 Task: Research Airbnb accommodation in Pombal, Brazil from 5th December, 2023 to 11th December, 2023 for 2 adults.2 bedrooms having 2 beds and 1 bathroom. Property type can be flat. Booking option can be shelf check-in. Look for 3 properties as per requirement.
Action: Mouse moved to (557, 131)
Screenshot: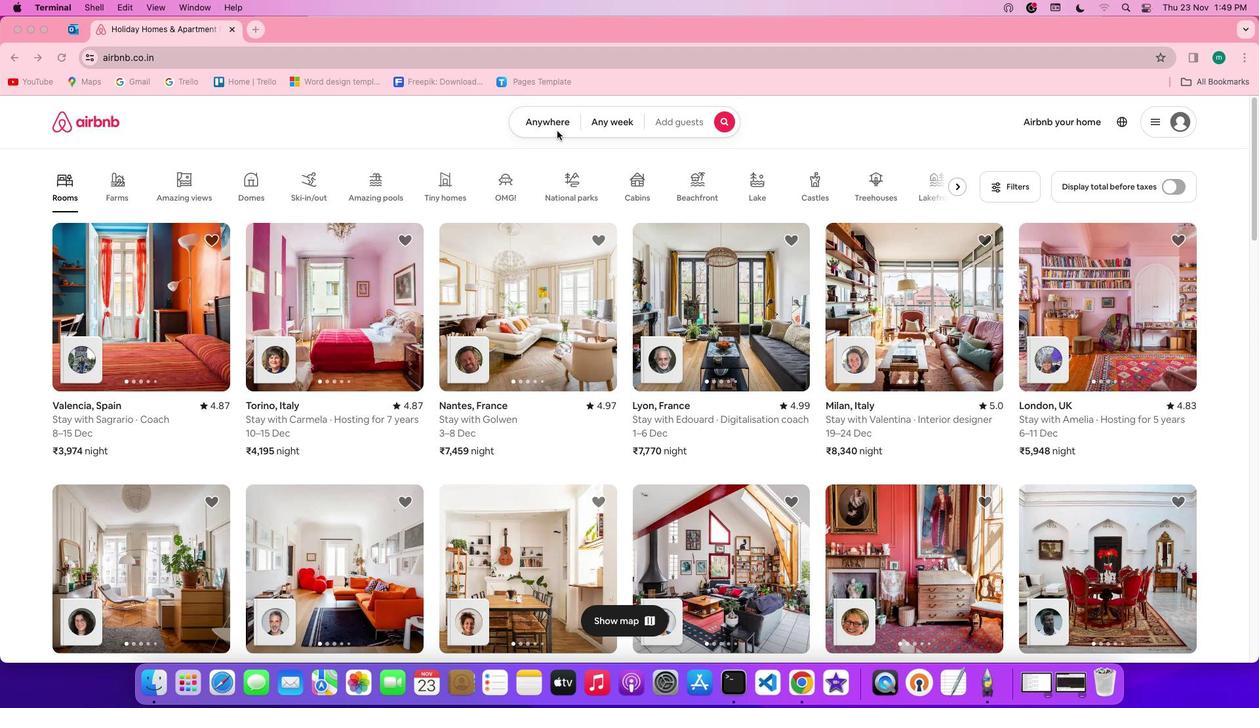 
Action: Mouse pressed left at (557, 131)
Screenshot: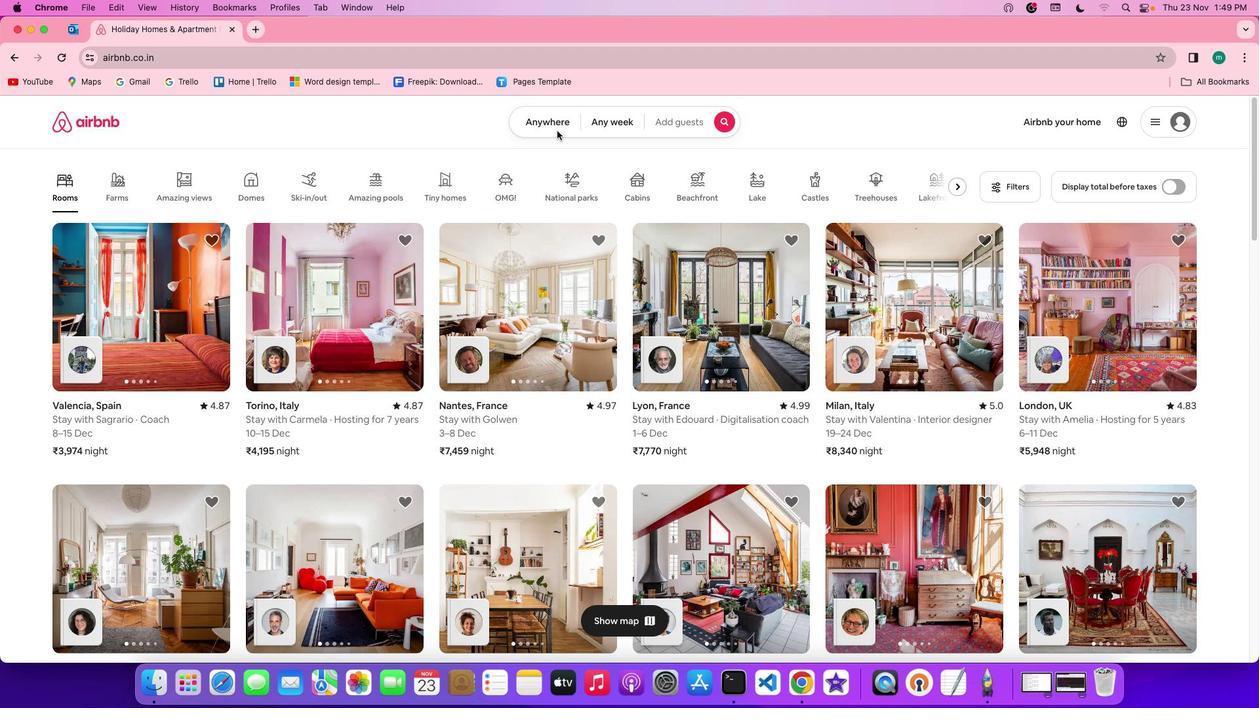 
Action: Mouse pressed left at (557, 131)
Screenshot: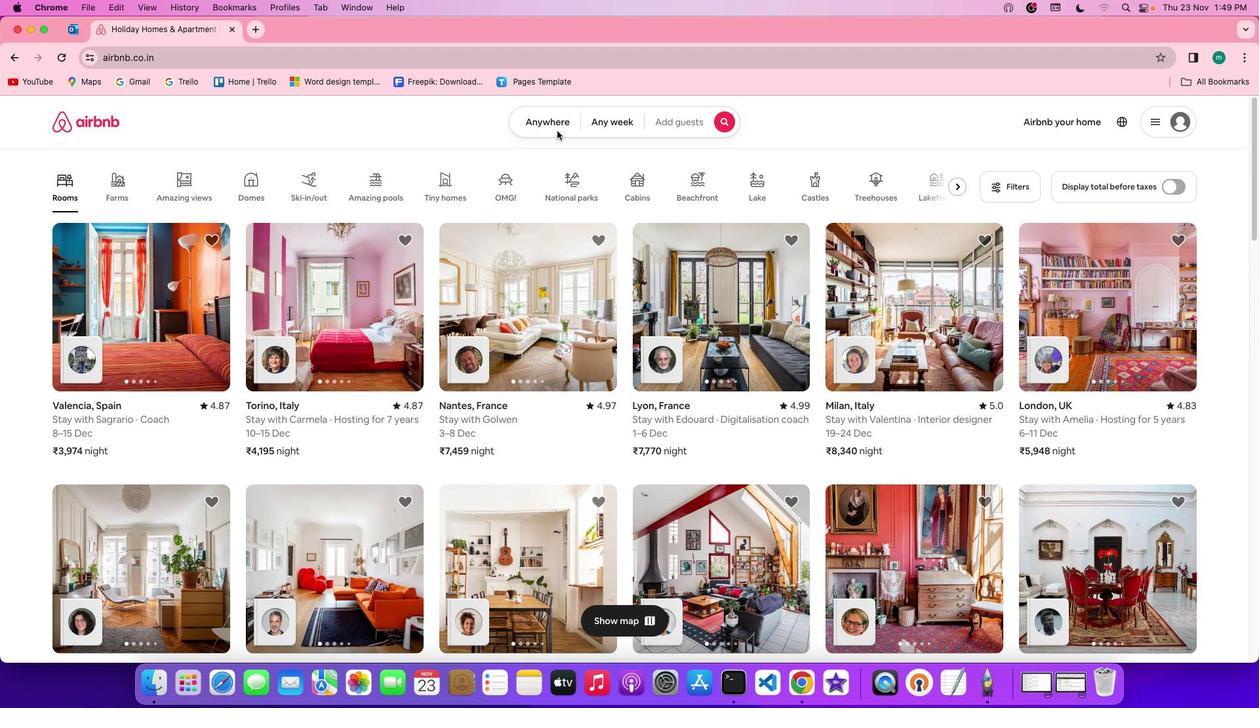 
Action: Mouse moved to (480, 176)
Screenshot: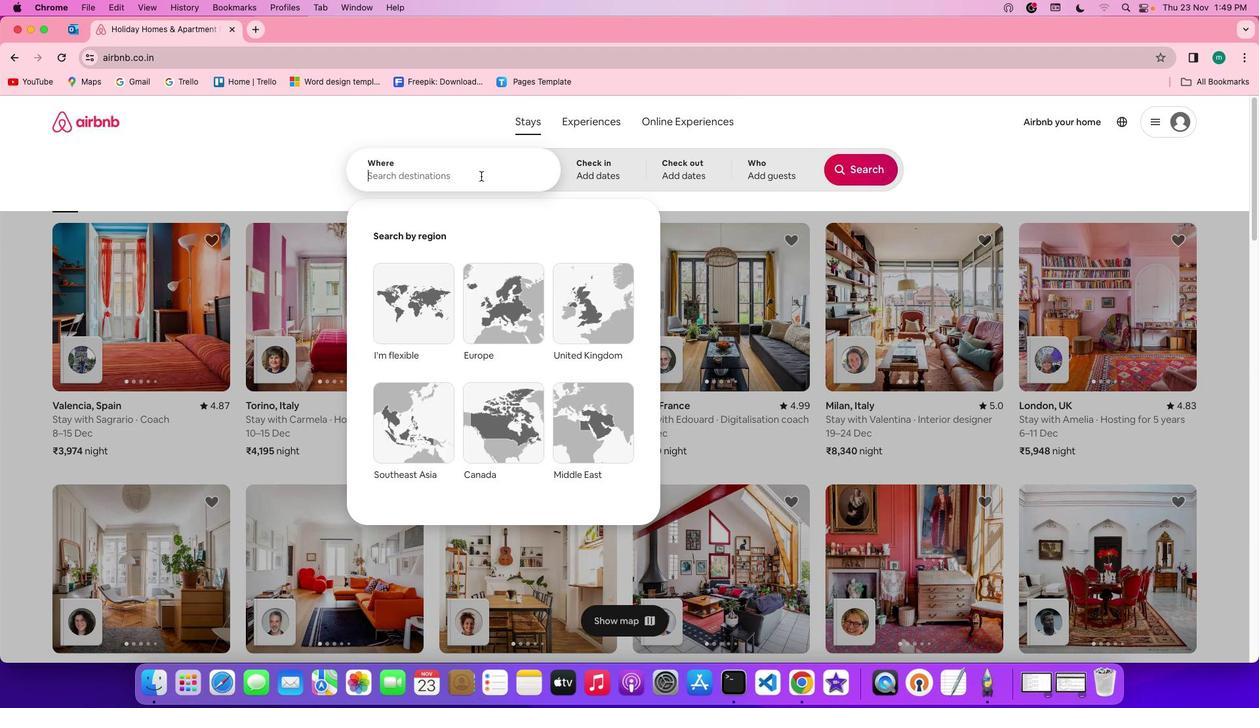 
Action: Mouse pressed left at (480, 176)
Screenshot: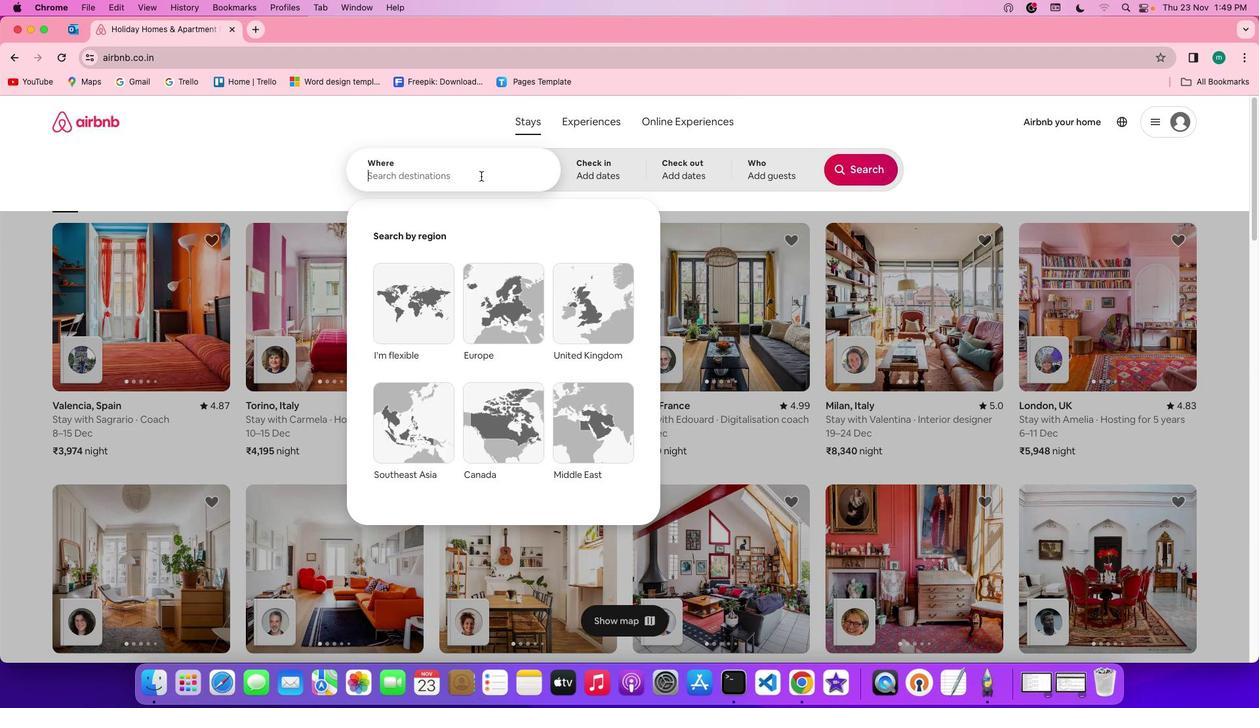 
Action: Key pressed Key.shift'P''o''m''b''a''l'','Key.spaceKey.shift'B''r''a''z''i''l'
Screenshot: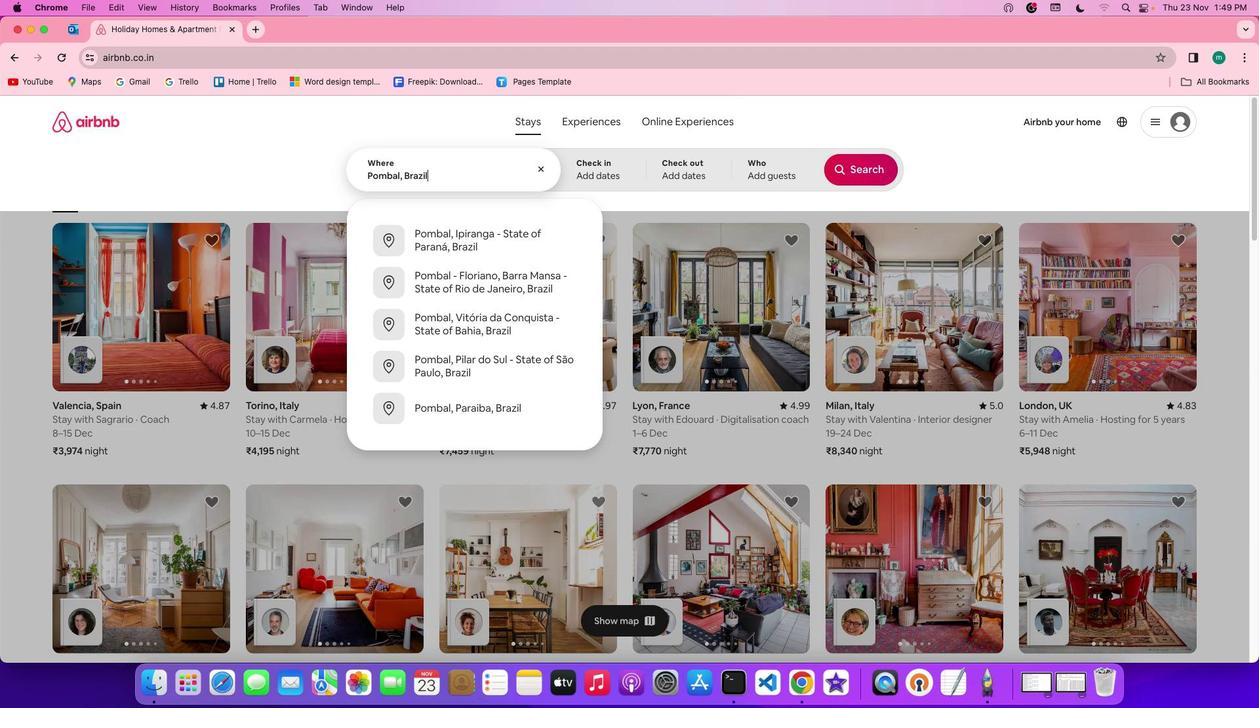 
Action: Mouse moved to (599, 158)
Screenshot: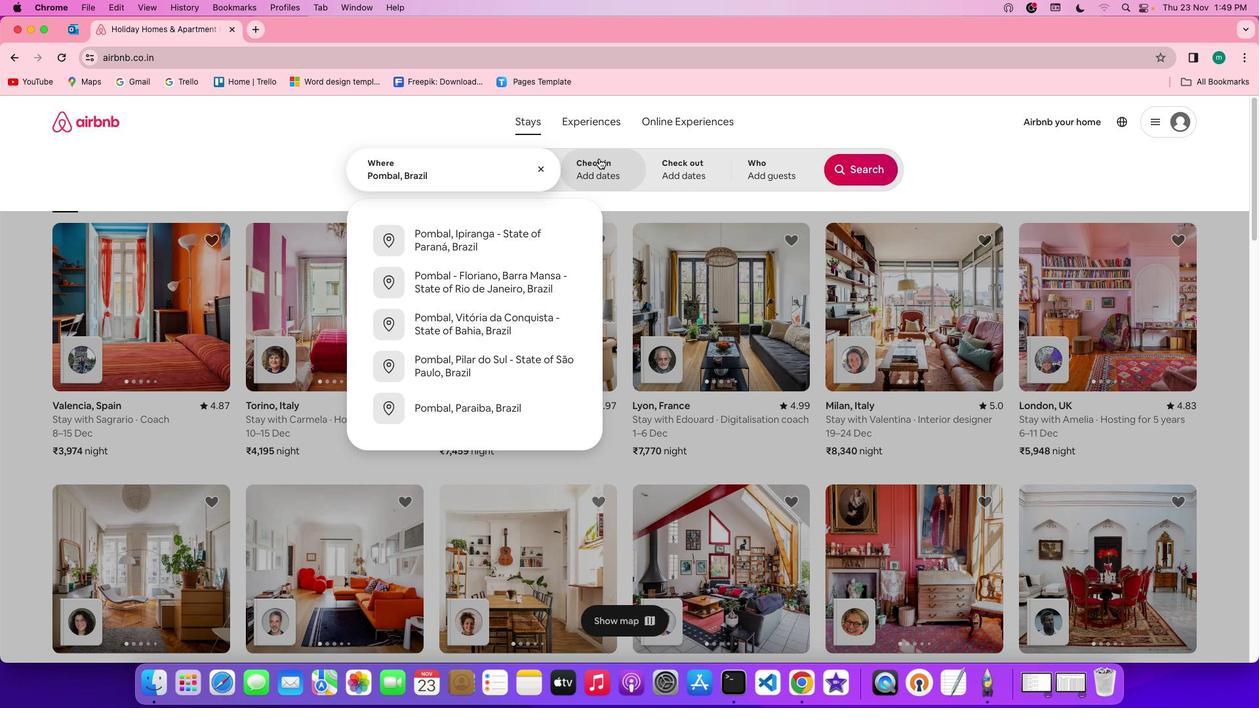 
Action: Mouse pressed left at (599, 158)
Screenshot: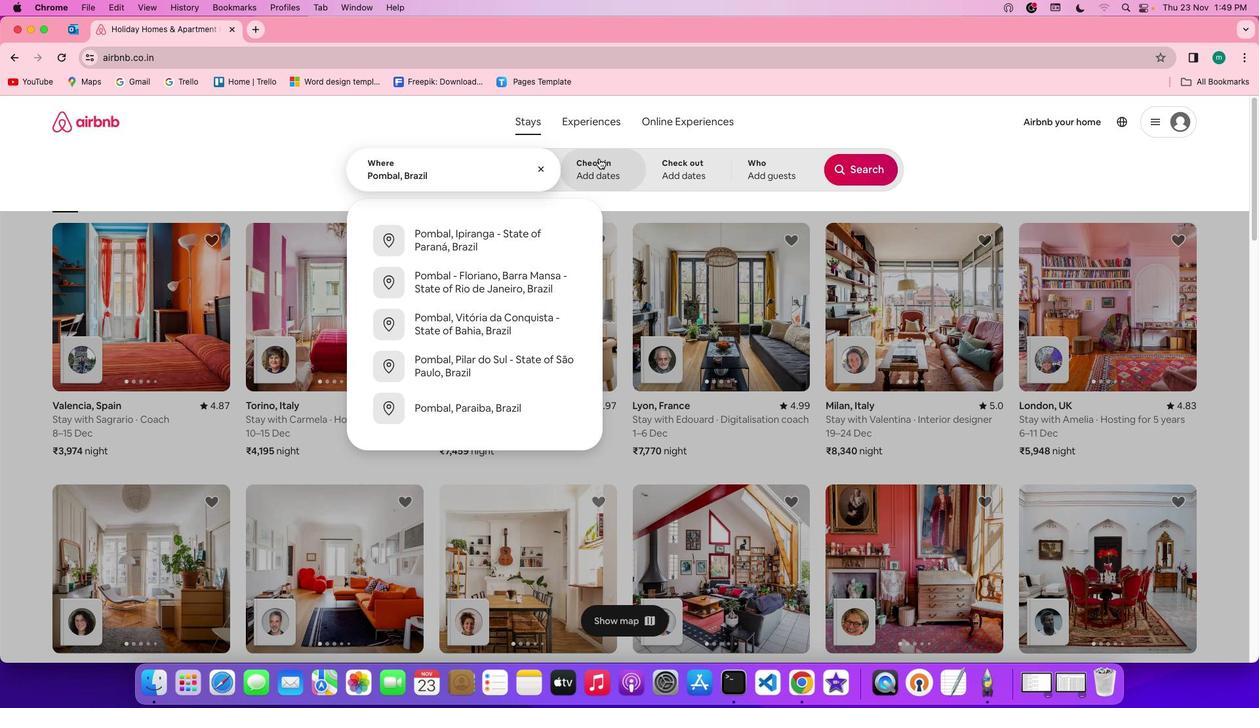 
Action: Mouse moved to (727, 365)
Screenshot: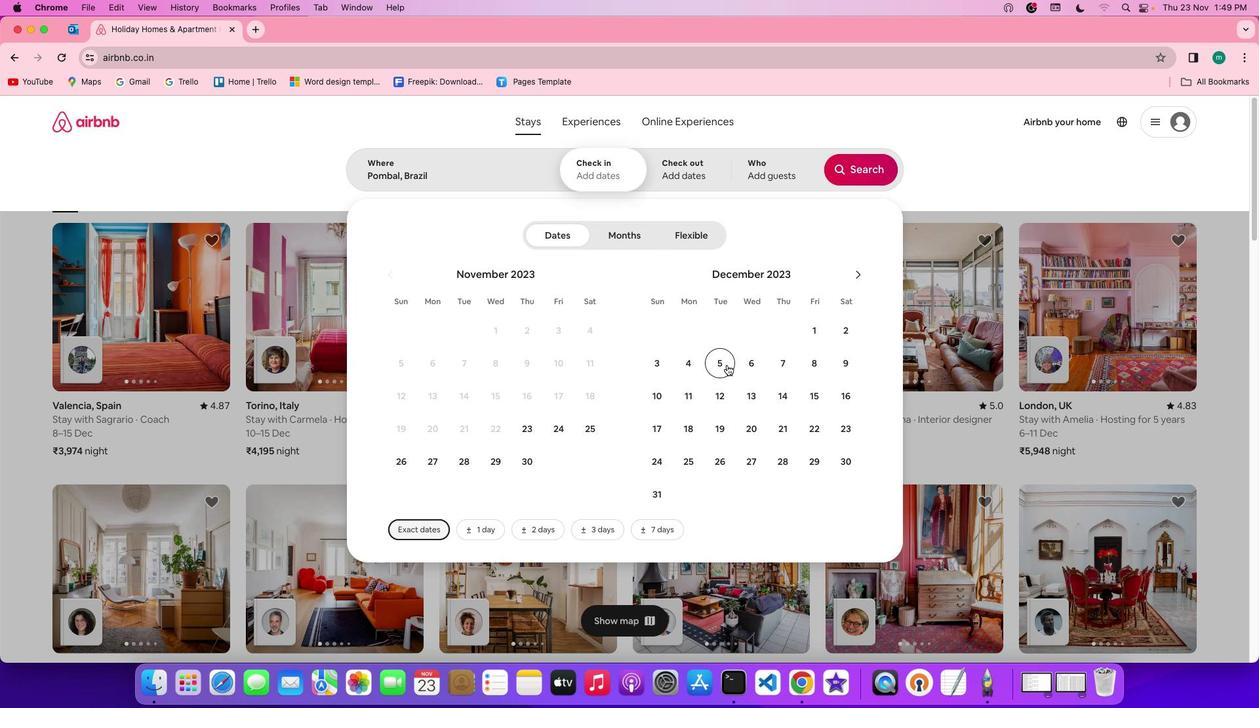 
Action: Mouse pressed left at (727, 365)
Screenshot: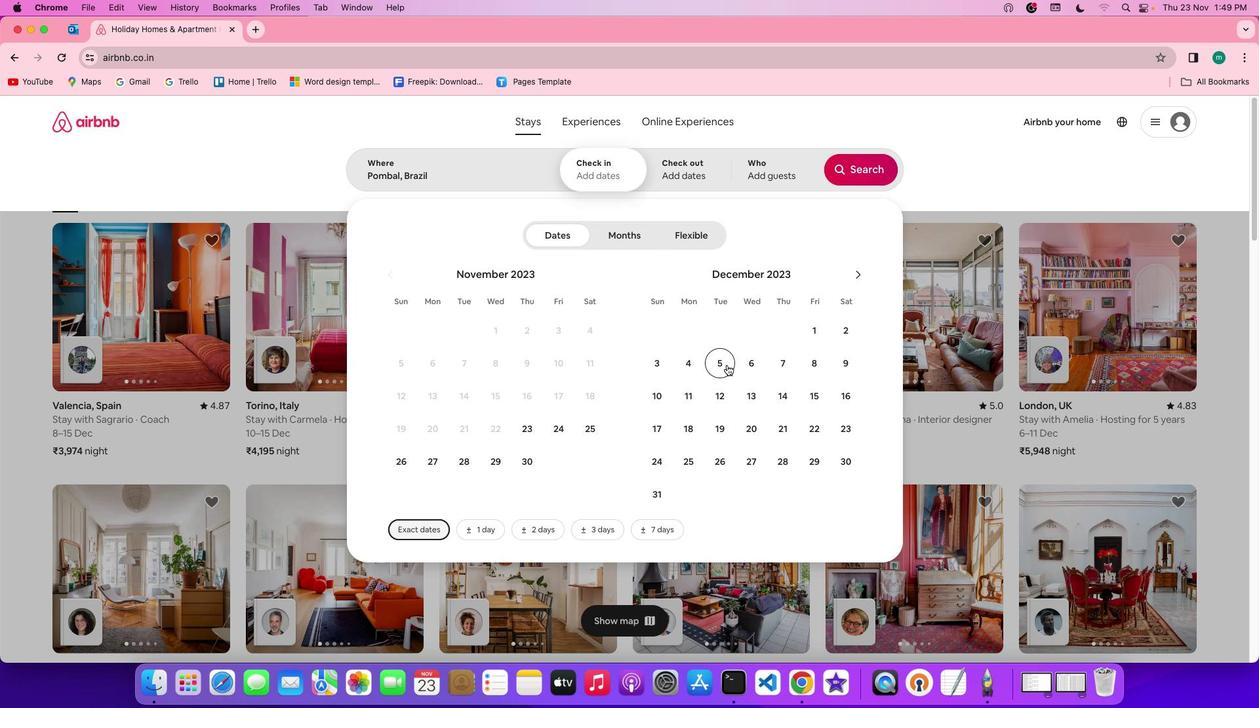 
Action: Mouse moved to (700, 398)
Screenshot: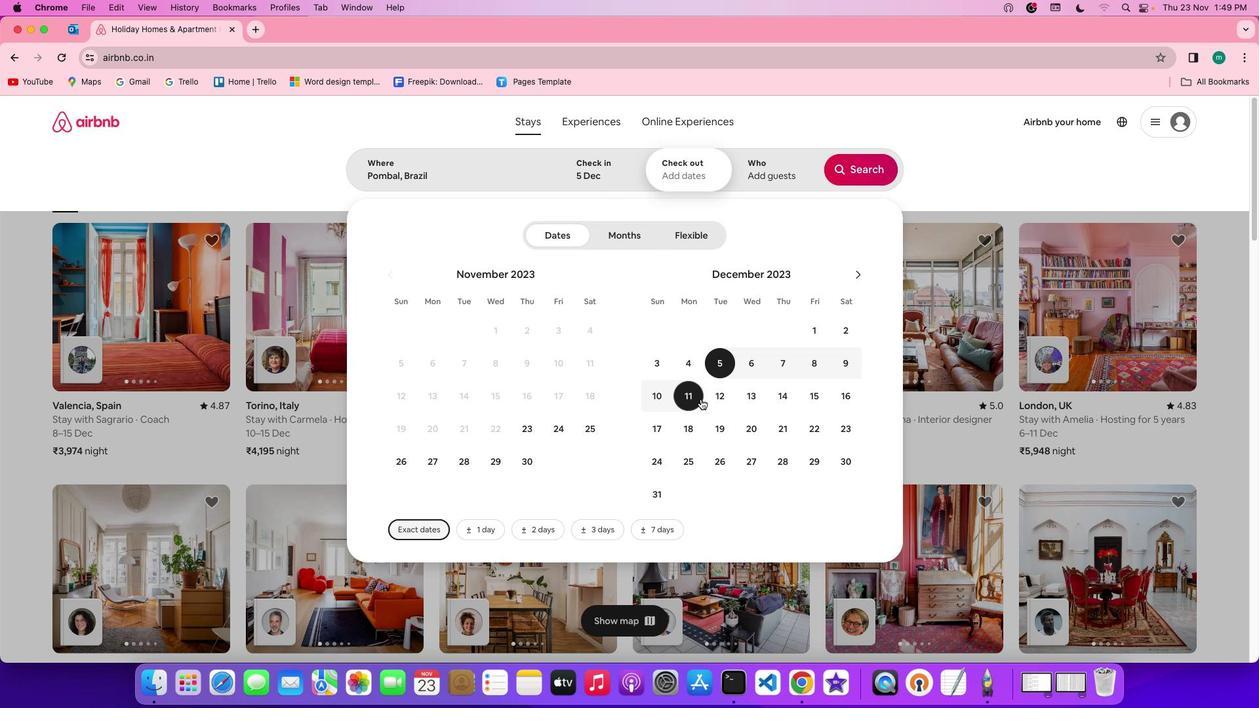 
Action: Mouse pressed left at (700, 398)
Screenshot: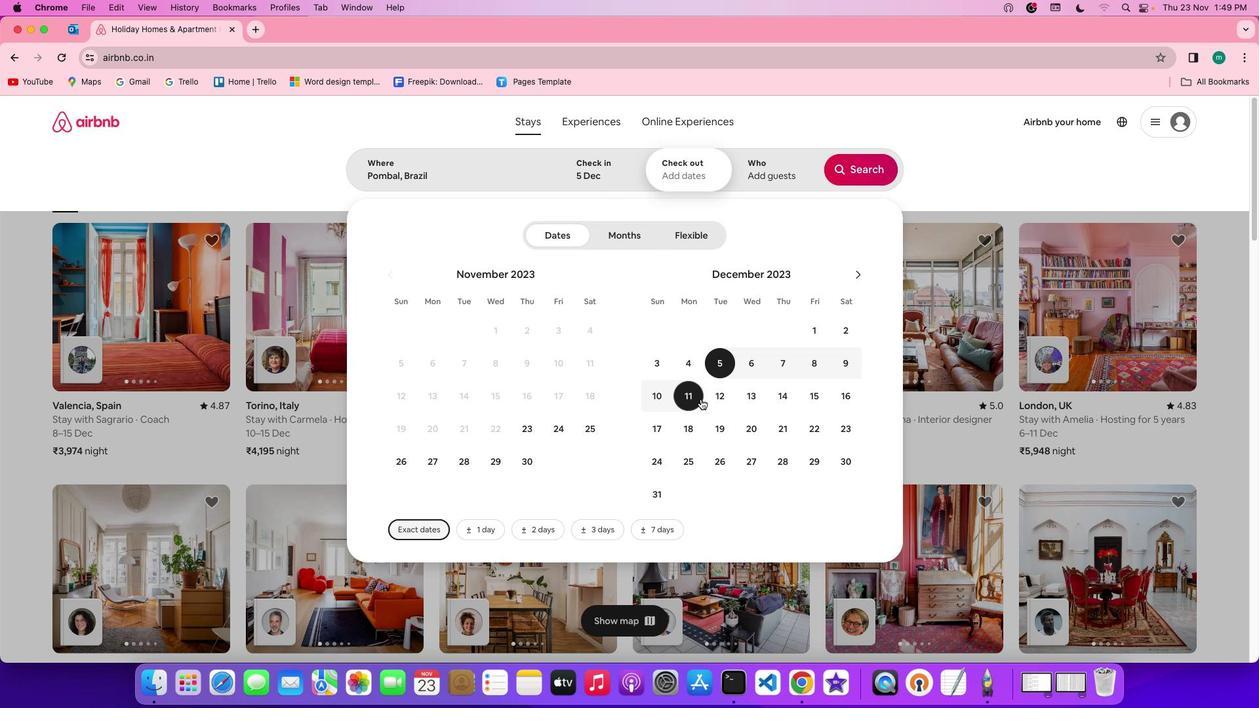 
Action: Mouse moved to (782, 181)
Screenshot: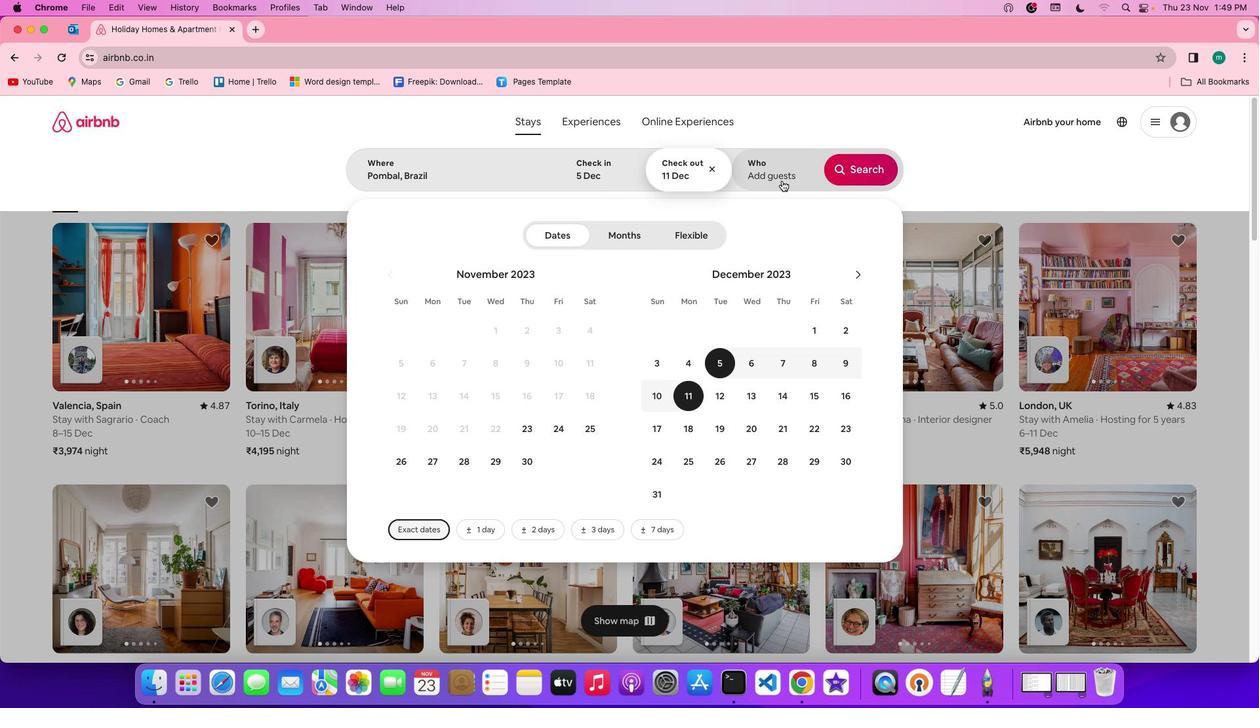 
Action: Mouse pressed left at (782, 181)
Screenshot: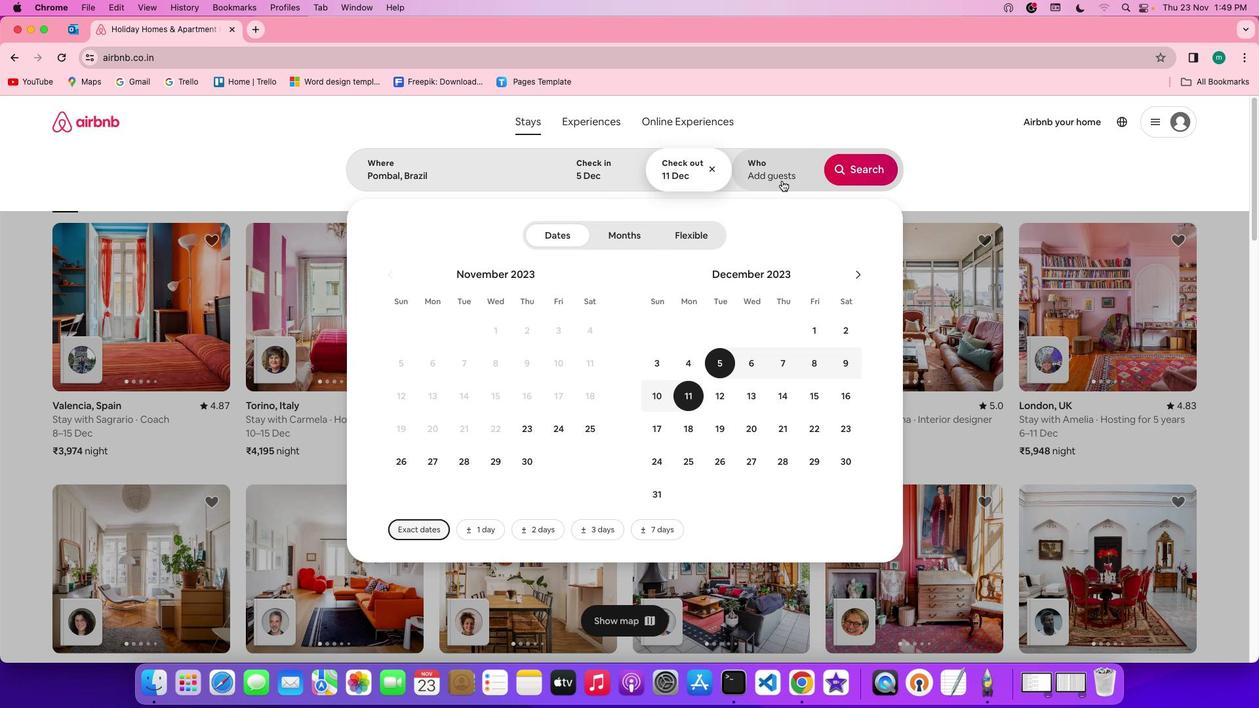 
Action: Mouse moved to (856, 236)
Screenshot: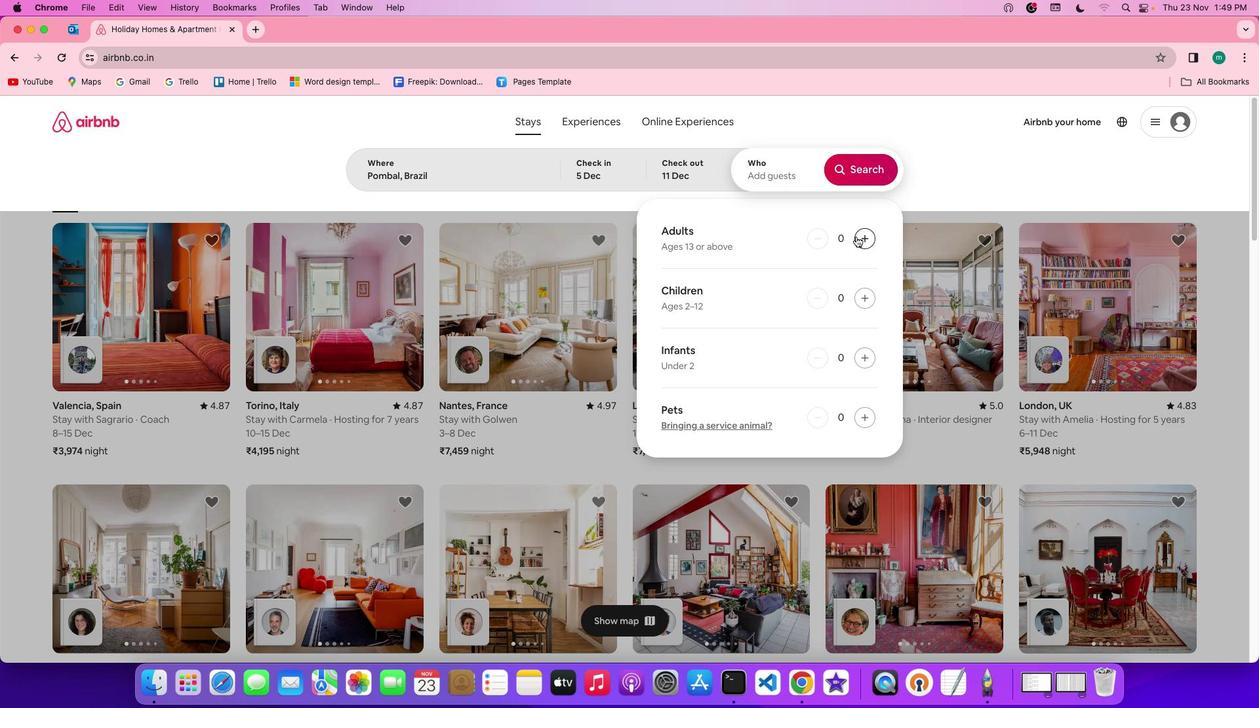 
Action: Mouse pressed left at (856, 236)
Screenshot: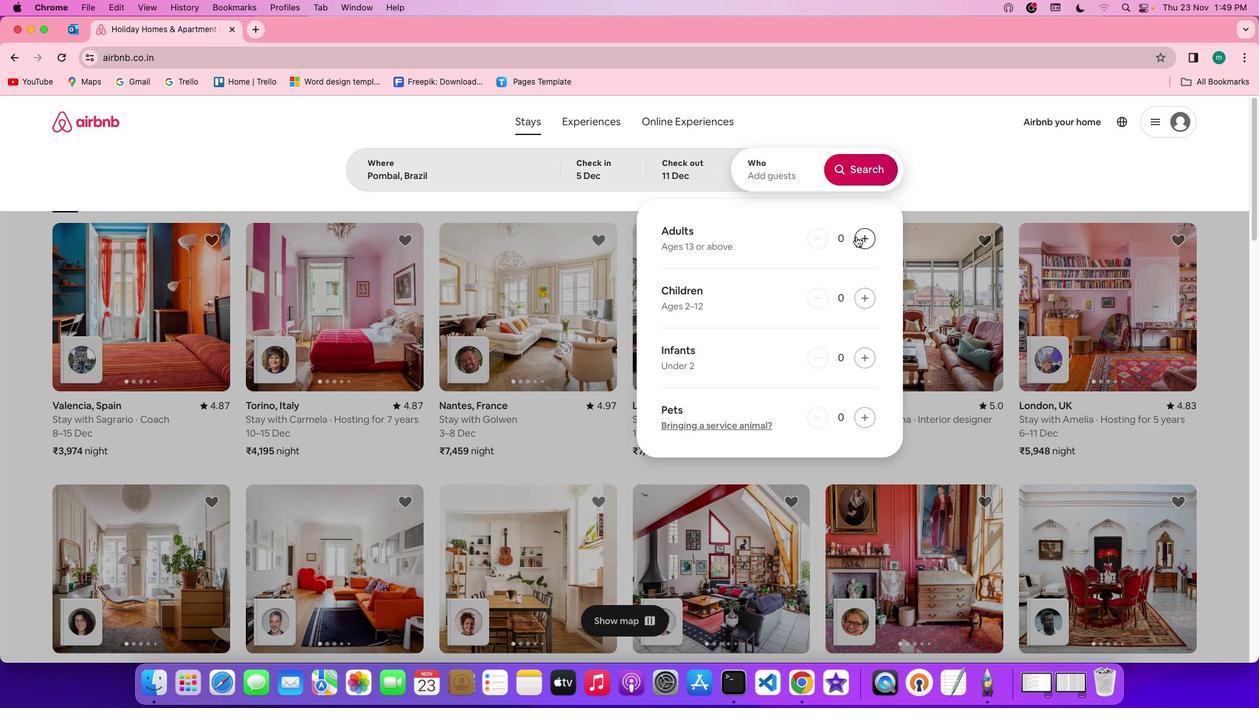 
Action: Mouse pressed left at (856, 236)
Screenshot: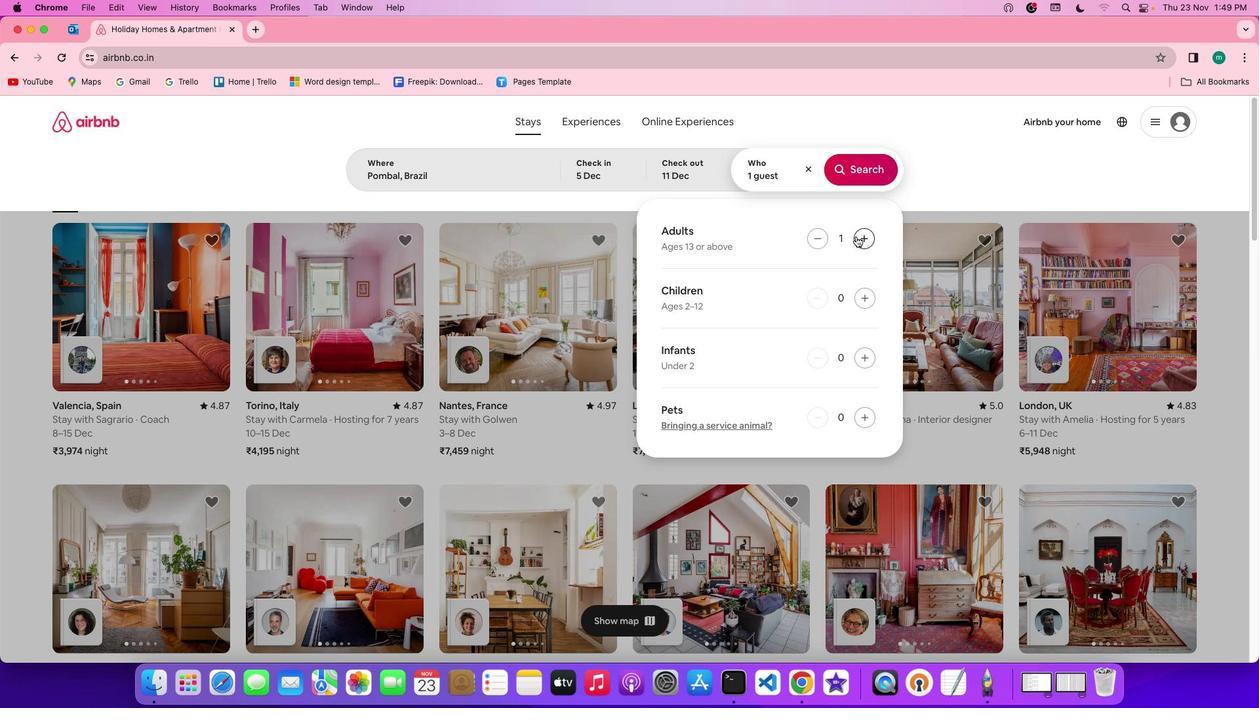 
Action: Mouse moved to (870, 169)
Screenshot: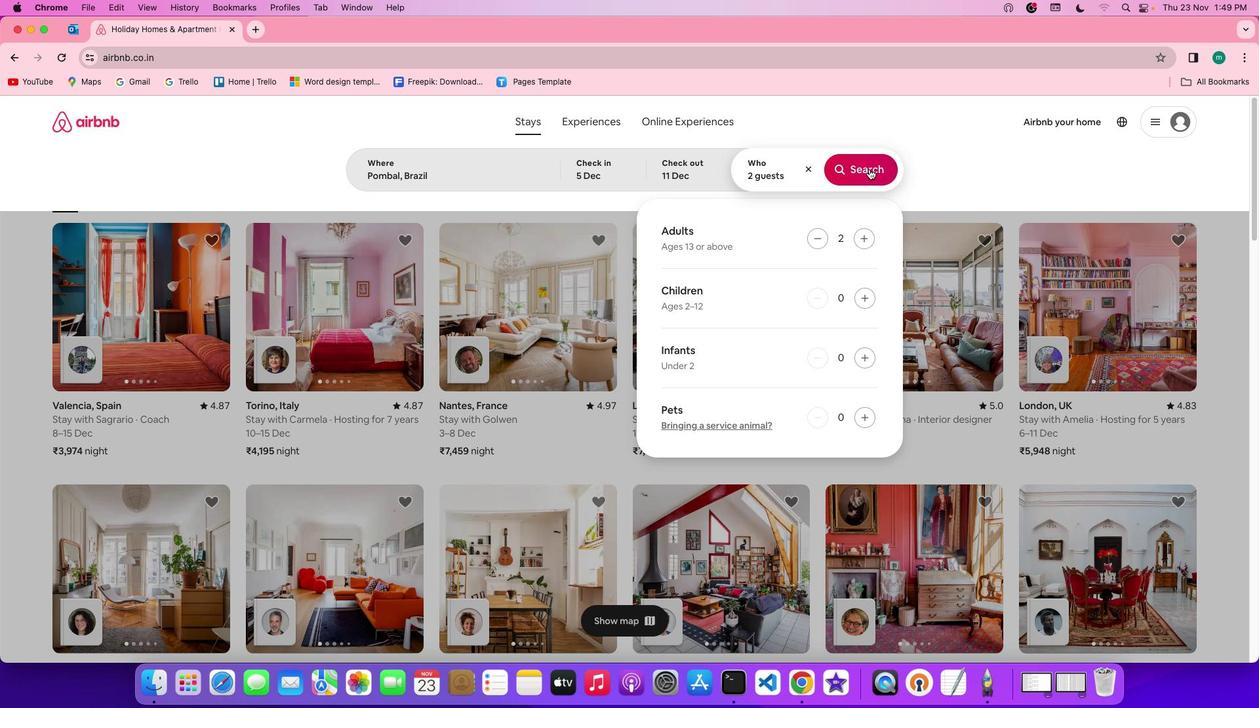 
Action: Mouse pressed left at (870, 169)
Screenshot: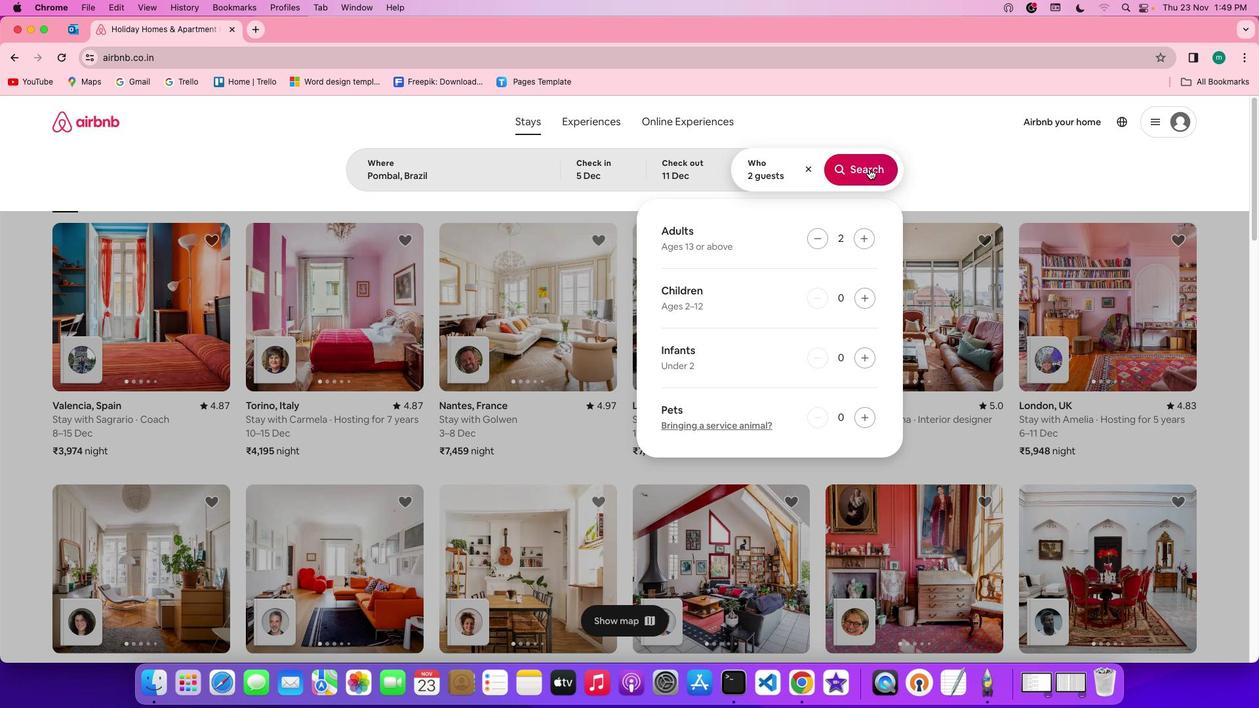 
Action: Mouse moved to (1061, 169)
Screenshot: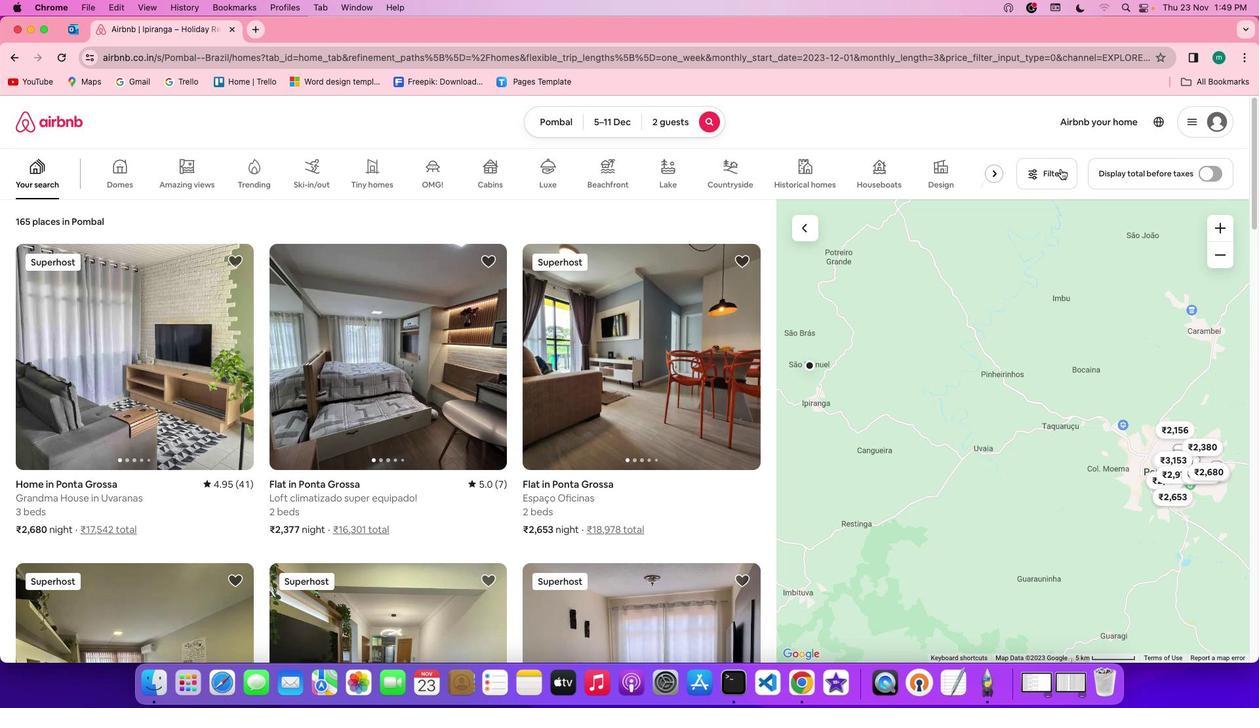 
Action: Mouse pressed left at (1061, 169)
Screenshot: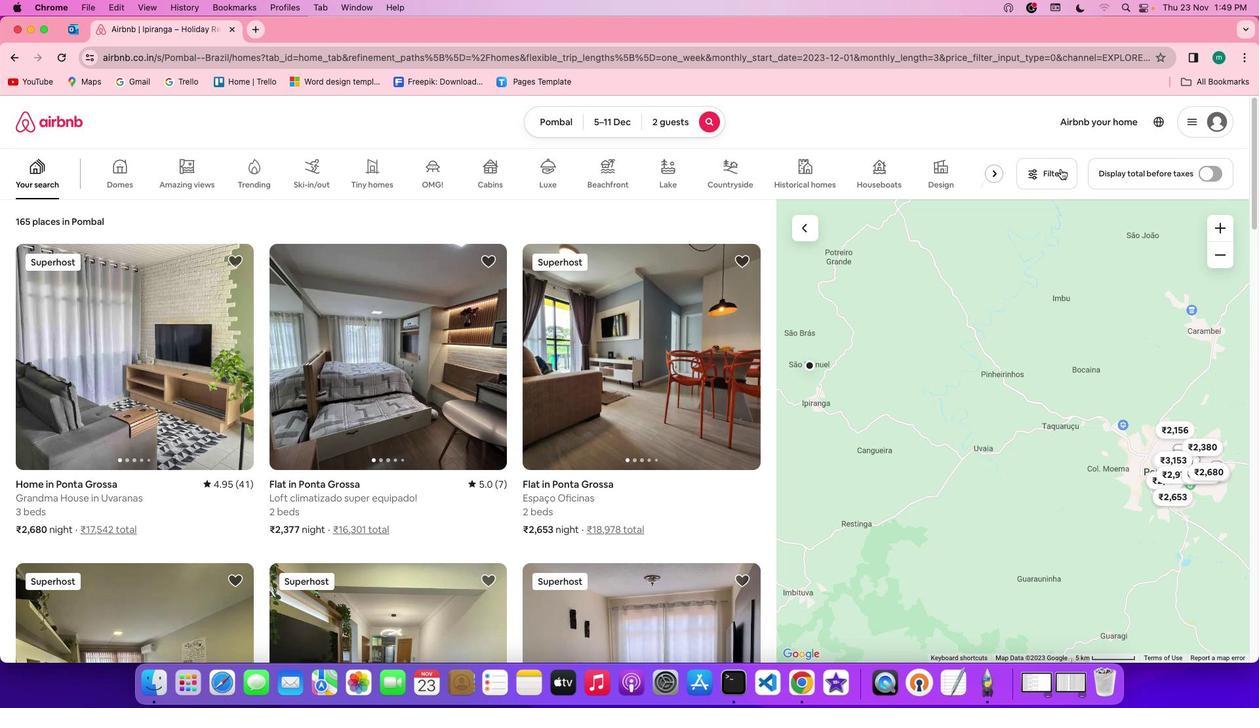 
Action: Mouse moved to (623, 347)
Screenshot: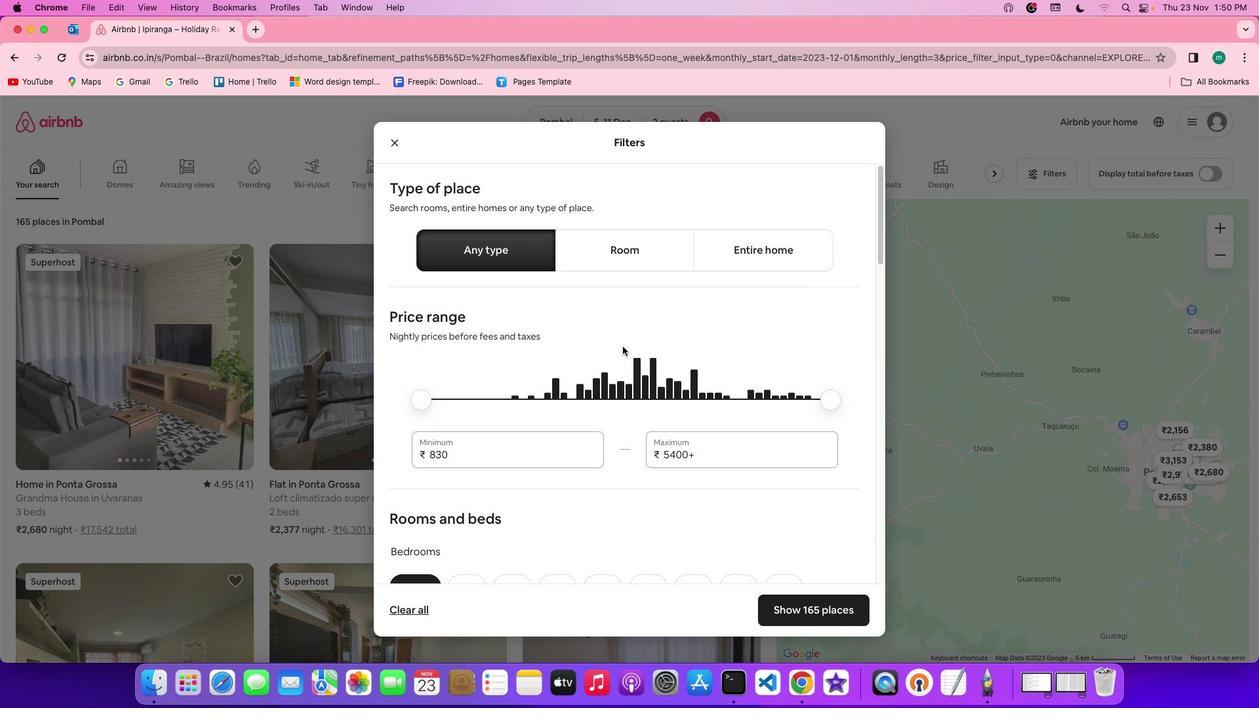 
Action: Mouse scrolled (623, 347) with delta (0, 0)
Screenshot: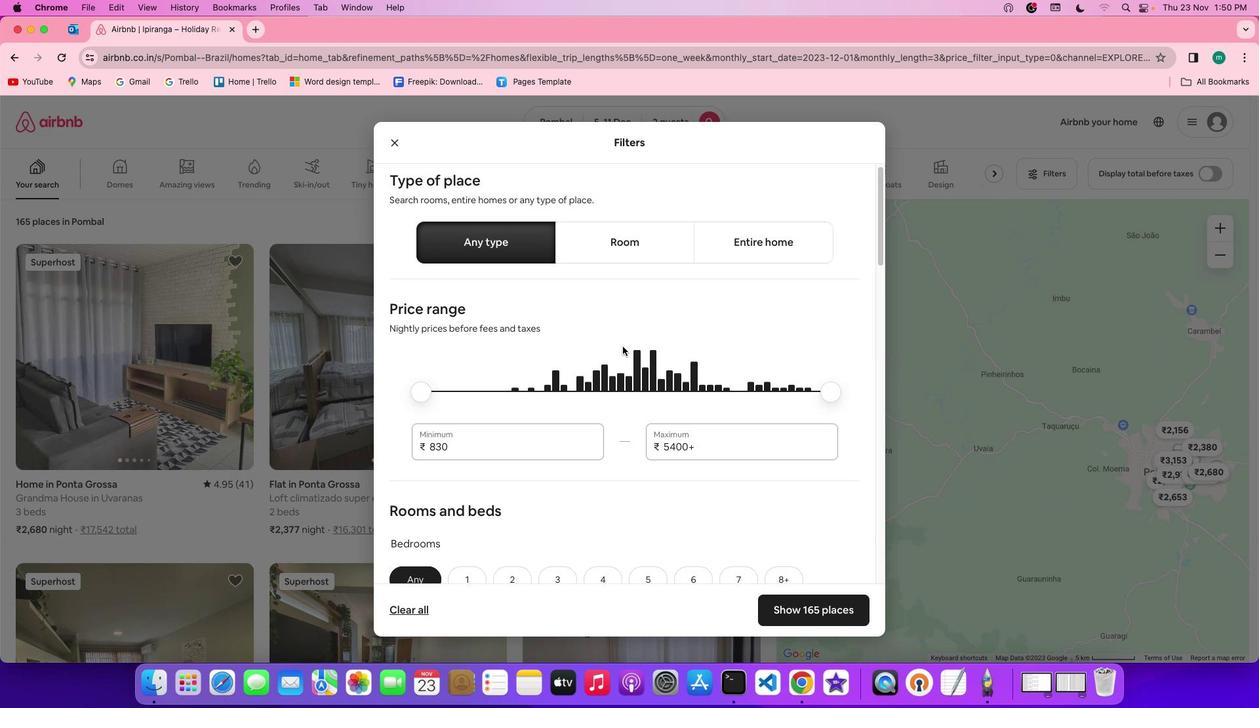 
Action: Mouse scrolled (623, 347) with delta (0, 0)
Screenshot: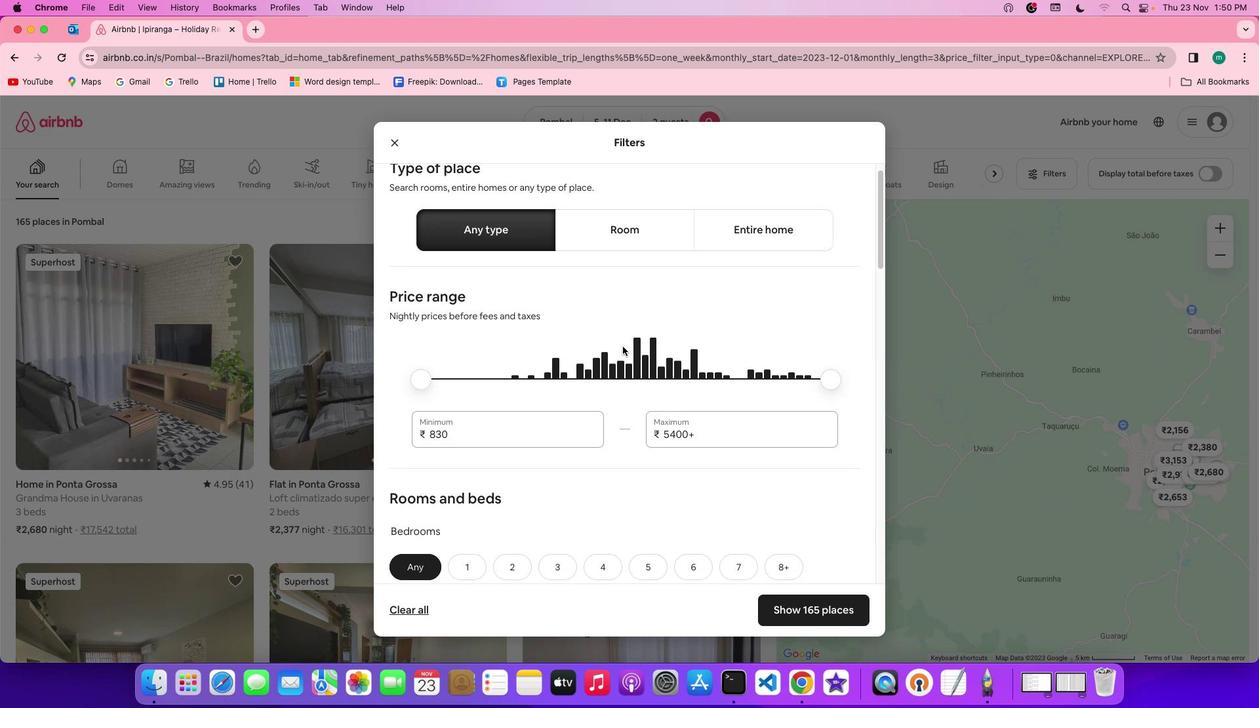 
Action: Mouse scrolled (623, 347) with delta (0, -1)
Screenshot: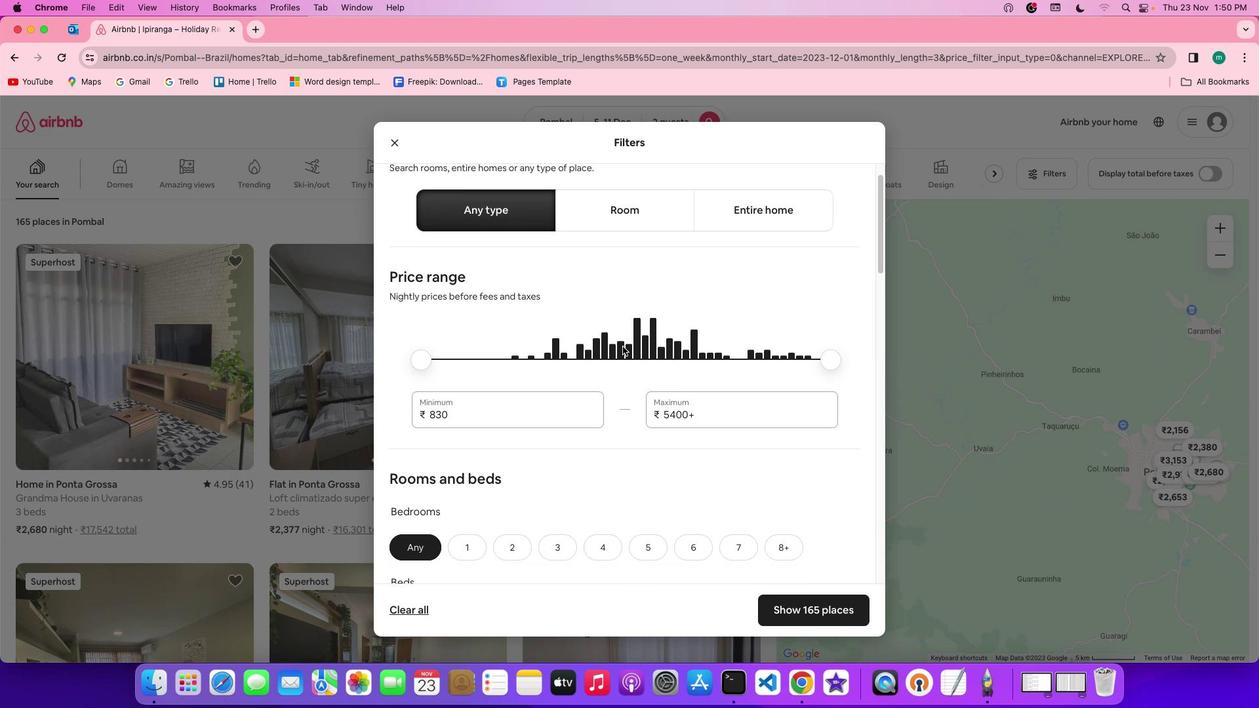 
Action: Mouse scrolled (623, 347) with delta (0, 0)
Screenshot: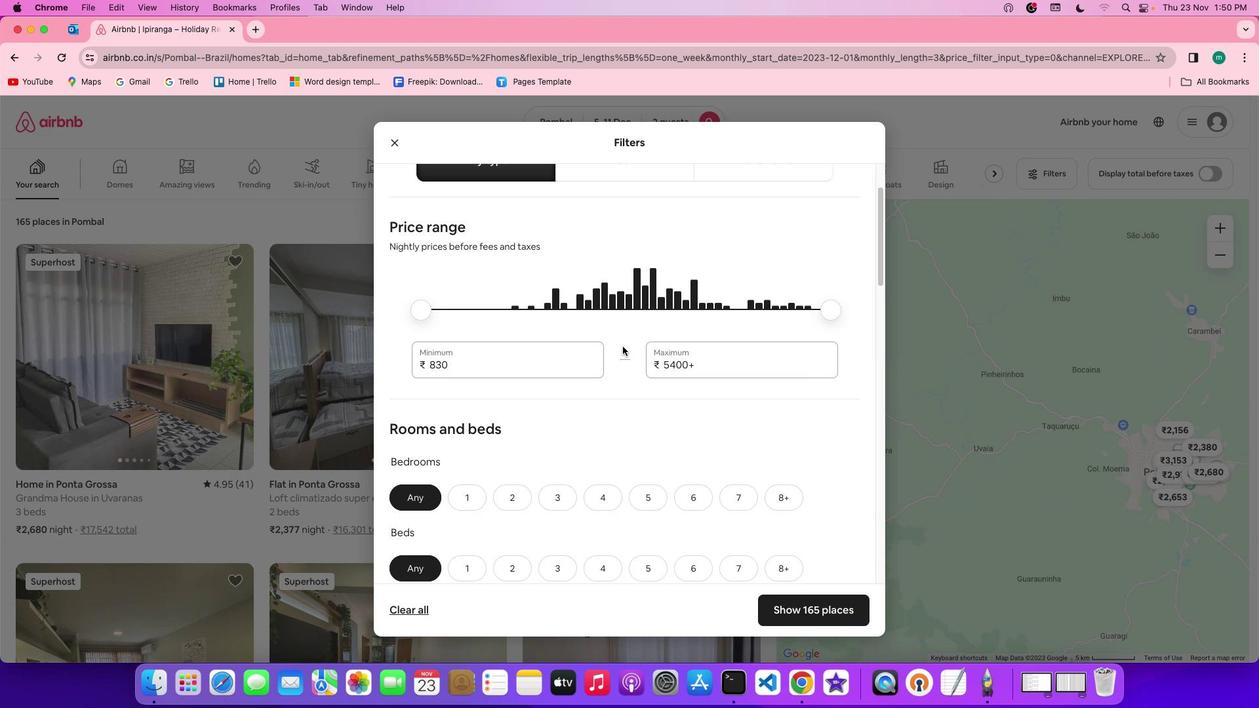 
Action: Mouse scrolled (623, 347) with delta (0, 0)
Screenshot: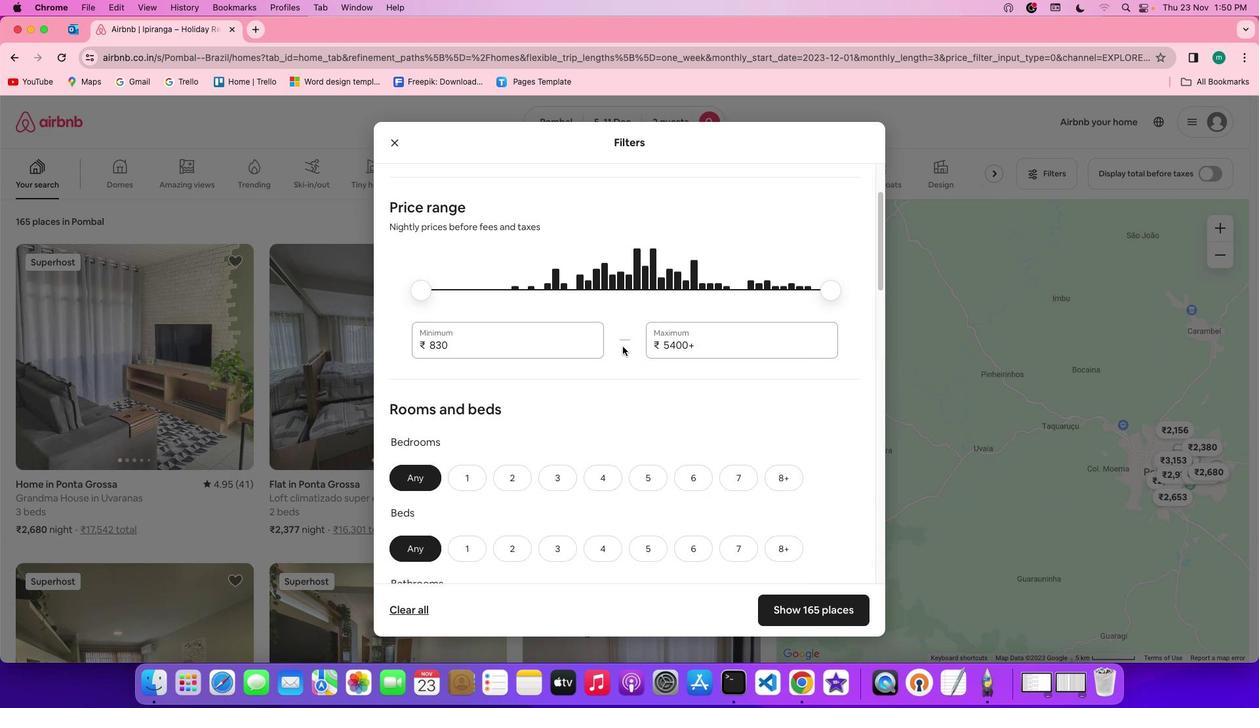 
Action: Mouse scrolled (623, 347) with delta (0, -1)
Screenshot: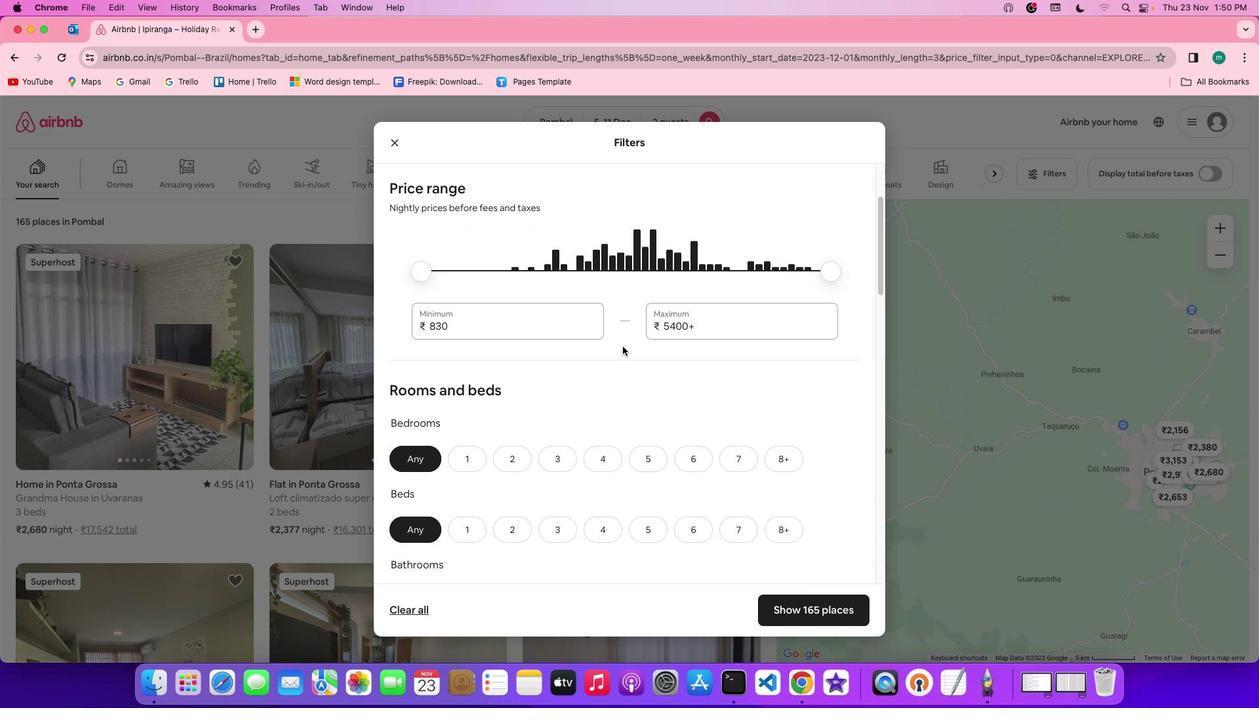 
Action: Mouse scrolled (623, 347) with delta (0, 0)
Screenshot: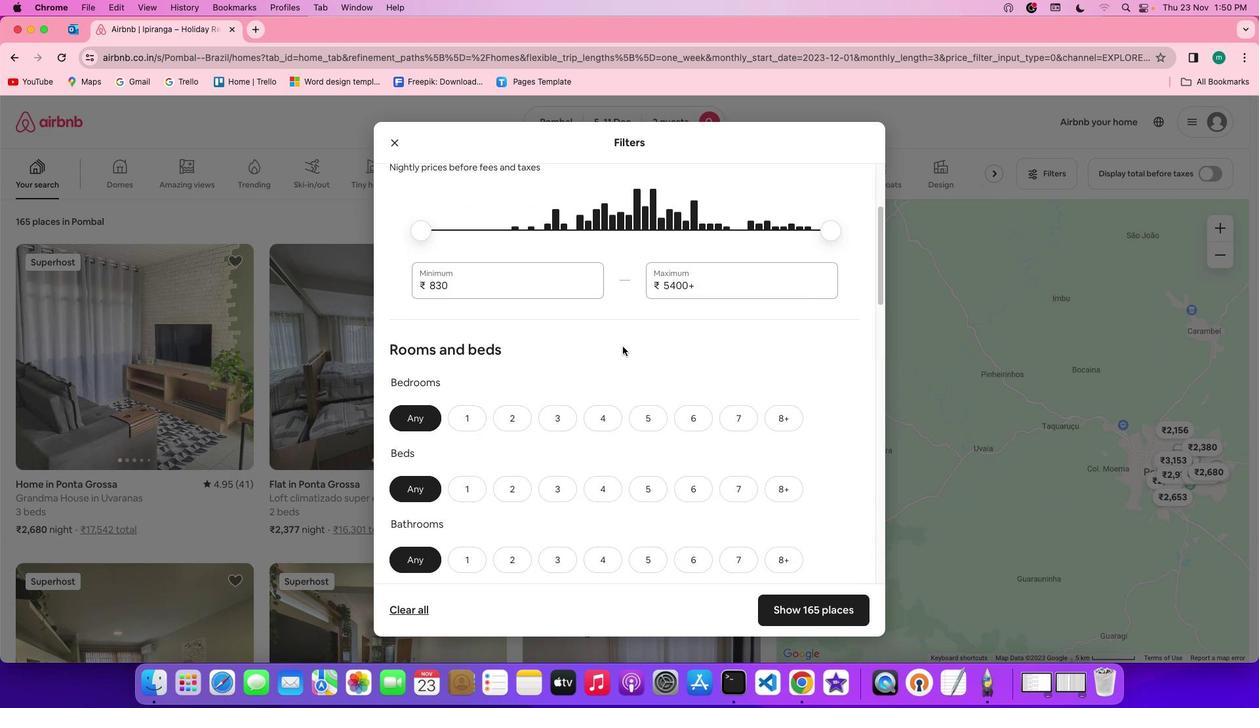 
Action: Mouse scrolled (623, 347) with delta (0, 0)
Screenshot: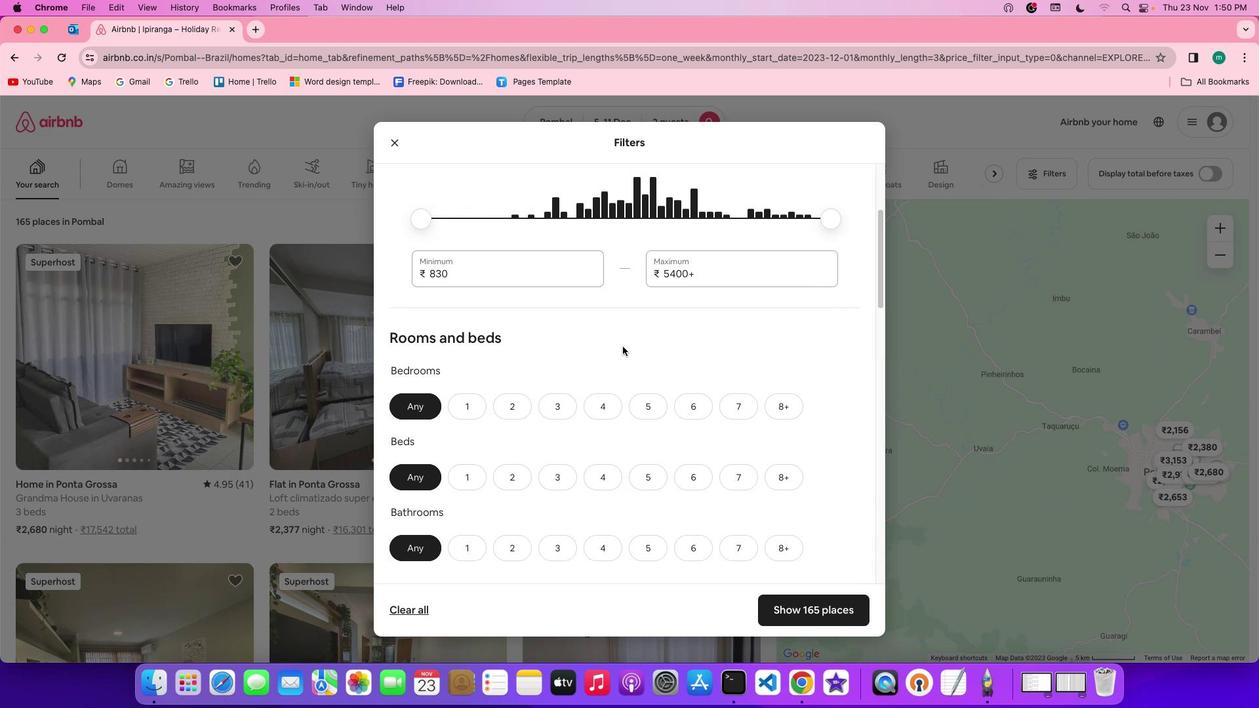 
Action: Mouse scrolled (623, 347) with delta (0, 0)
Screenshot: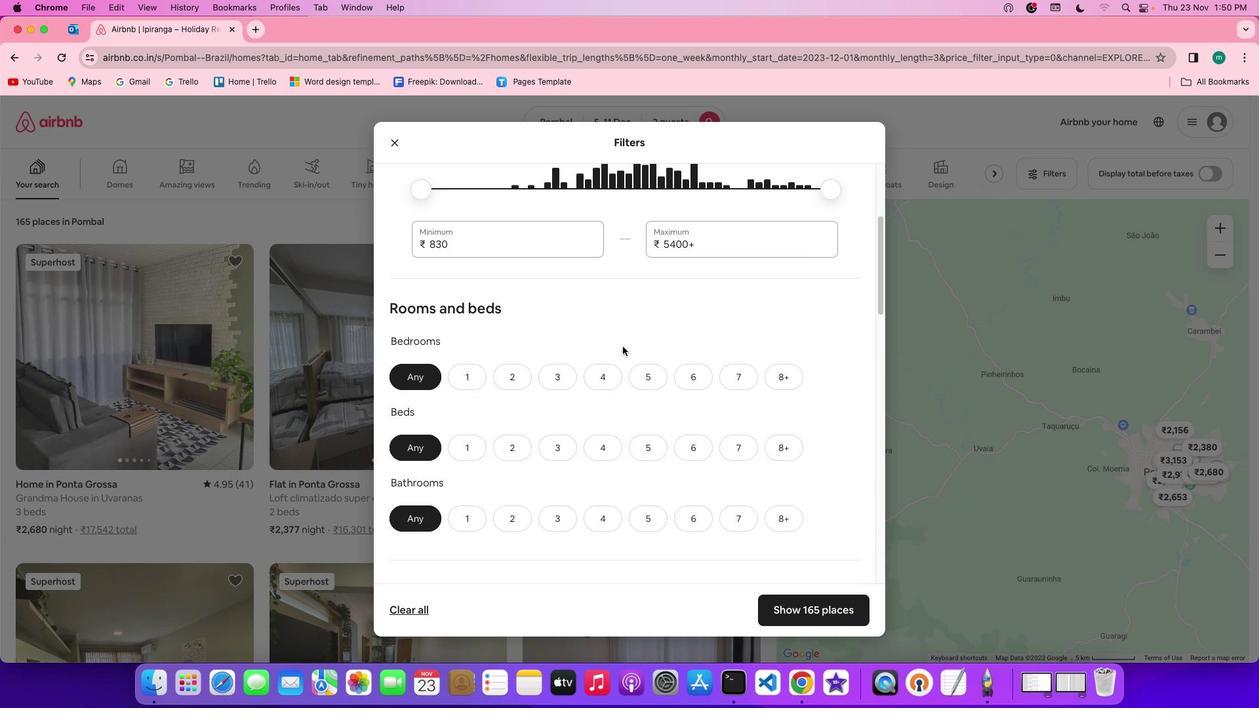
Action: Mouse moved to (513, 353)
Screenshot: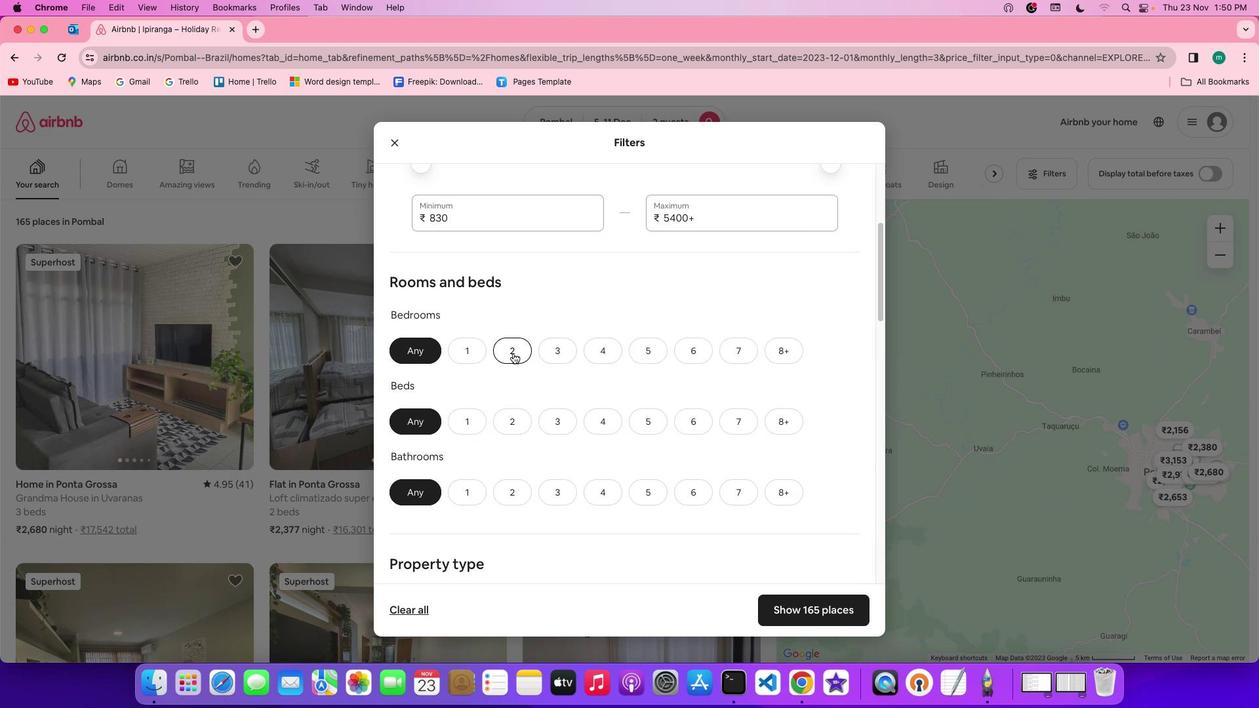 
Action: Mouse pressed left at (513, 353)
Screenshot: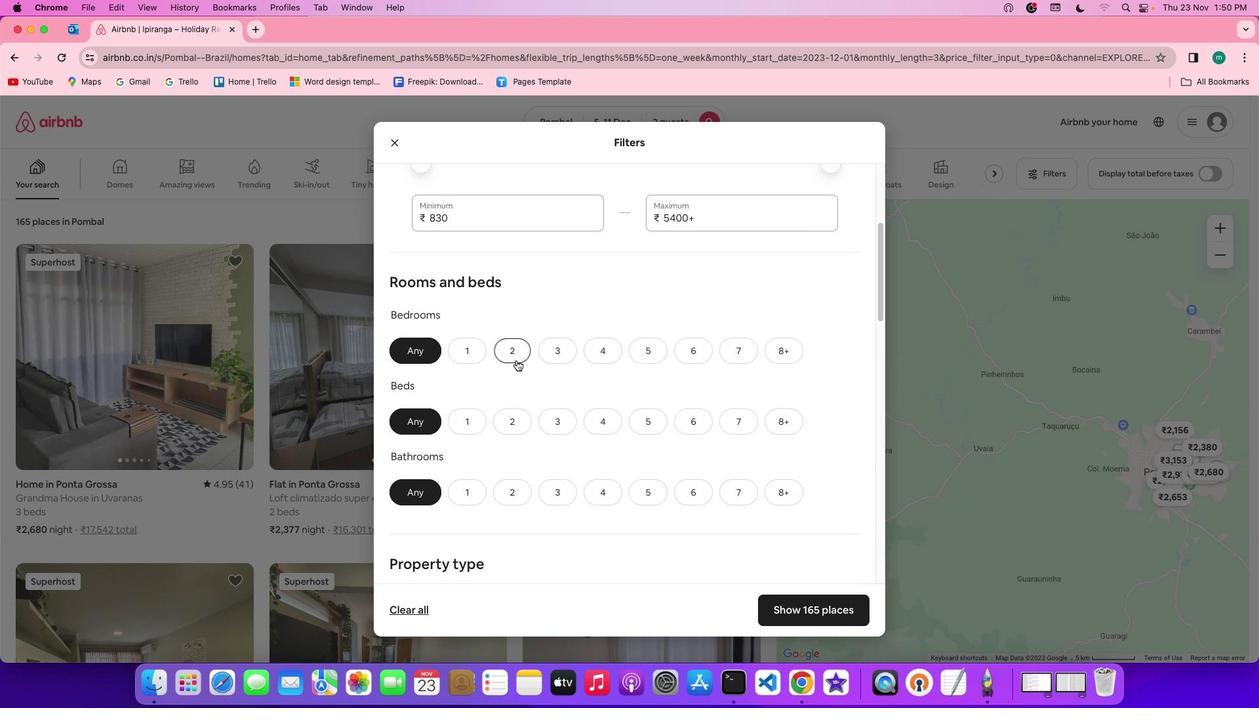 
Action: Mouse moved to (526, 416)
Screenshot: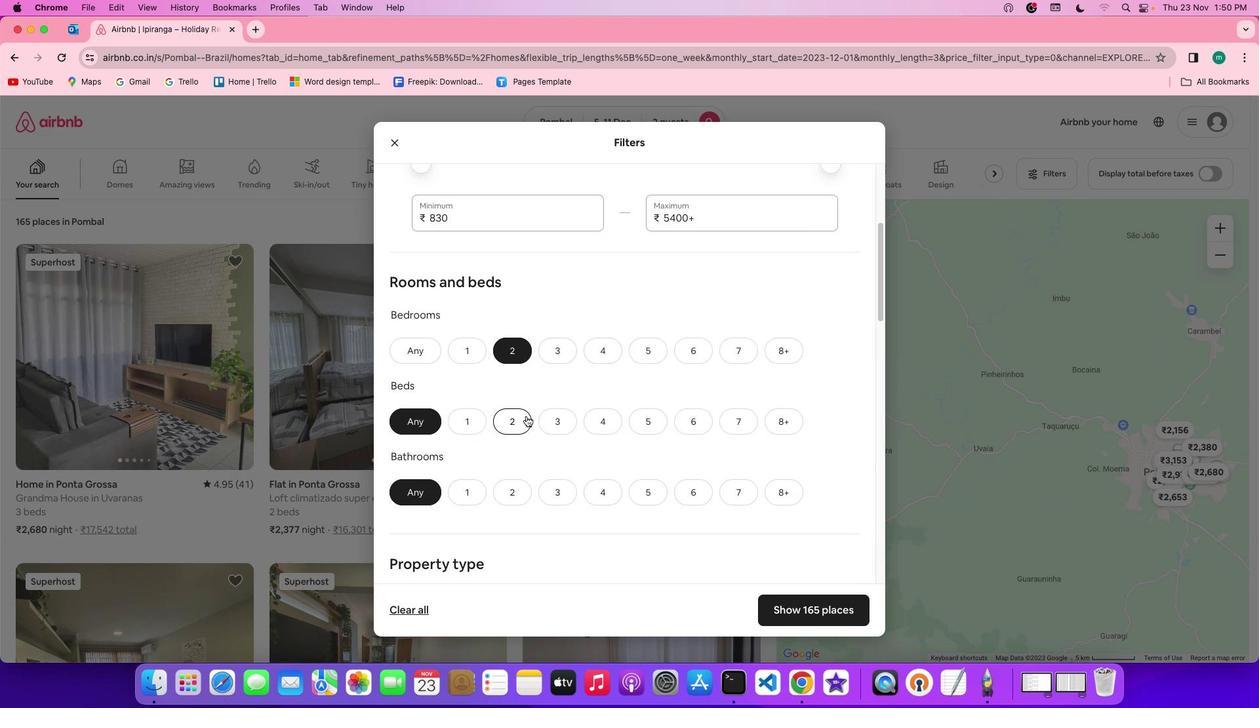 
Action: Mouse pressed left at (526, 416)
Screenshot: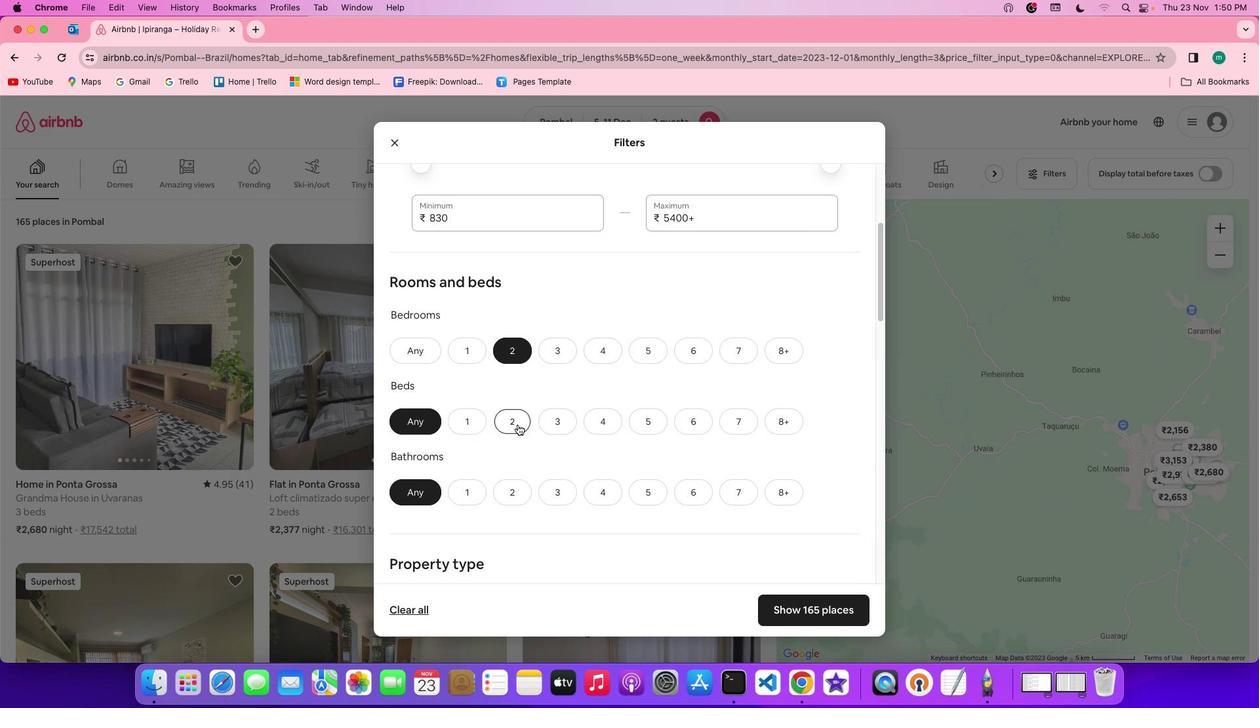 
Action: Mouse moved to (455, 486)
Screenshot: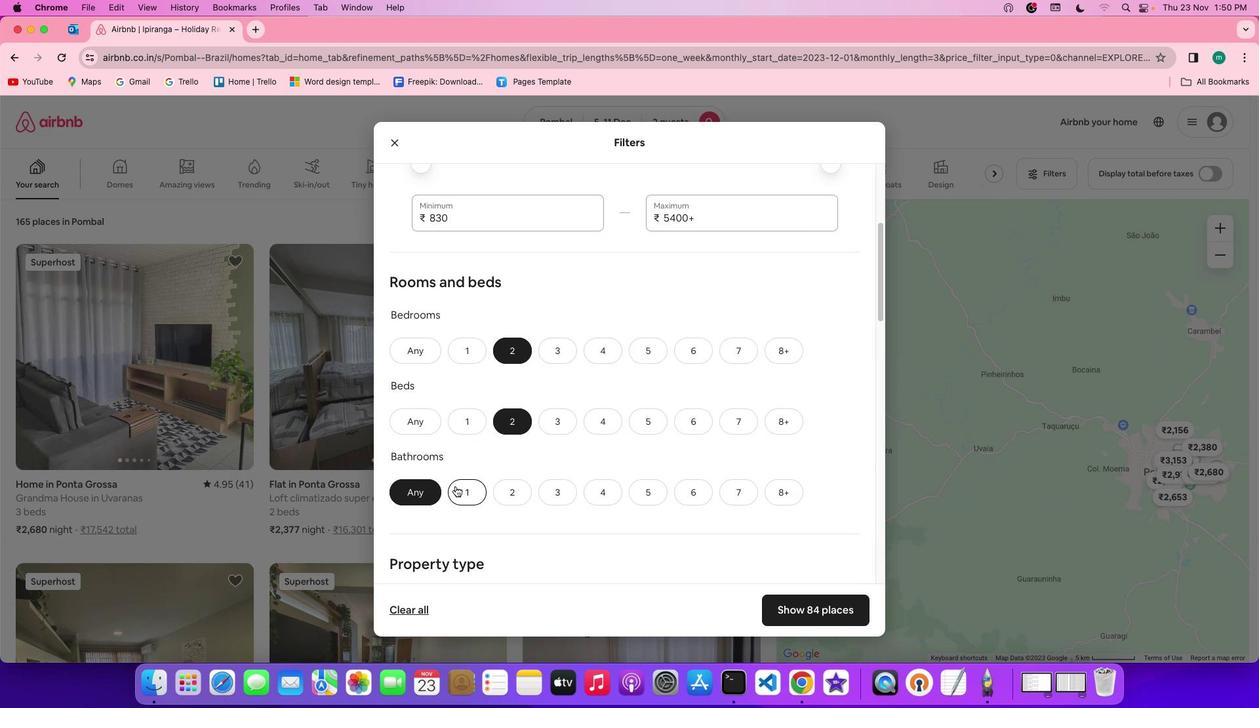 
Action: Mouse pressed left at (455, 486)
Screenshot: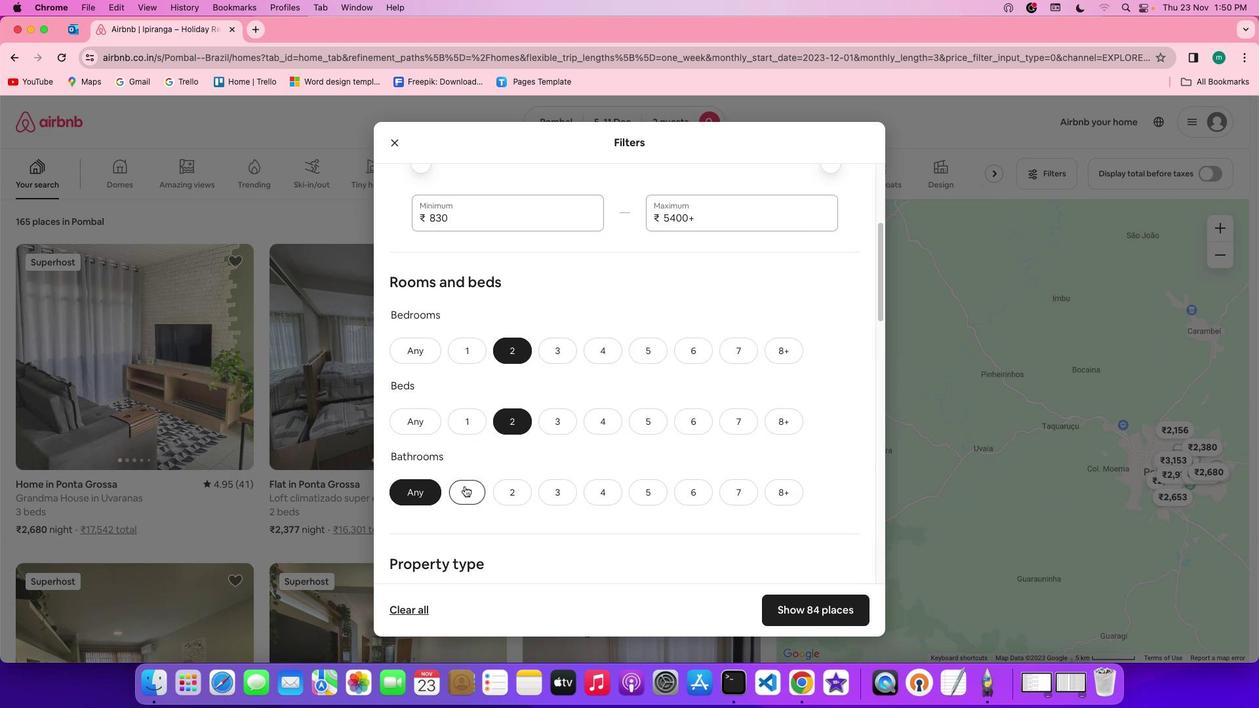 
Action: Mouse moved to (669, 467)
Screenshot: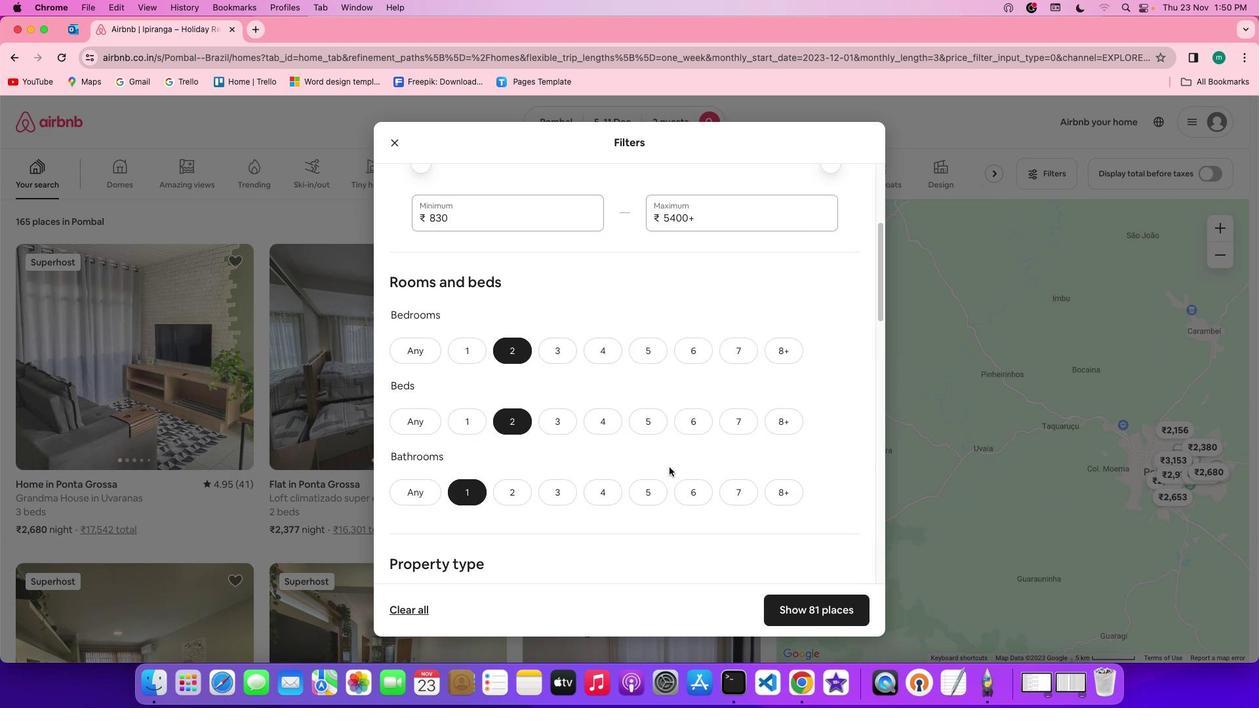 
Action: Mouse scrolled (669, 467) with delta (0, 0)
Screenshot: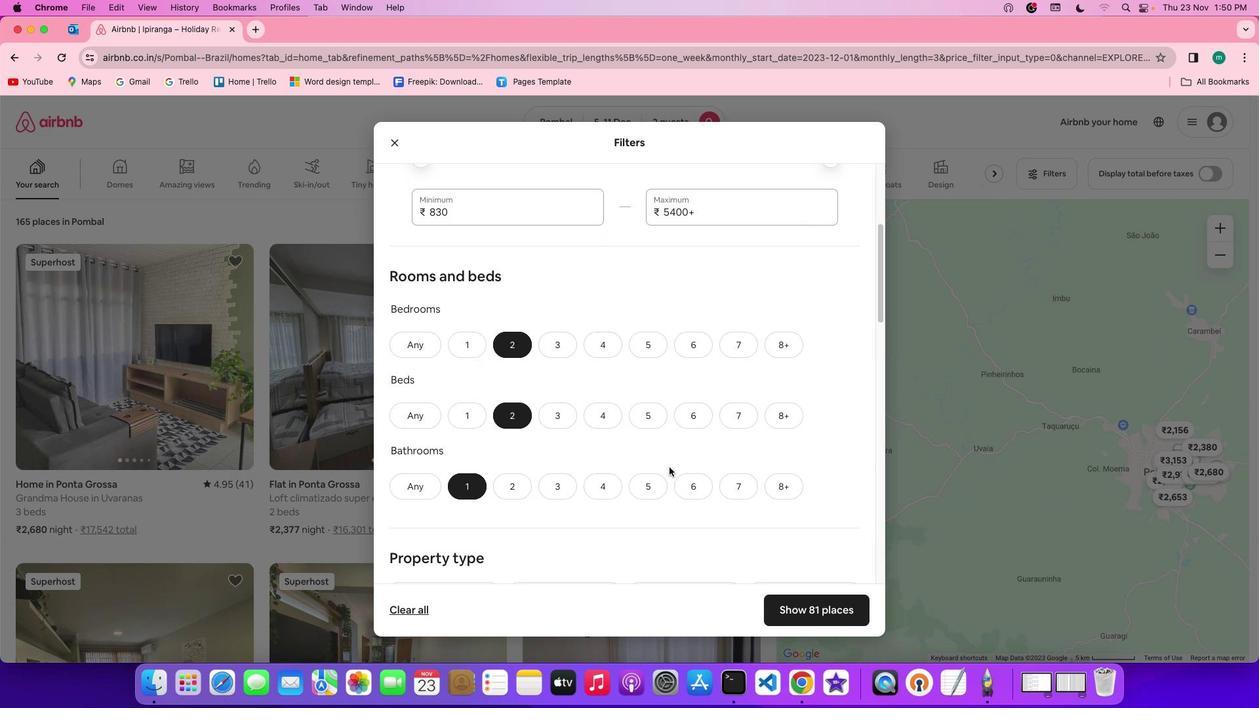 
Action: Mouse scrolled (669, 467) with delta (0, 0)
Screenshot: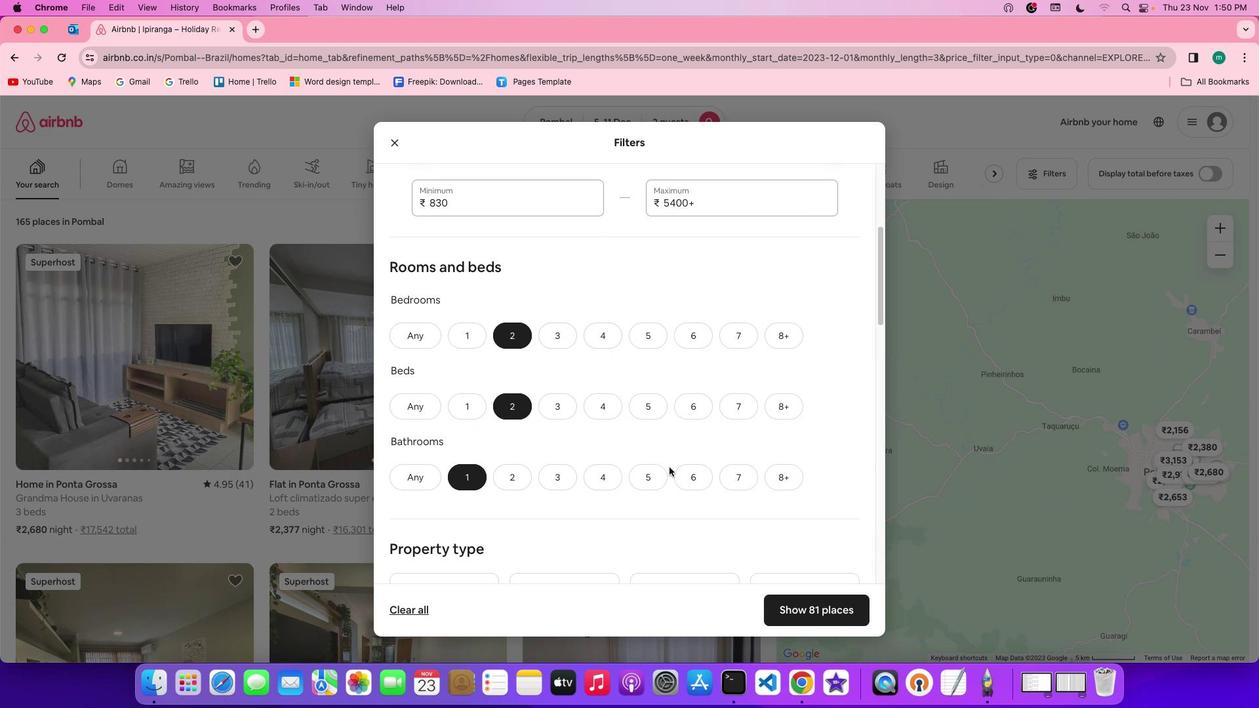 
Action: Mouse scrolled (669, 467) with delta (0, -1)
Screenshot: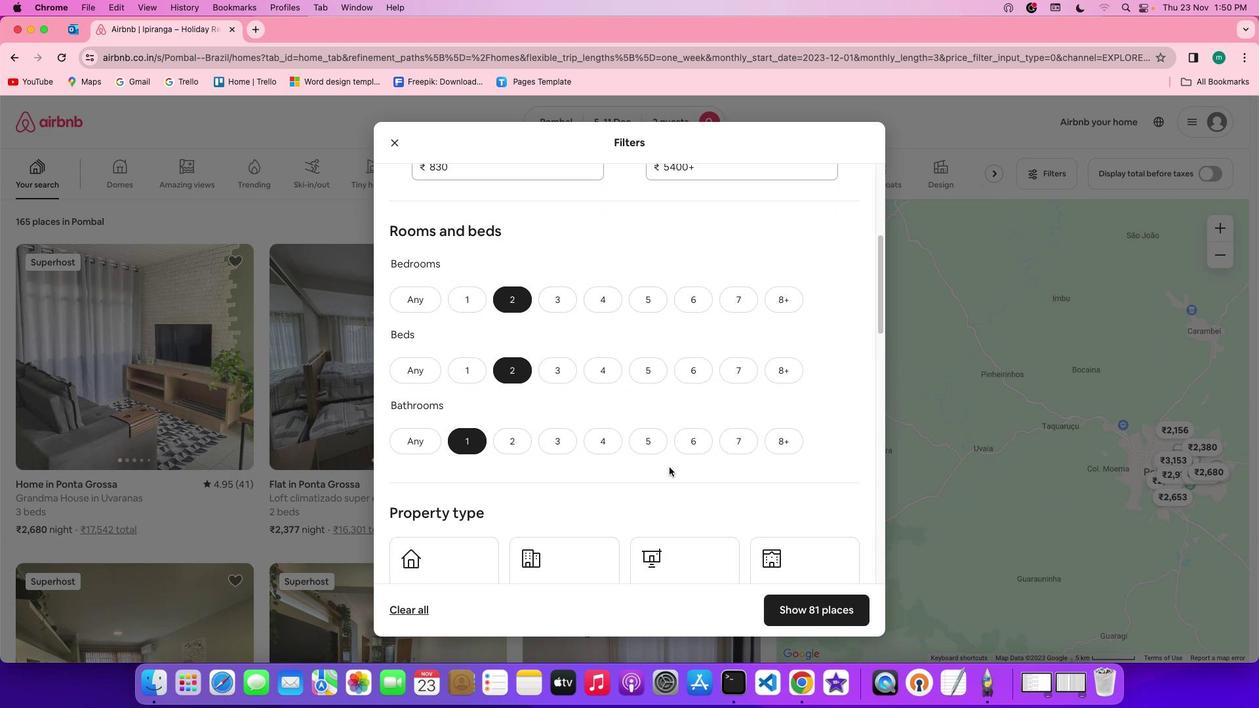 
Action: Mouse scrolled (669, 467) with delta (0, 0)
Screenshot: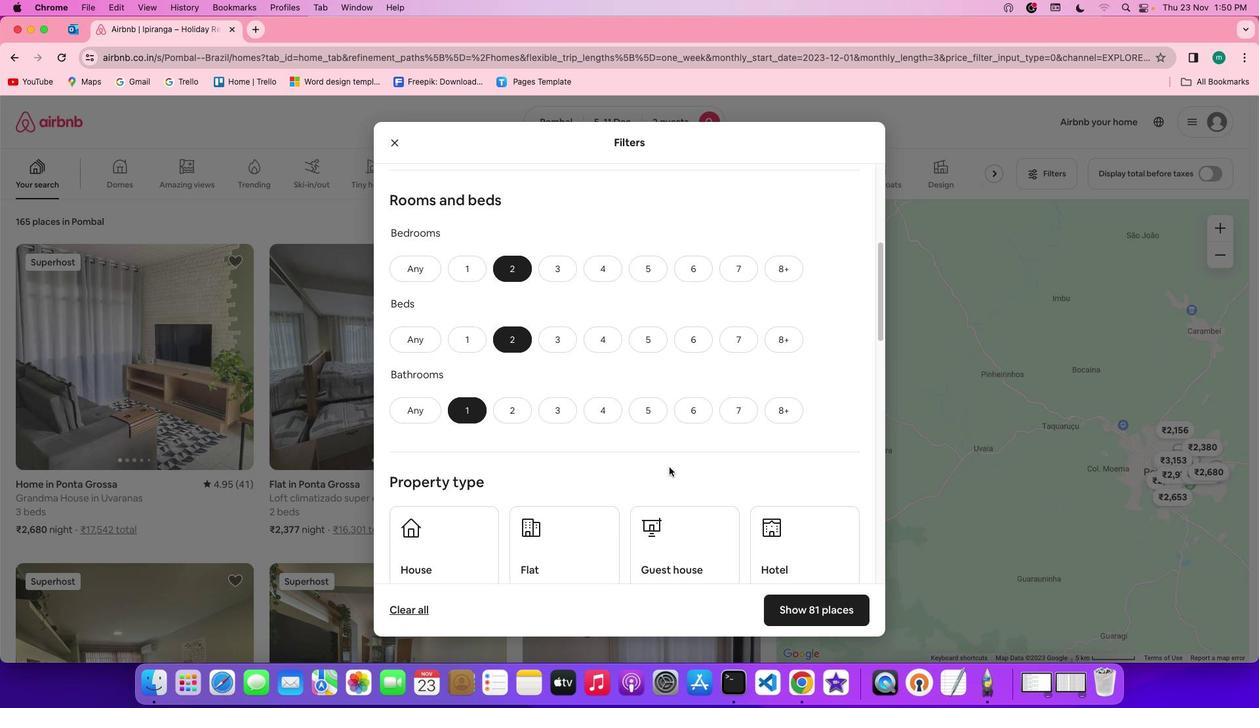 
Action: Mouse scrolled (669, 467) with delta (0, 0)
Screenshot: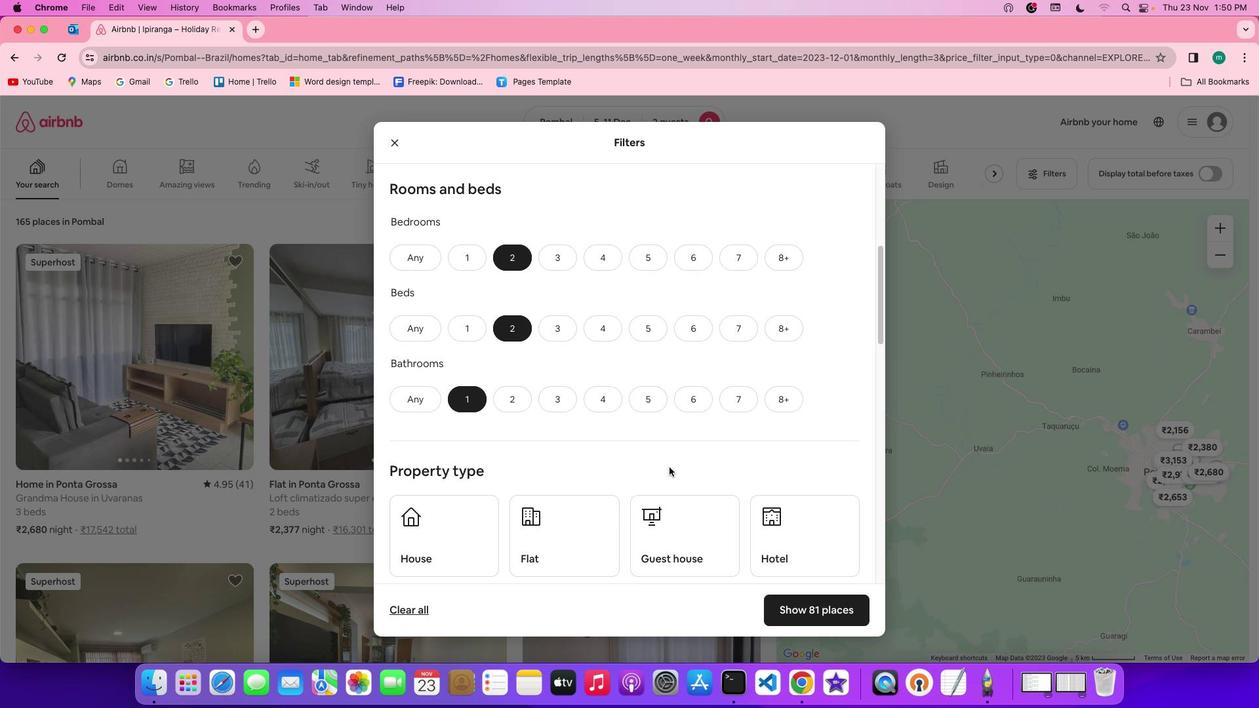 
Action: Mouse scrolled (669, 467) with delta (0, -1)
Screenshot: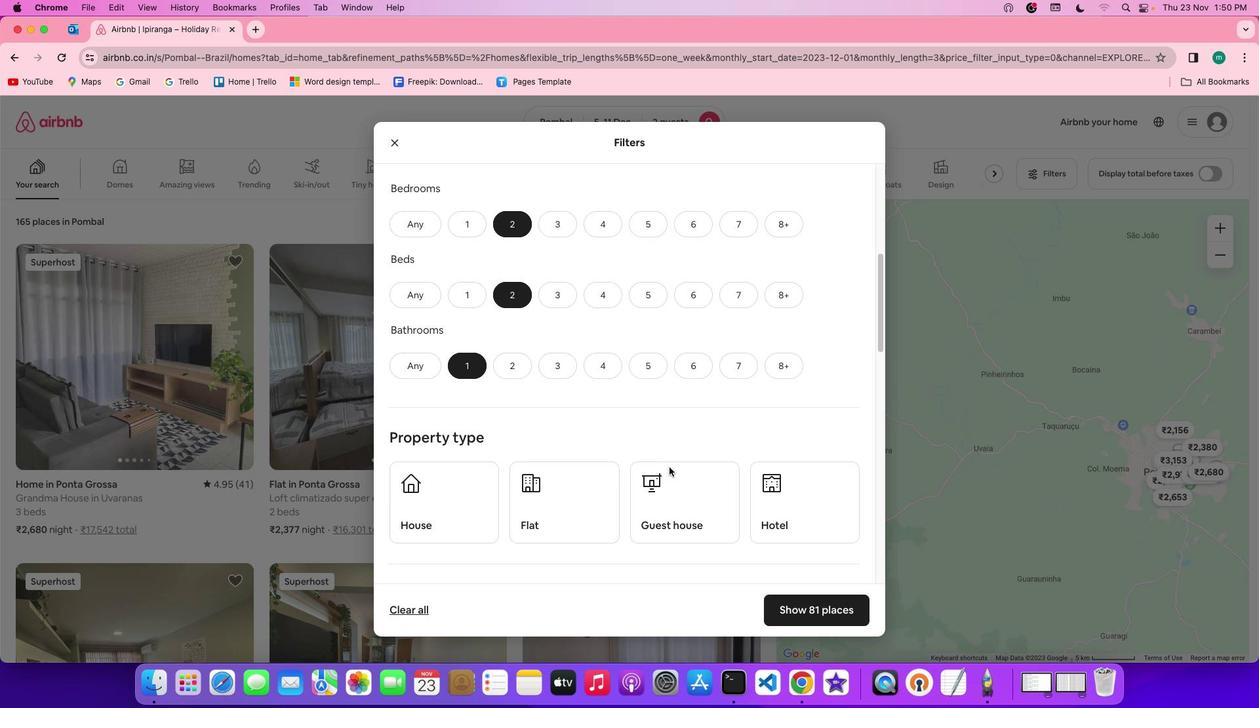 
Action: Mouse scrolled (669, 467) with delta (0, 0)
Screenshot: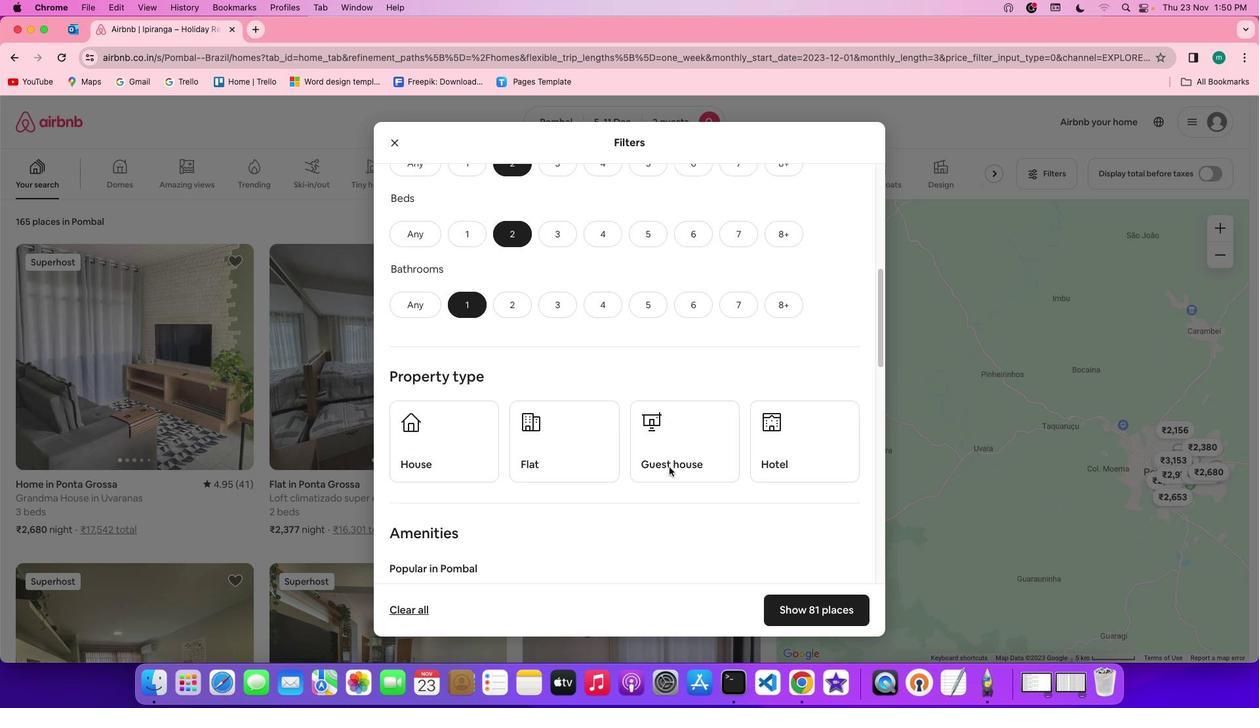 
Action: Mouse scrolled (669, 467) with delta (0, 0)
Screenshot: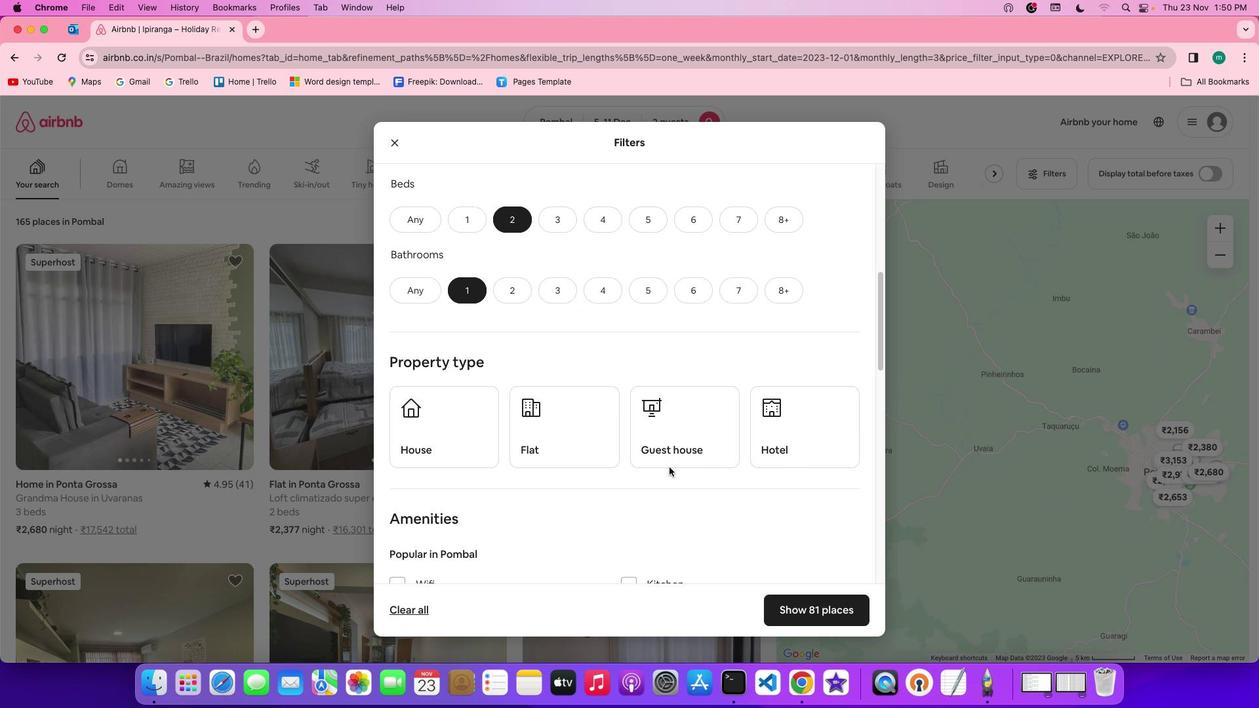 
Action: Mouse scrolled (669, 467) with delta (0, 0)
Screenshot: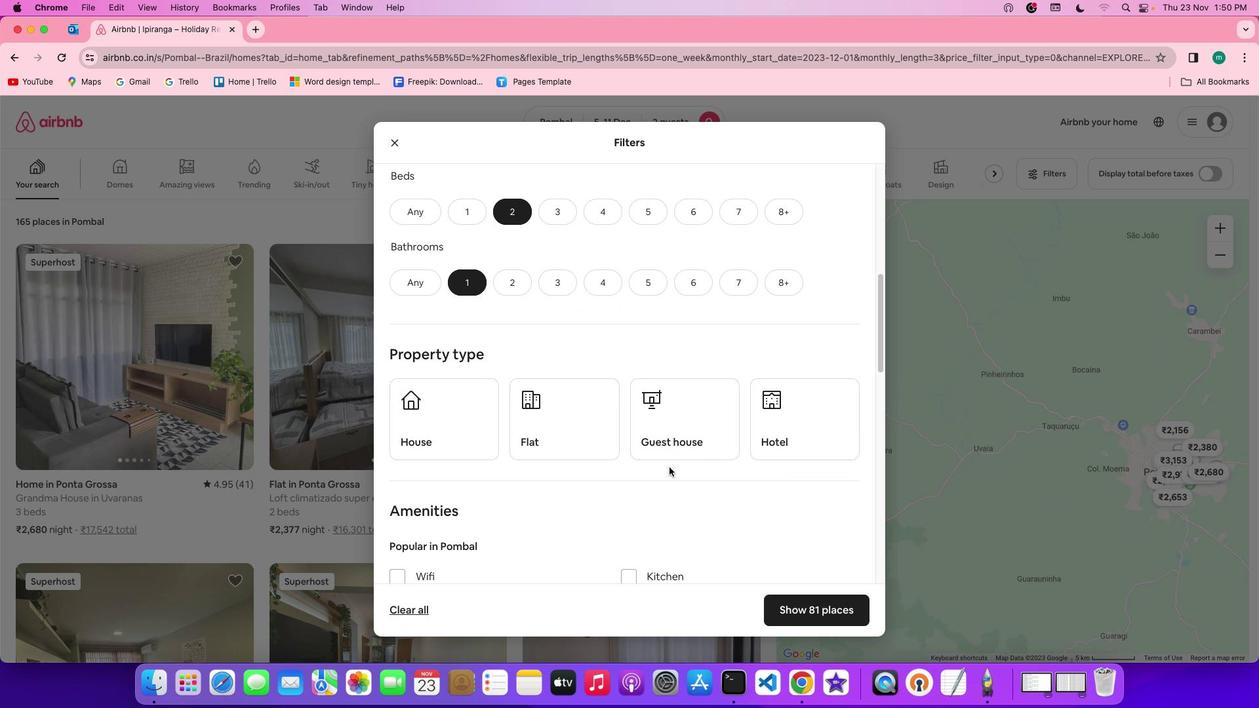 
Action: Mouse scrolled (669, 467) with delta (0, 0)
Screenshot: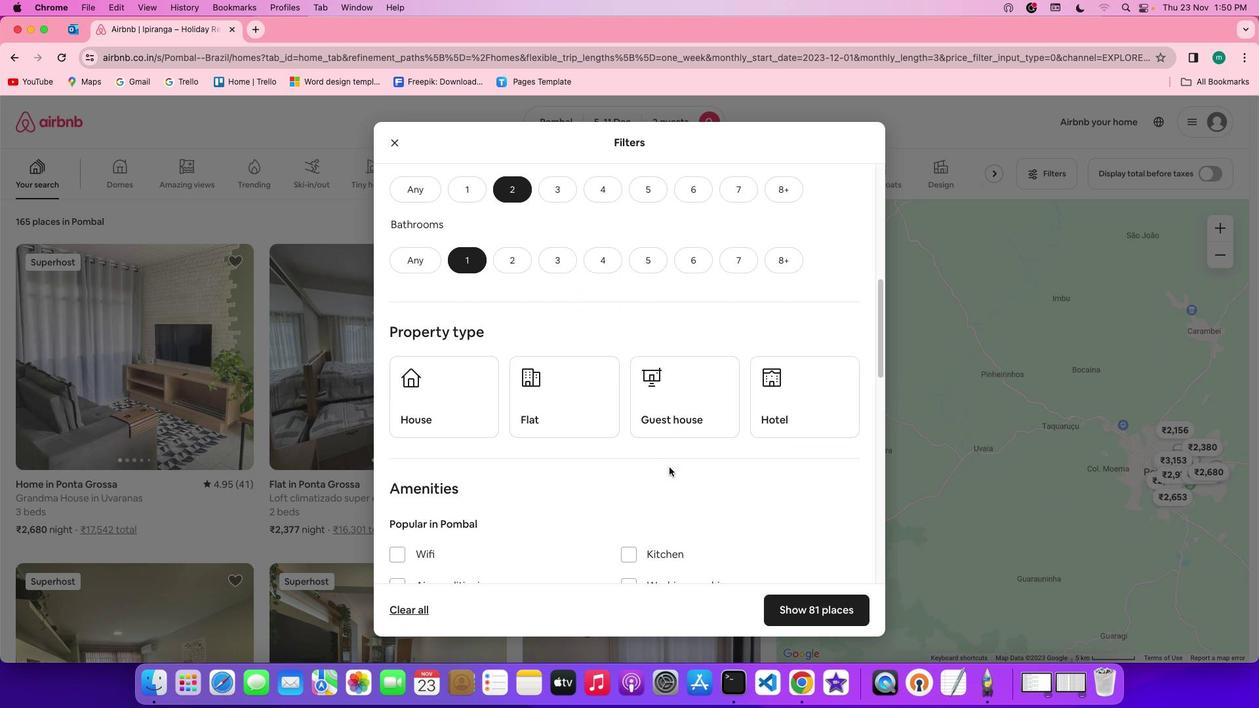 
Action: Mouse scrolled (669, 467) with delta (0, 0)
Screenshot: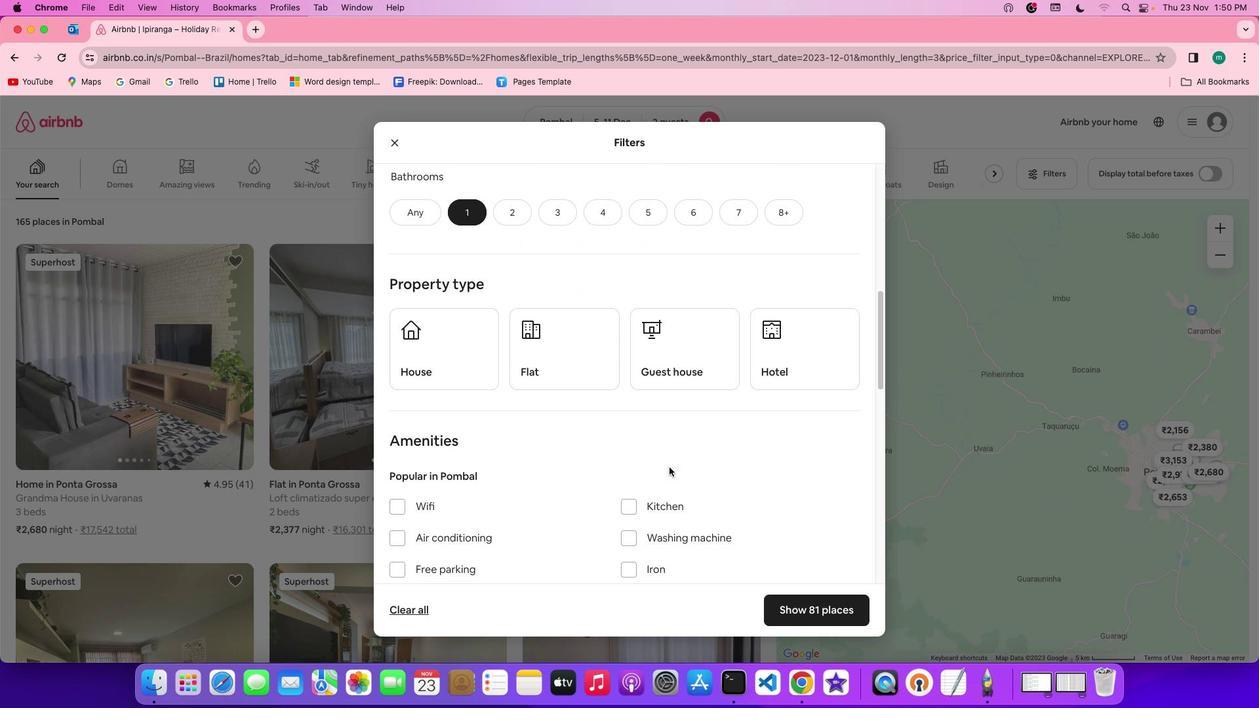 
Action: Mouse moved to (573, 353)
Screenshot: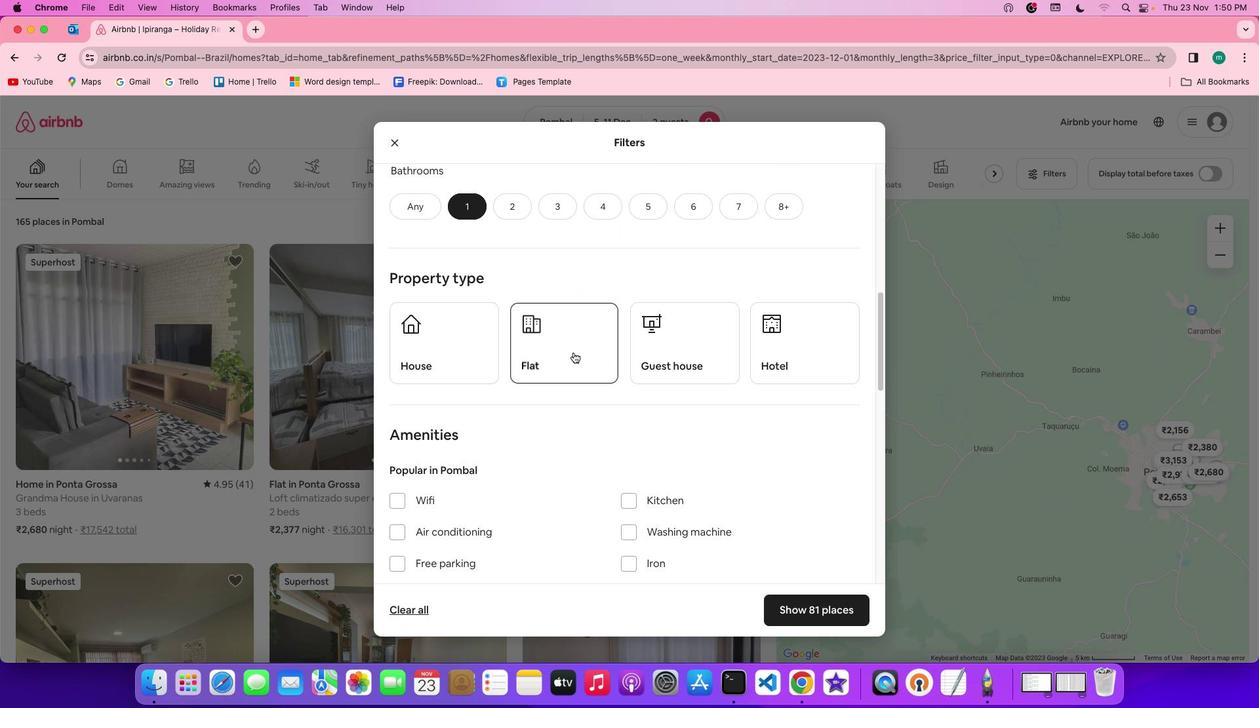 
Action: Mouse pressed left at (573, 353)
Screenshot: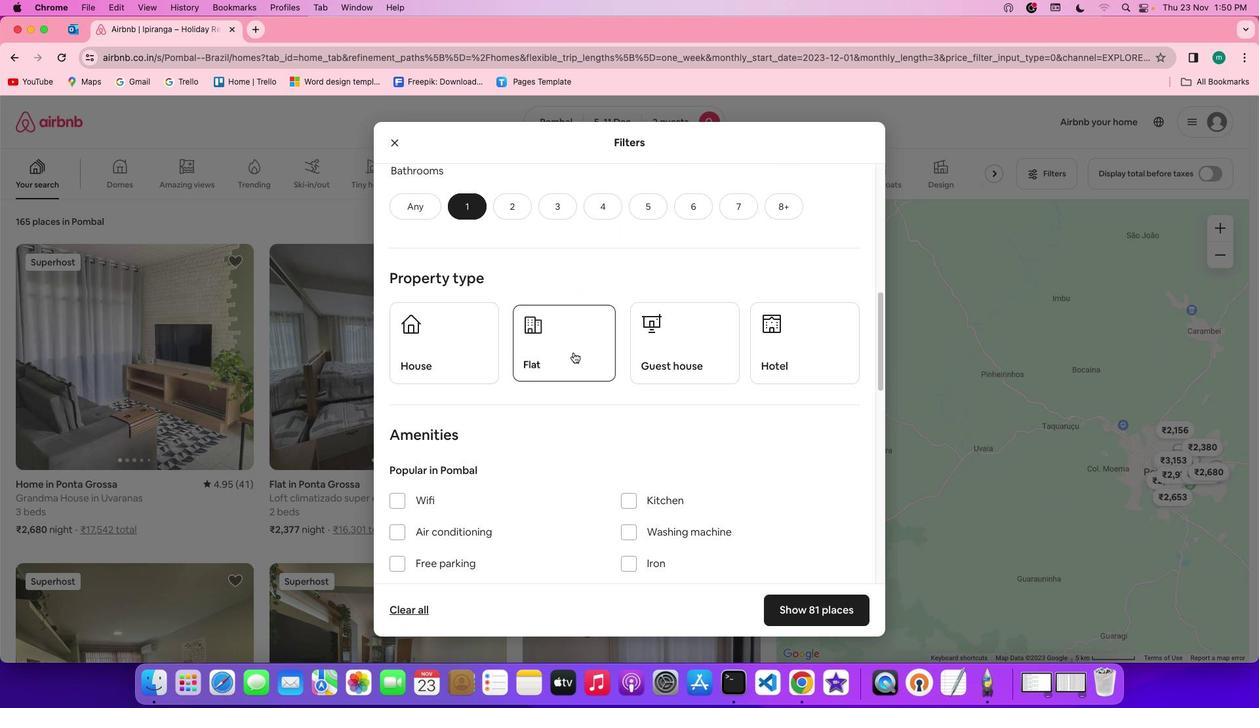 
Action: Mouse moved to (733, 453)
Screenshot: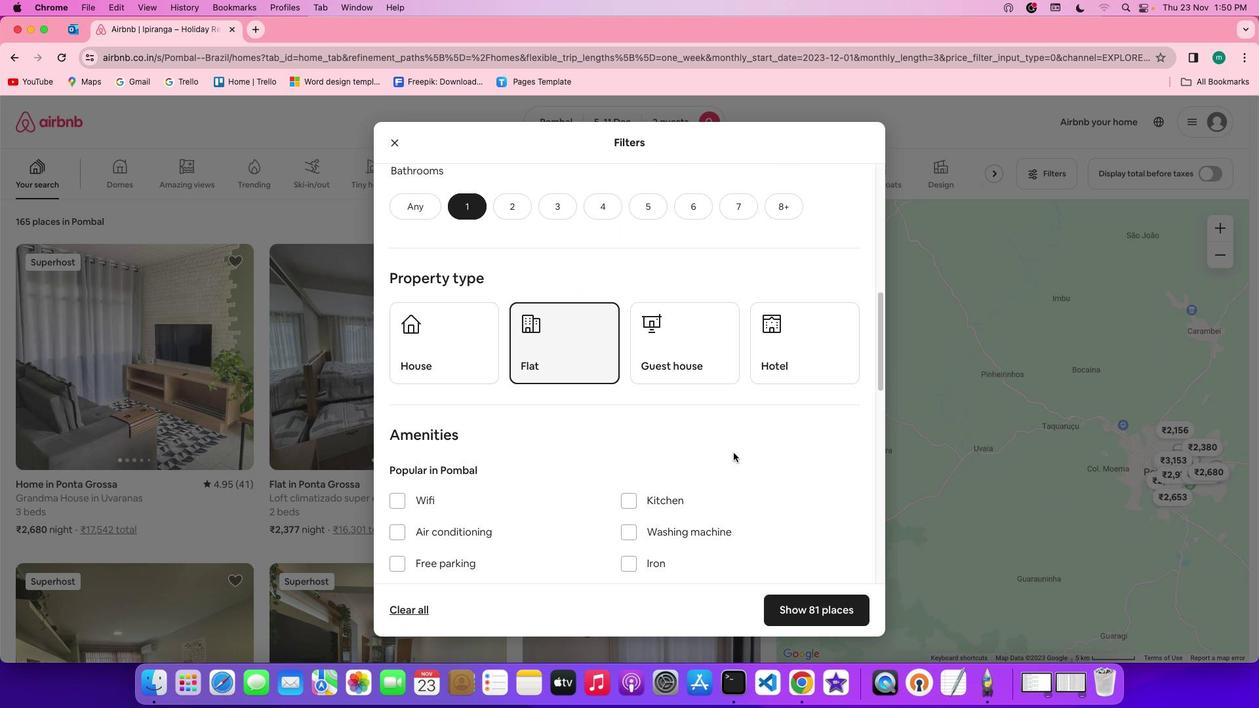 
Action: Mouse scrolled (733, 453) with delta (0, 0)
Screenshot: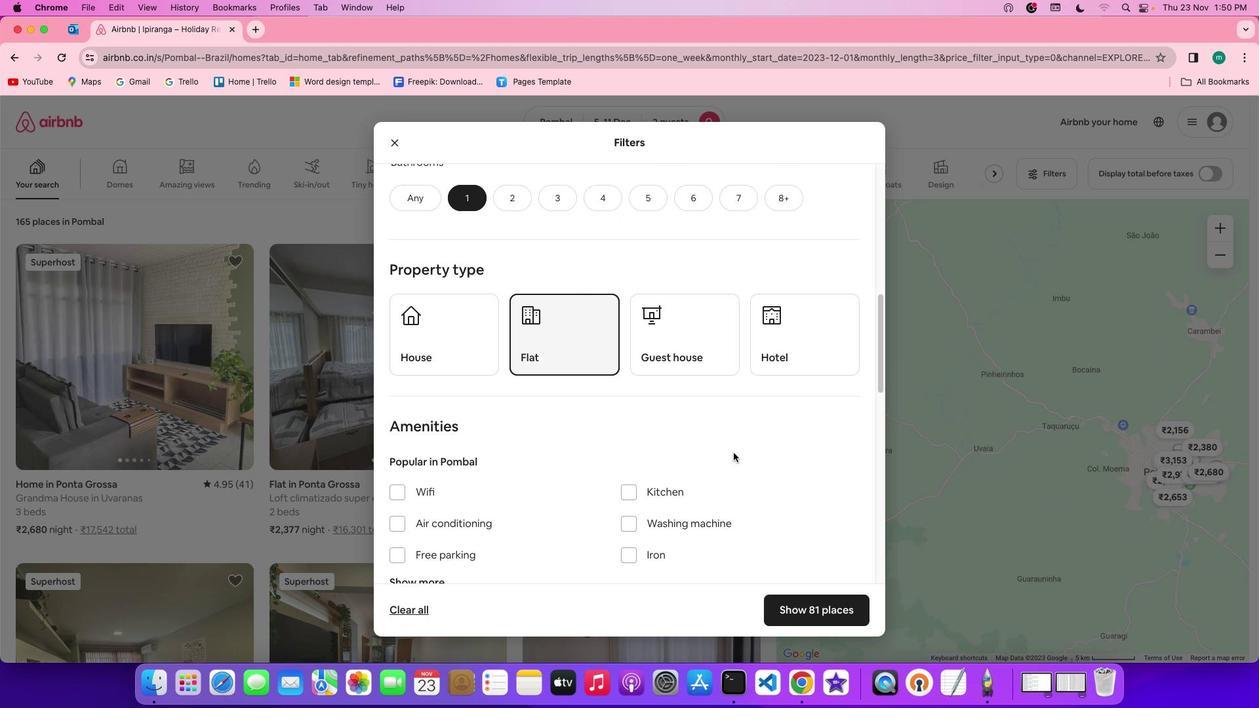 
Action: Mouse scrolled (733, 453) with delta (0, 0)
Screenshot: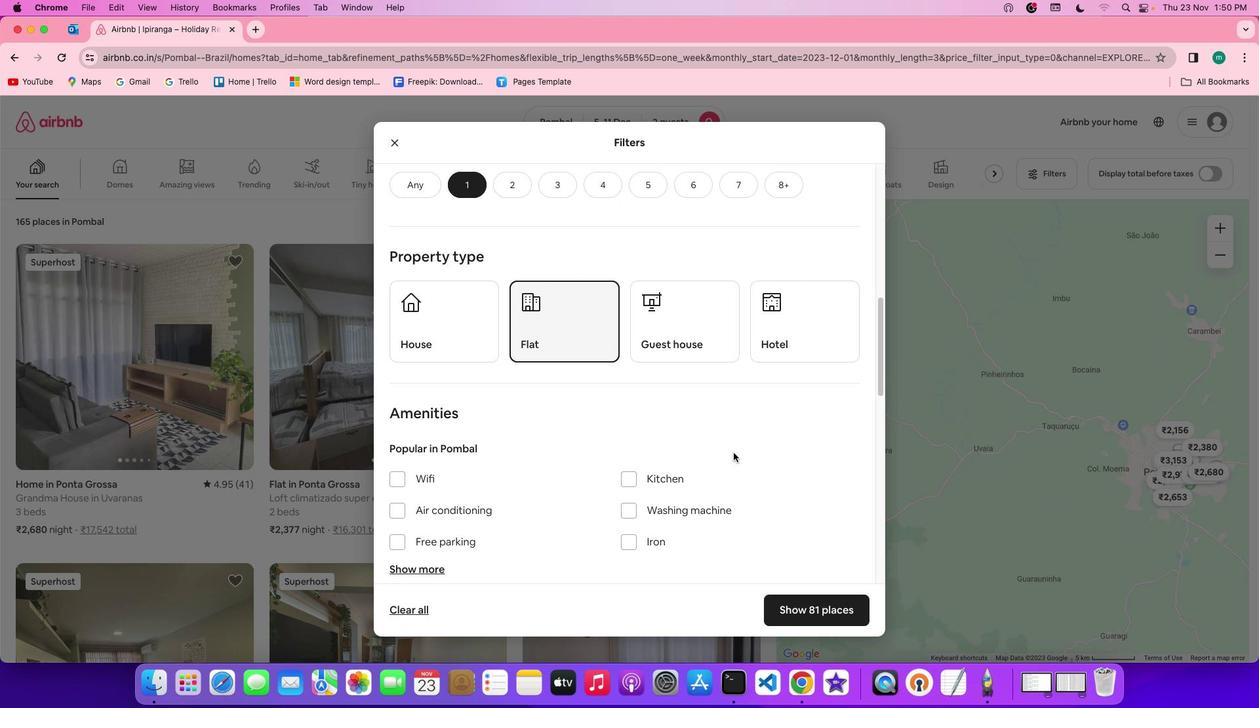 
Action: Mouse scrolled (733, 453) with delta (0, -1)
Screenshot: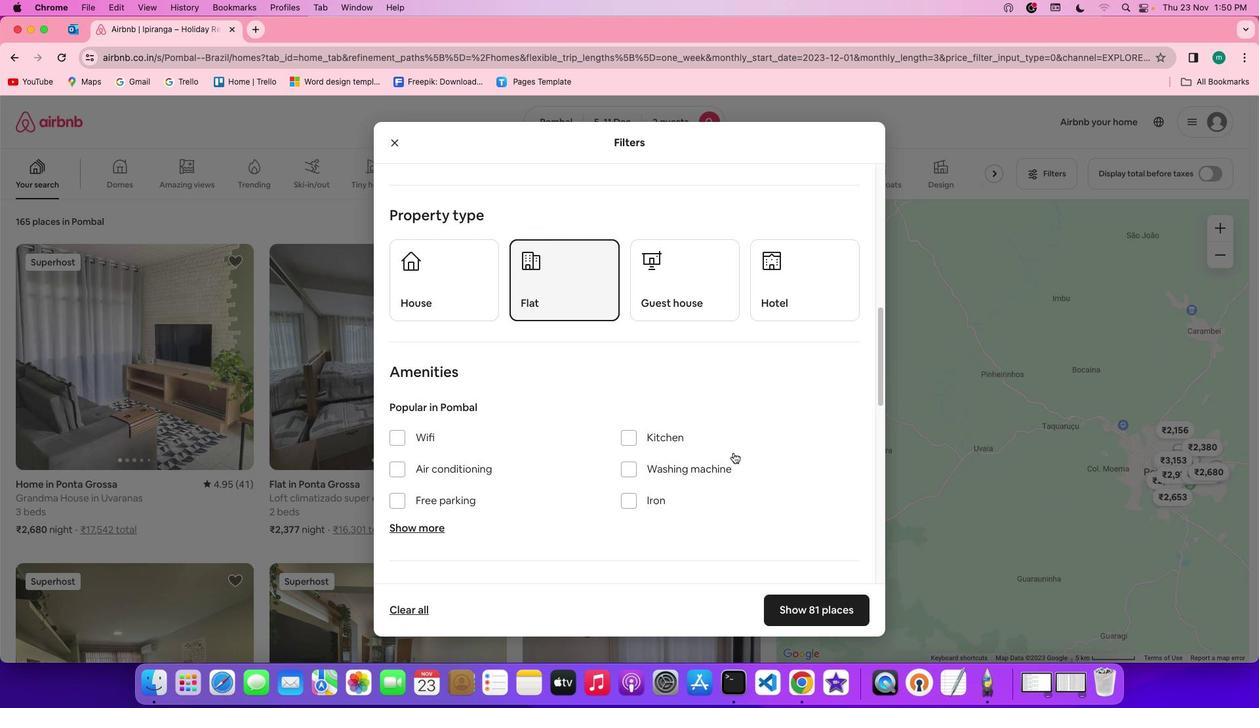
Action: Mouse scrolled (733, 453) with delta (0, 0)
Screenshot: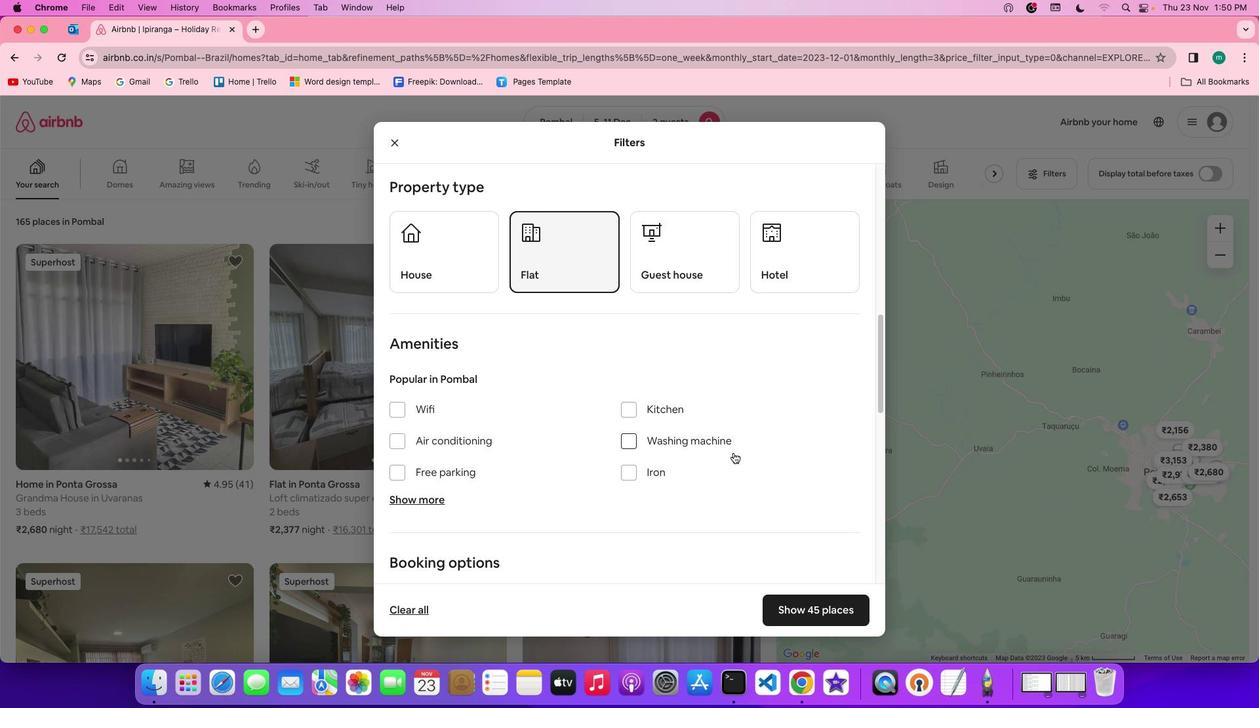 
Action: Mouse scrolled (733, 453) with delta (0, 0)
Screenshot: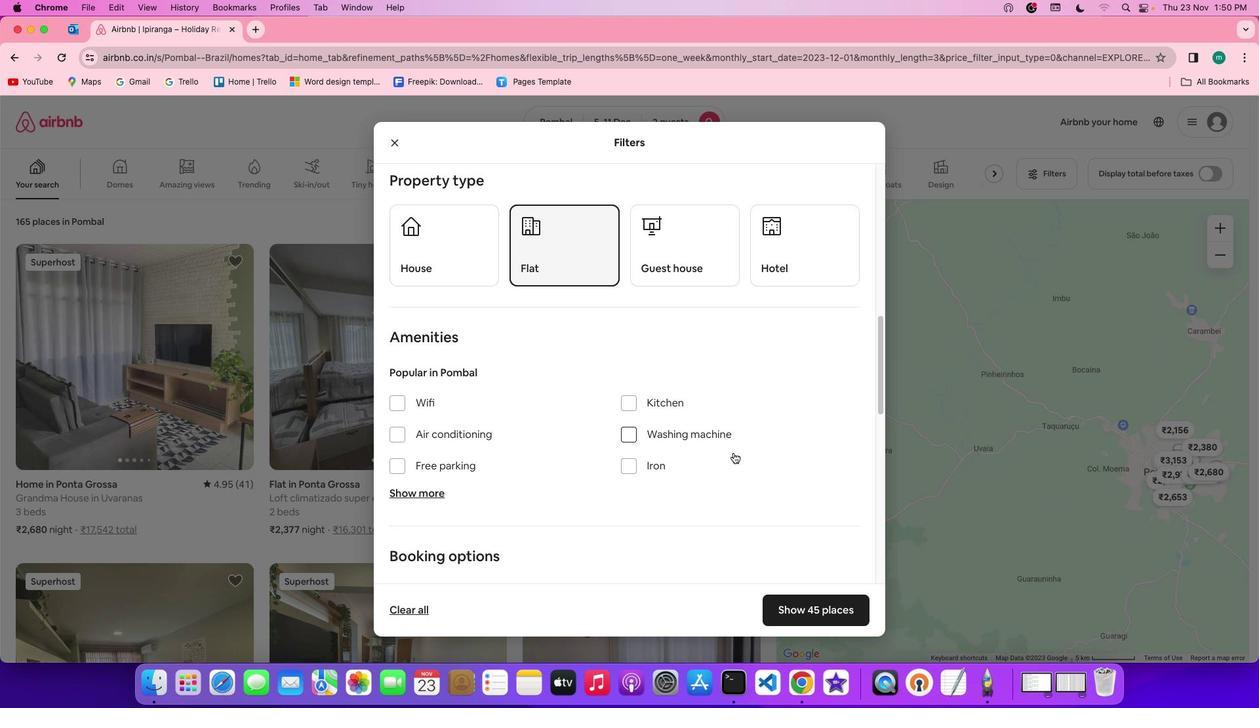 
Action: Mouse scrolled (733, 453) with delta (0, 0)
Screenshot: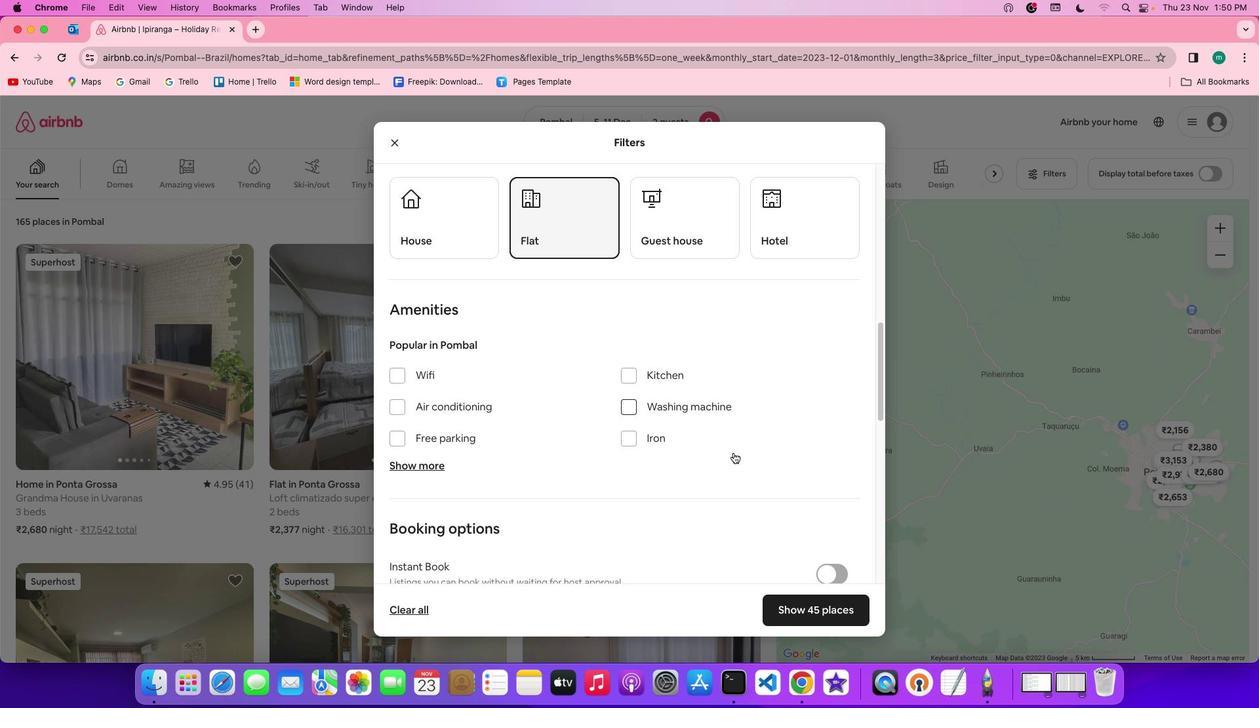 
Action: Mouse scrolled (733, 453) with delta (0, 0)
Screenshot: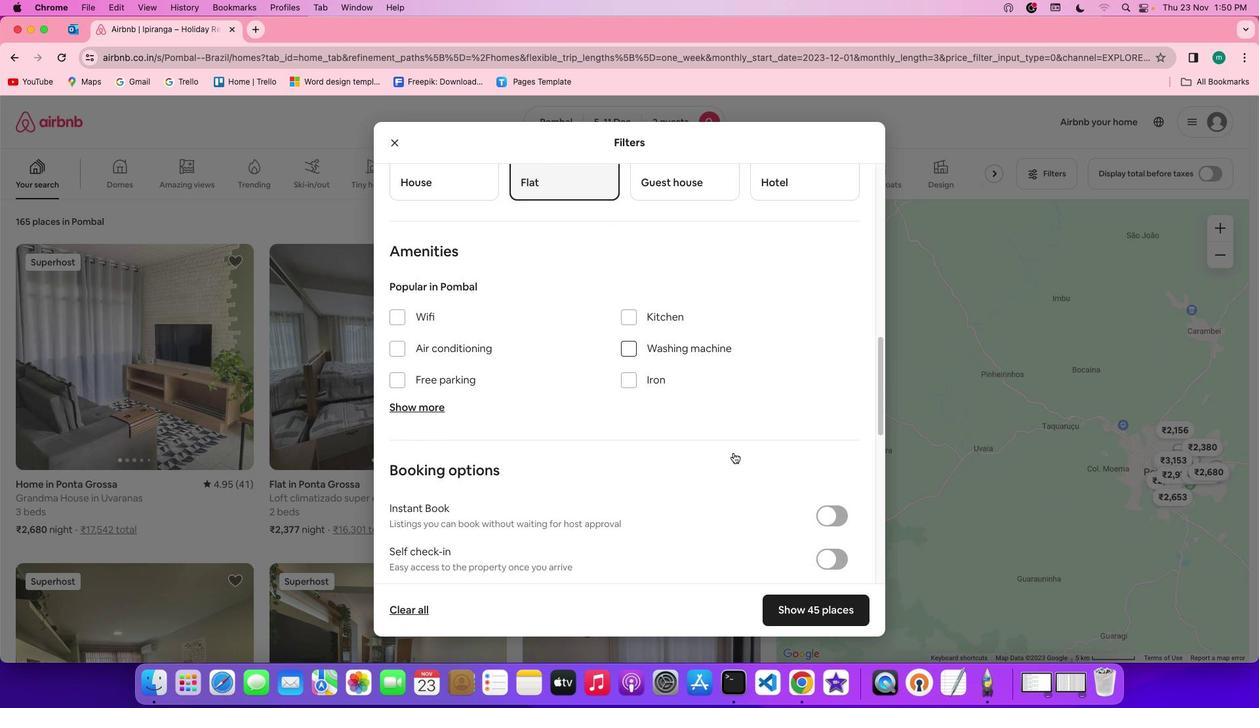 
Action: Mouse moved to (733, 459)
Screenshot: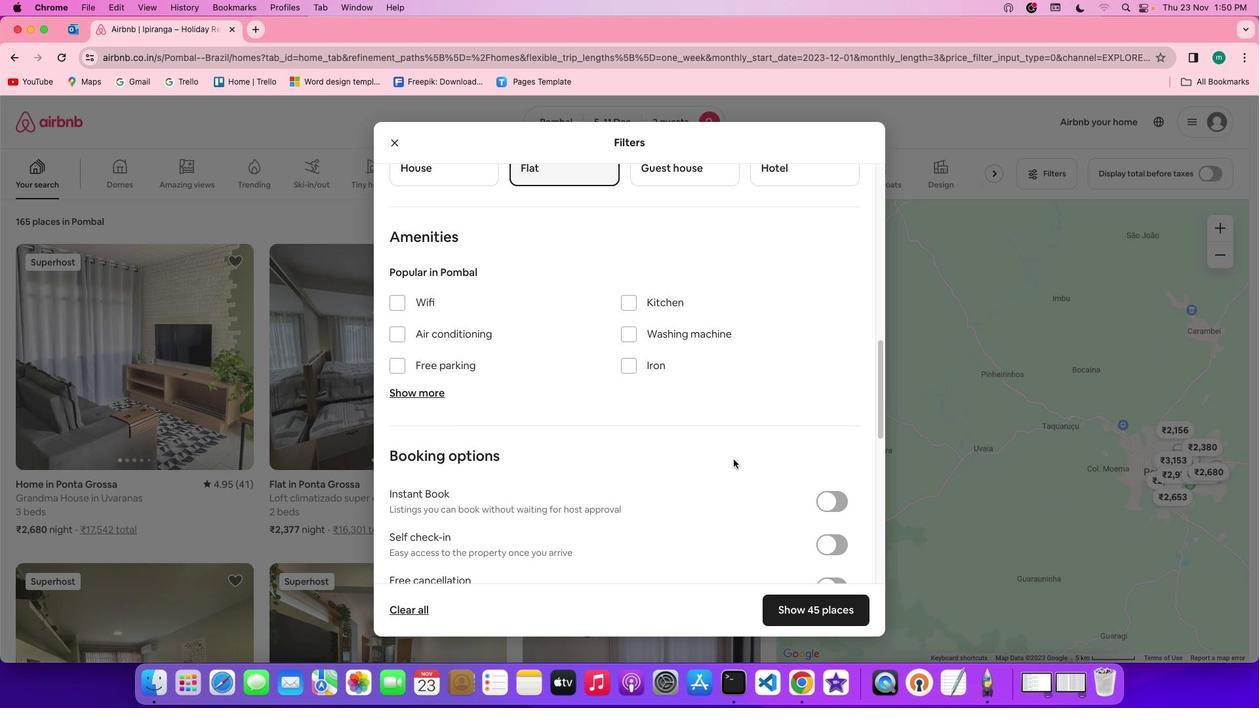 
Action: Mouse scrolled (733, 459) with delta (0, 0)
Screenshot: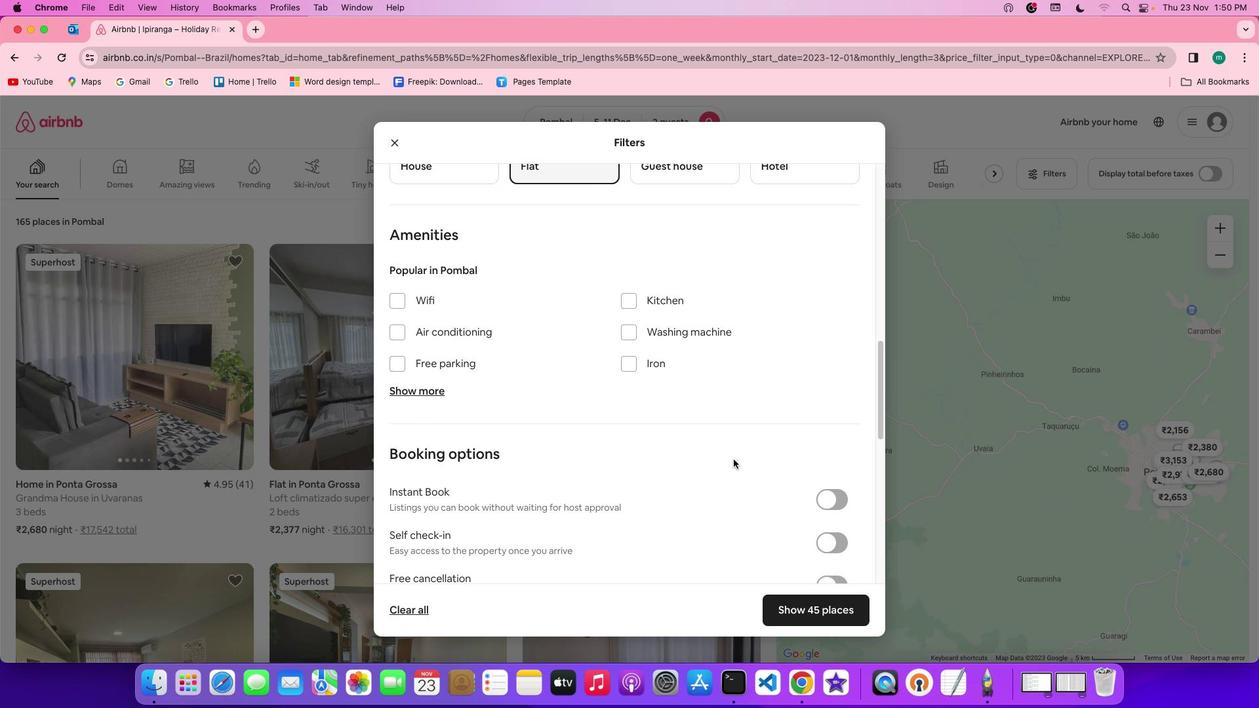 
Action: Mouse scrolled (733, 459) with delta (0, 0)
Screenshot: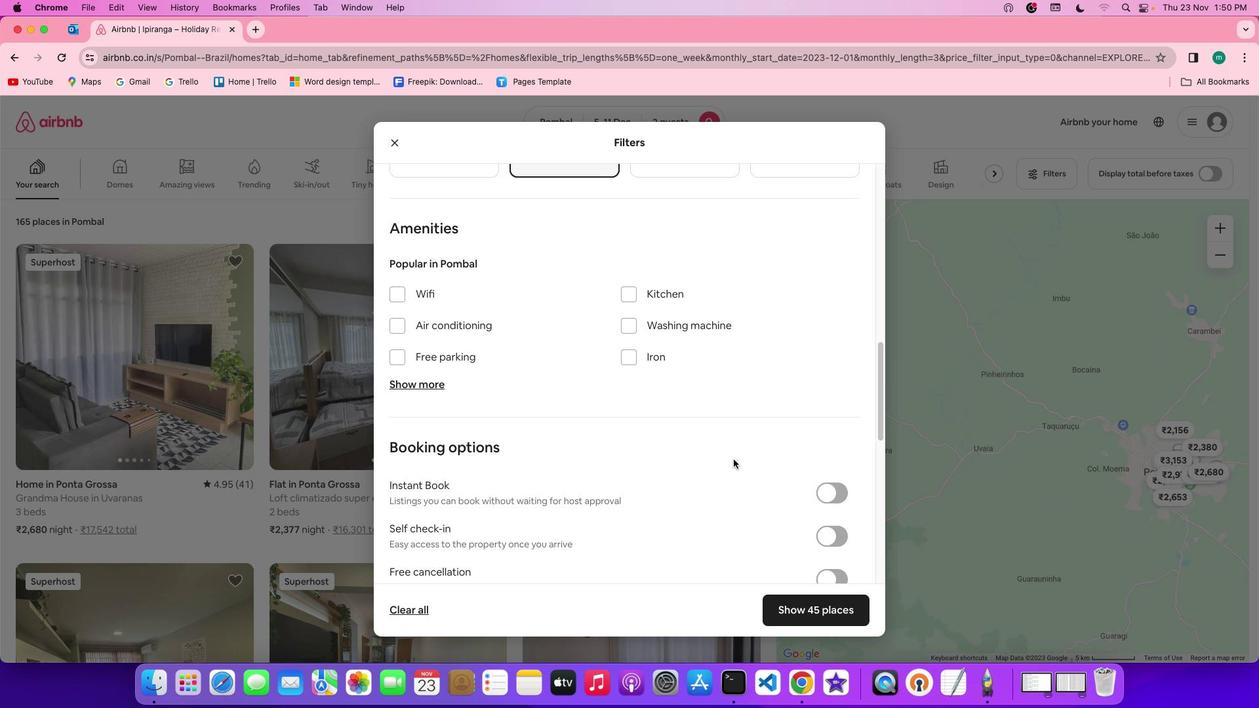 
Action: Mouse scrolled (733, 459) with delta (0, 0)
Screenshot: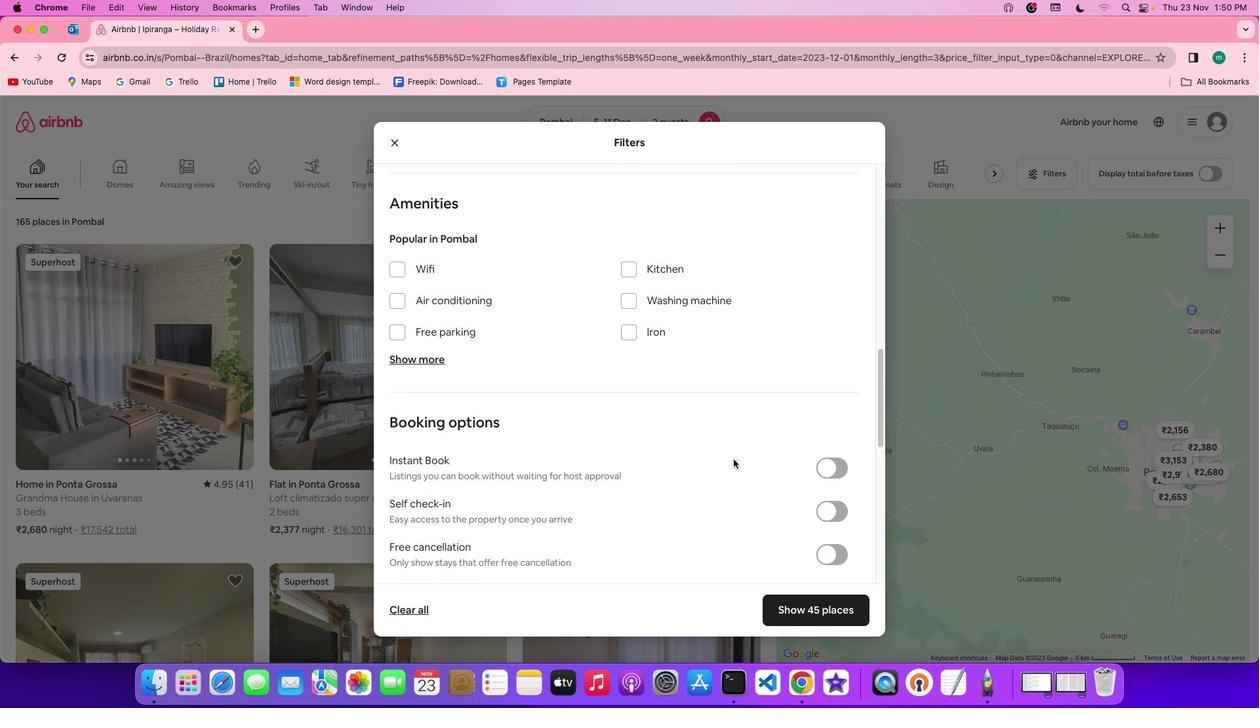 
Action: Mouse scrolled (733, 459) with delta (0, 0)
Screenshot: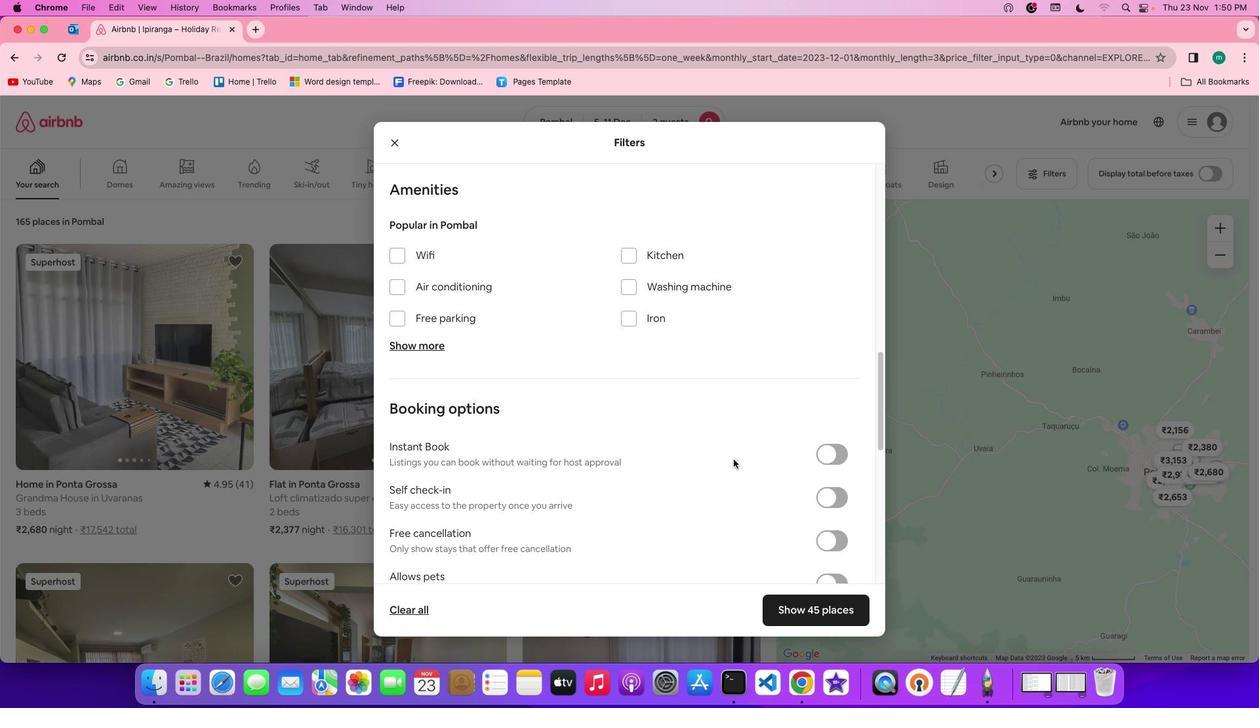 
Action: Mouse scrolled (733, 459) with delta (0, 0)
Screenshot: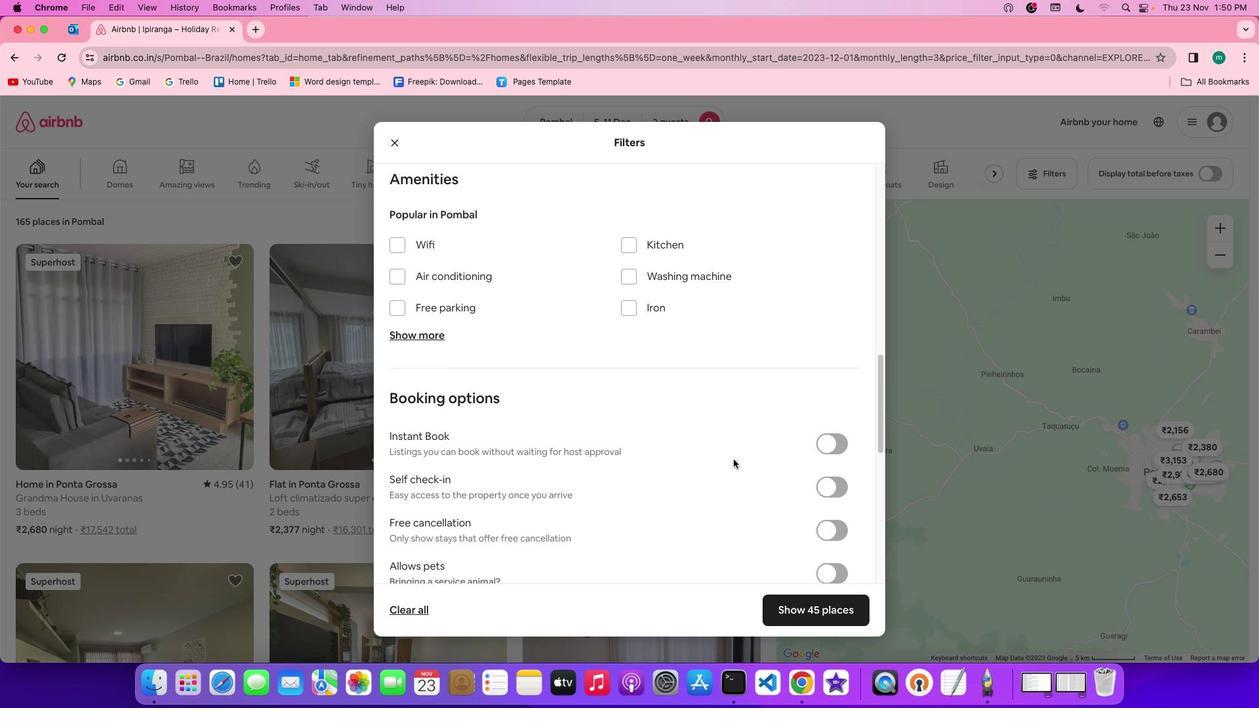 
Action: Mouse scrolled (733, 459) with delta (0, -1)
Screenshot: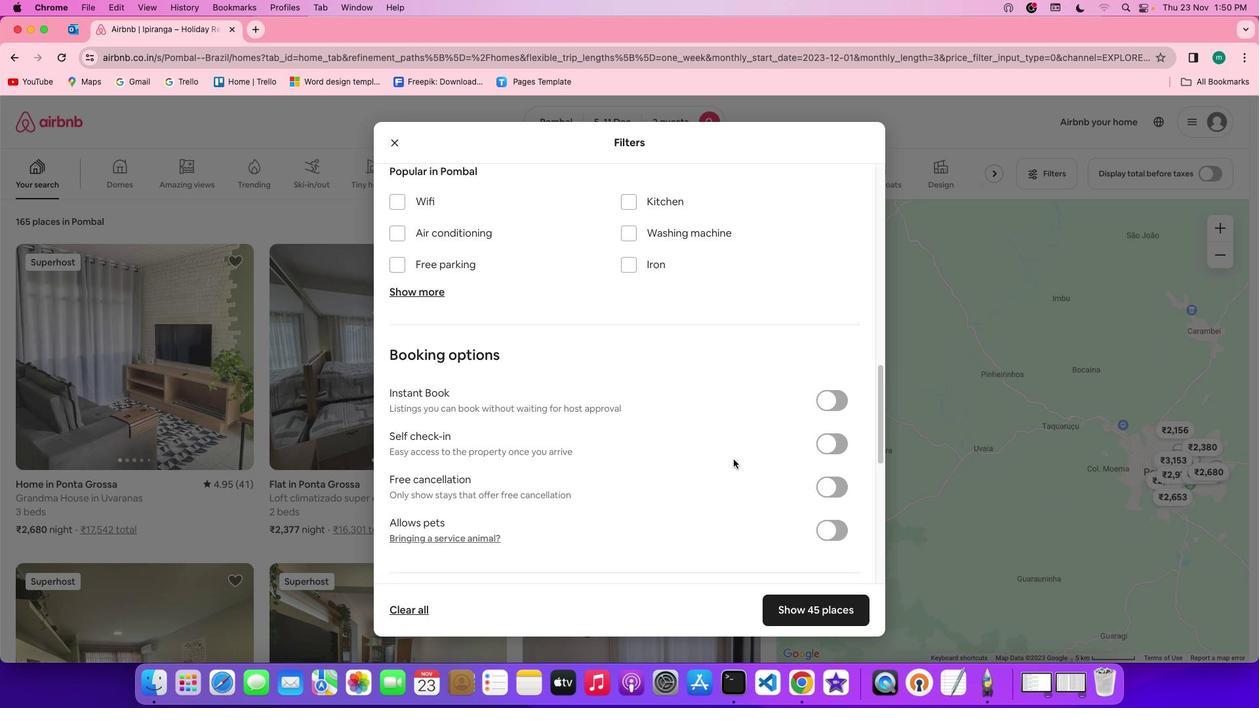 
Action: Mouse moved to (817, 418)
Screenshot: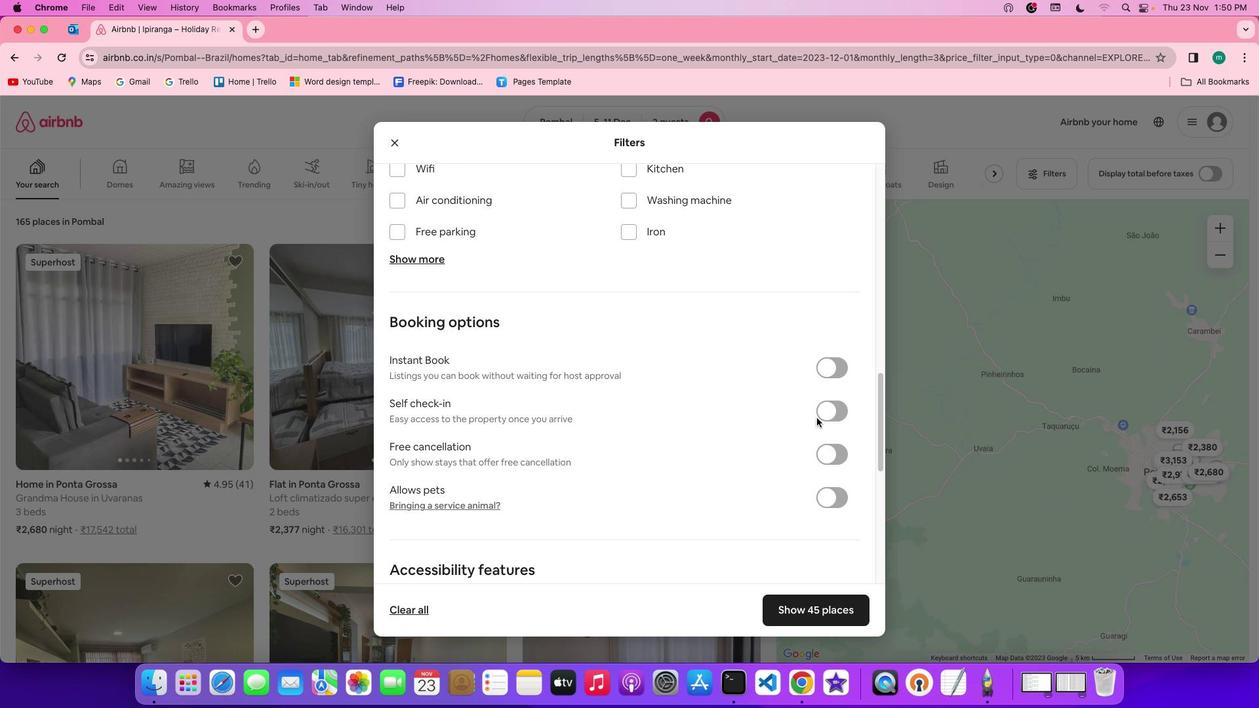
Action: Mouse pressed left at (817, 418)
Screenshot: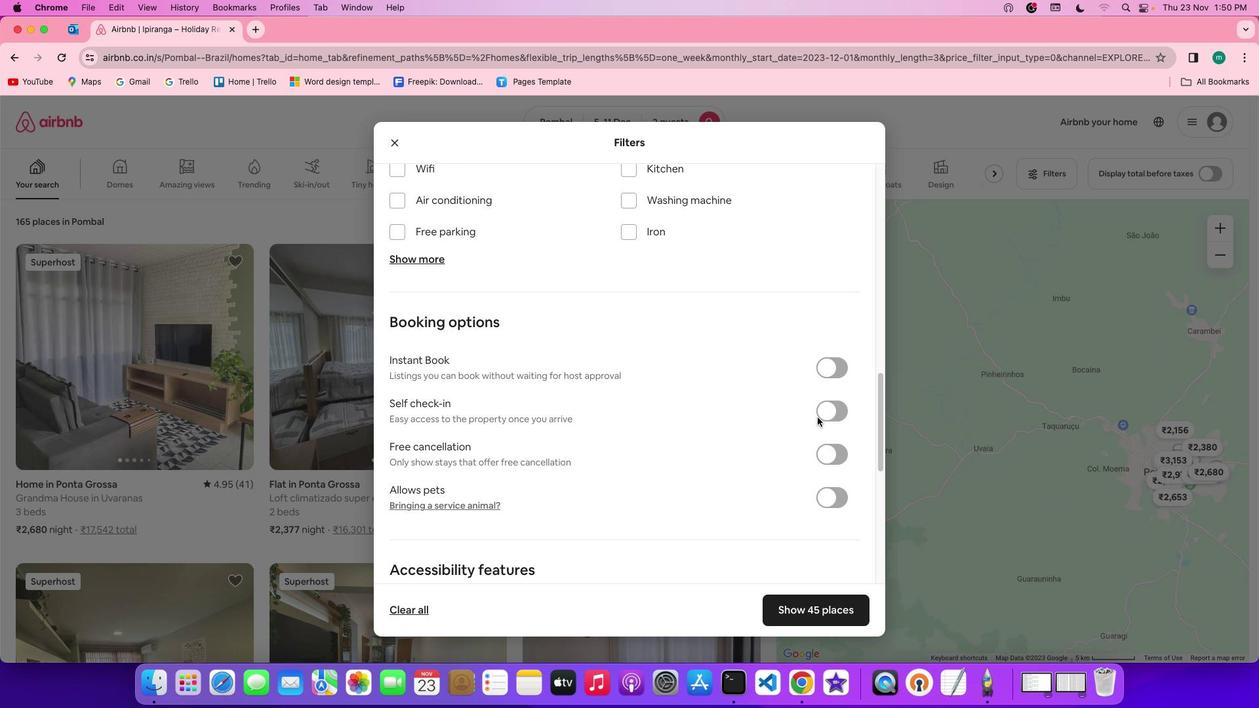 
Action: Mouse moved to (823, 415)
Screenshot: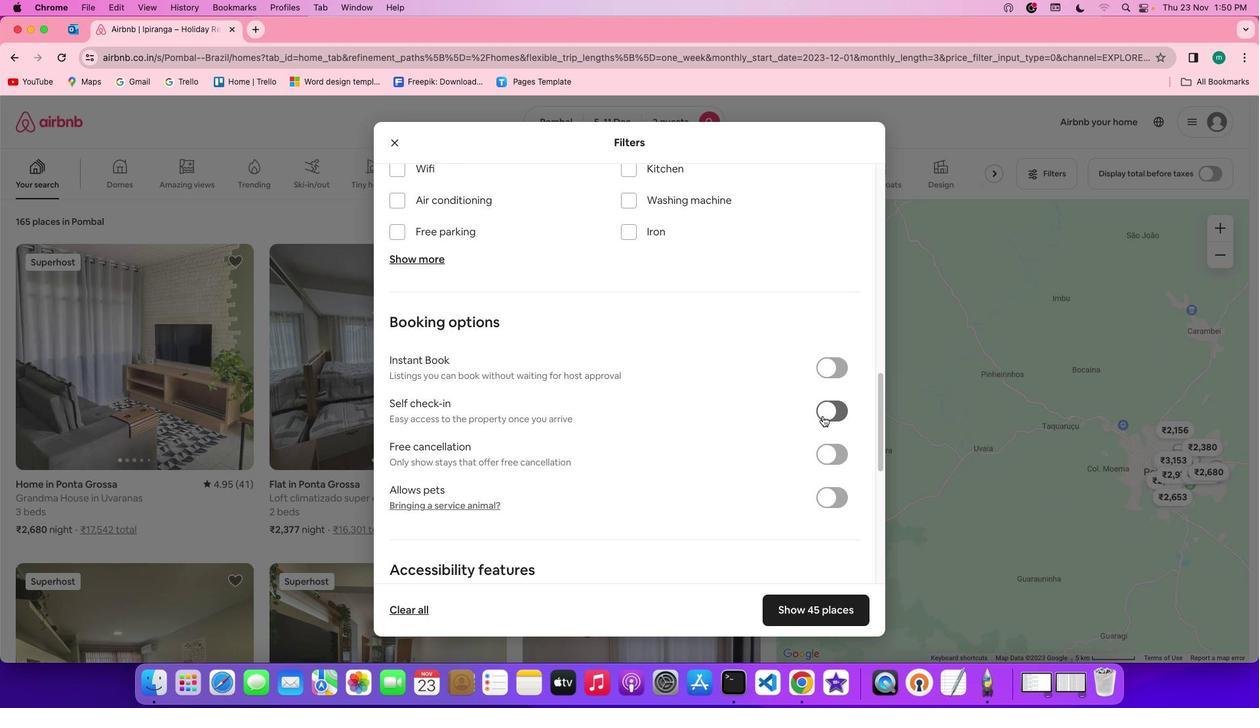 
Action: Mouse pressed left at (823, 415)
Screenshot: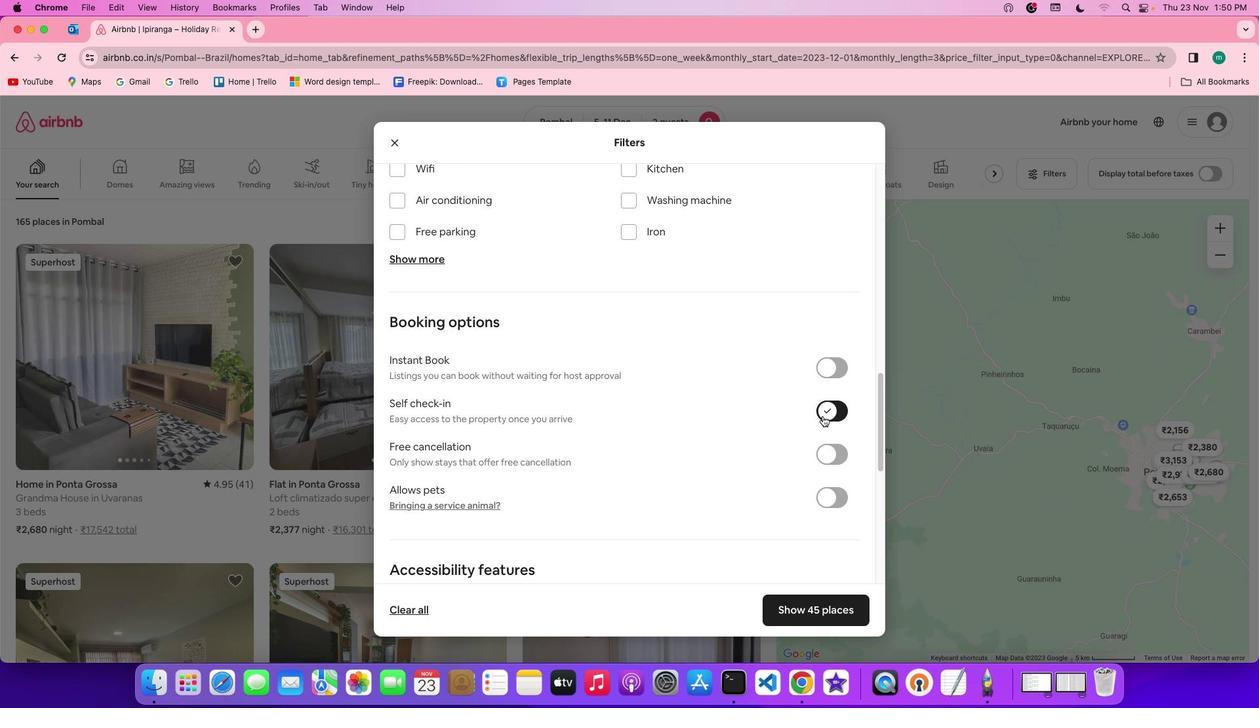 
Action: Mouse moved to (793, 453)
Screenshot: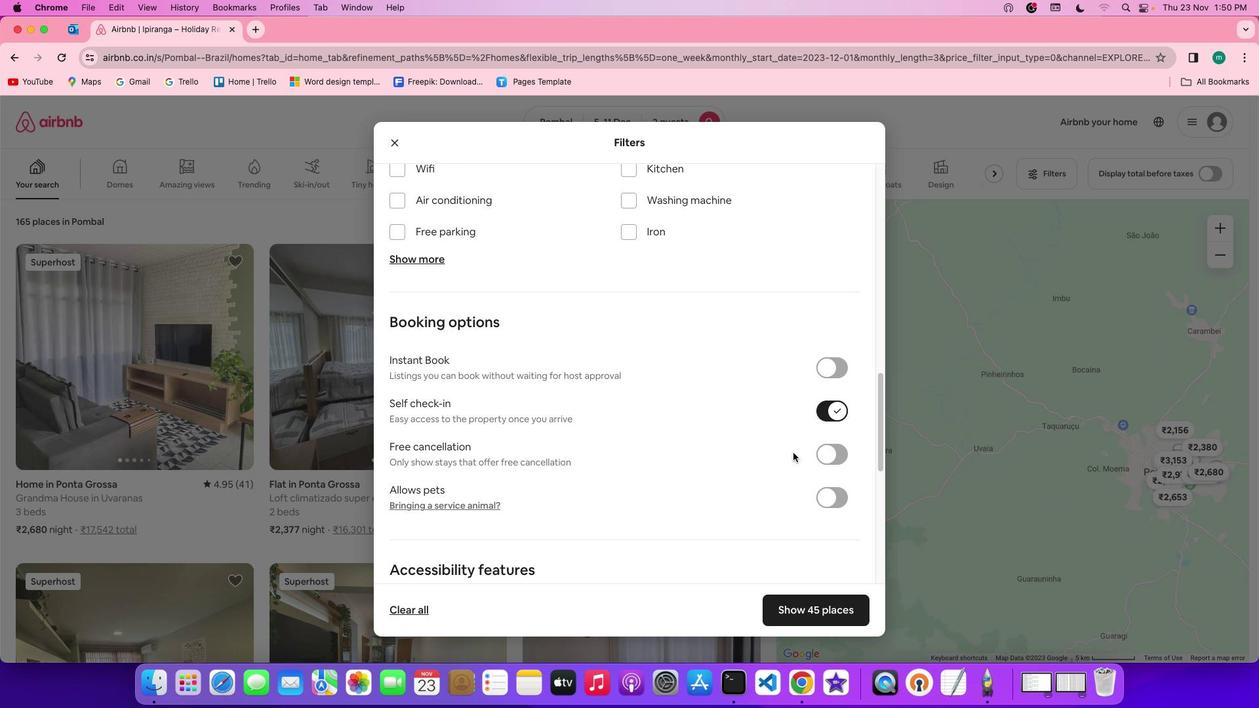 
Action: Mouse scrolled (793, 453) with delta (0, 0)
Screenshot: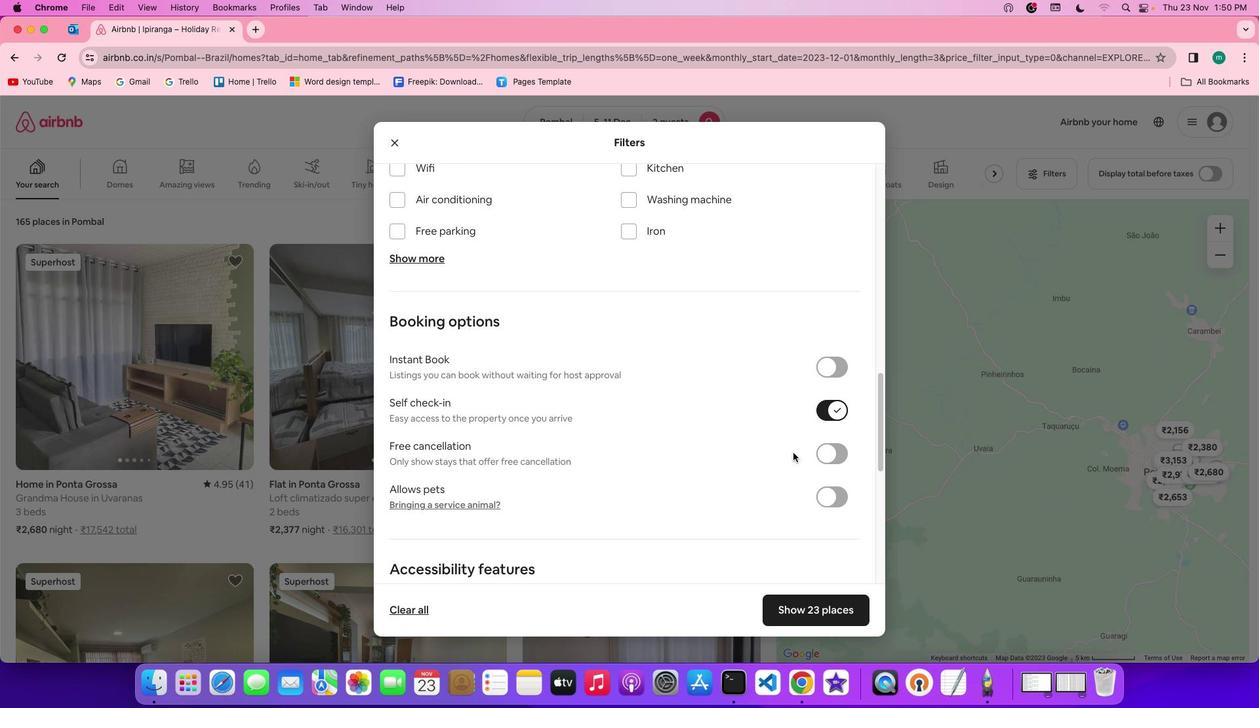 
Action: Mouse scrolled (793, 453) with delta (0, 0)
Screenshot: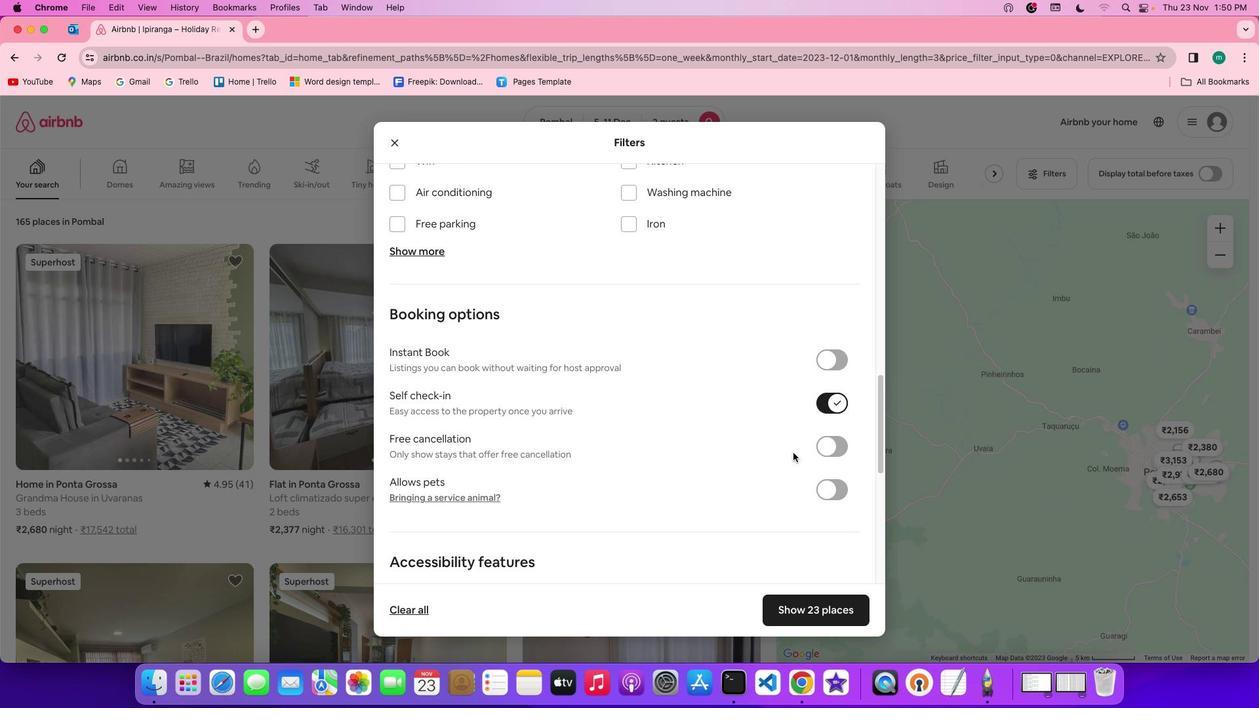 
Action: Mouse scrolled (793, 453) with delta (0, 0)
Screenshot: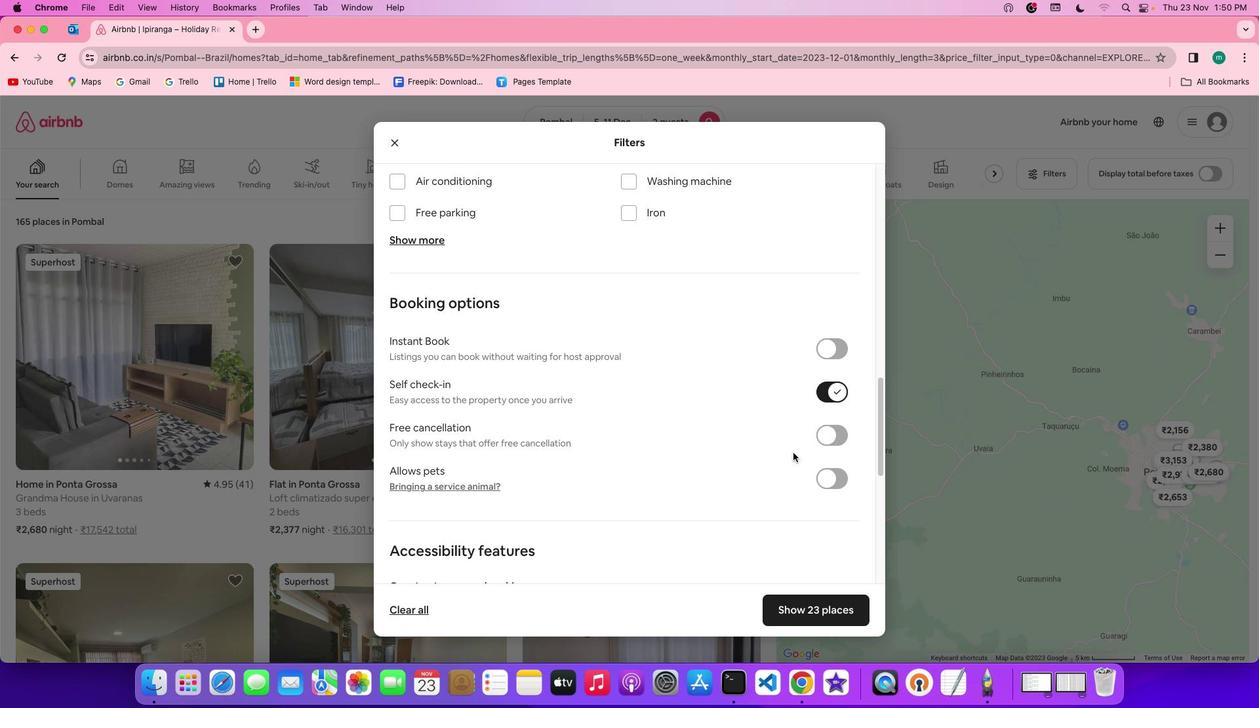 
Action: Mouse scrolled (793, 453) with delta (0, -1)
Screenshot: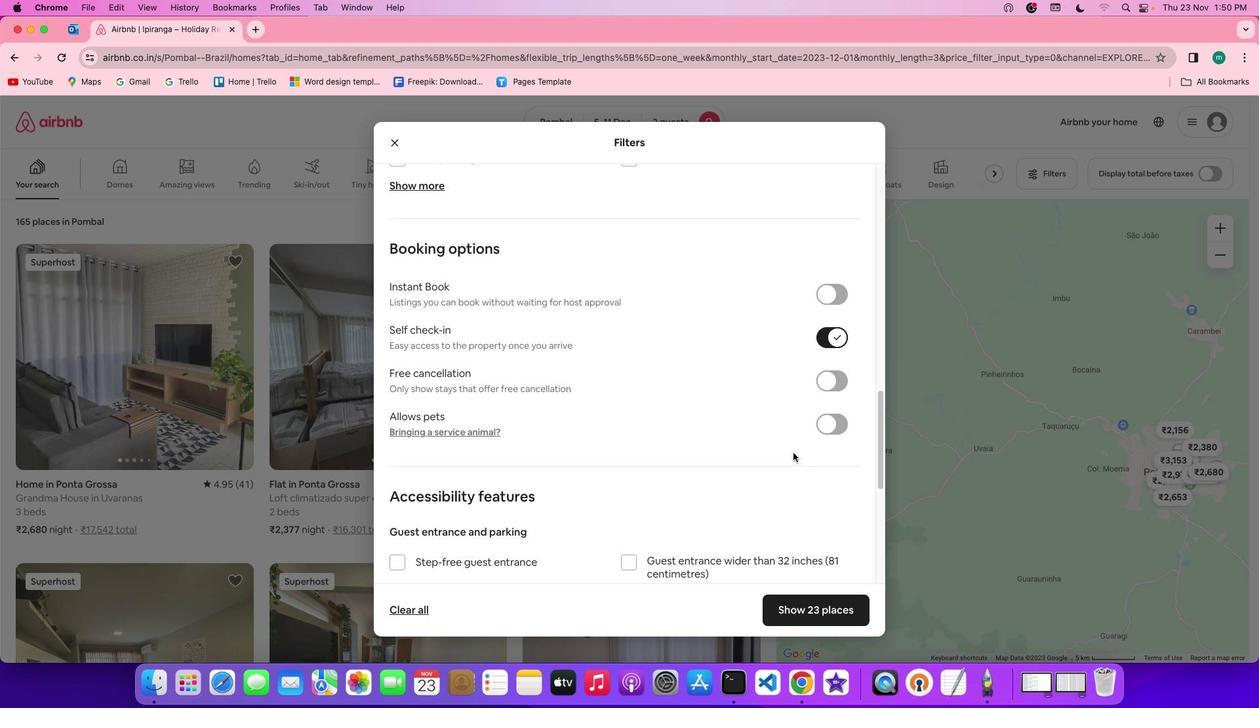 
Action: Mouse scrolled (793, 453) with delta (0, -1)
Screenshot: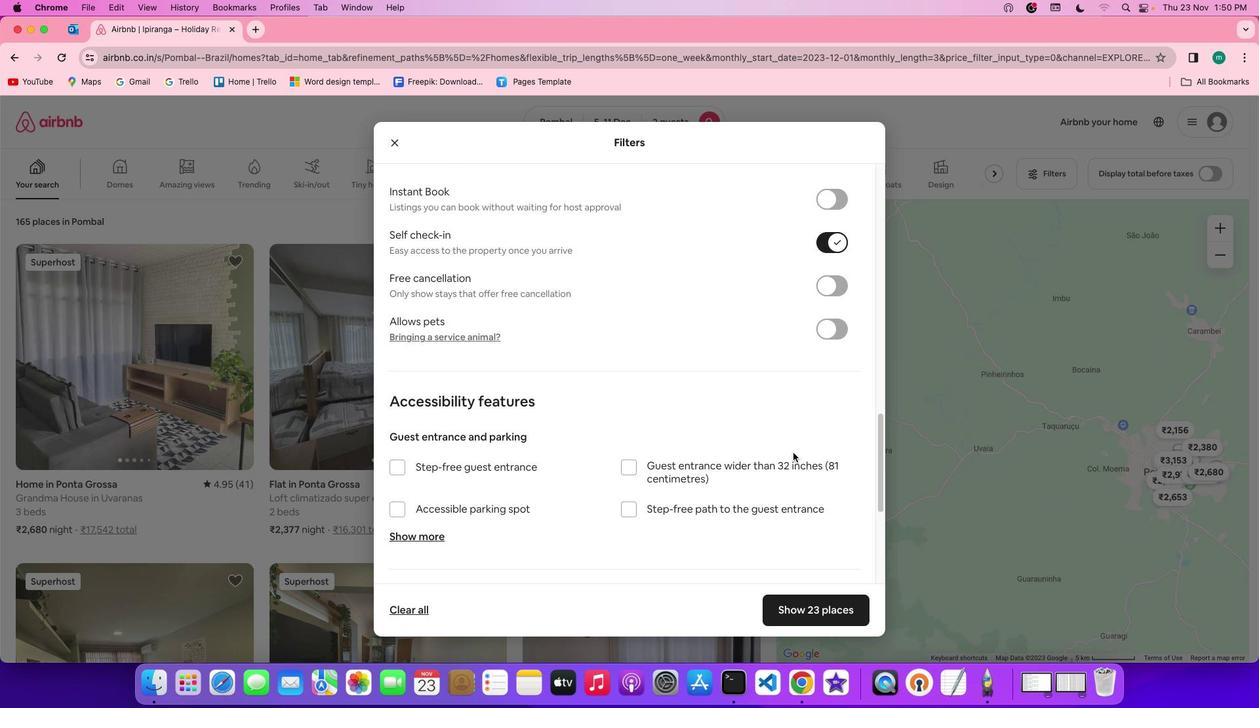 
Action: Mouse scrolled (793, 453) with delta (0, 0)
Screenshot: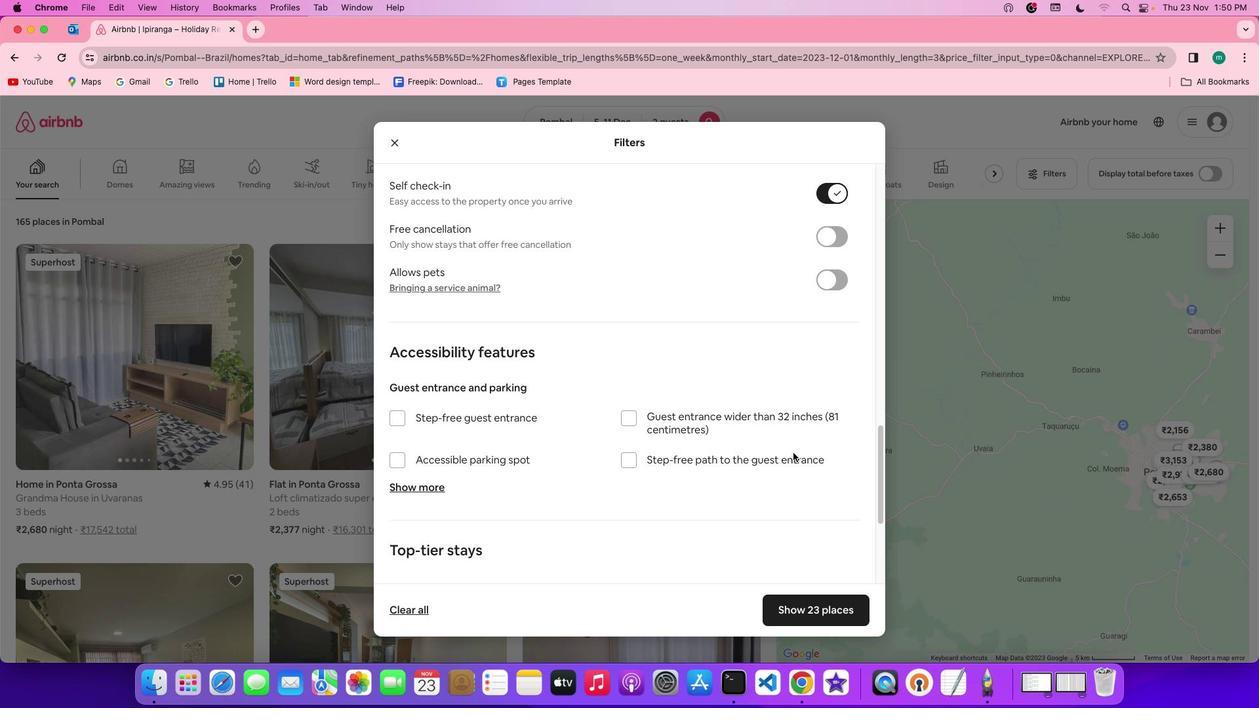 
Action: Mouse scrolled (793, 453) with delta (0, 0)
Screenshot: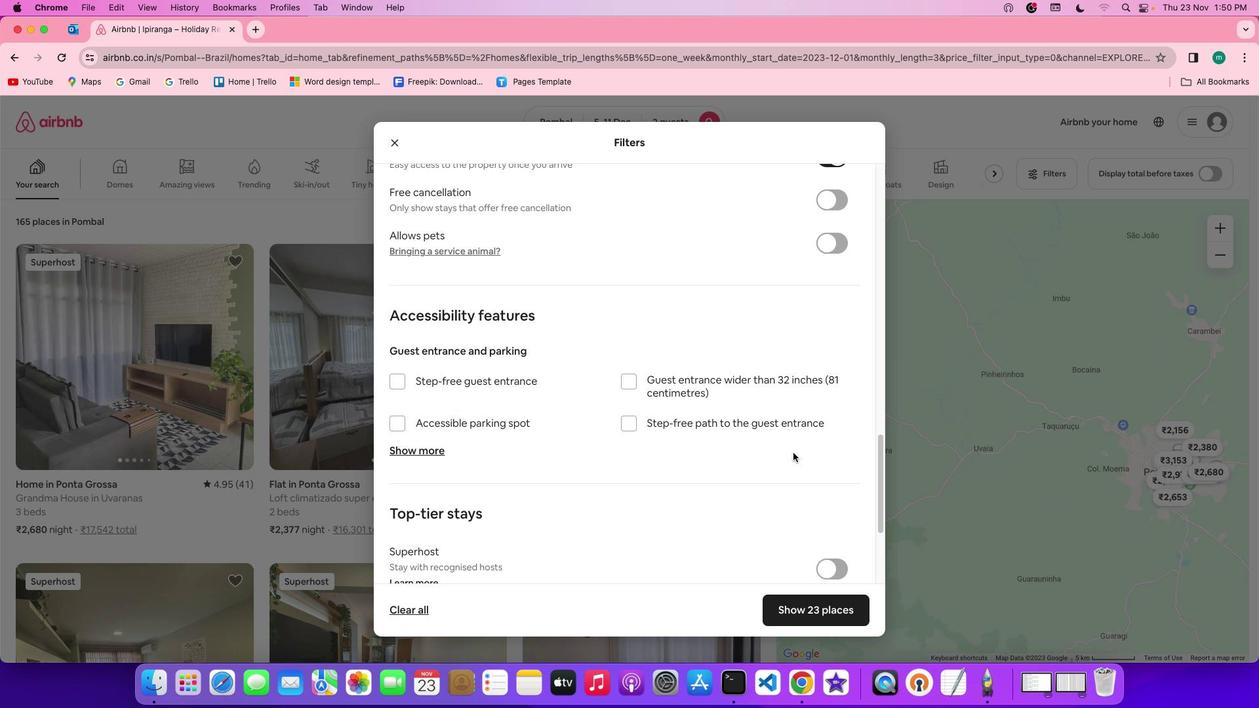 
Action: Mouse scrolled (793, 453) with delta (0, -1)
Screenshot: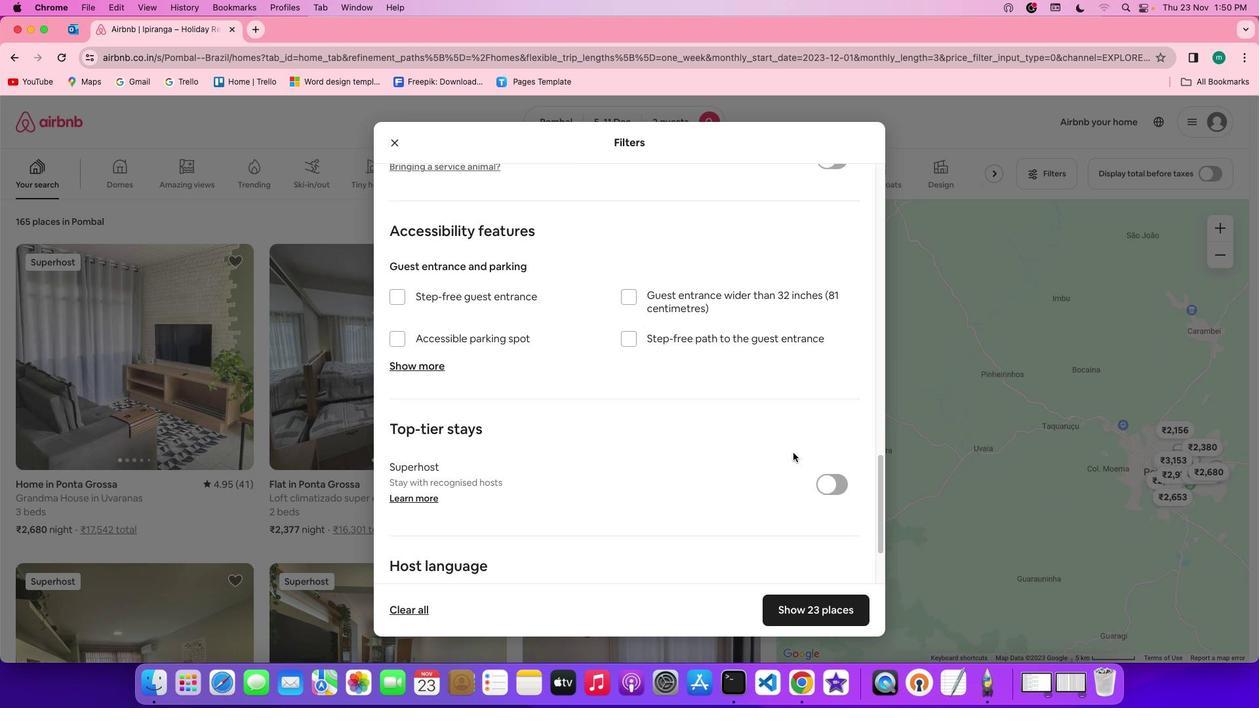 
Action: Mouse scrolled (793, 453) with delta (0, -3)
Screenshot: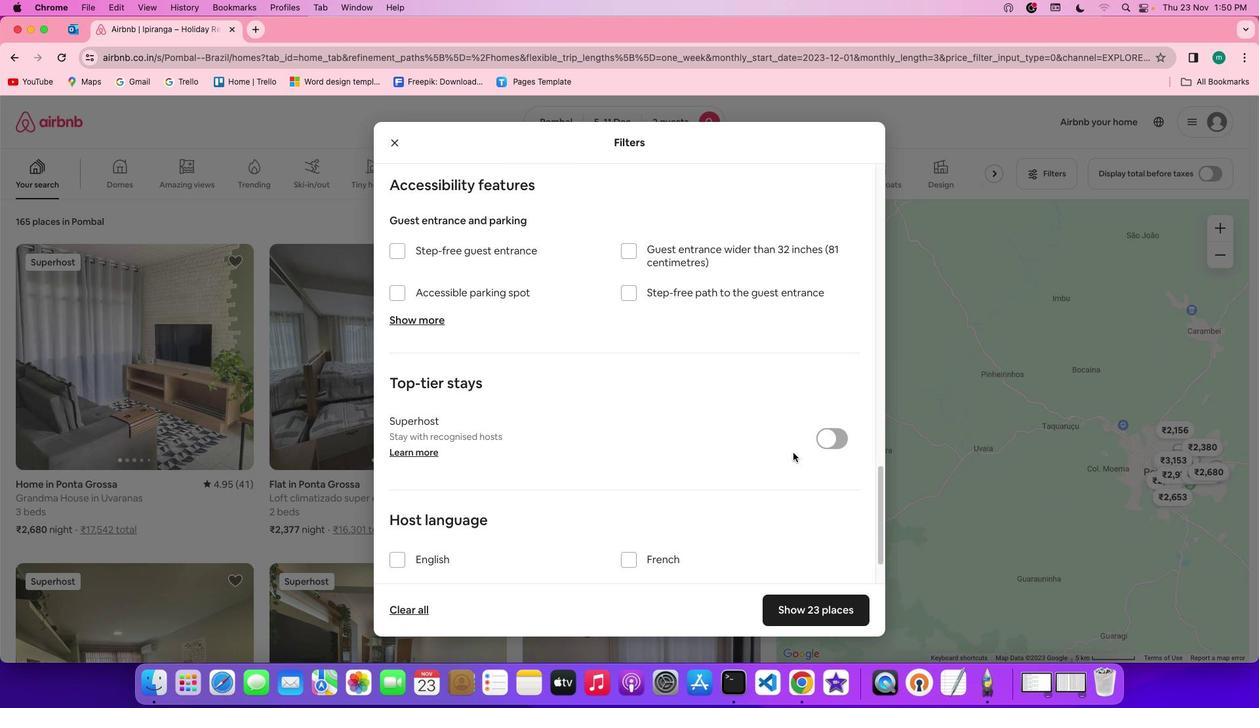 
Action: Mouse scrolled (793, 453) with delta (0, -3)
Screenshot: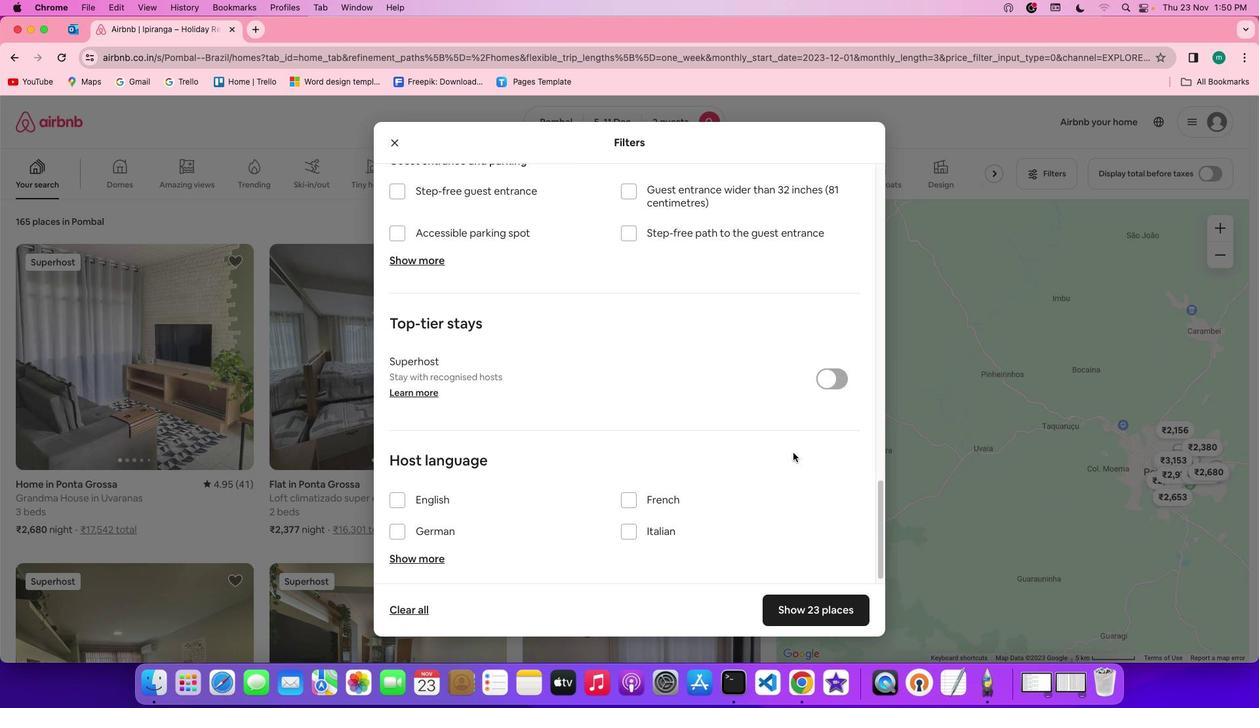 
Action: Mouse scrolled (793, 453) with delta (0, 0)
Screenshot: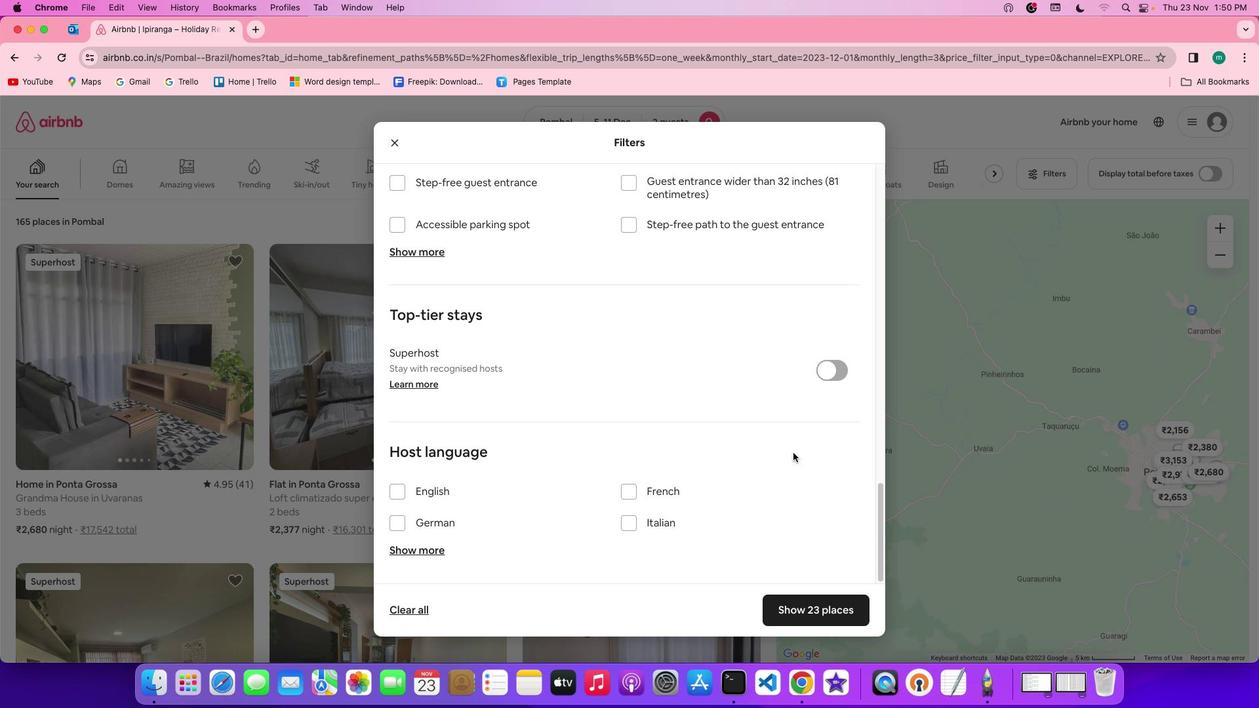 
Action: Mouse scrolled (793, 453) with delta (0, 0)
Screenshot: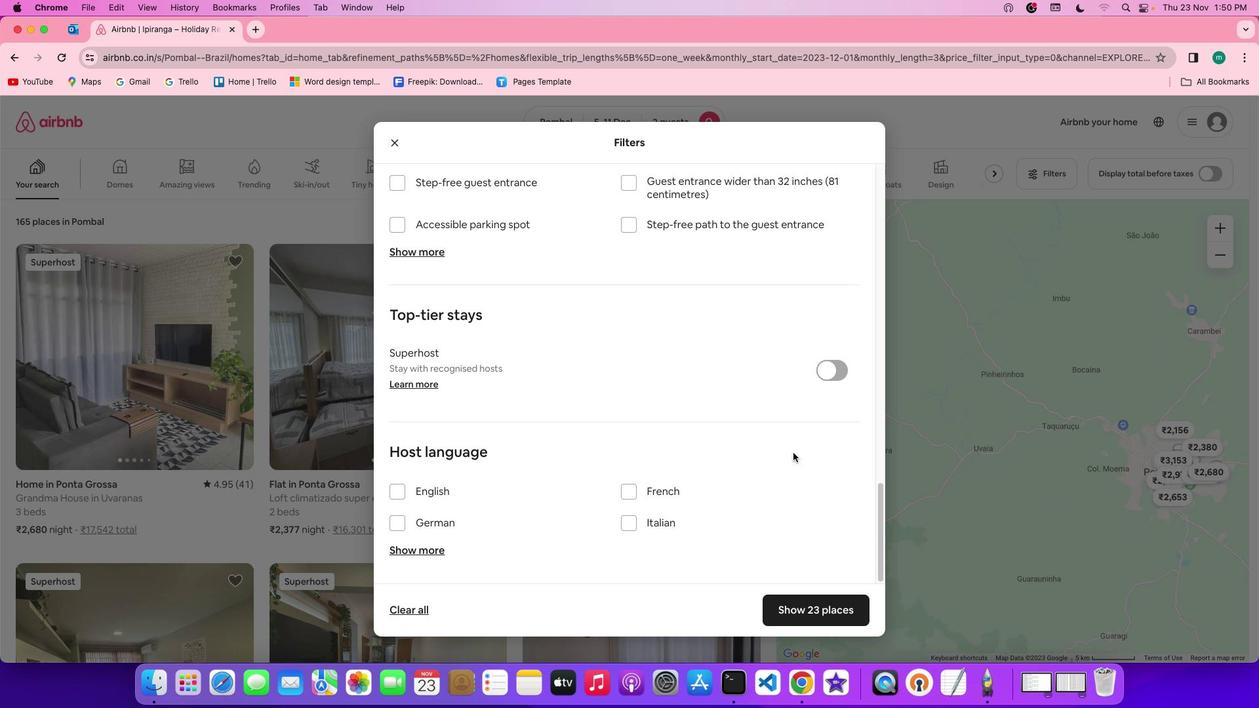 
Action: Mouse scrolled (793, 453) with delta (0, -1)
Screenshot: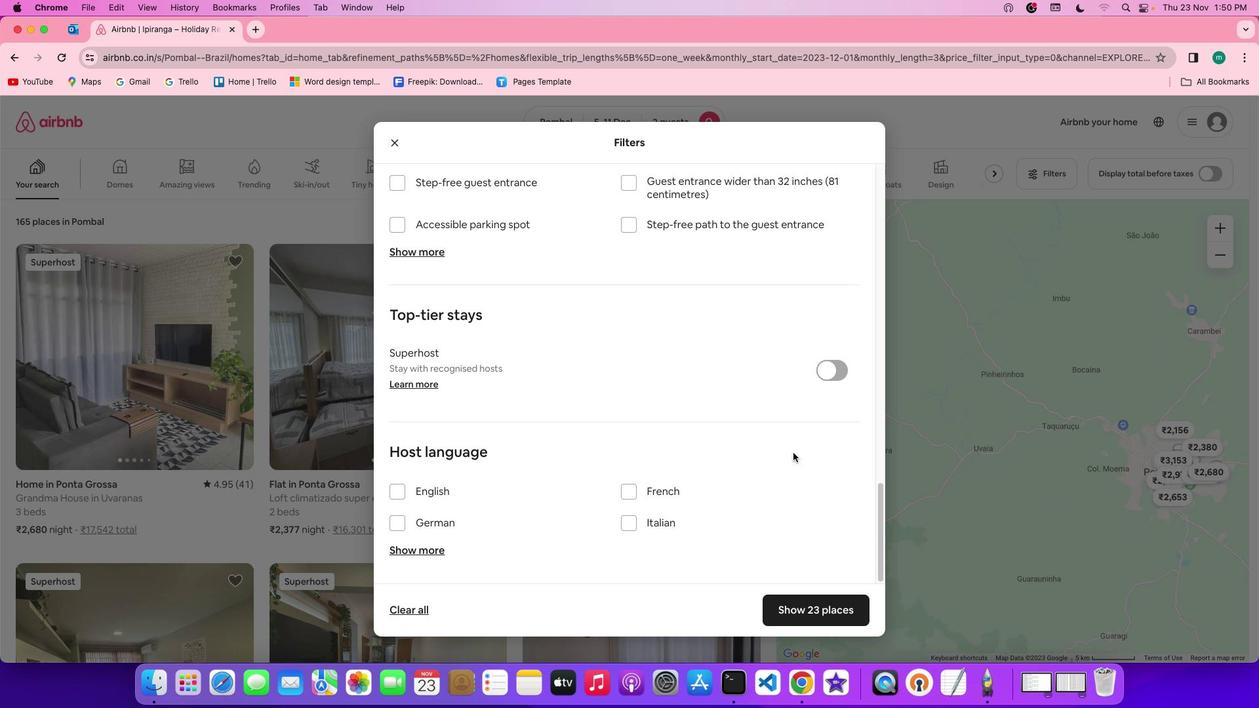 
Action: Mouse scrolled (793, 453) with delta (0, -3)
Screenshot: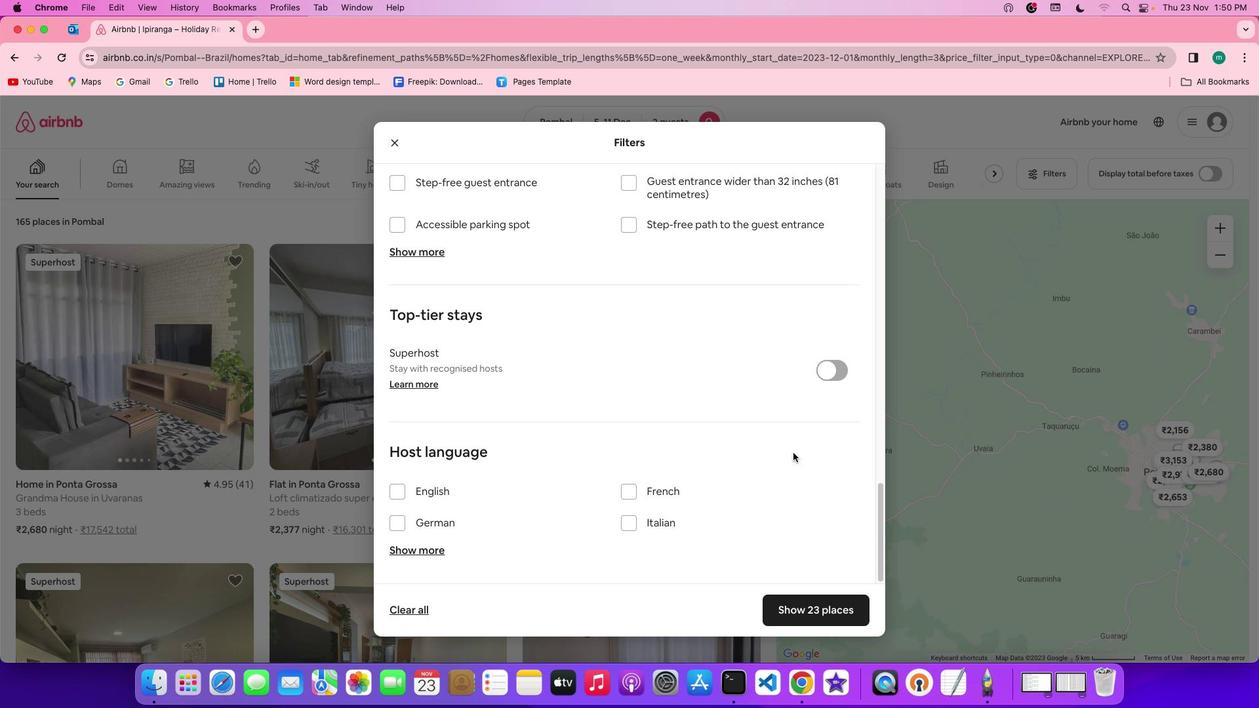 
Action: Mouse scrolled (793, 453) with delta (0, -3)
Screenshot: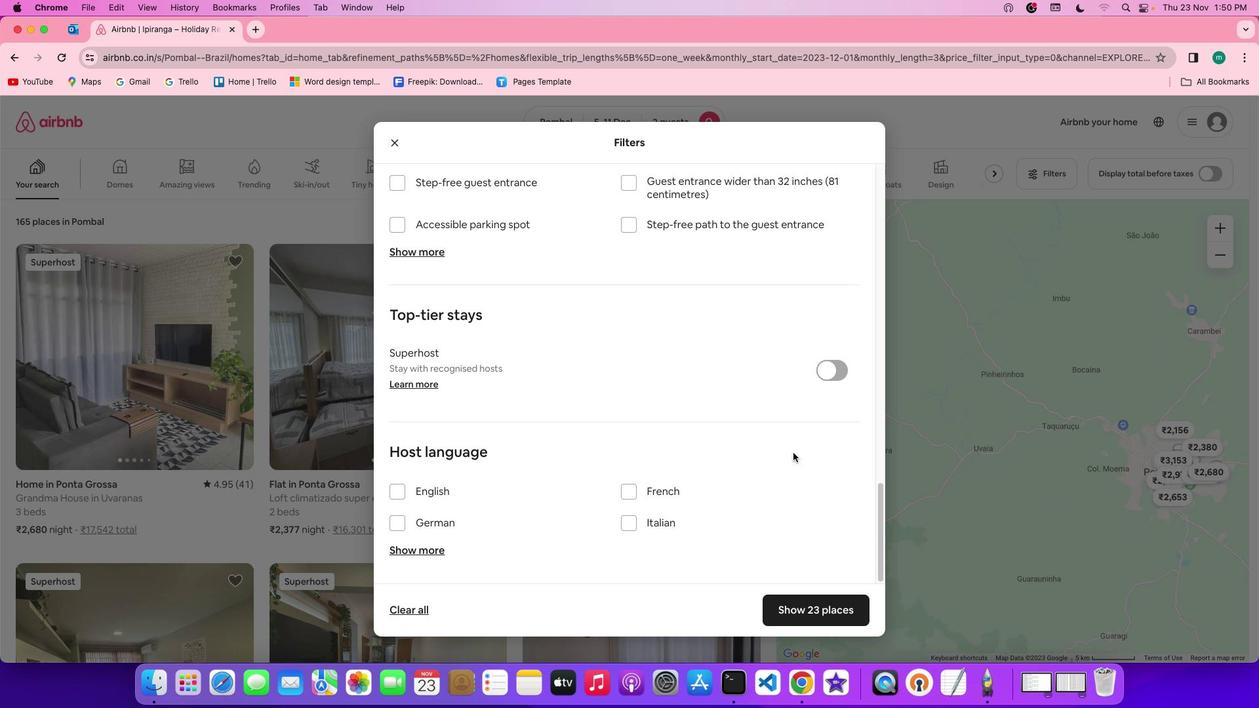 
Action: Mouse scrolled (793, 453) with delta (0, -3)
Screenshot: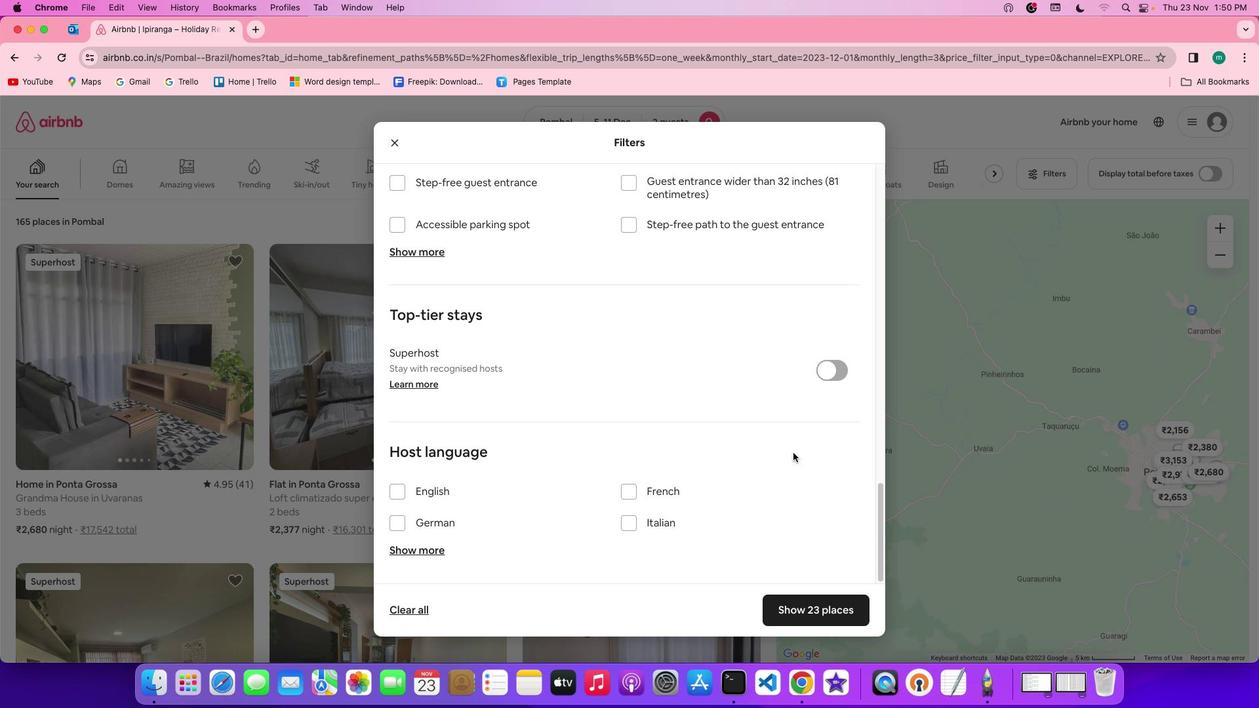 
Action: Mouse moved to (828, 611)
Screenshot: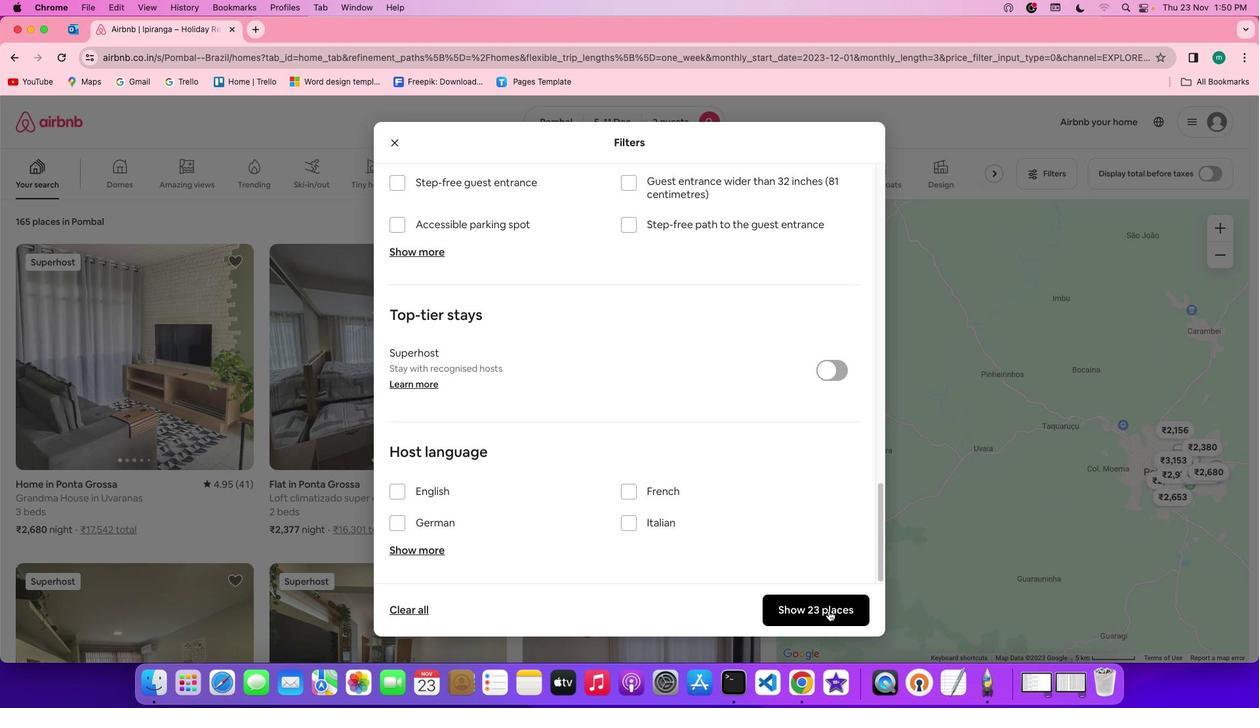 
Action: Mouse pressed left at (828, 611)
Screenshot: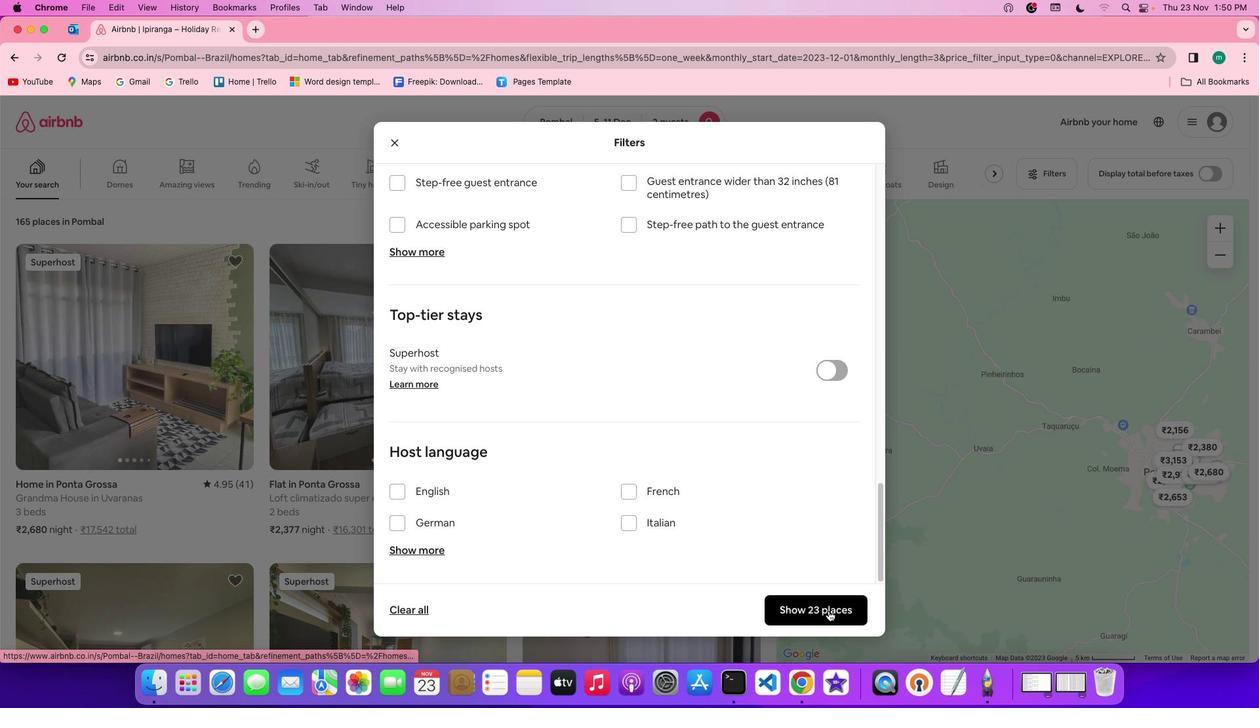 
Action: Mouse moved to (459, 493)
Screenshot: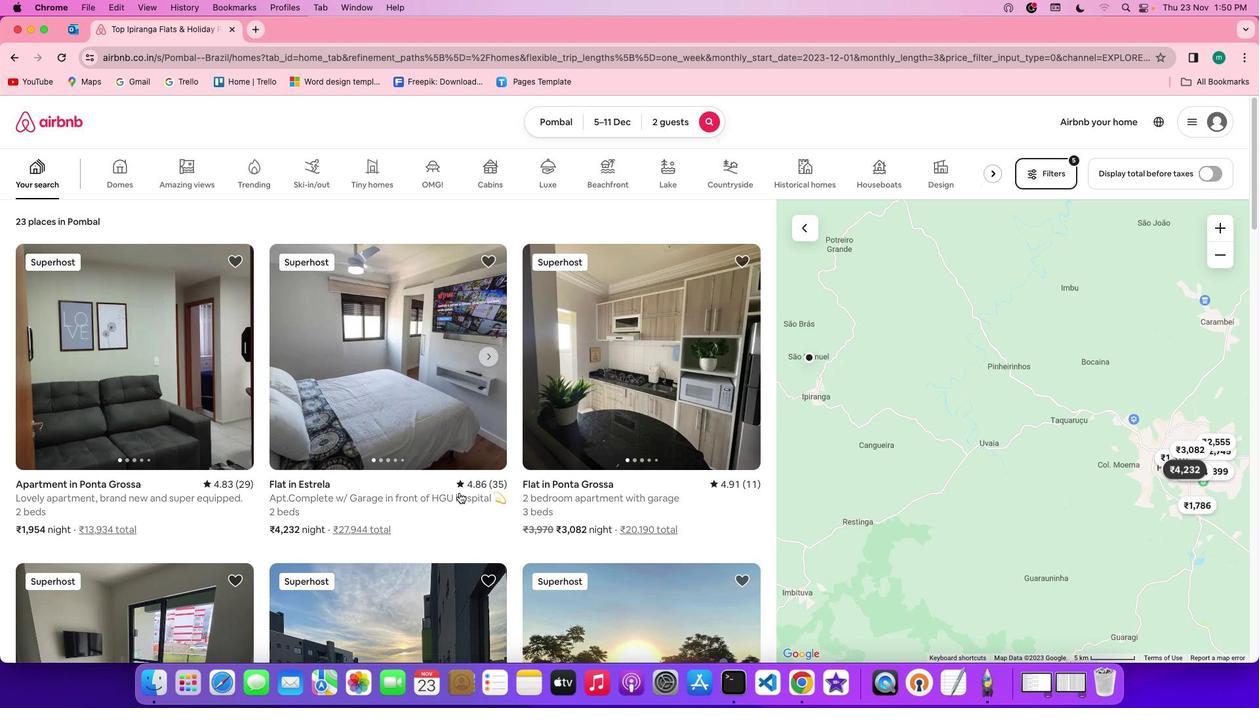 
Action: Mouse scrolled (459, 493) with delta (0, 0)
Screenshot: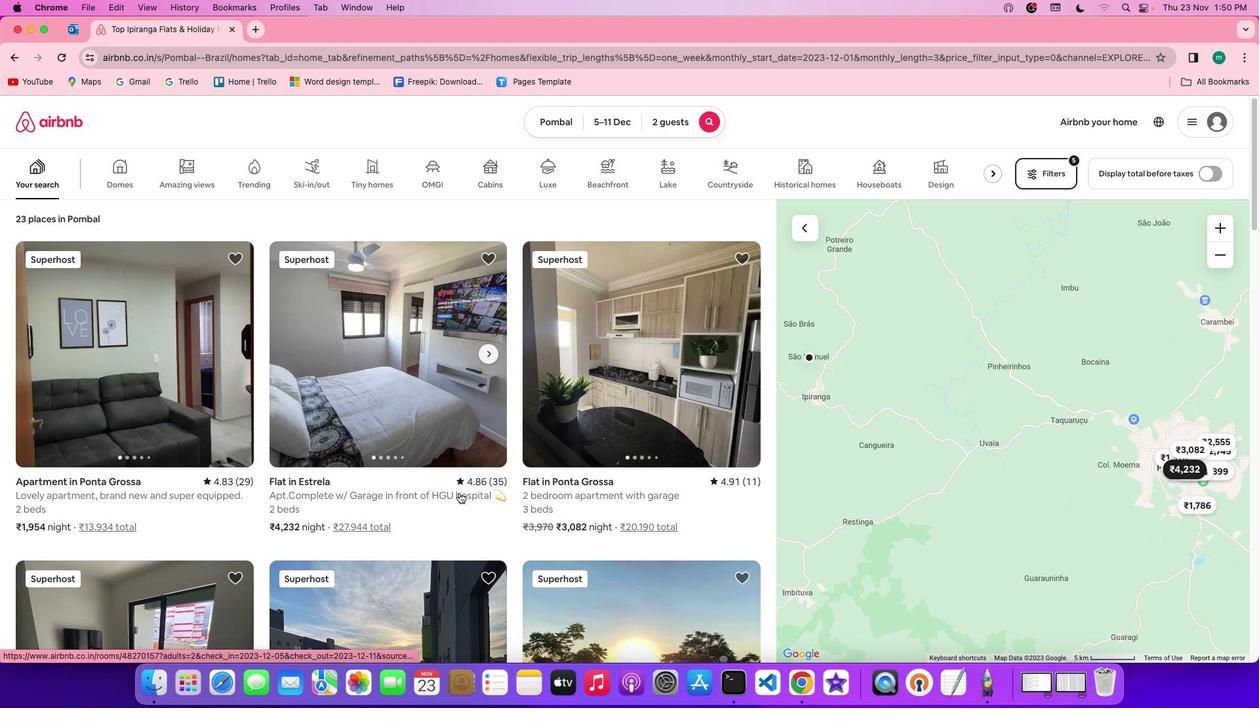 
Action: Mouse scrolled (459, 493) with delta (0, 0)
Screenshot: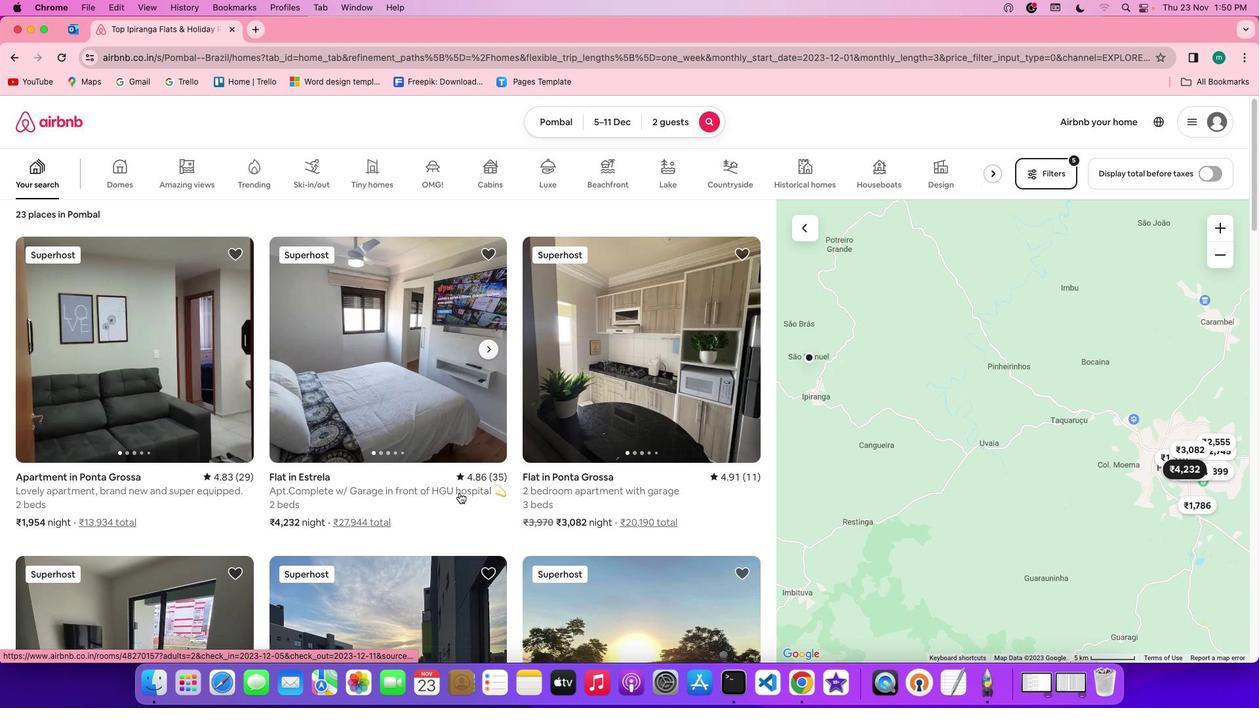 
Action: Mouse scrolled (459, 493) with delta (0, -1)
Screenshot: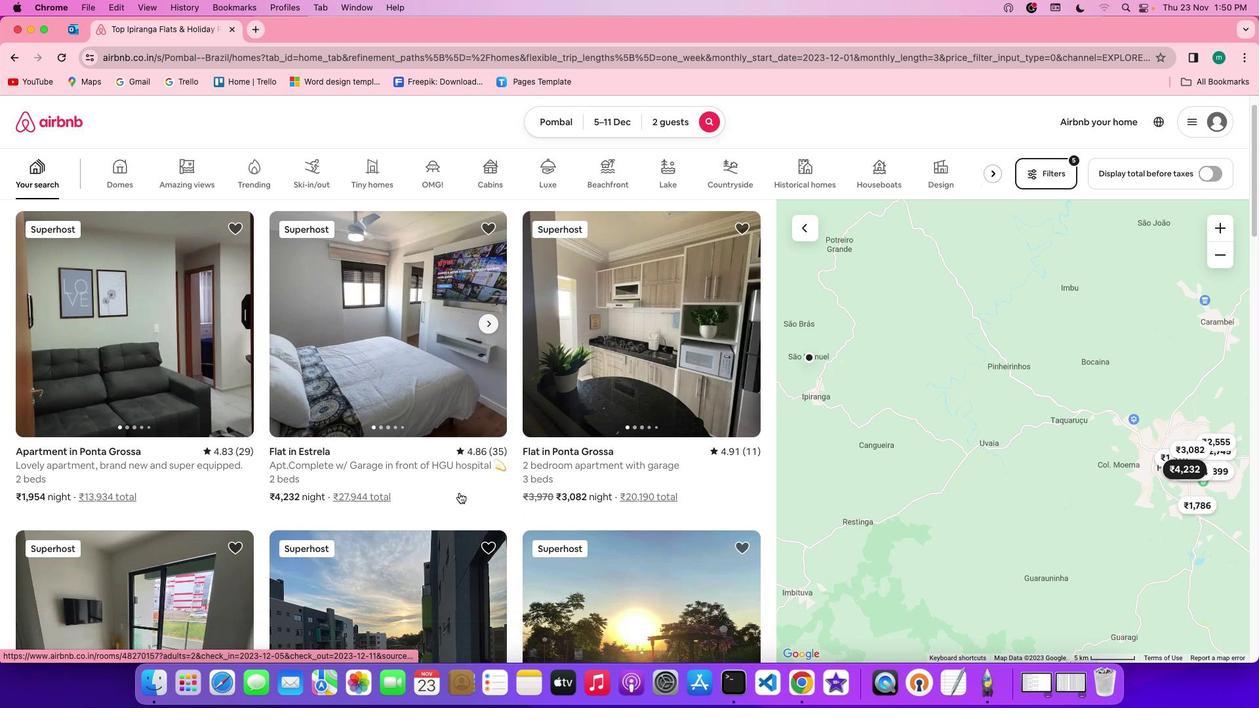 
Action: Mouse moved to (601, 370)
Screenshot: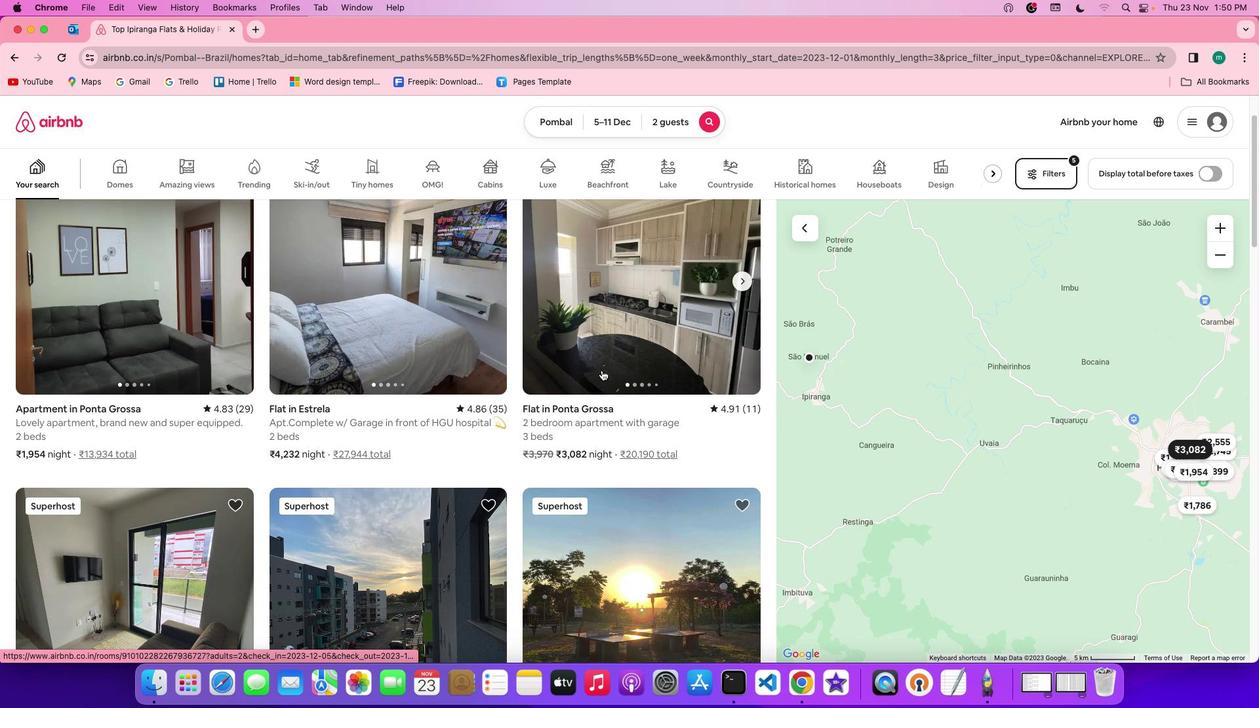 
Action: Mouse pressed left at (601, 370)
Screenshot: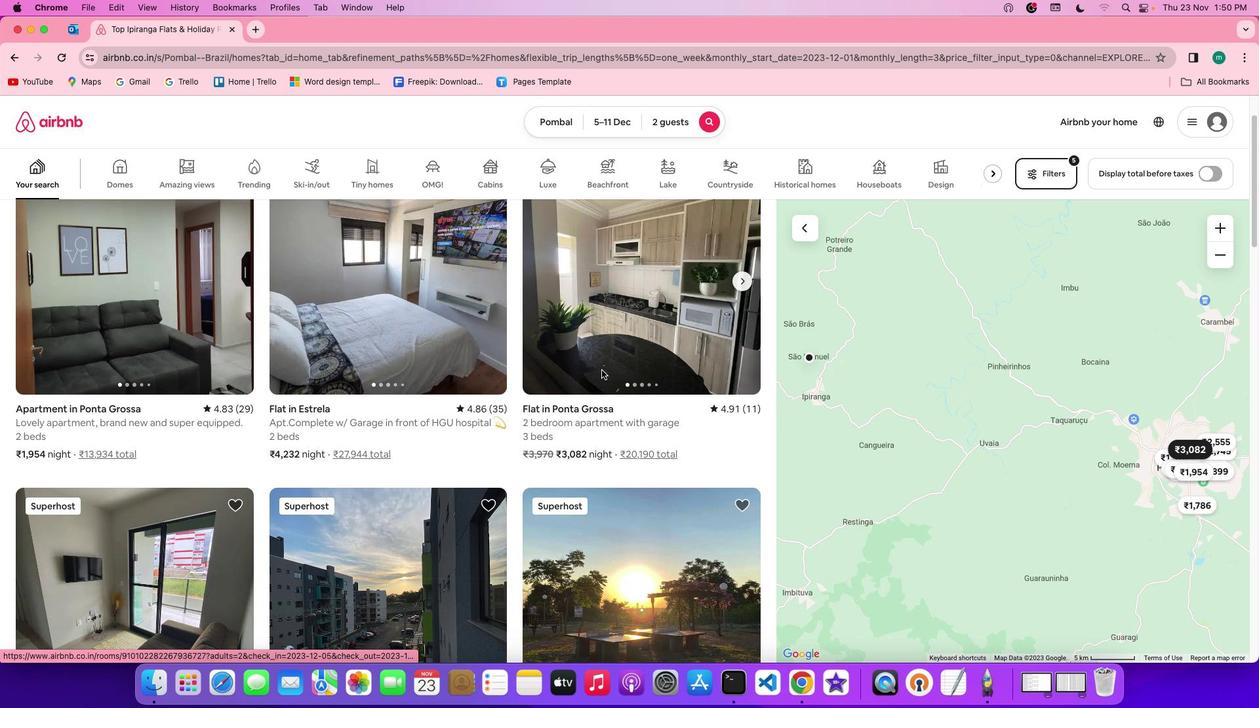 
Action: Mouse moved to (924, 486)
Screenshot: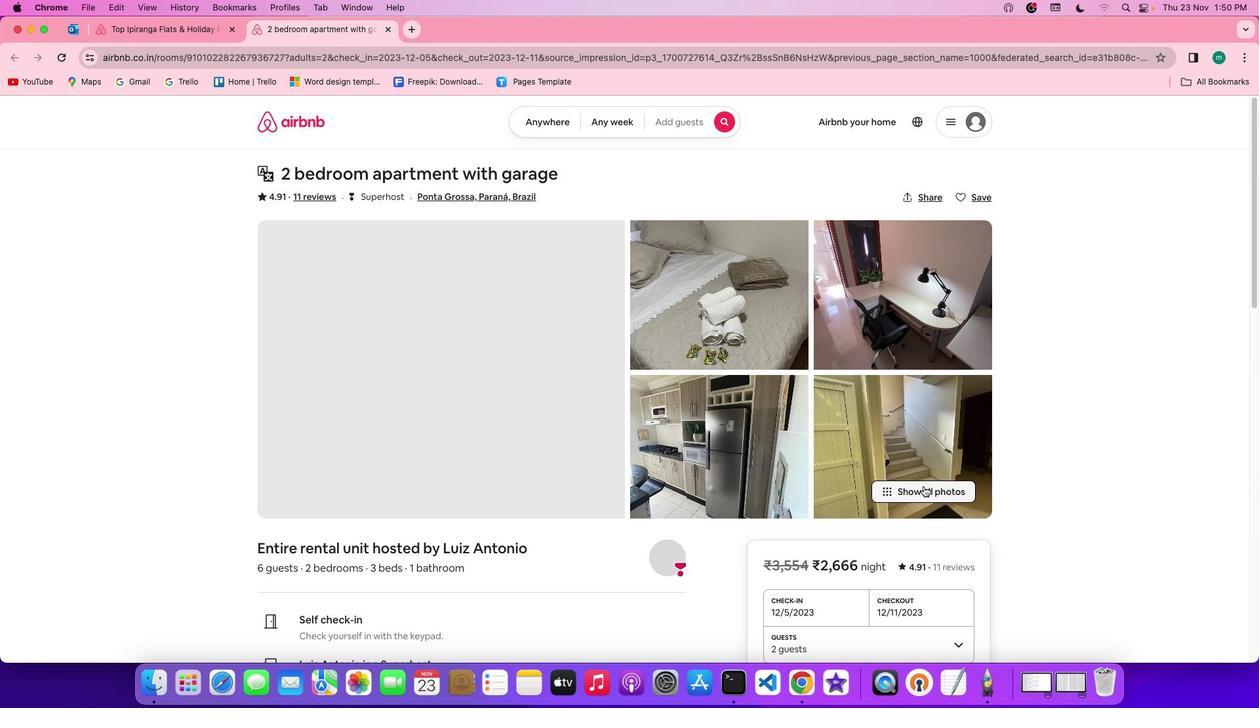 
Action: Mouse pressed left at (924, 486)
Screenshot: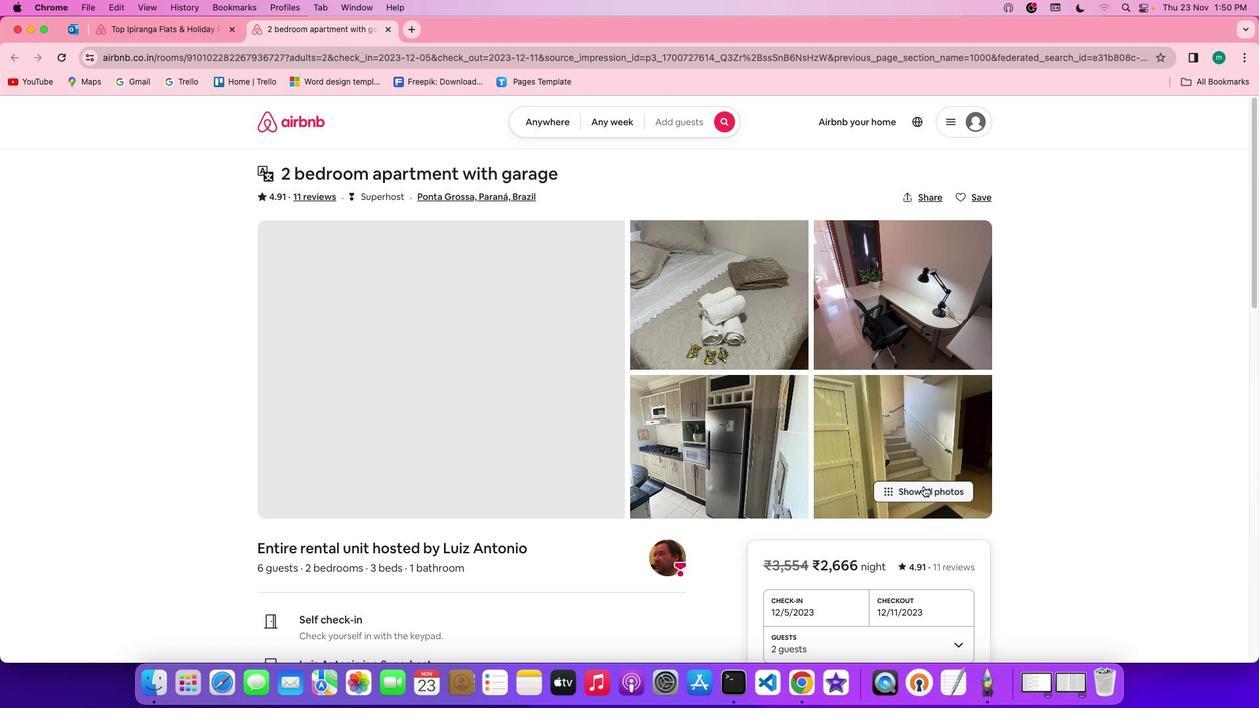 
Action: Mouse moved to (708, 457)
Screenshot: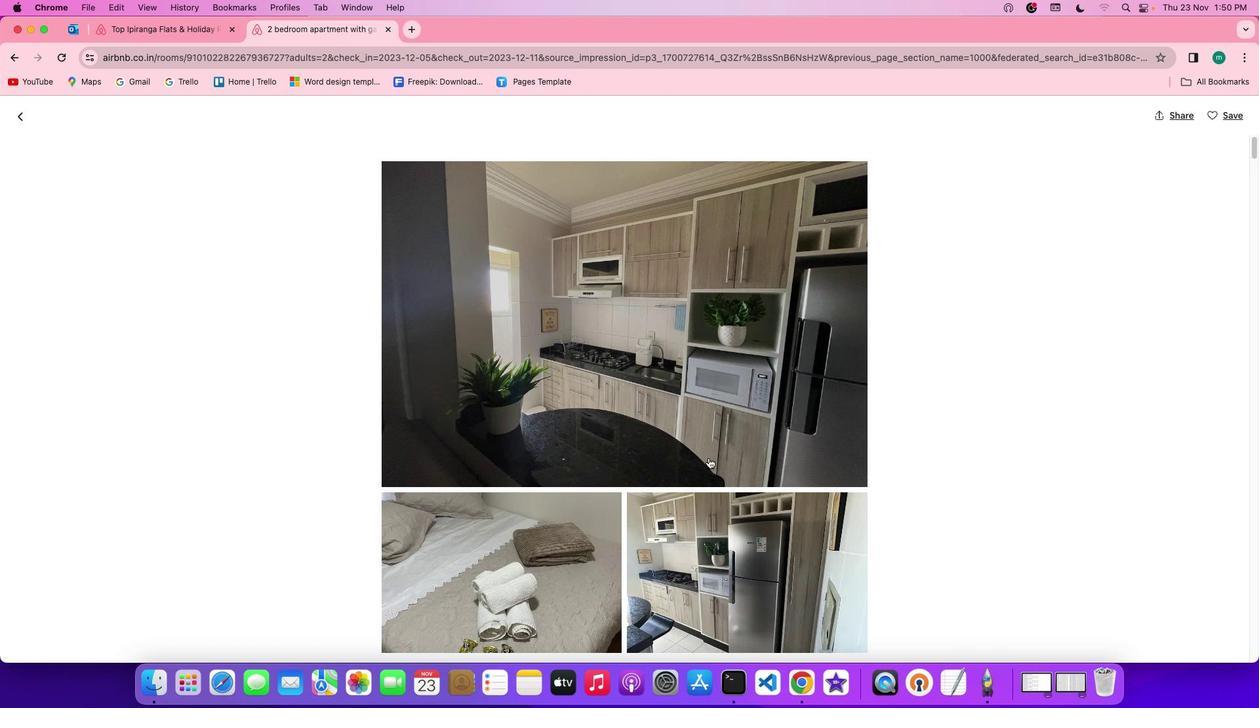 
Action: Mouse scrolled (708, 457) with delta (0, 0)
Screenshot: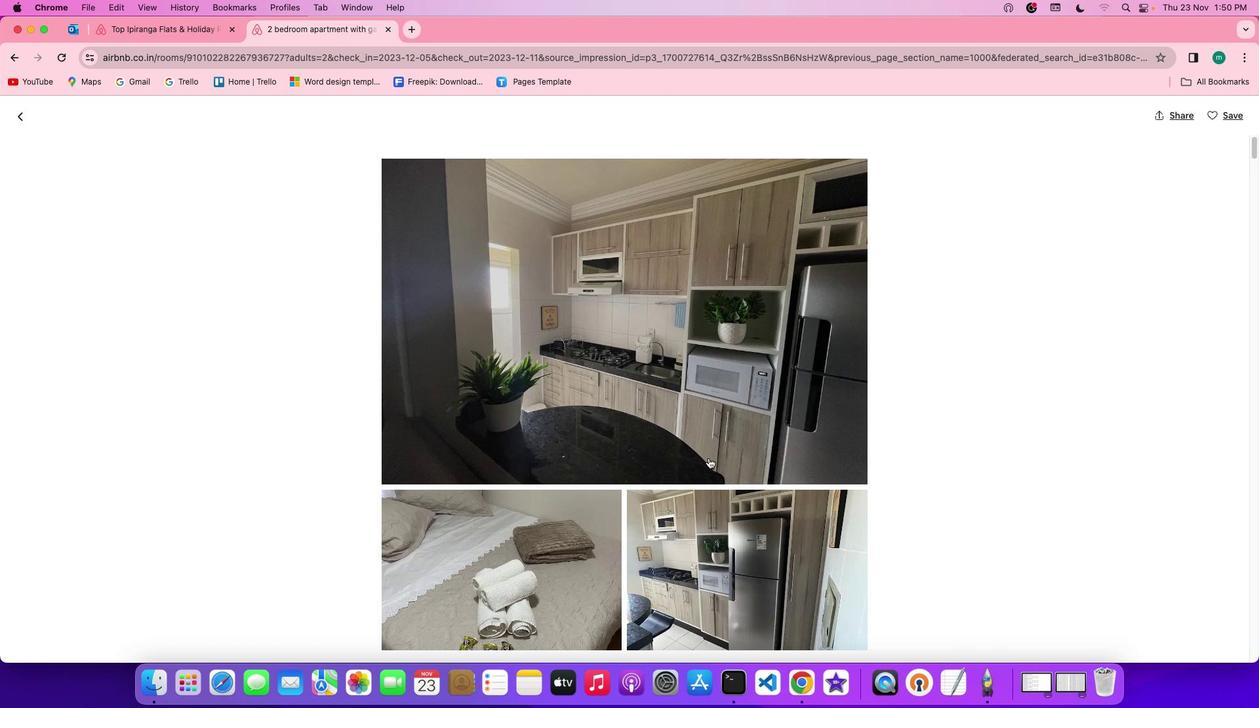 
Action: Mouse scrolled (708, 457) with delta (0, 0)
Screenshot: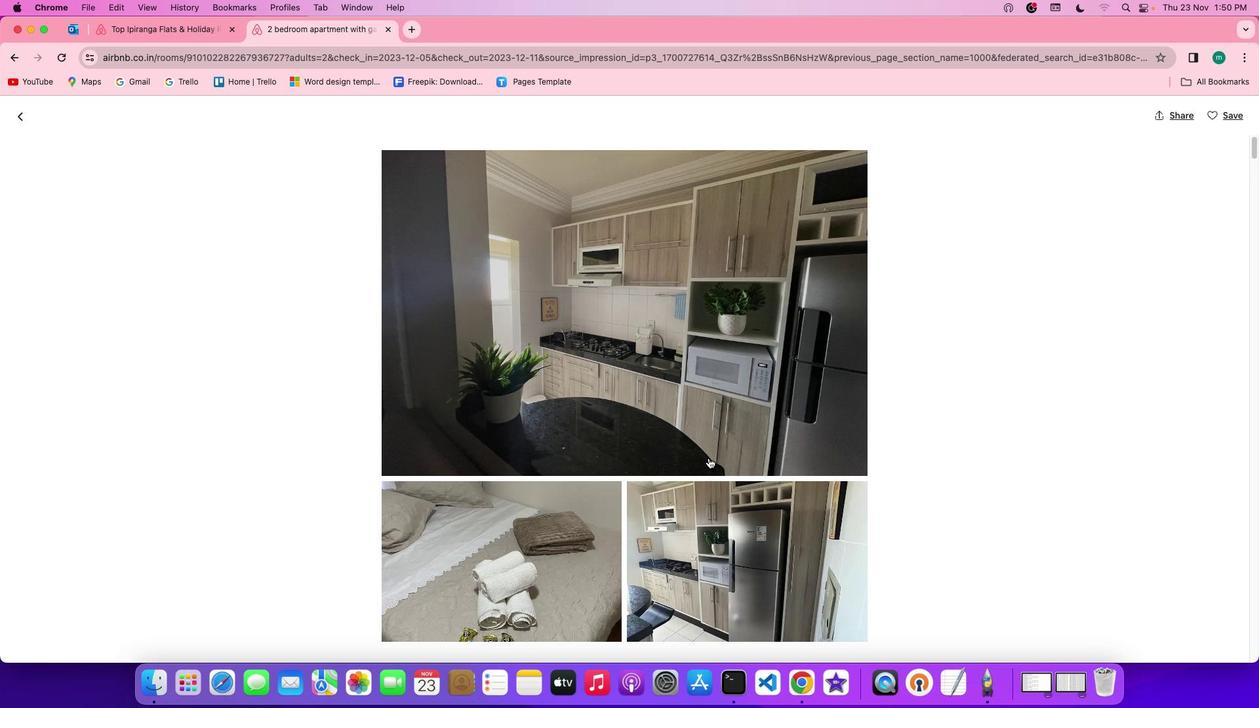 
Action: Mouse scrolled (708, 457) with delta (0, -1)
Screenshot: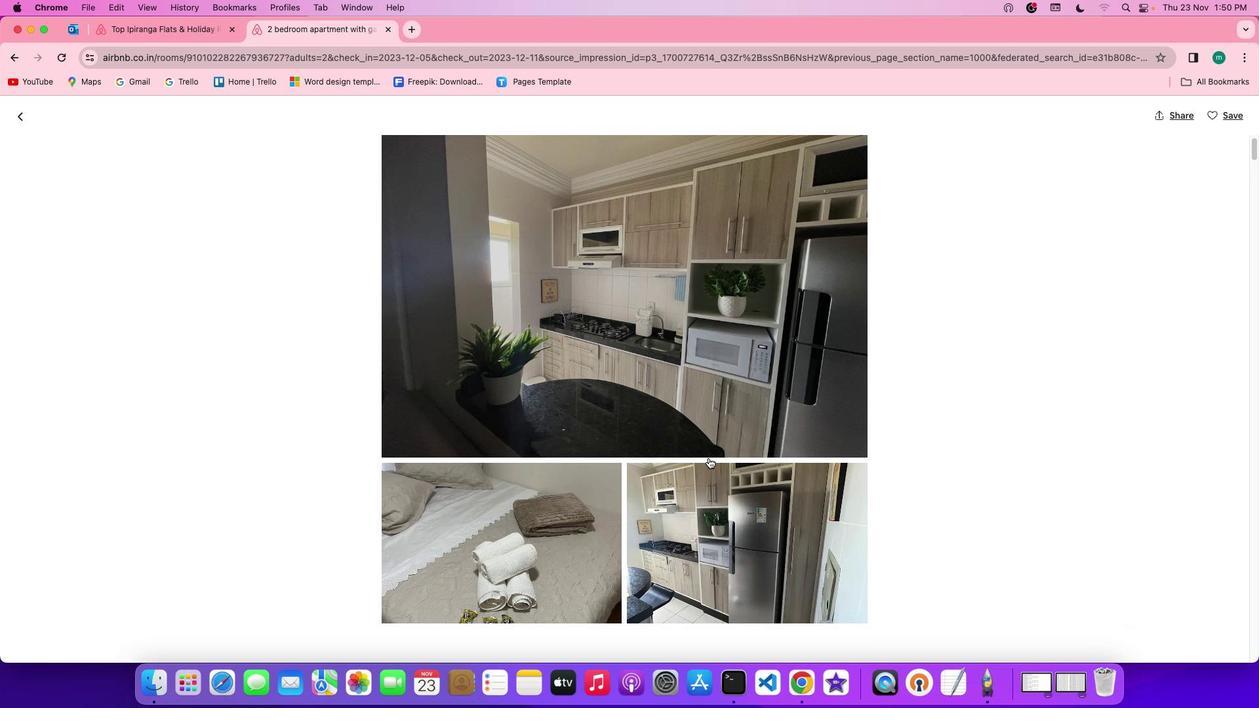 
Action: Mouse scrolled (708, 457) with delta (0, -1)
Screenshot: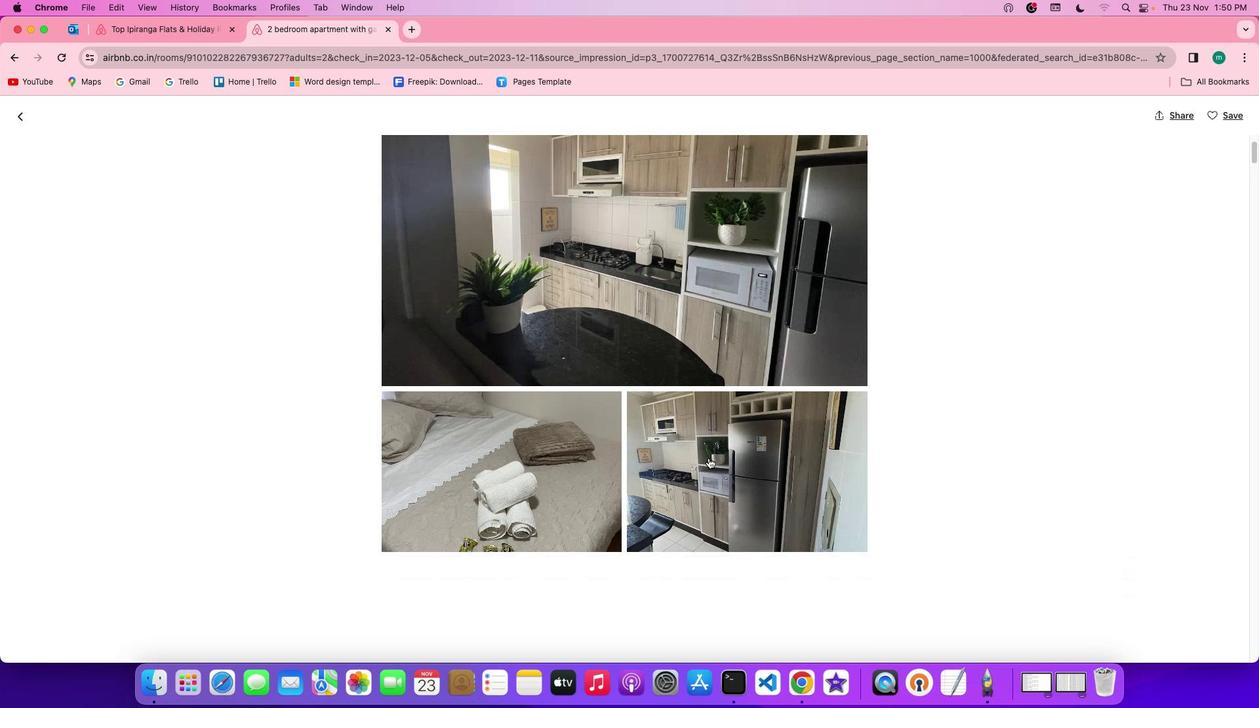 
Action: Mouse scrolled (708, 457) with delta (0, 0)
Screenshot: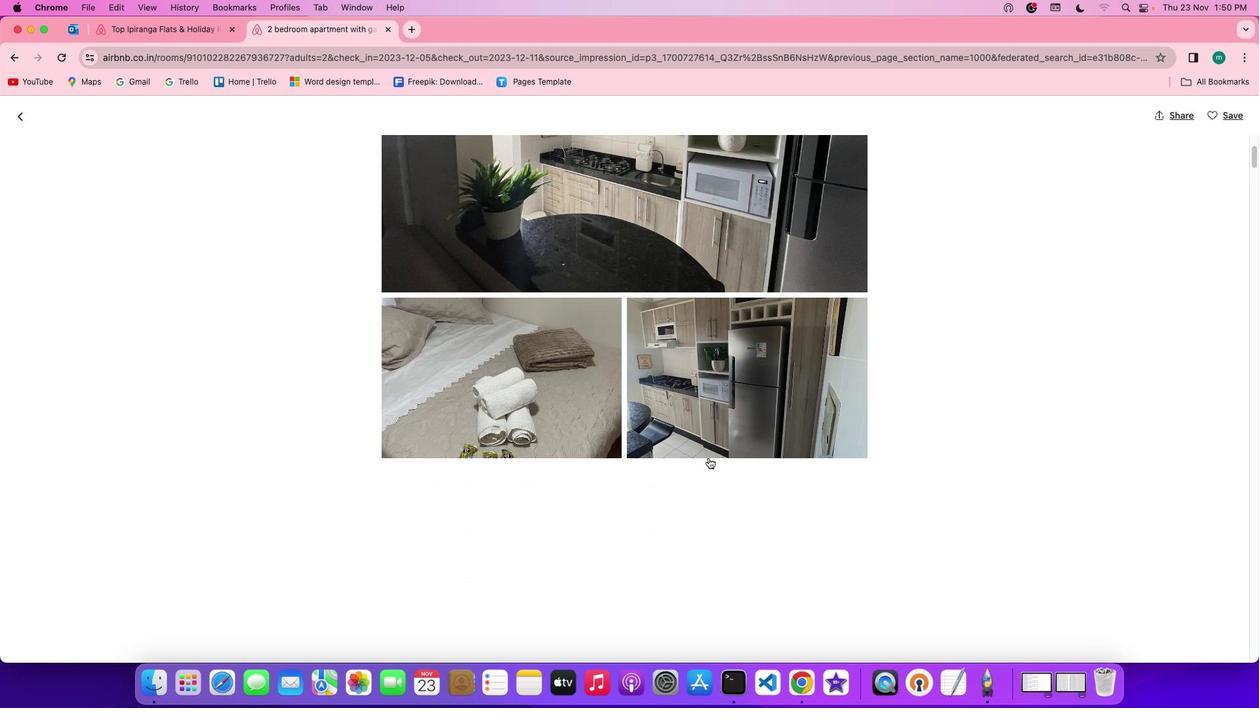 
Action: Mouse scrolled (708, 457) with delta (0, 0)
Screenshot: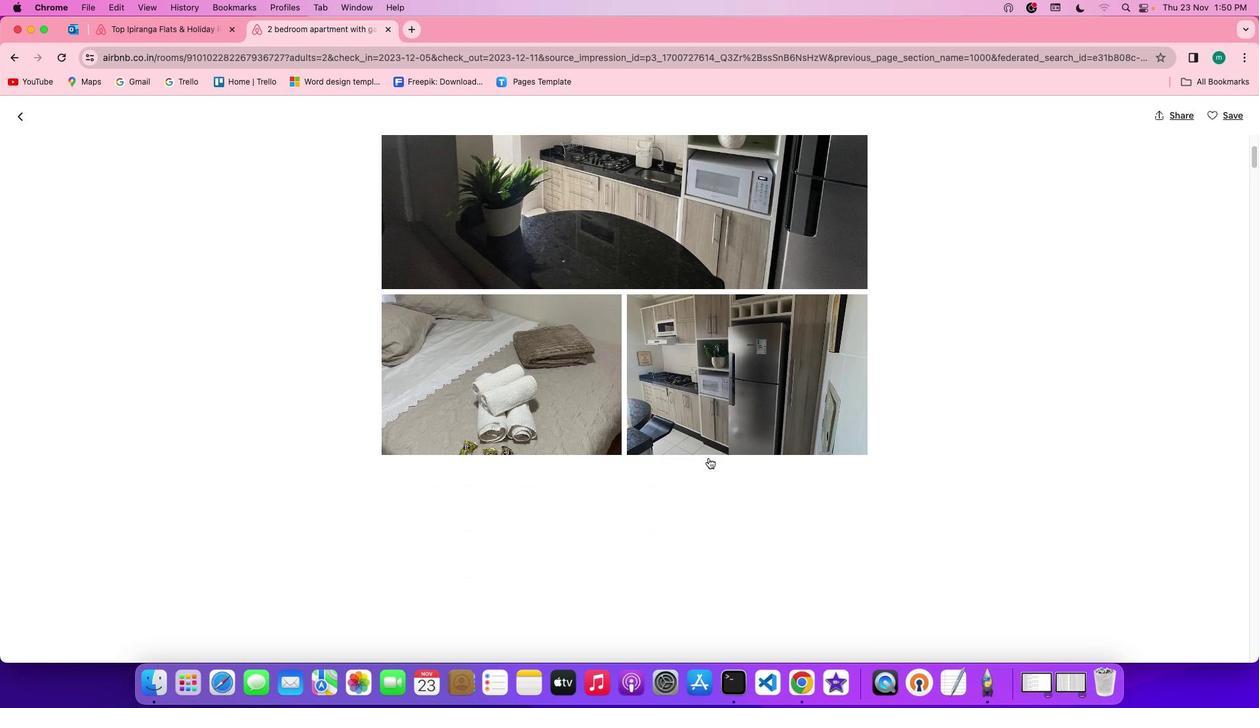 
Action: Mouse scrolled (708, 457) with delta (0, 0)
Screenshot: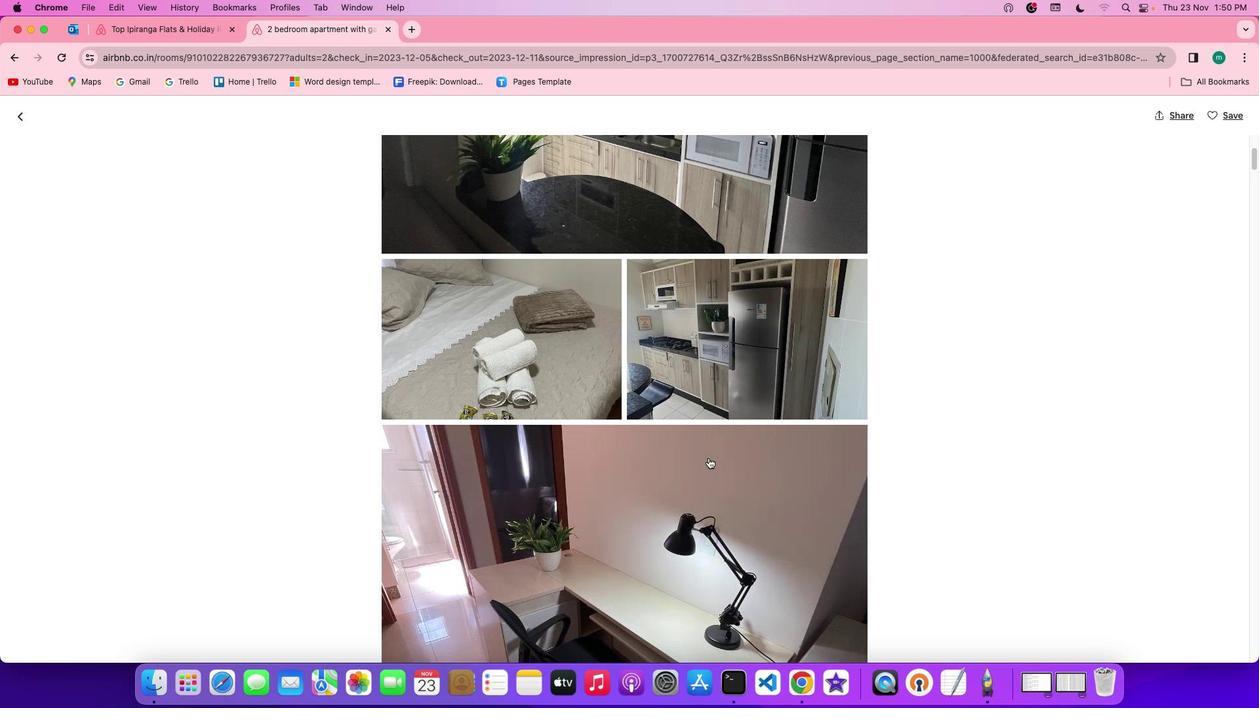 
Action: Mouse scrolled (708, 457) with delta (0, 0)
Screenshot: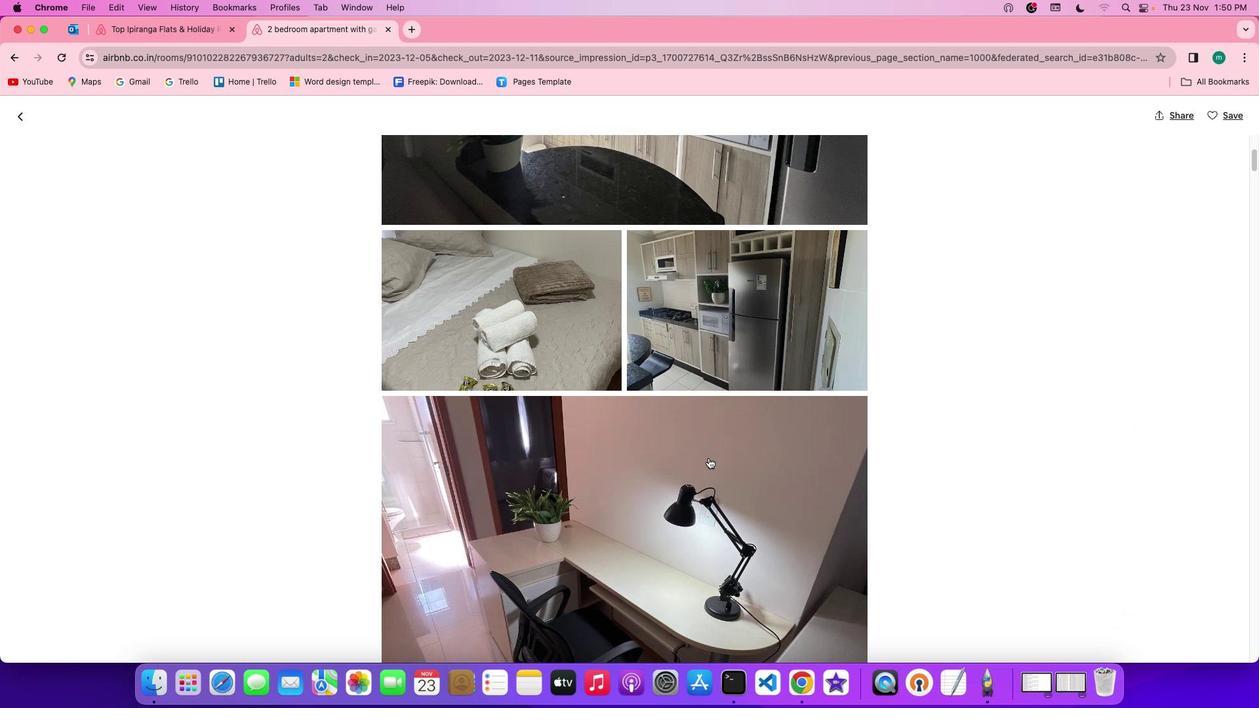 
Action: Mouse scrolled (708, 457) with delta (0, 0)
Screenshot: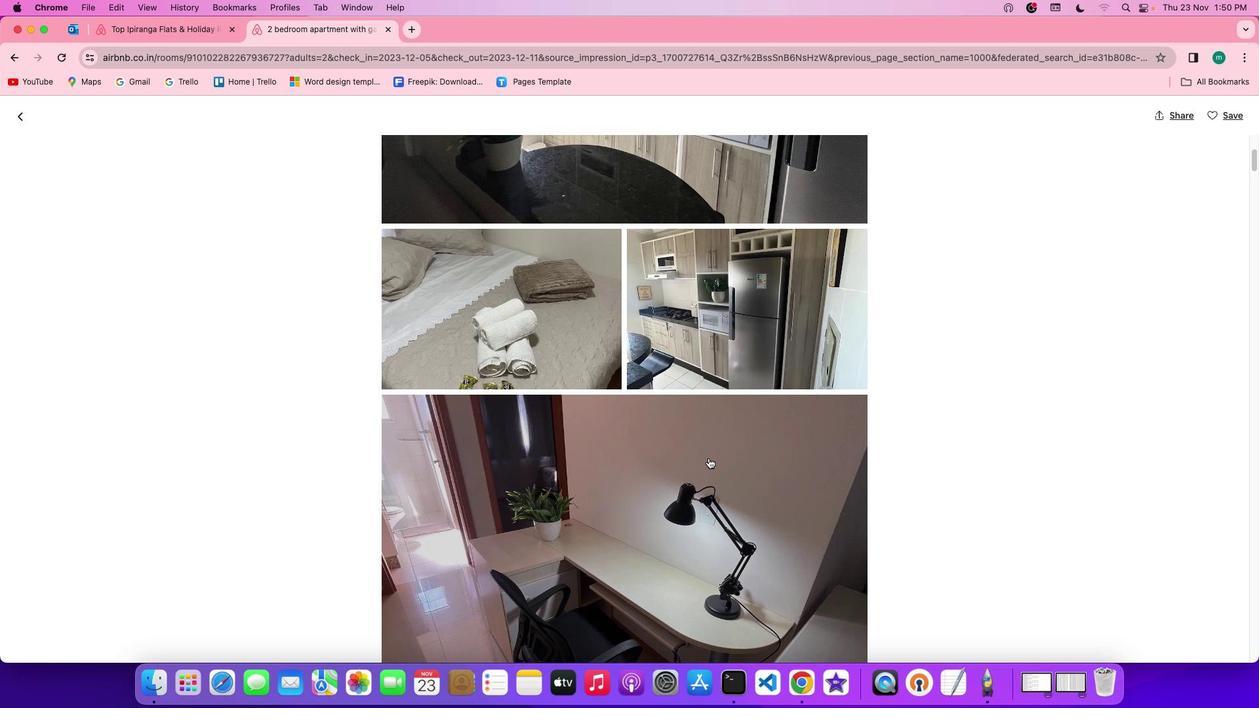 
Action: Mouse scrolled (708, 457) with delta (0, 0)
Screenshot: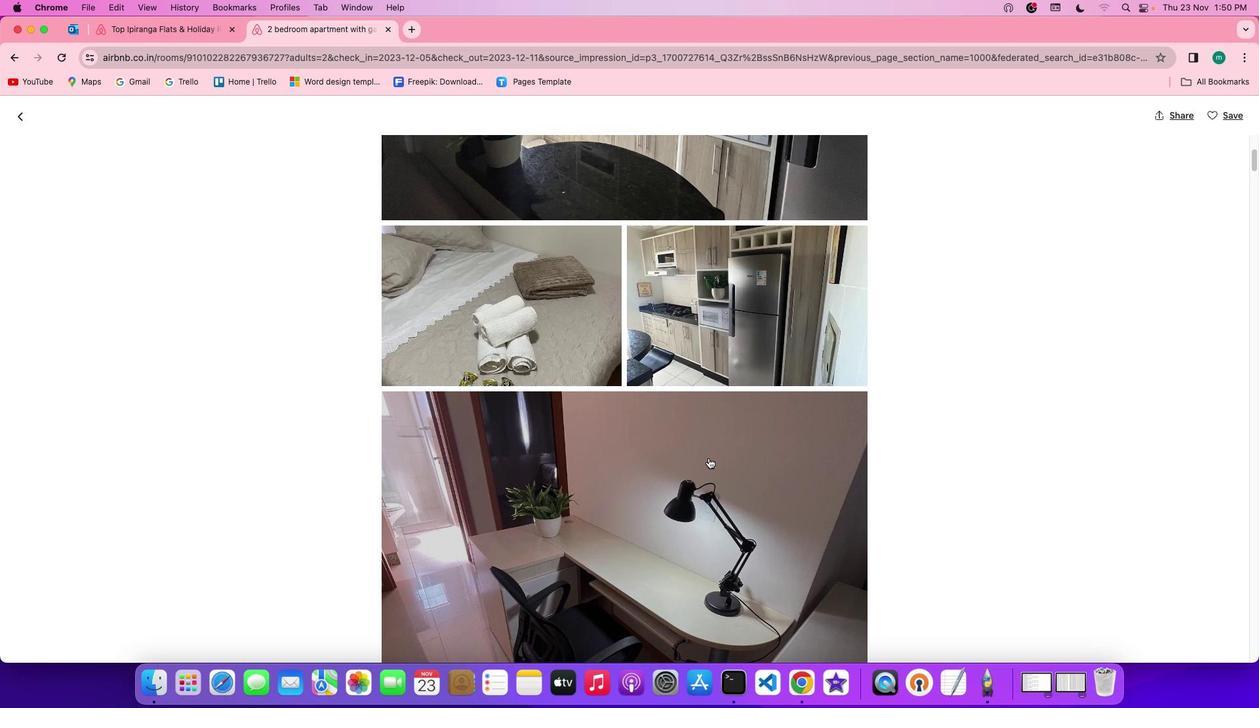 
Action: Mouse scrolled (708, 457) with delta (0, 0)
Screenshot: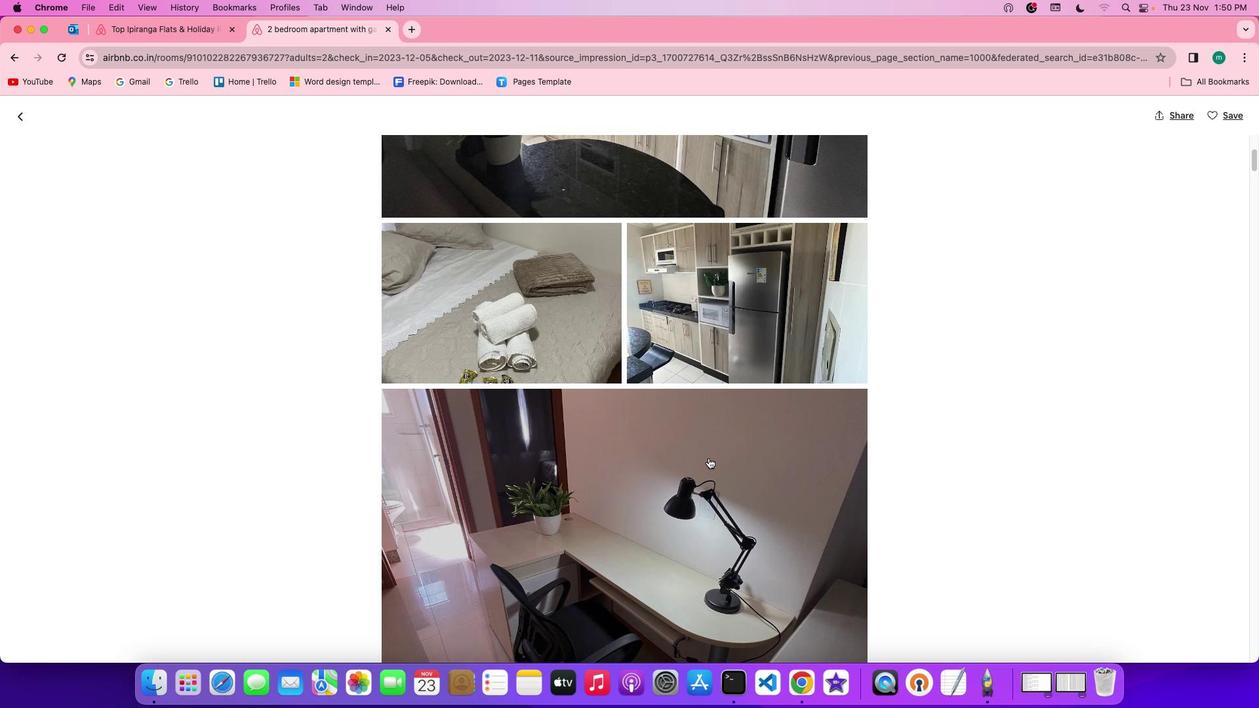 
Action: Mouse scrolled (708, 457) with delta (0, 0)
Screenshot: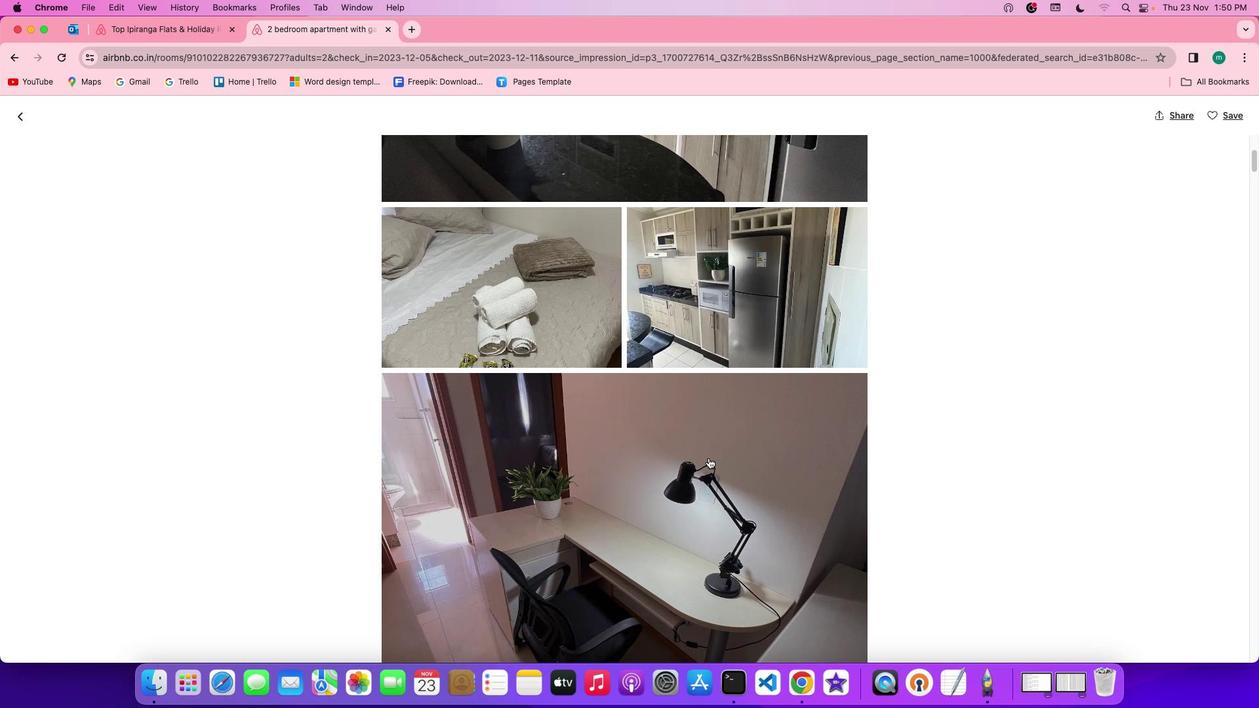 
Action: Mouse scrolled (708, 457) with delta (0, 0)
Screenshot: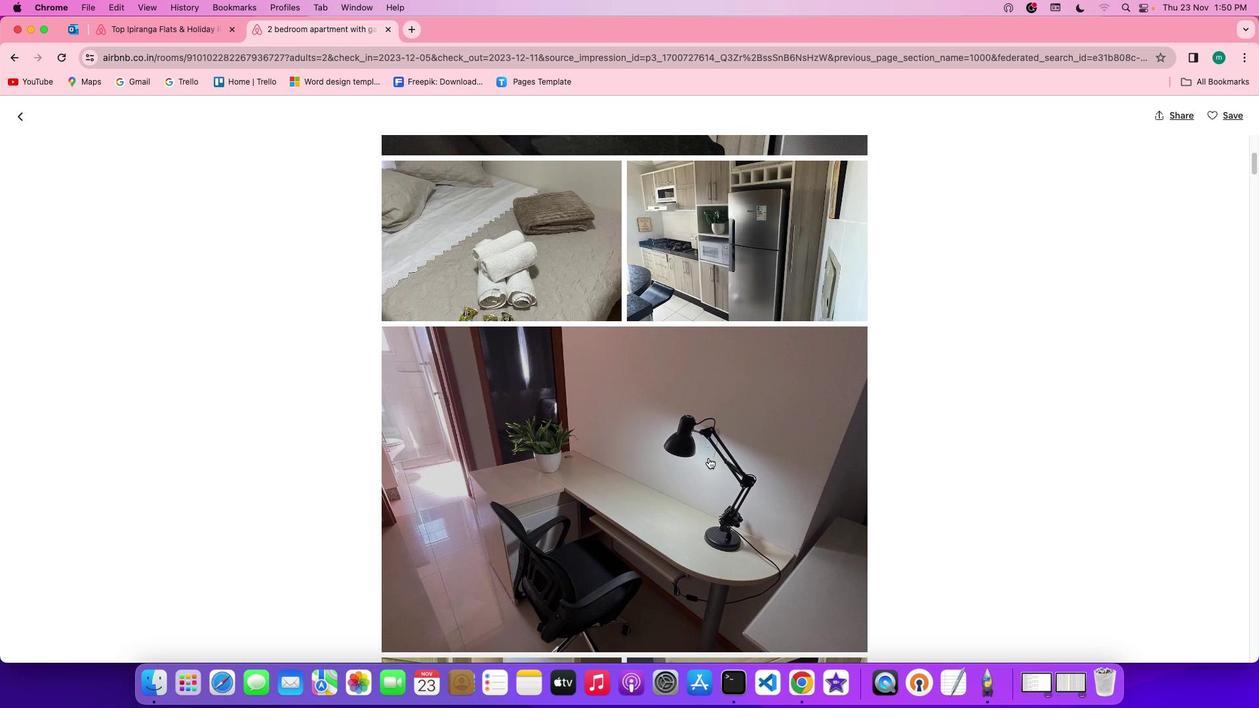 
Action: Mouse scrolled (708, 457) with delta (0, 0)
Screenshot: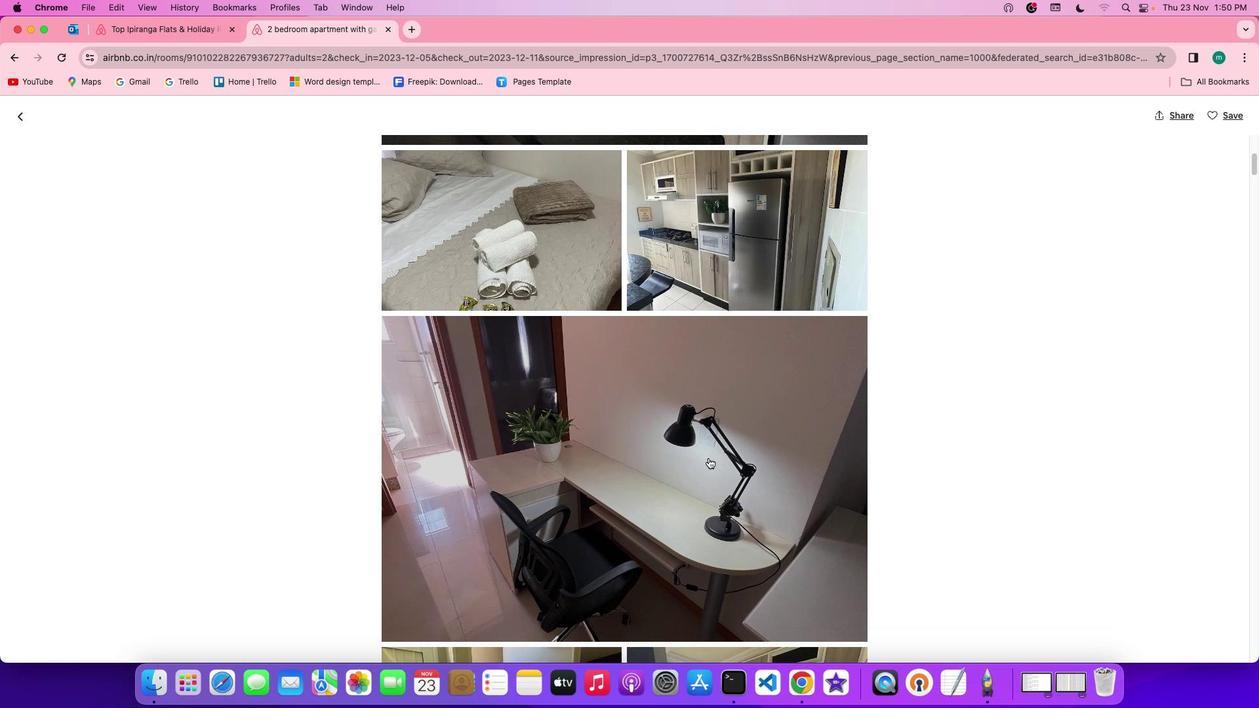 
Action: Mouse scrolled (708, 457) with delta (0, -1)
Screenshot: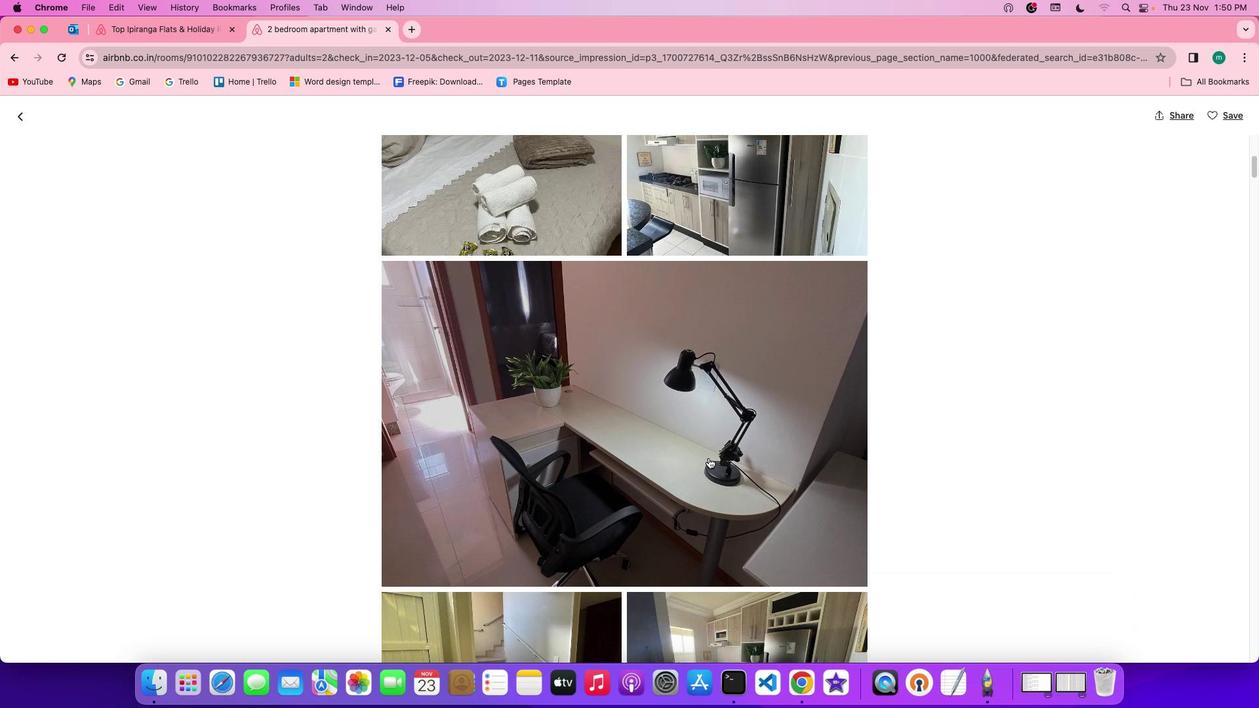 
Action: Mouse scrolled (708, 457) with delta (0, -1)
Screenshot: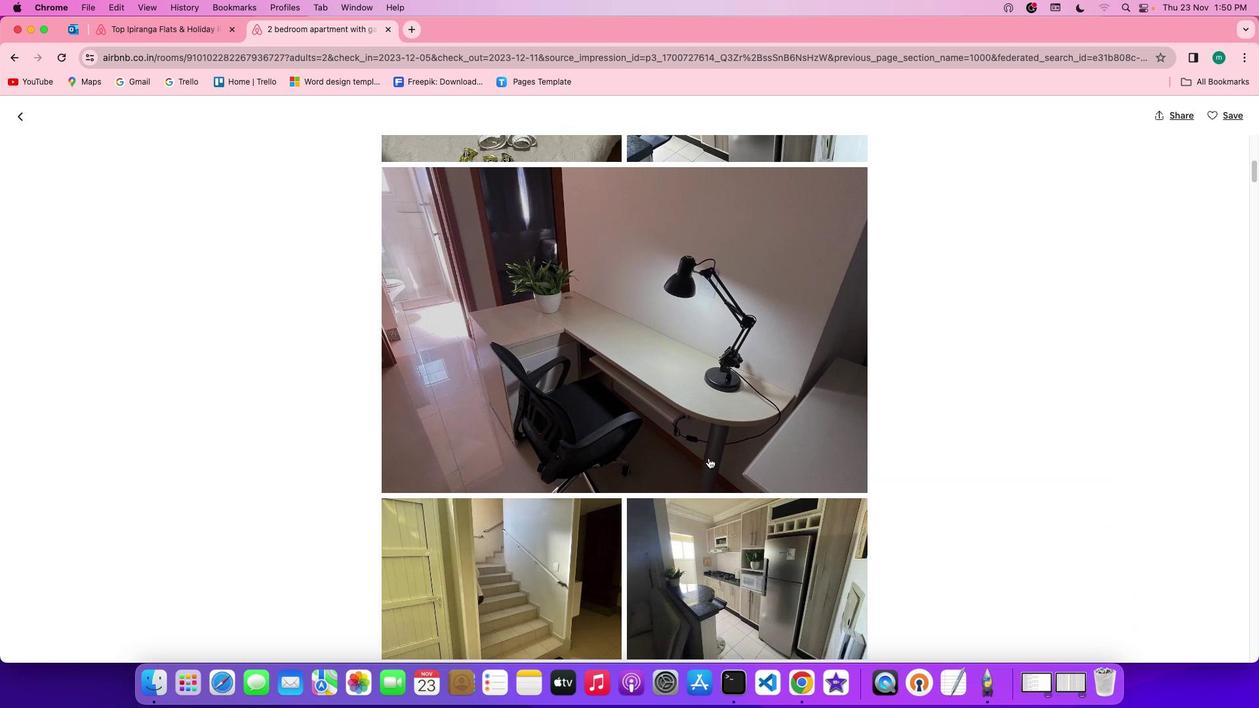 
Action: Mouse scrolled (708, 457) with delta (0, 0)
Screenshot: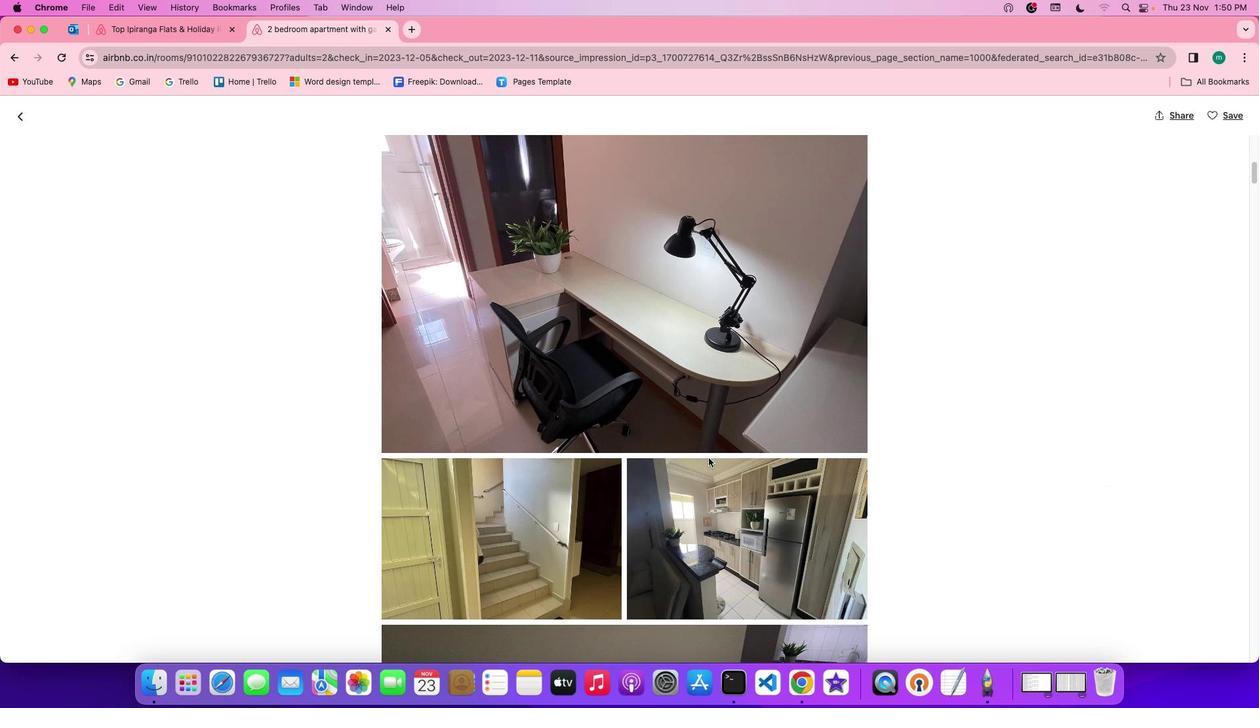 
Action: Mouse scrolled (708, 457) with delta (0, 0)
Screenshot: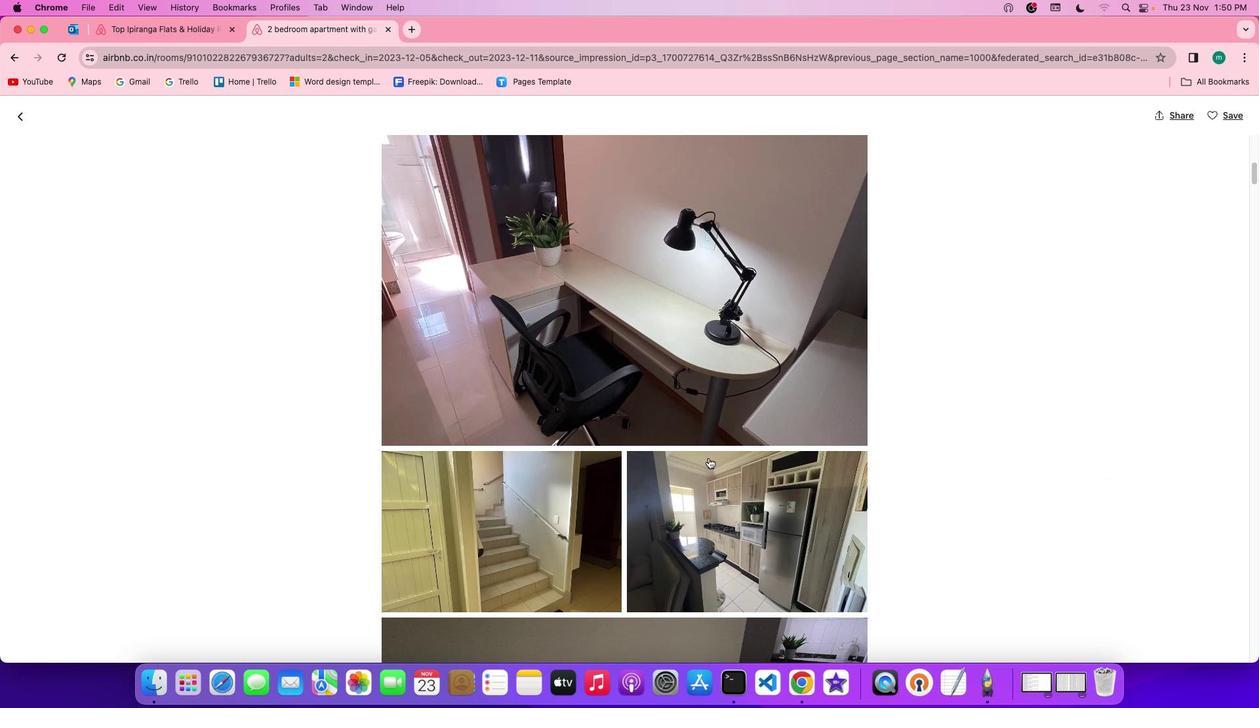 
Action: Mouse scrolled (708, 457) with delta (0, -1)
Screenshot: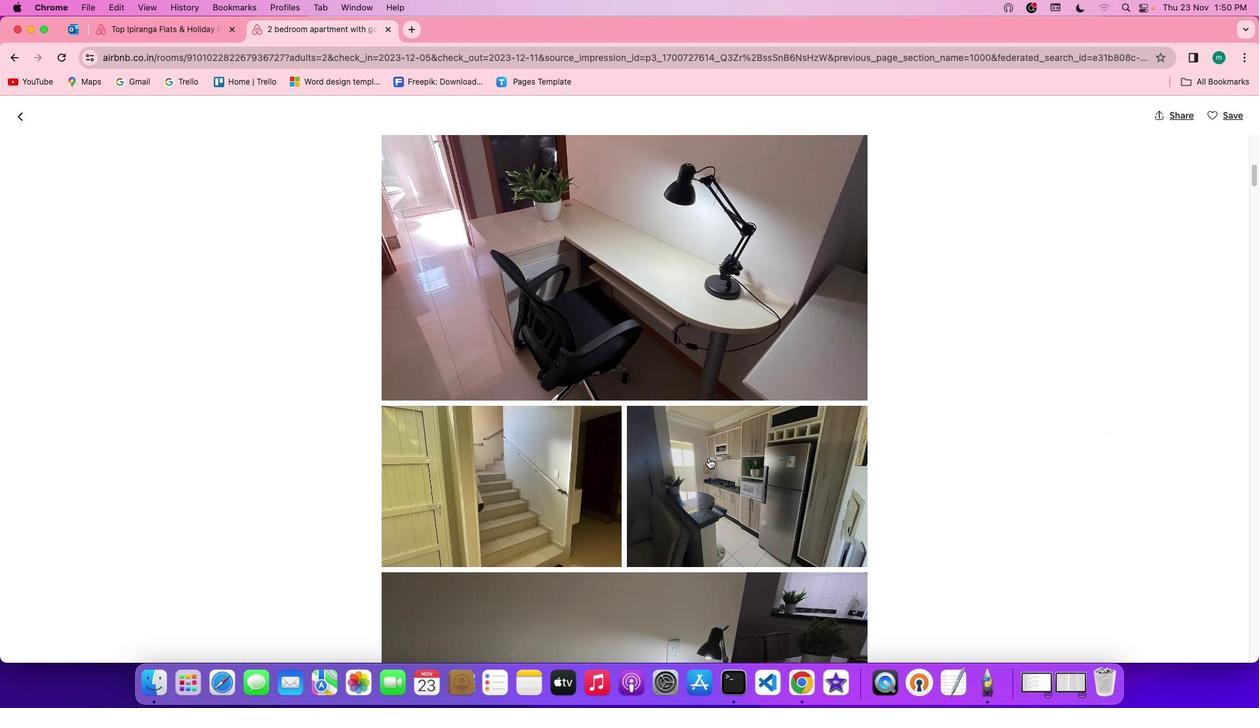
Action: Mouse scrolled (708, 457) with delta (0, -1)
Screenshot: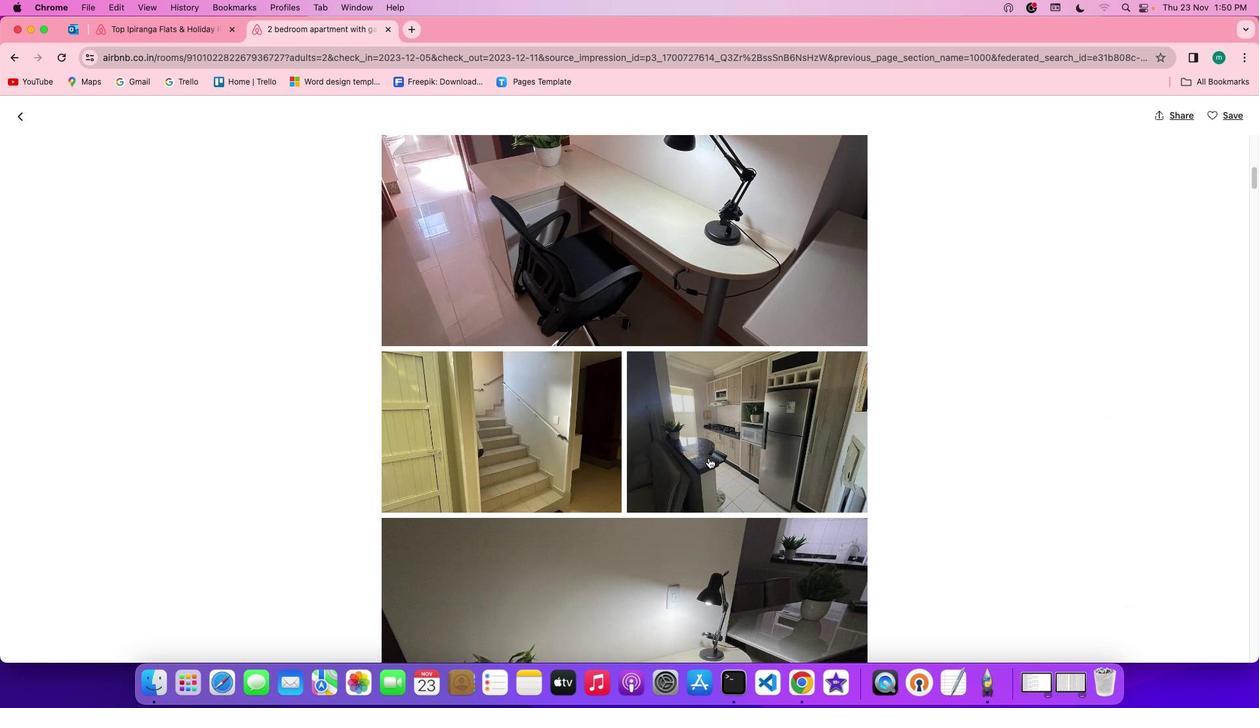 
Action: Mouse scrolled (708, 457) with delta (0, 0)
Screenshot: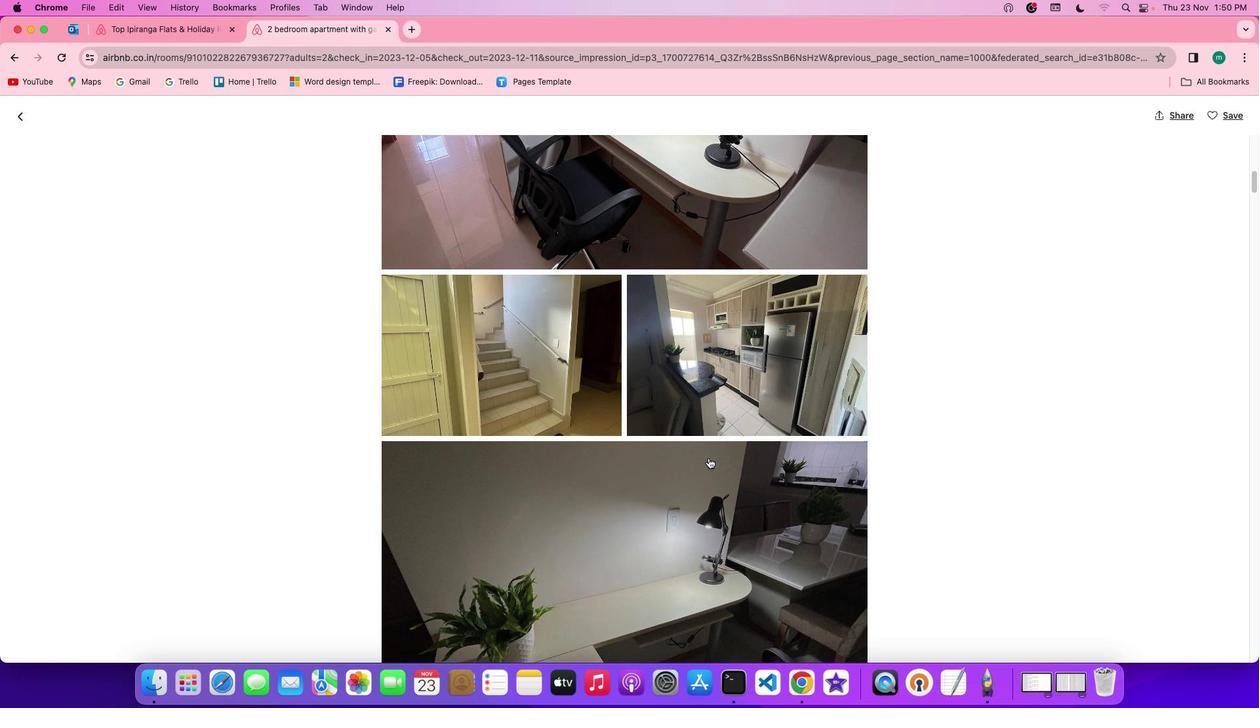 
Action: Mouse scrolled (708, 457) with delta (0, 0)
Screenshot: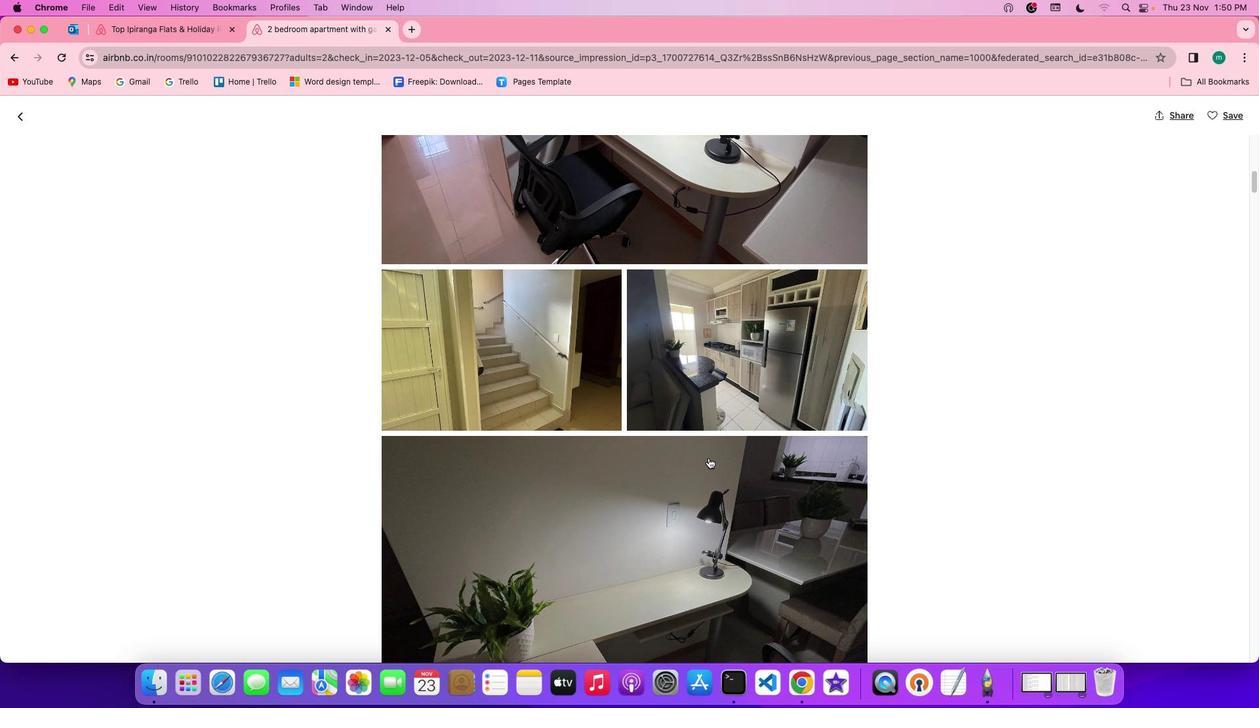 
Action: Mouse scrolled (708, 457) with delta (0, -1)
Screenshot: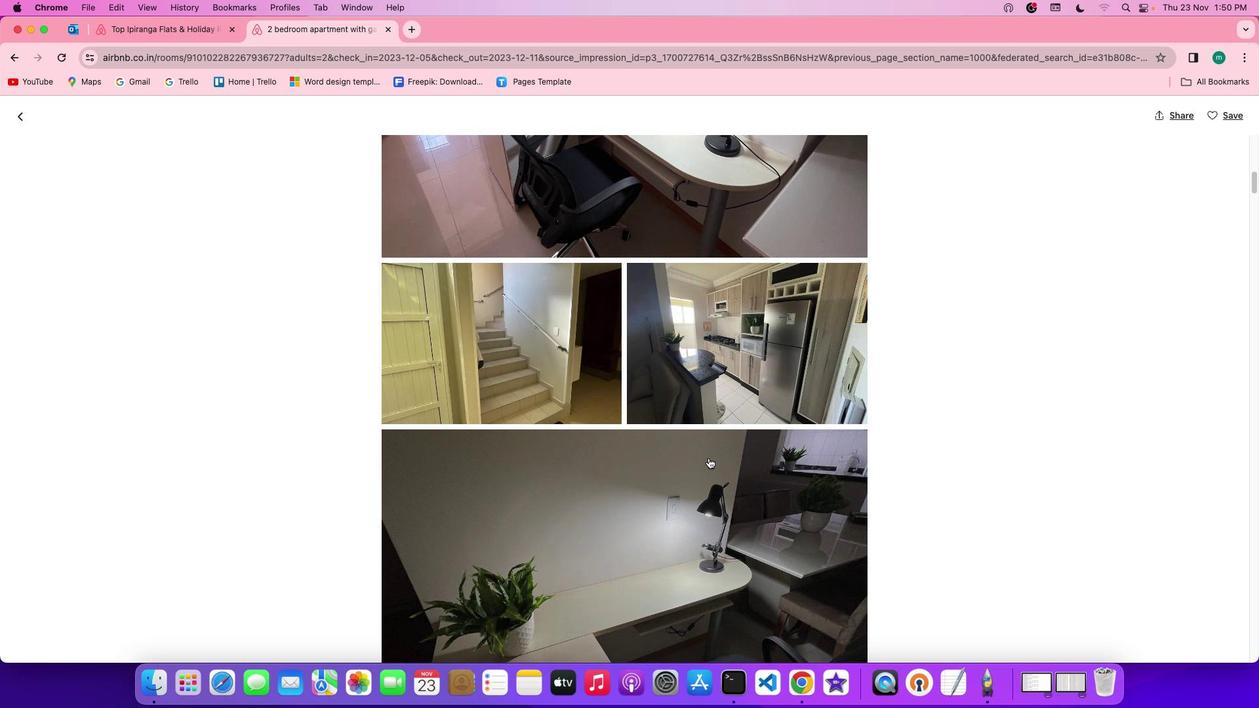 
Action: Mouse scrolled (708, 457) with delta (0, -1)
Screenshot: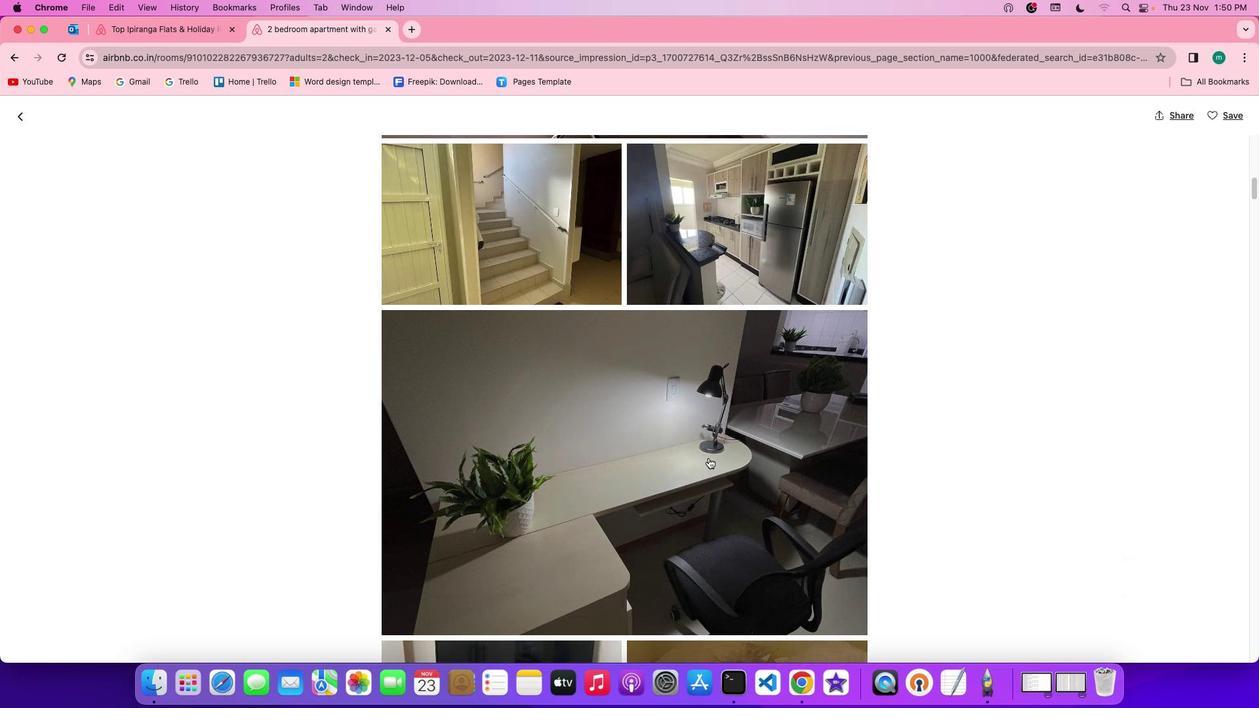 
Action: Mouse scrolled (708, 457) with delta (0, 0)
Screenshot: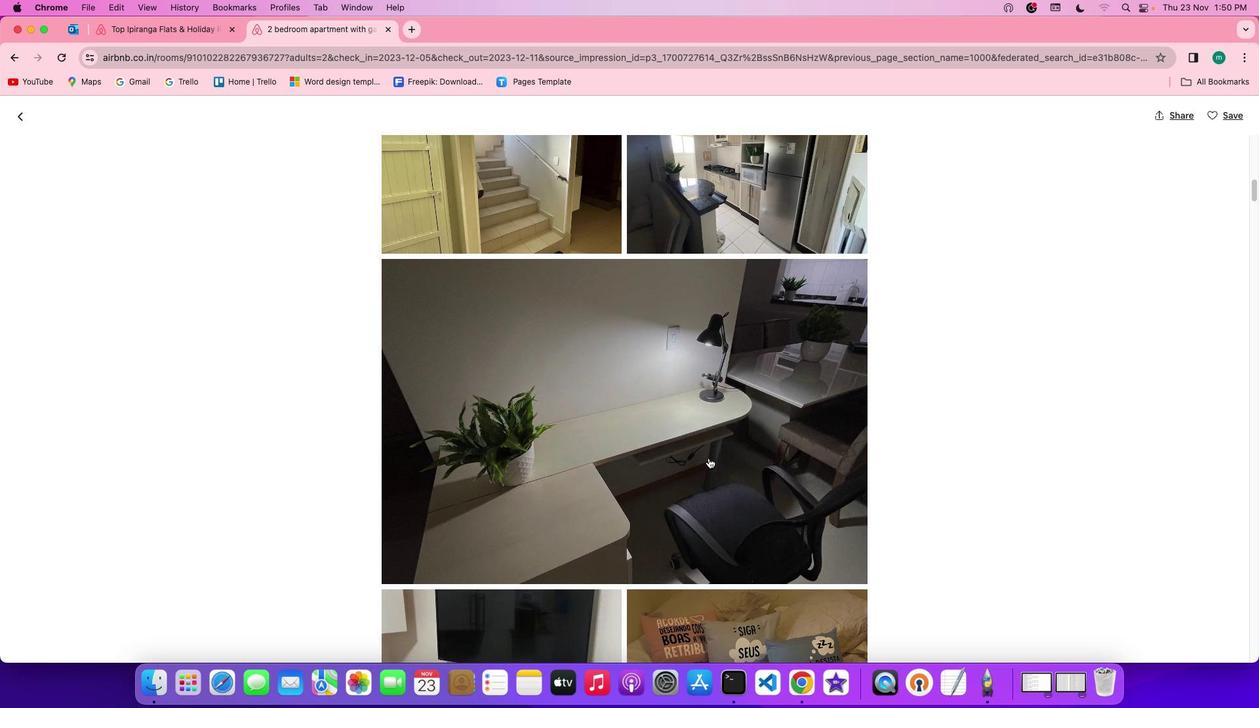 
Action: Mouse scrolled (708, 457) with delta (0, 0)
Screenshot: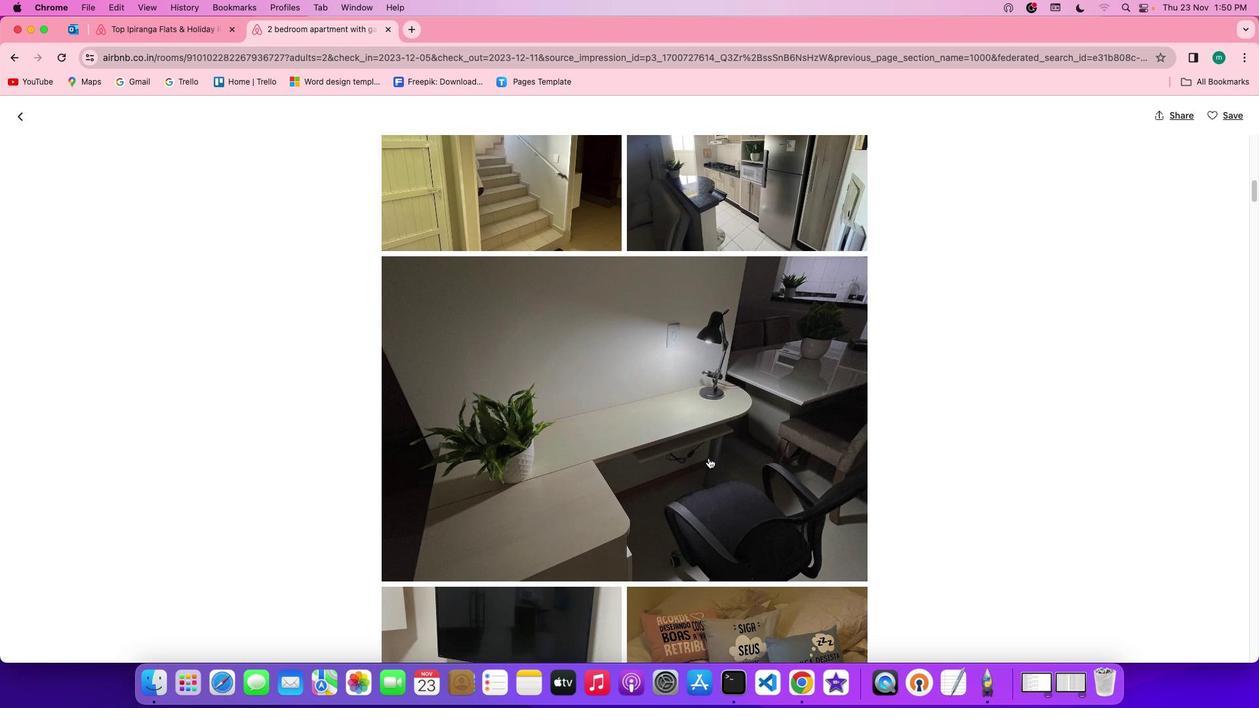 
Action: Mouse scrolled (708, 457) with delta (0, 0)
Screenshot: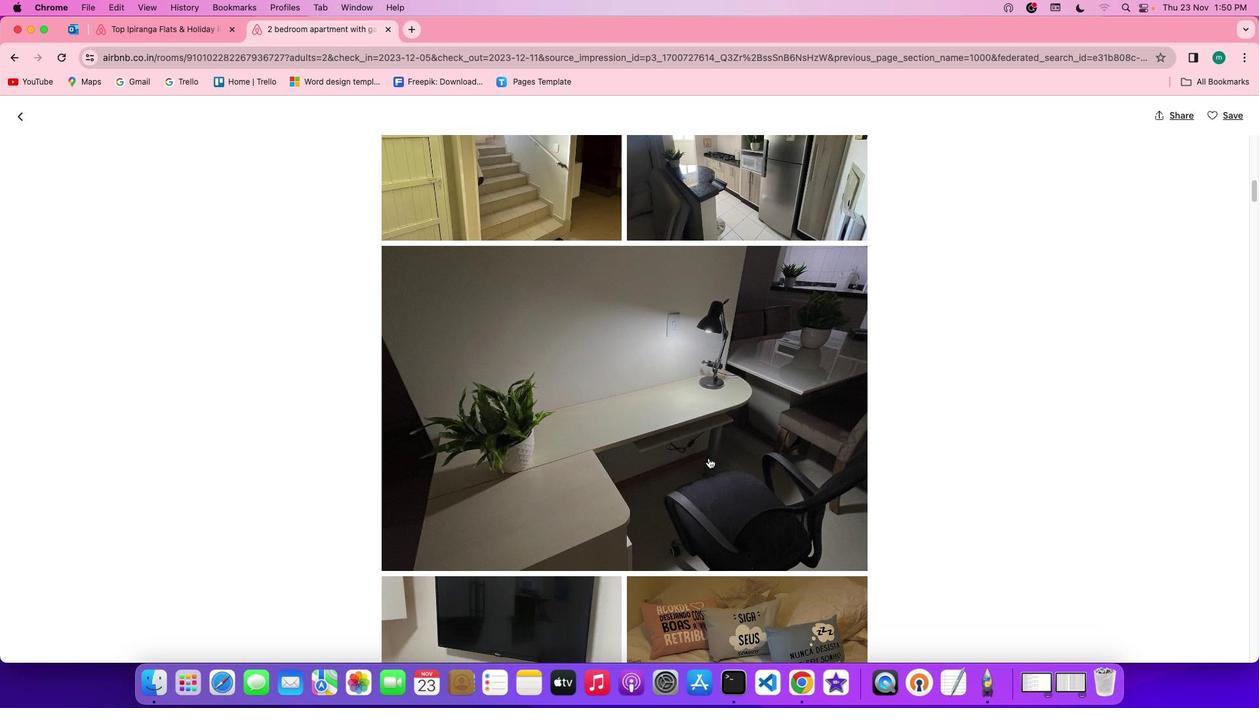 
Action: Mouse scrolled (708, 457) with delta (0, -1)
Screenshot: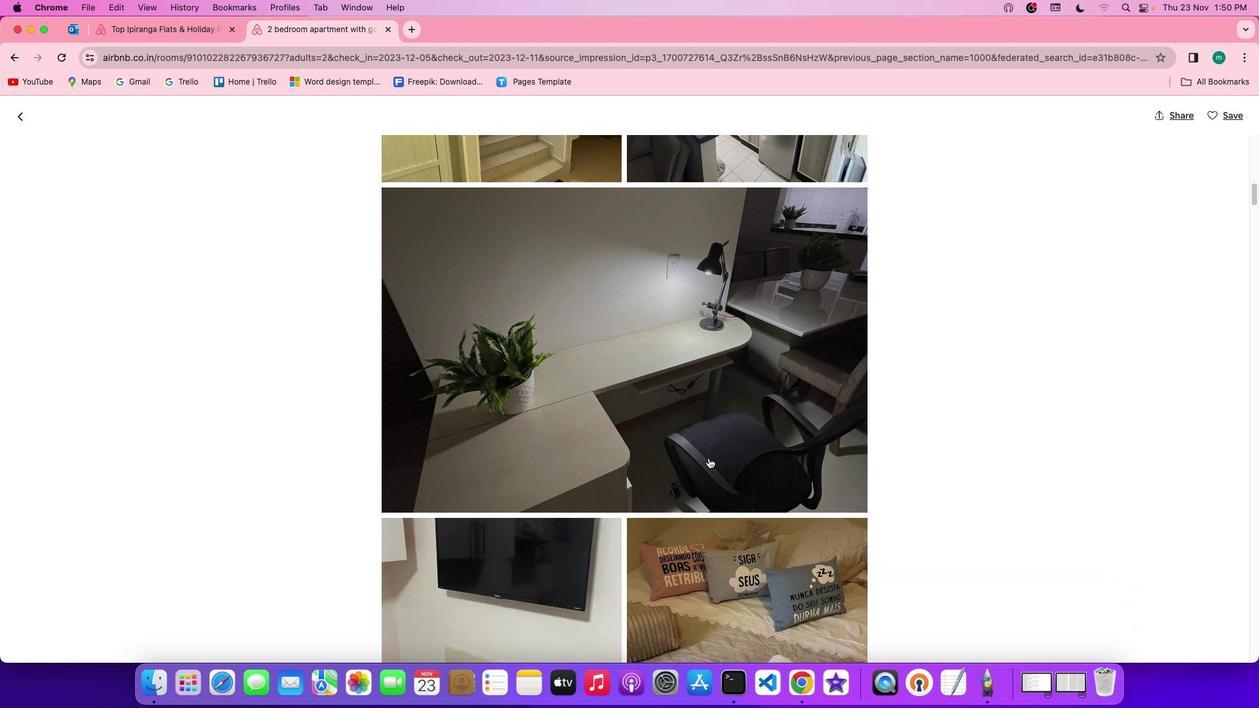
Action: Mouse scrolled (708, 457) with delta (0, -1)
Screenshot: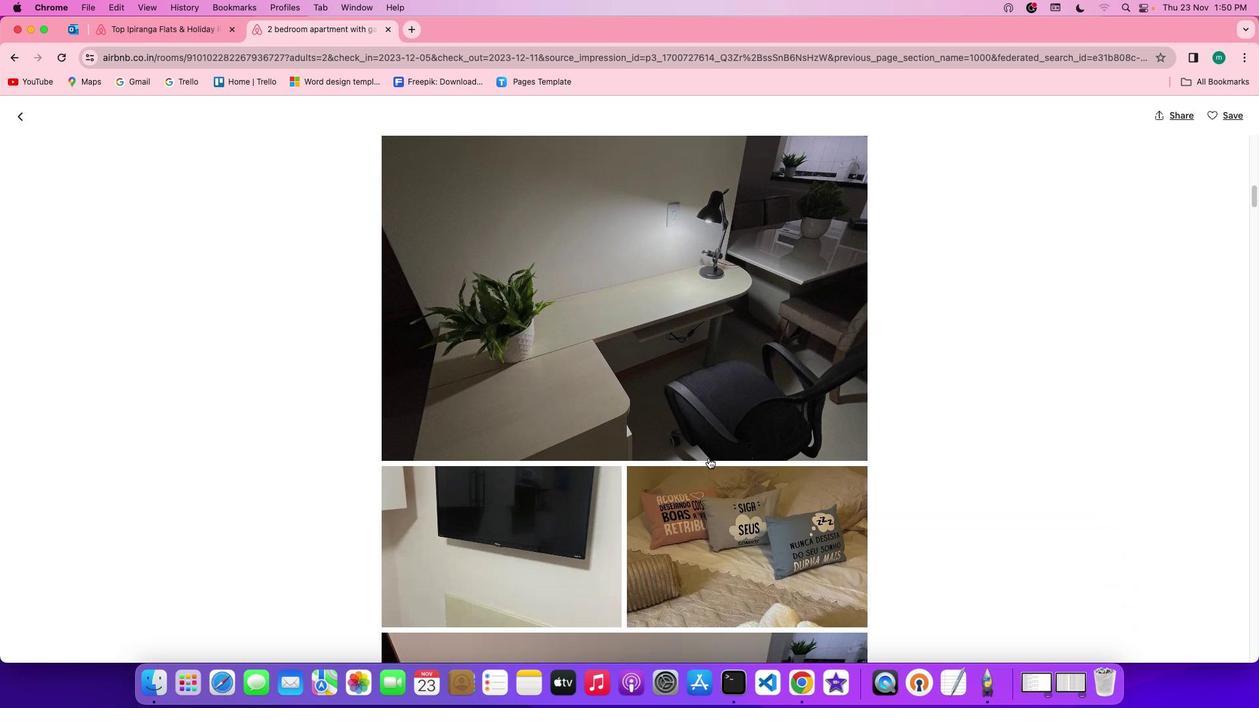 
Action: Mouse scrolled (708, 457) with delta (0, 0)
Screenshot: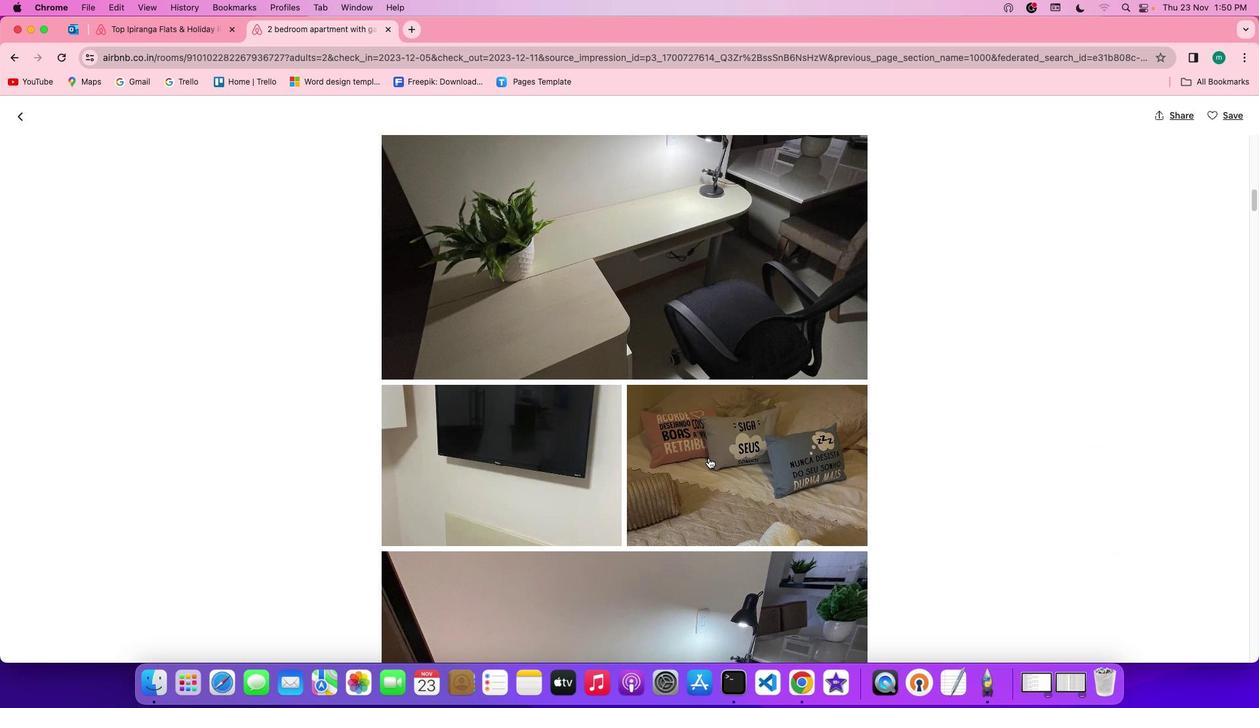 
Action: Mouse scrolled (708, 457) with delta (0, 0)
Screenshot: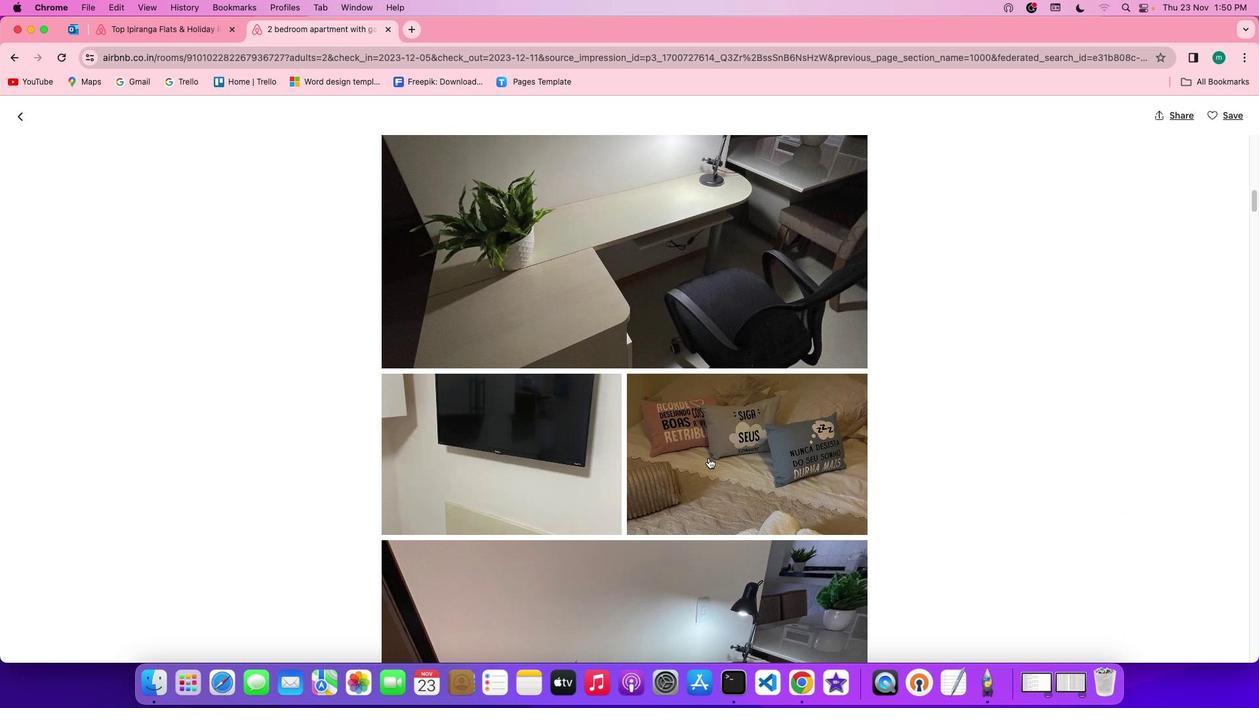 
Action: Mouse scrolled (708, 457) with delta (0, -1)
Screenshot: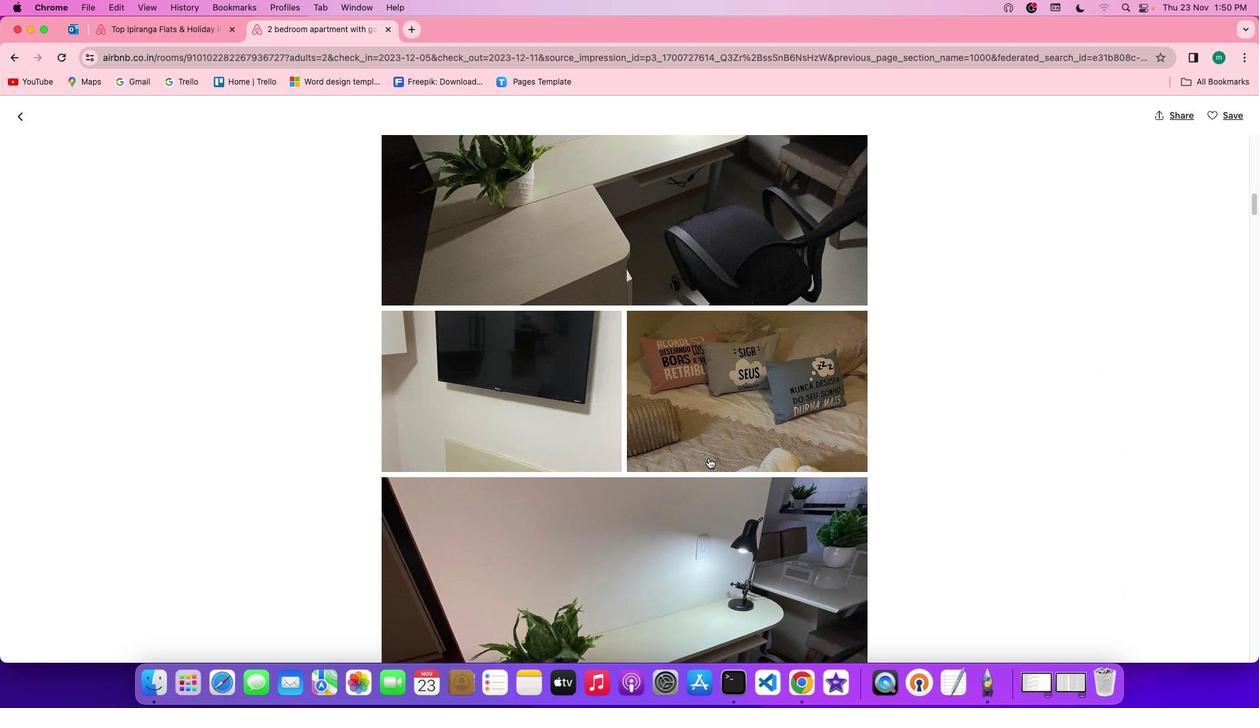 
Action: Mouse scrolled (708, 457) with delta (0, -1)
Screenshot: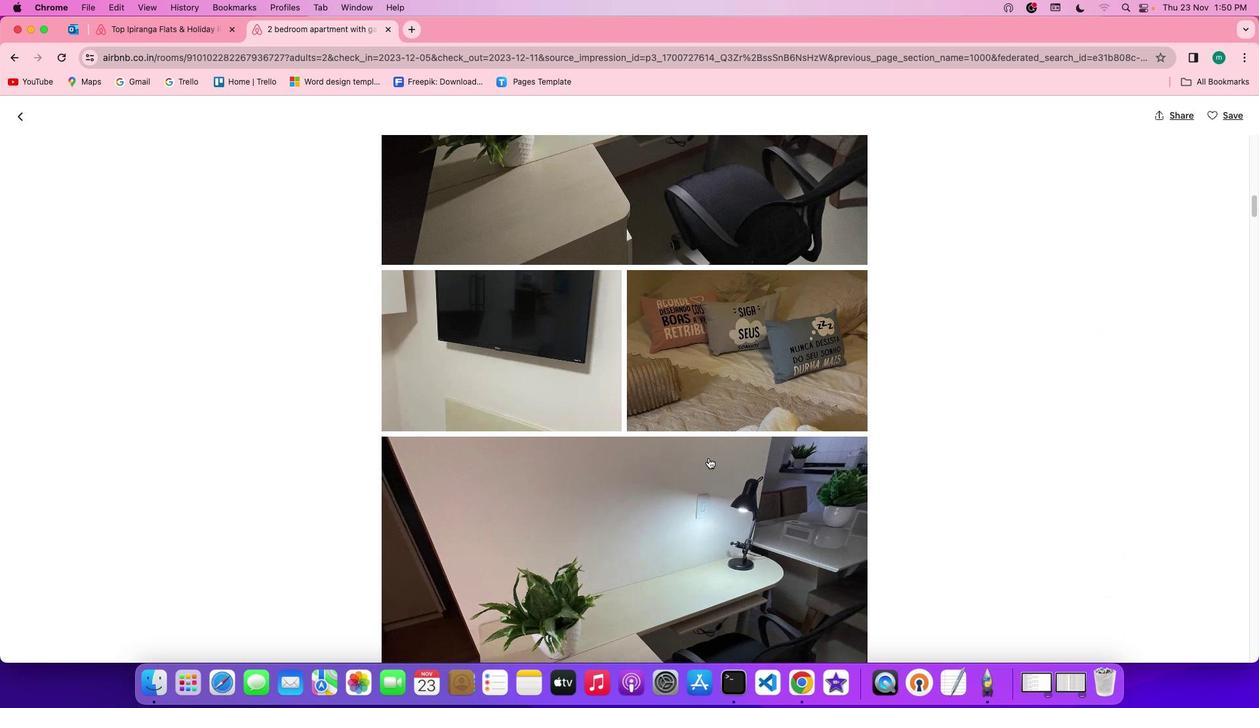 
Action: Mouse scrolled (708, 457) with delta (0, 0)
Screenshot: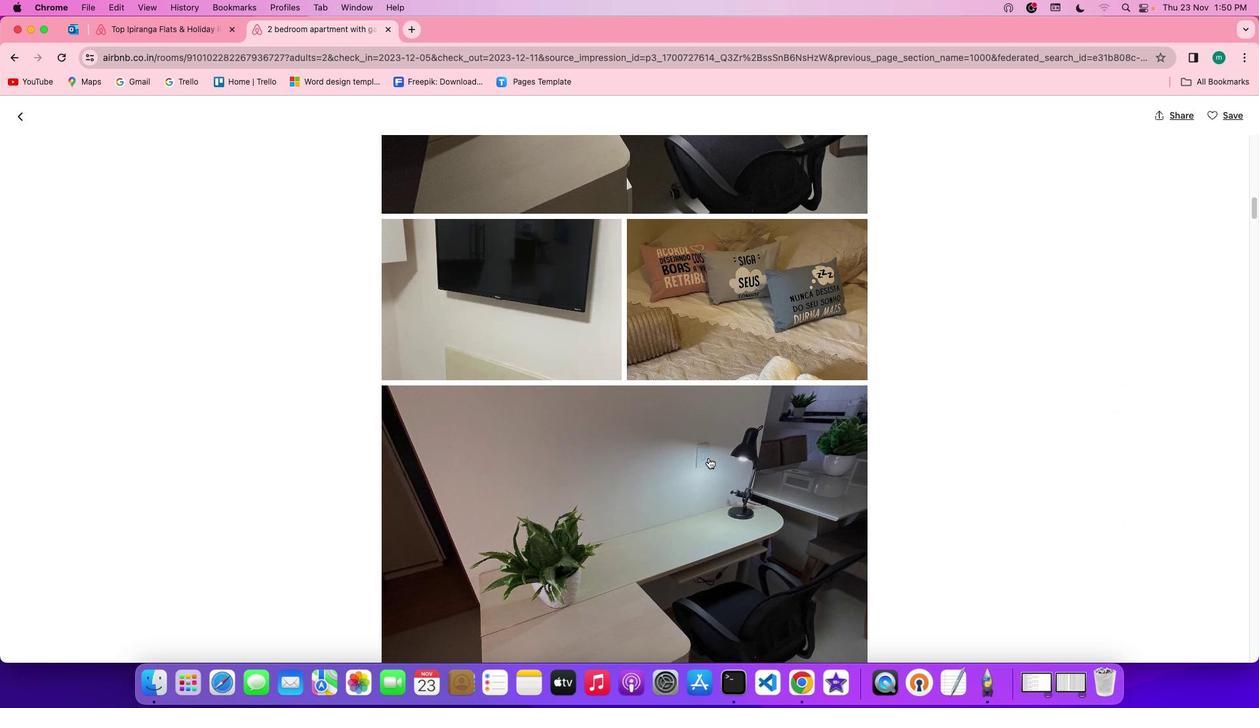 
Action: Mouse scrolled (708, 457) with delta (0, 0)
Screenshot: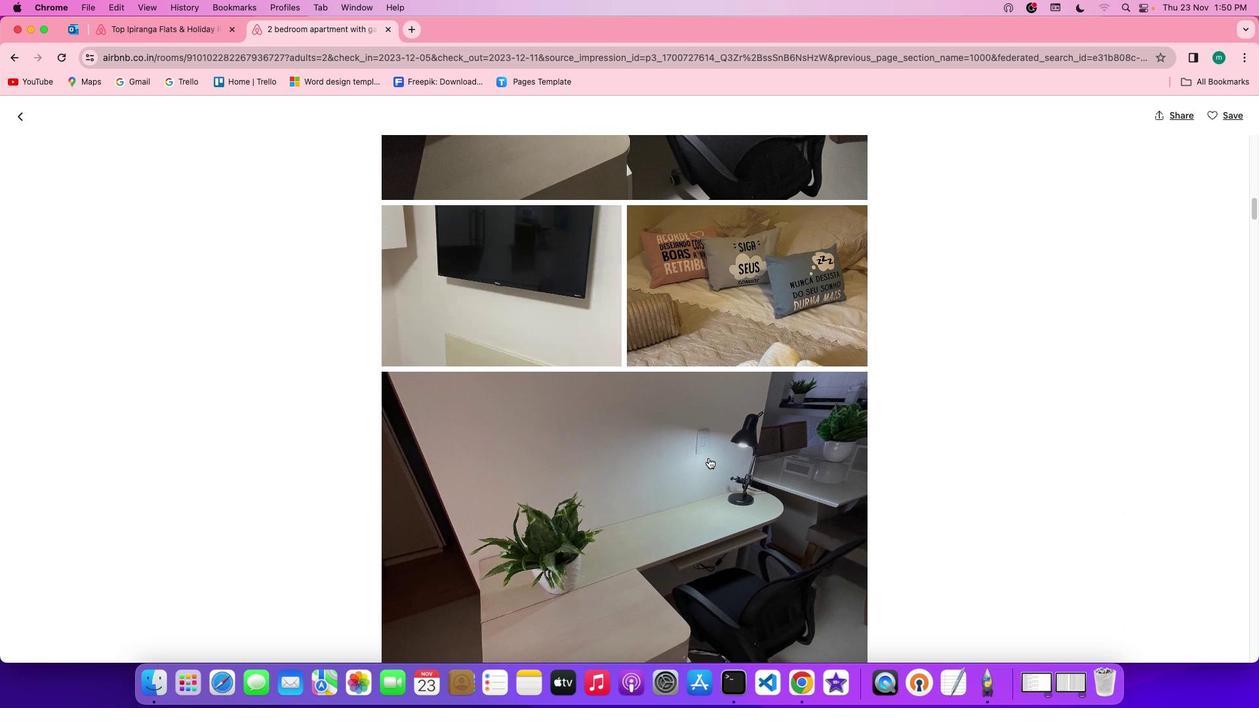 
Action: Mouse scrolled (708, 457) with delta (0, -1)
Screenshot: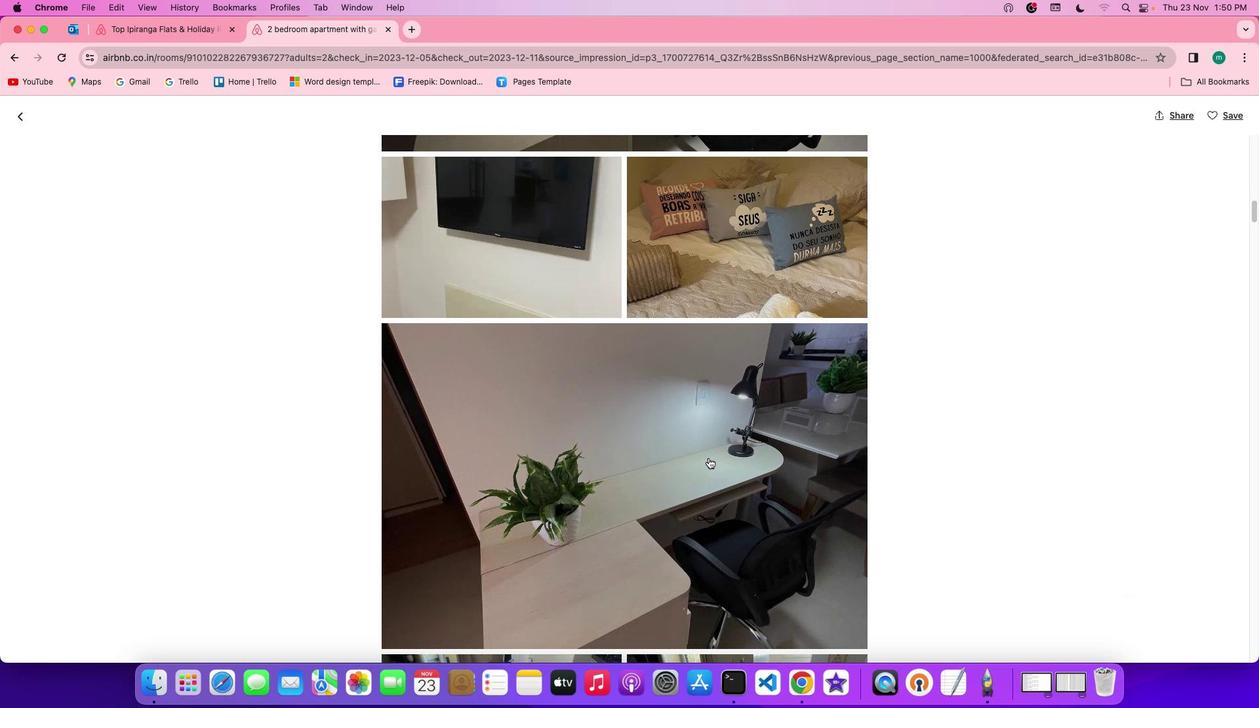 
Action: Mouse scrolled (708, 457) with delta (0, -1)
Screenshot: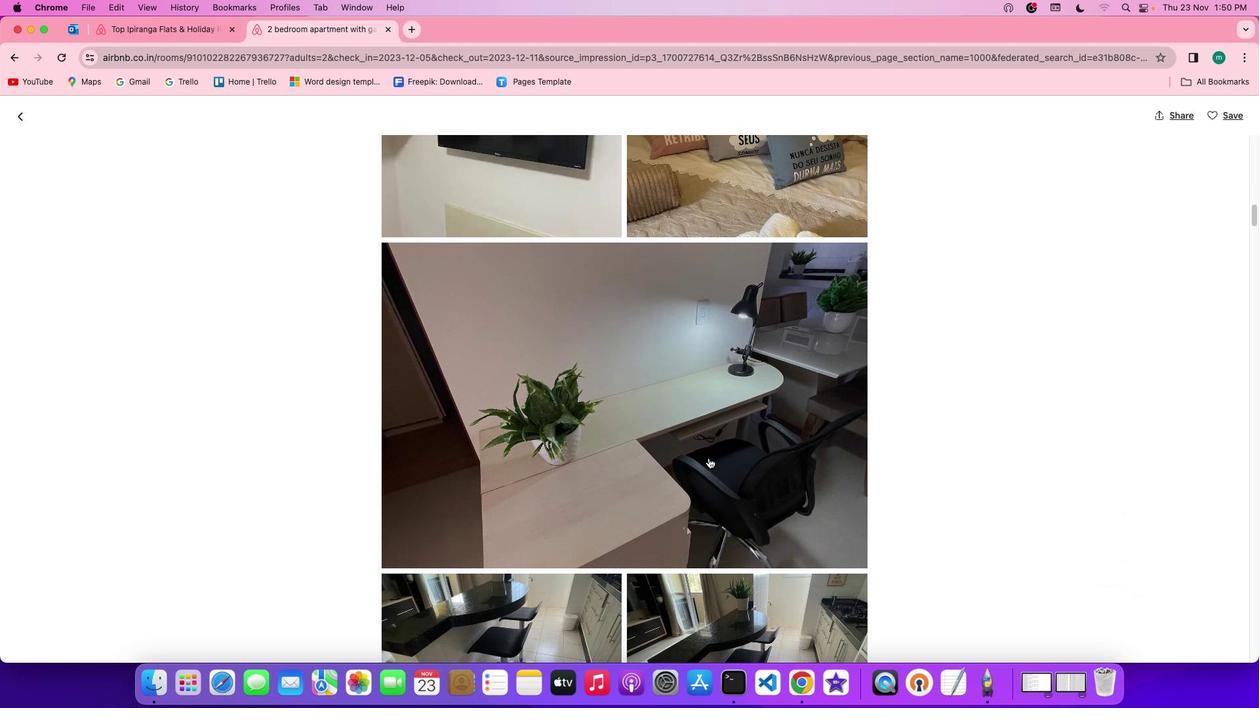 
Action: Mouse moved to (708, 458)
Screenshot: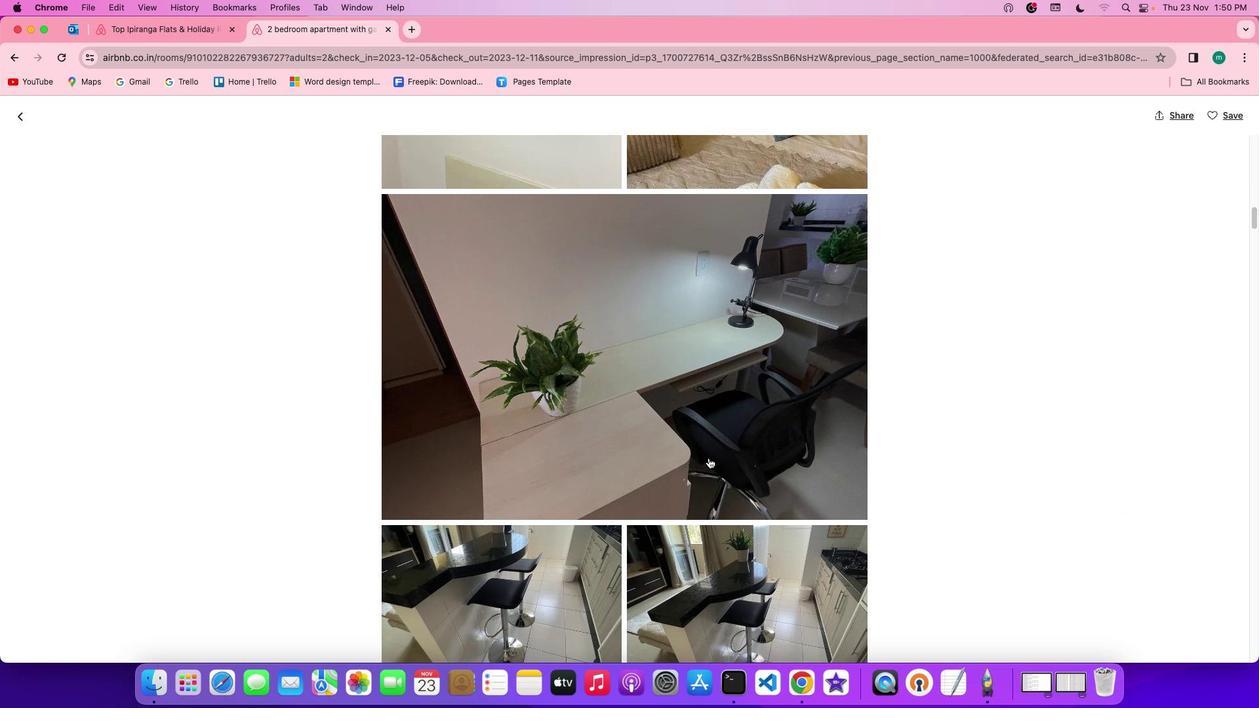 
Action: Mouse scrolled (708, 458) with delta (0, 0)
Screenshot: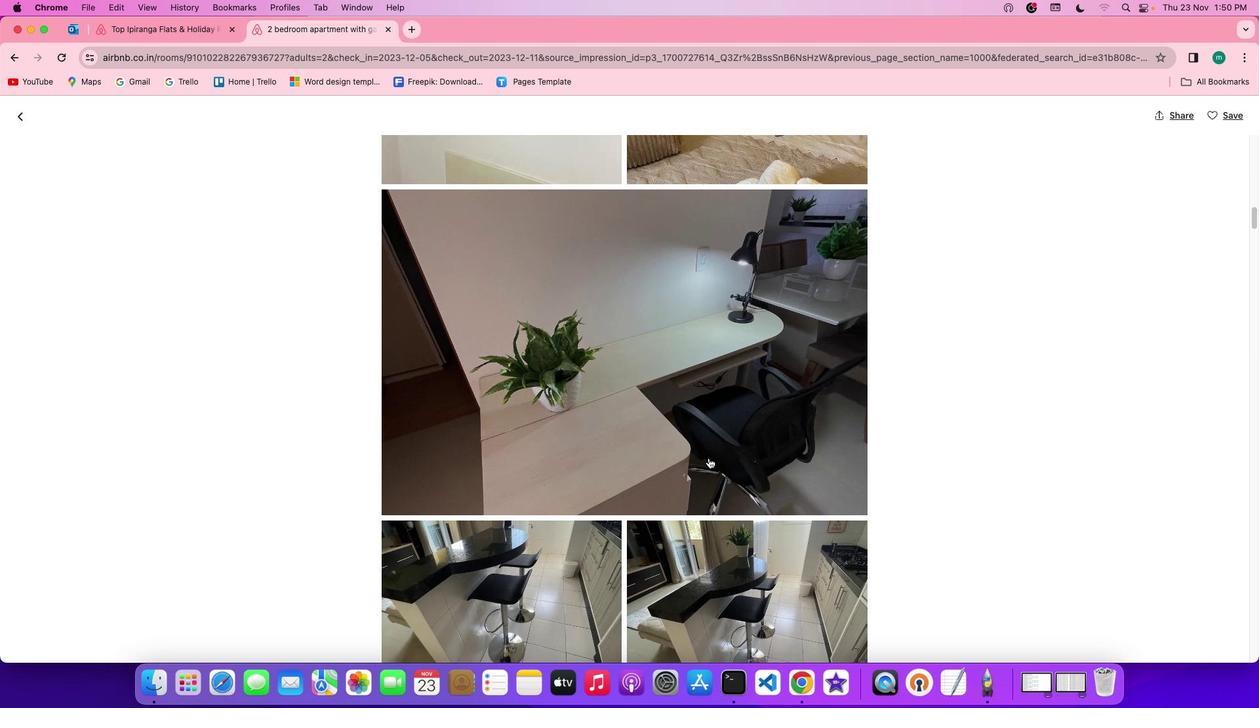 
Action: Mouse scrolled (708, 458) with delta (0, 0)
Screenshot: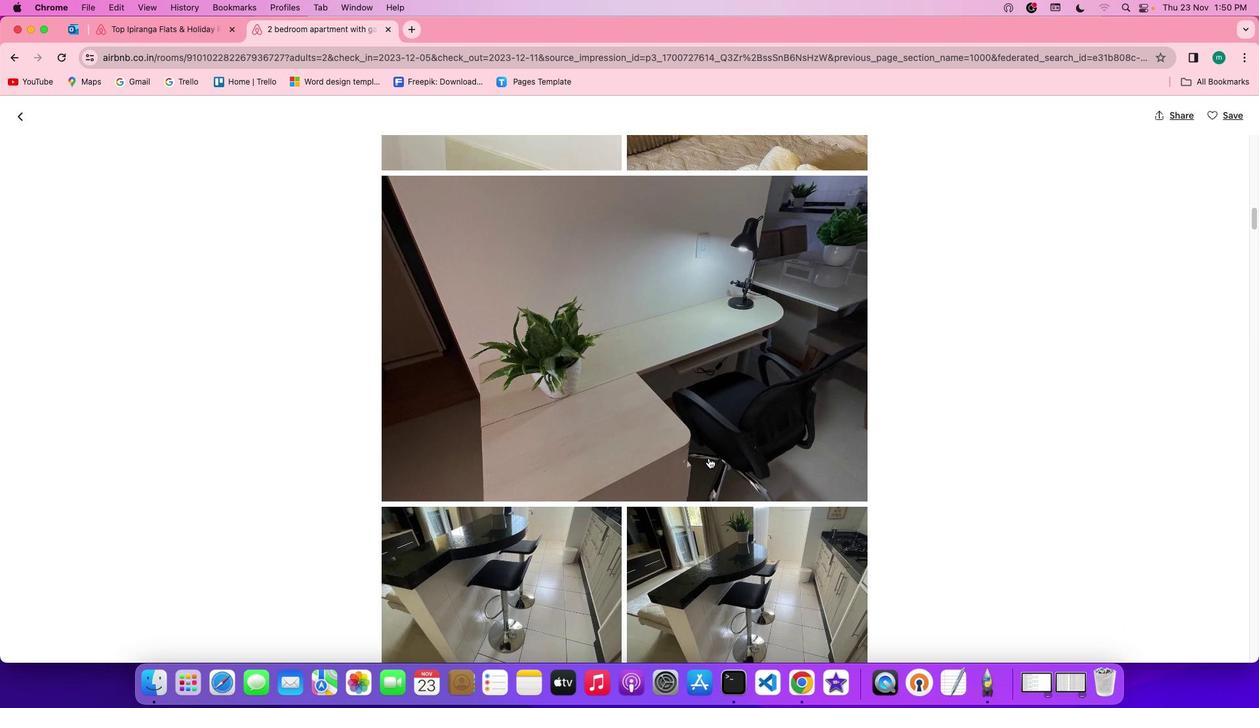 
Action: Mouse scrolled (708, 458) with delta (0, -1)
Screenshot: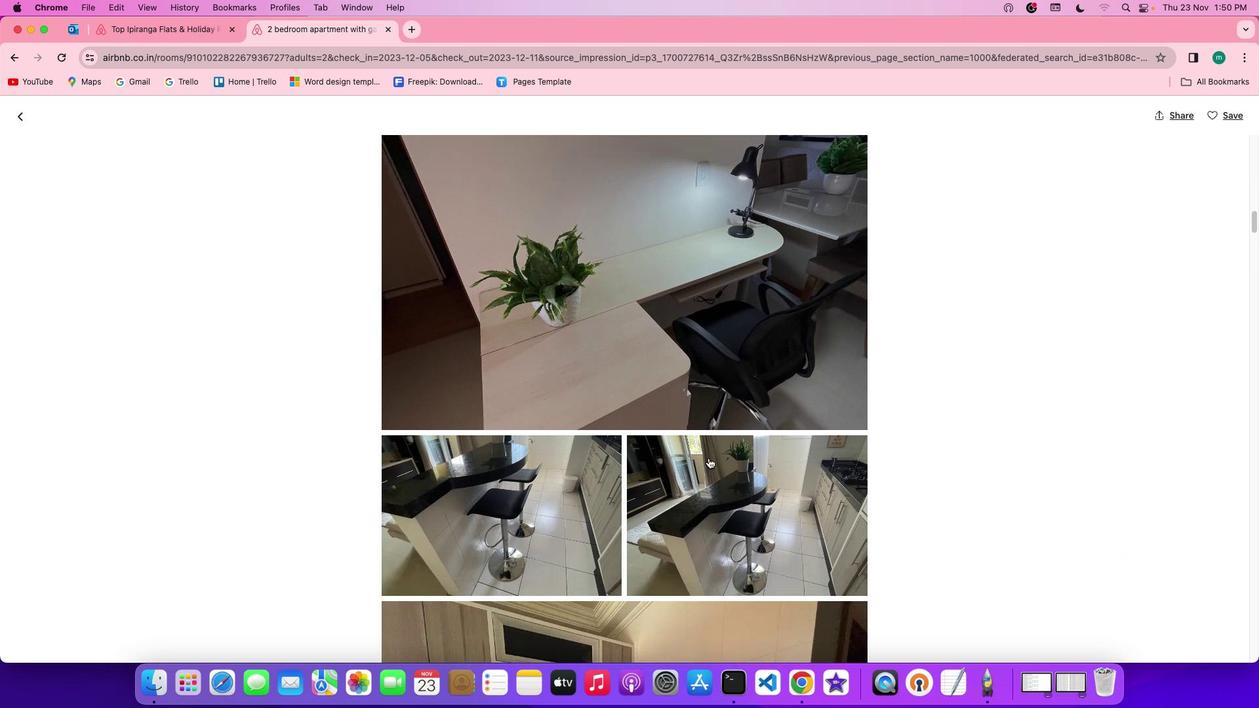 
Action: Mouse scrolled (708, 458) with delta (0, -2)
Screenshot: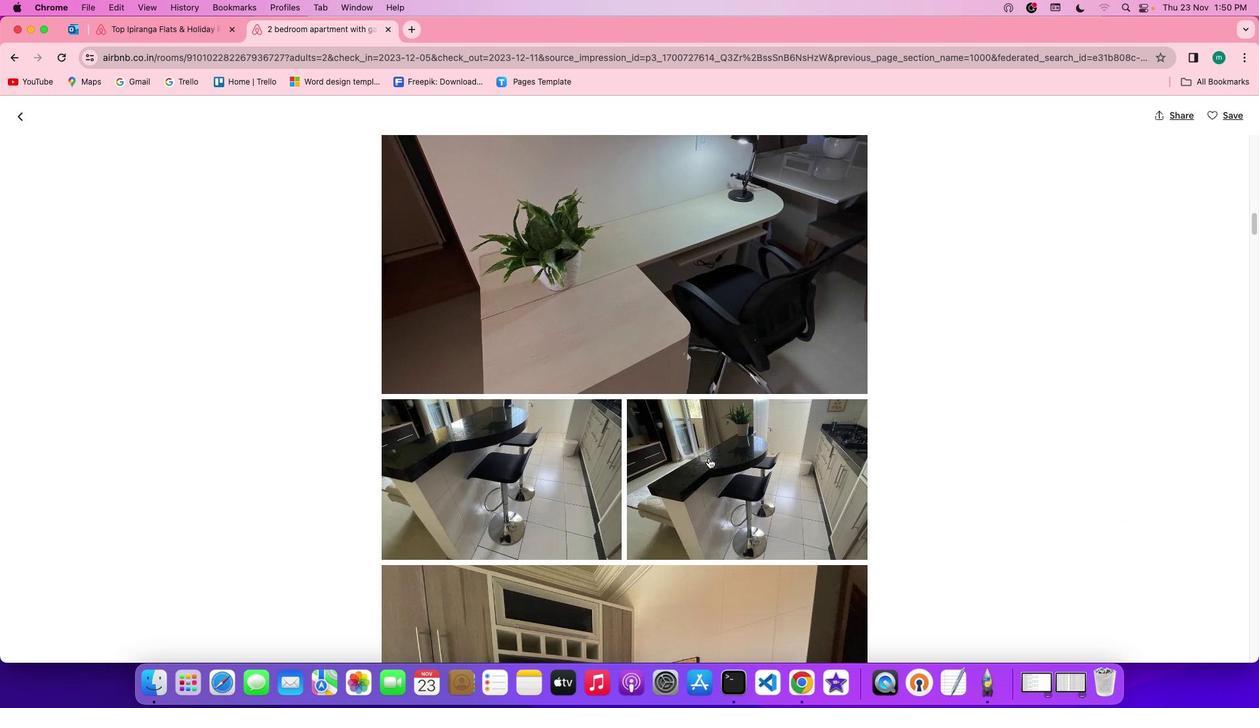 
Action: Mouse scrolled (708, 458) with delta (0, 0)
Screenshot: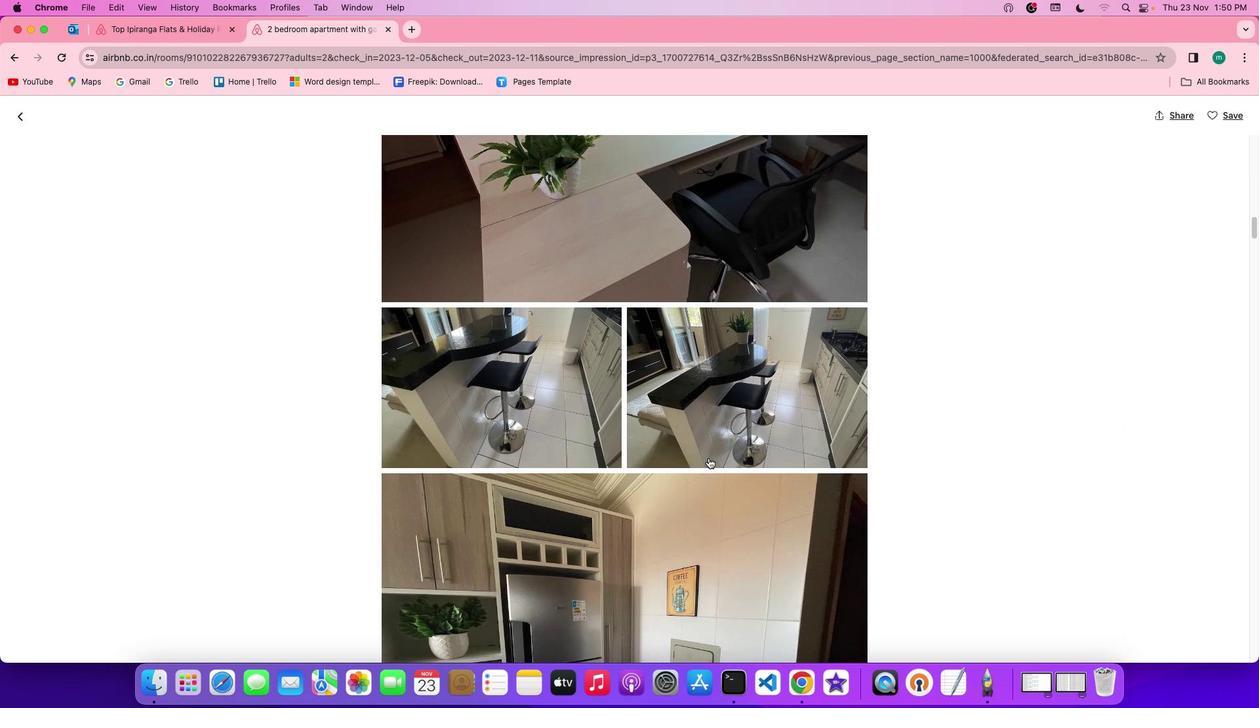 
Action: Mouse scrolled (708, 458) with delta (0, 0)
Screenshot: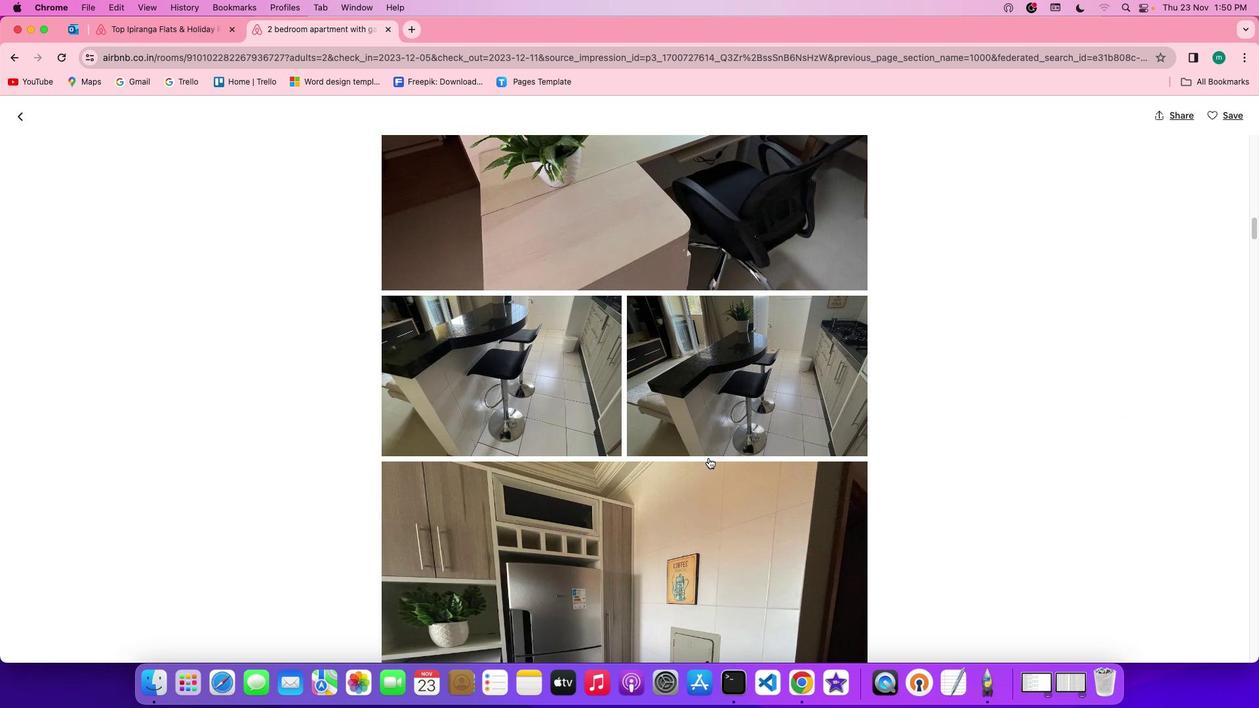 
Action: Mouse scrolled (708, 458) with delta (0, 0)
Screenshot: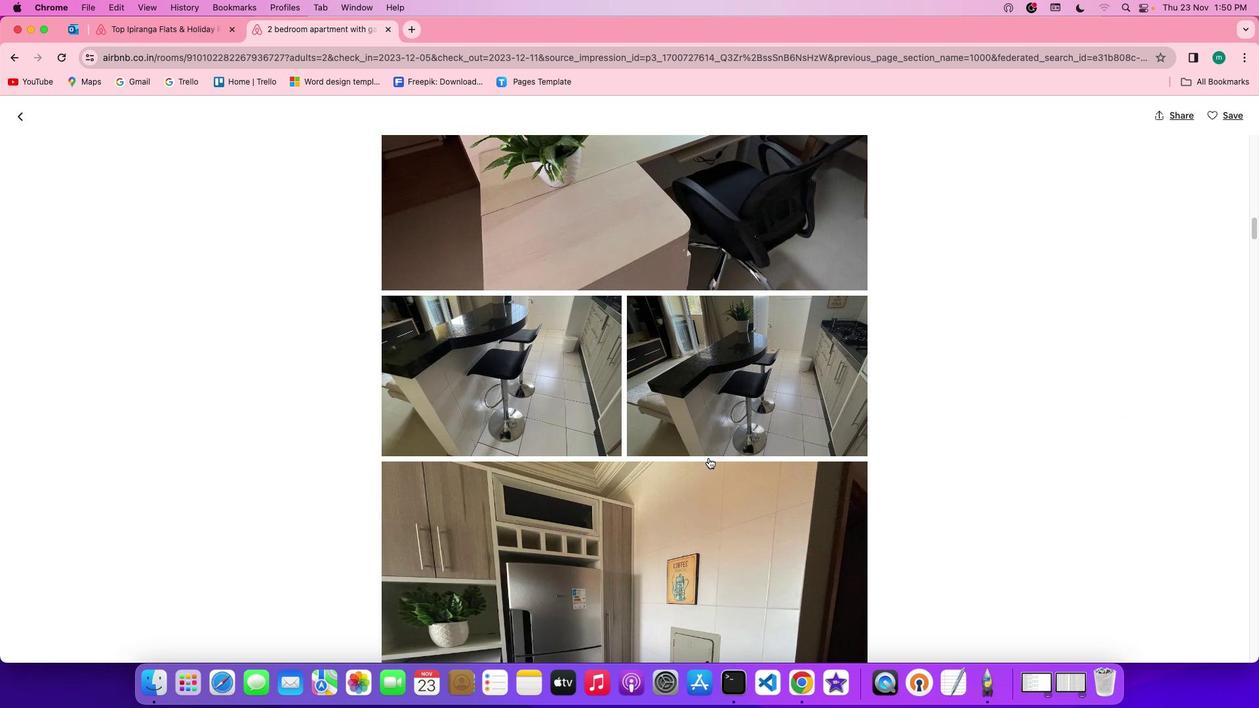 
Action: Mouse scrolled (708, 458) with delta (0, -1)
Screenshot: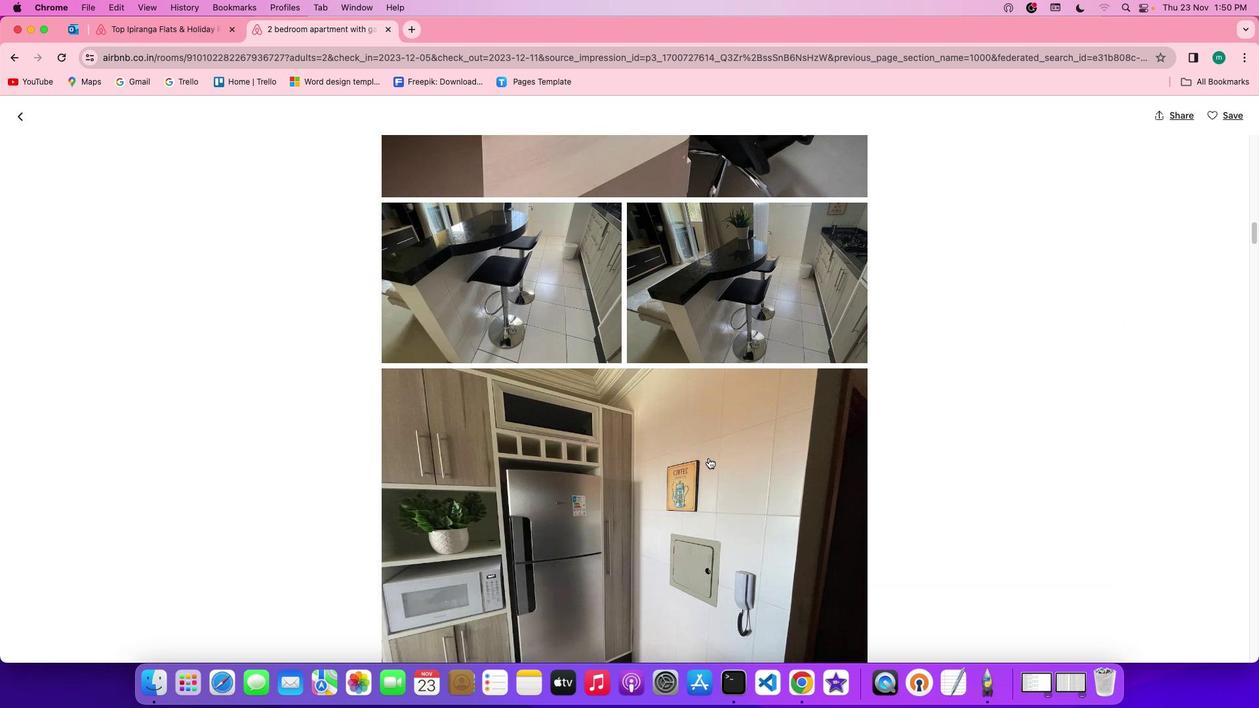 
Action: Mouse scrolled (708, 458) with delta (0, -2)
Screenshot: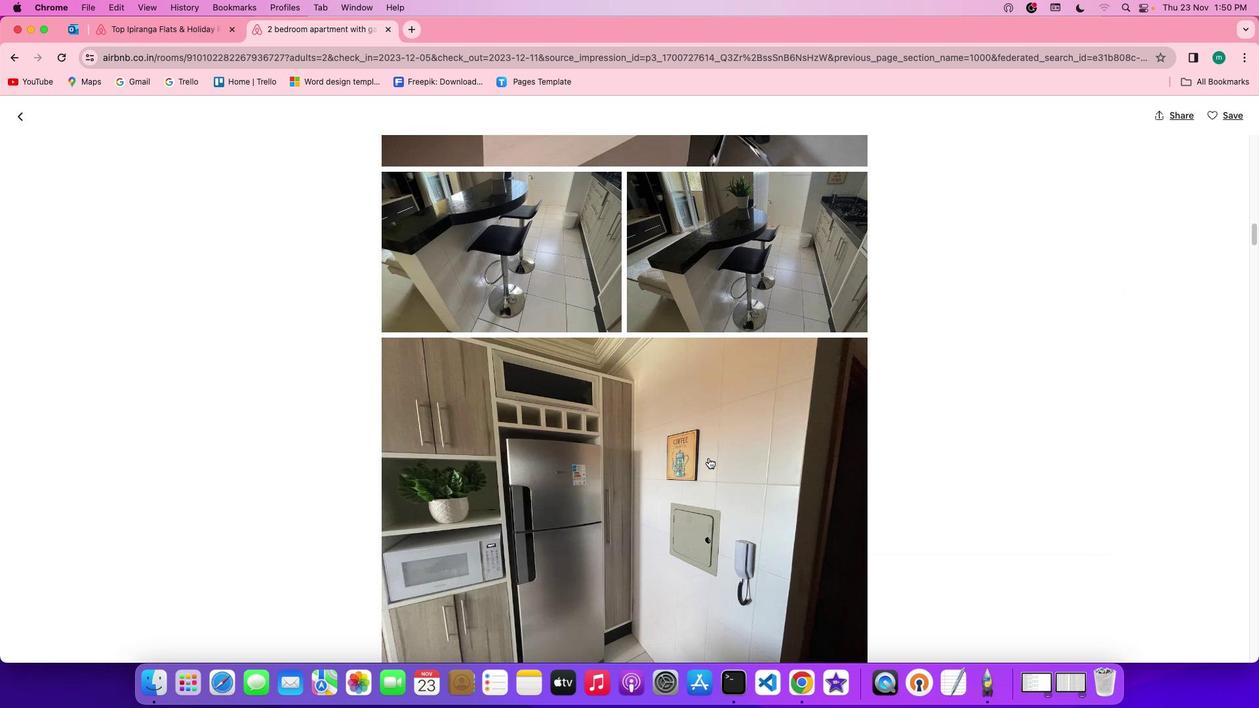 
Action: Mouse scrolled (708, 458) with delta (0, 0)
Screenshot: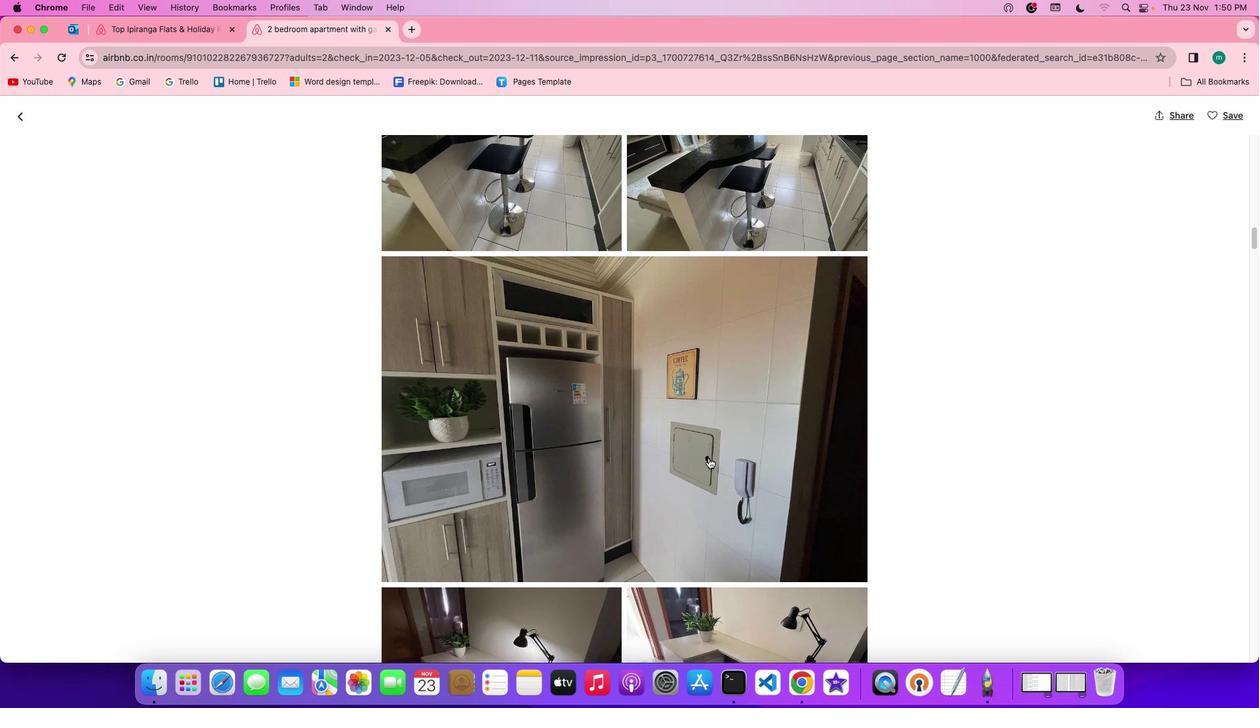 
Action: Mouse scrolled (708, 458) with delta (0, 0)
Screenshot: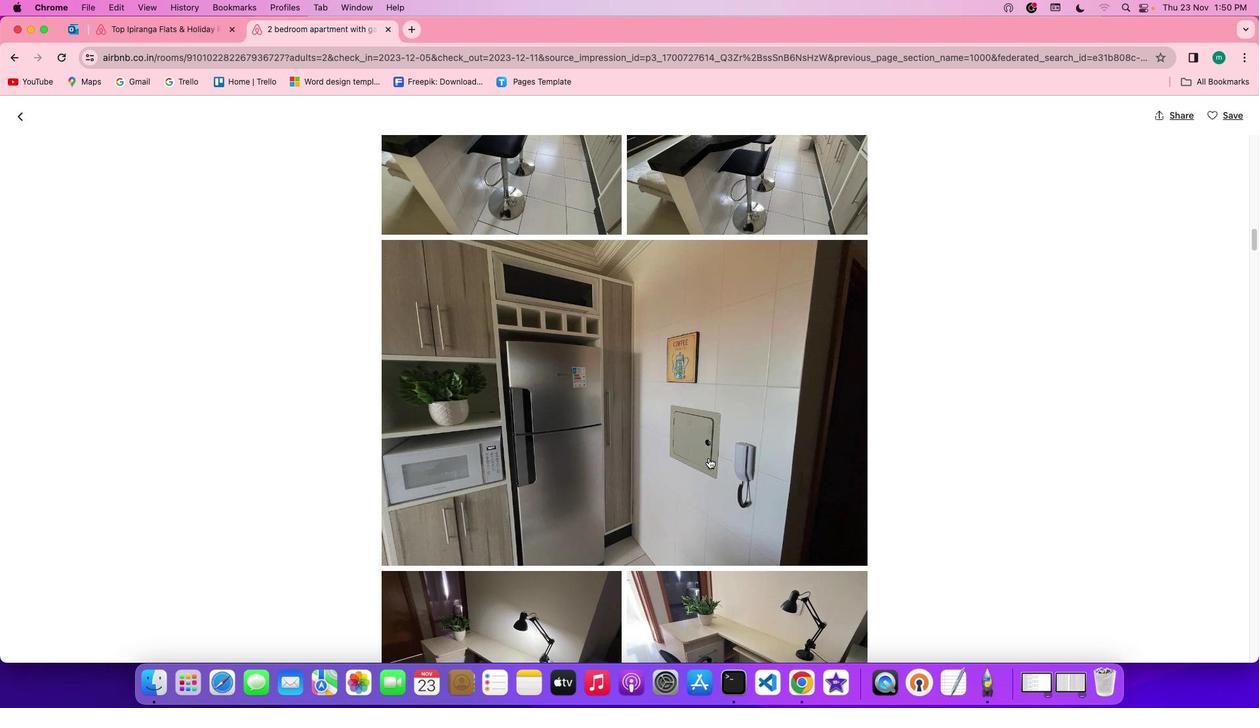 
Action: Mouse scrolled (708, 458) with delta (0, -1)
Screenshot: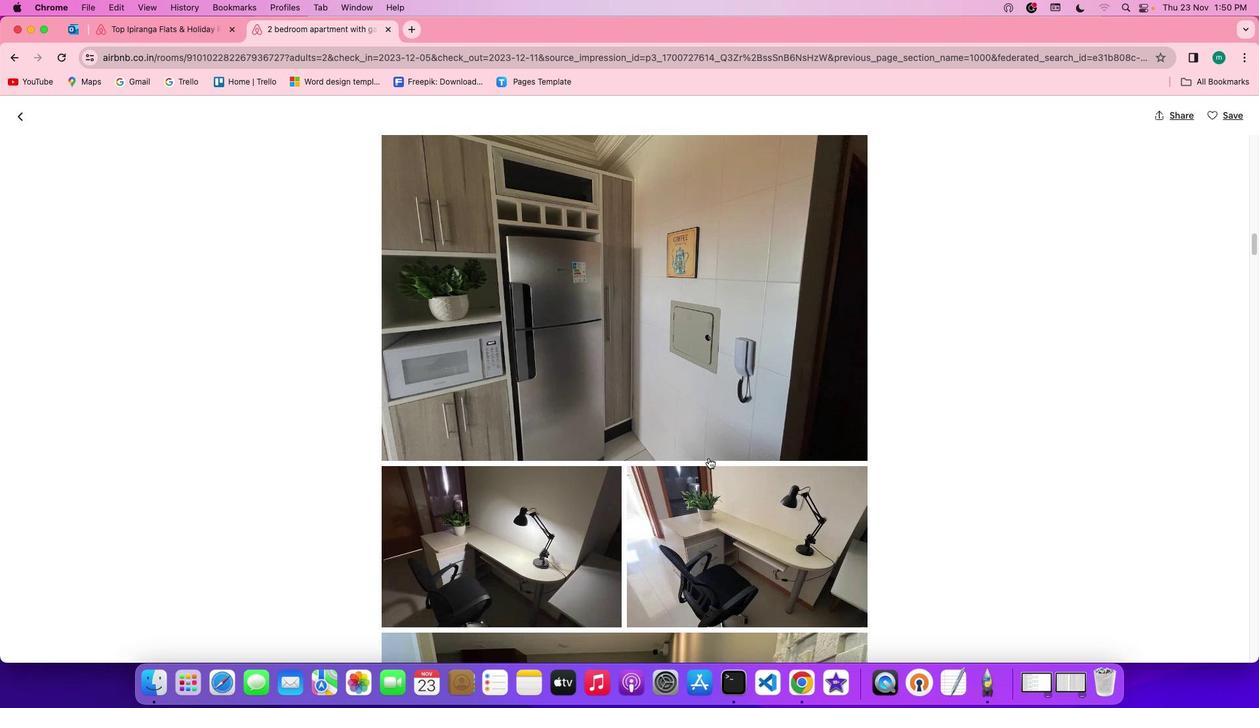 
Action: Mouse scrolled (708, 458) with delta (0, -2)
Screenshot: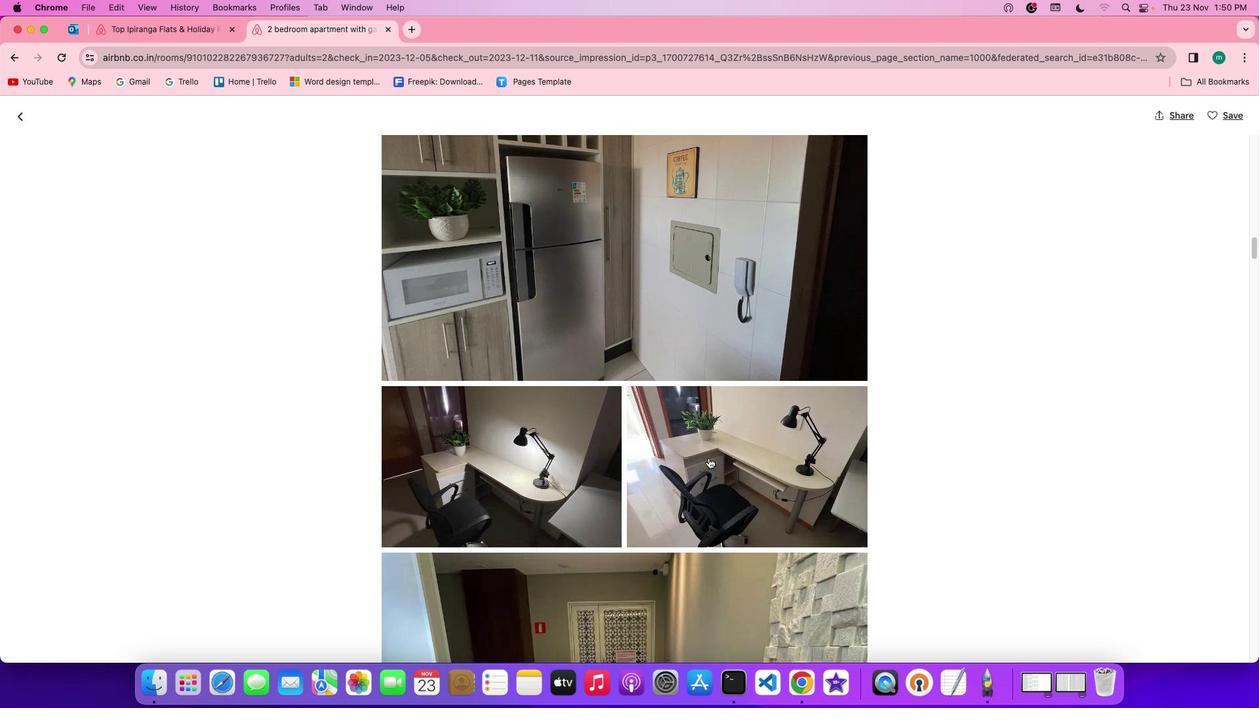 
Action: Mouse scrolled (708, 458) with delta (0, -2)
Screenshot: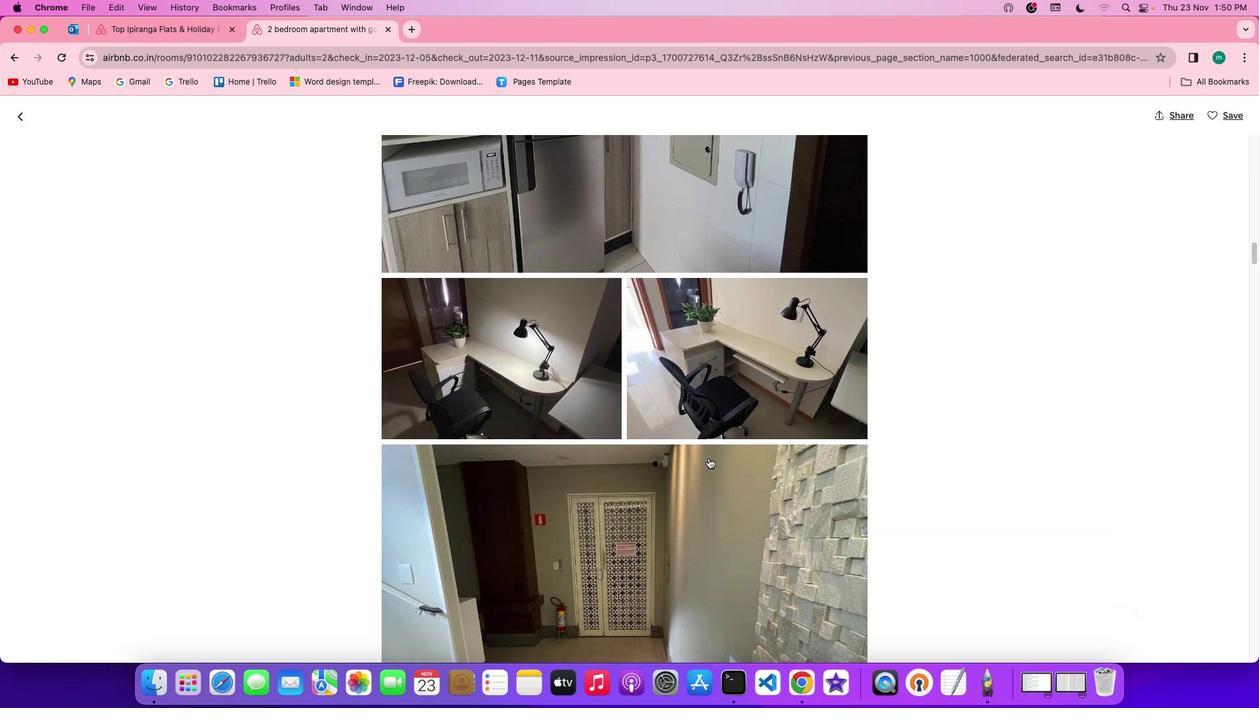 
Action: Mouse scrolled (708, 458) with delta (0, 0)
Screenshot: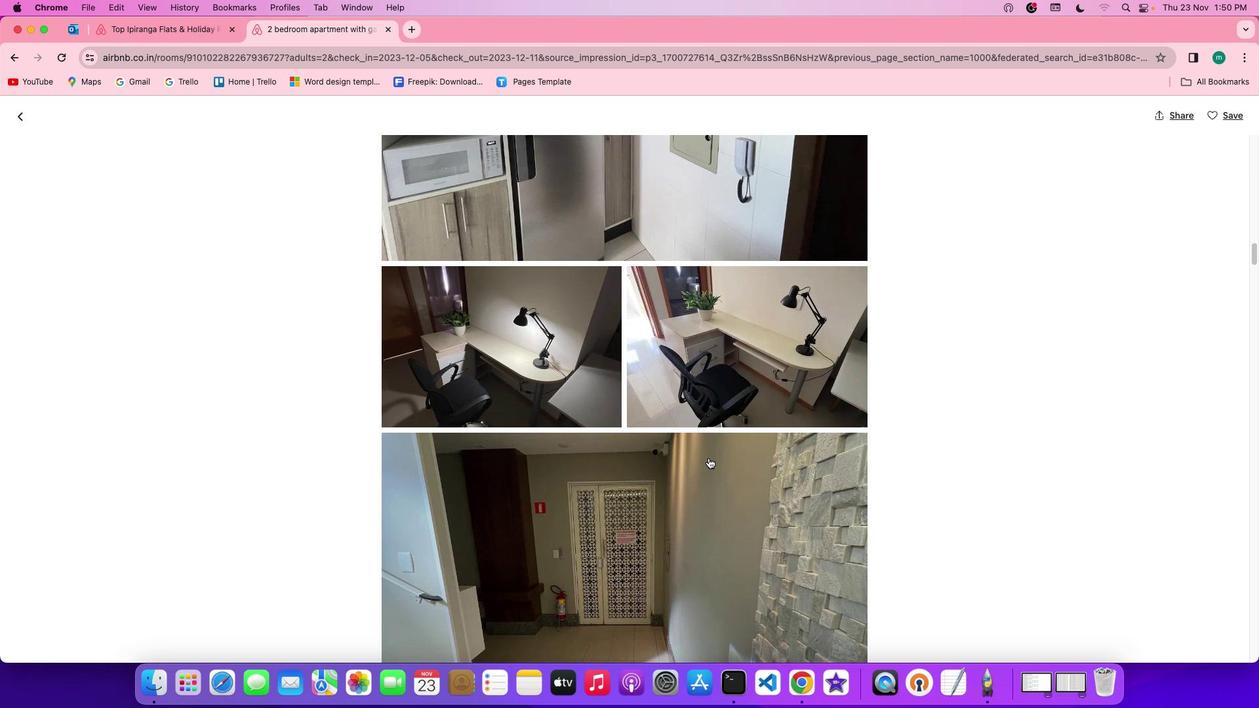 
Action: Mouse scrolled (708, 458) with delta (0, 0)
Screenshot: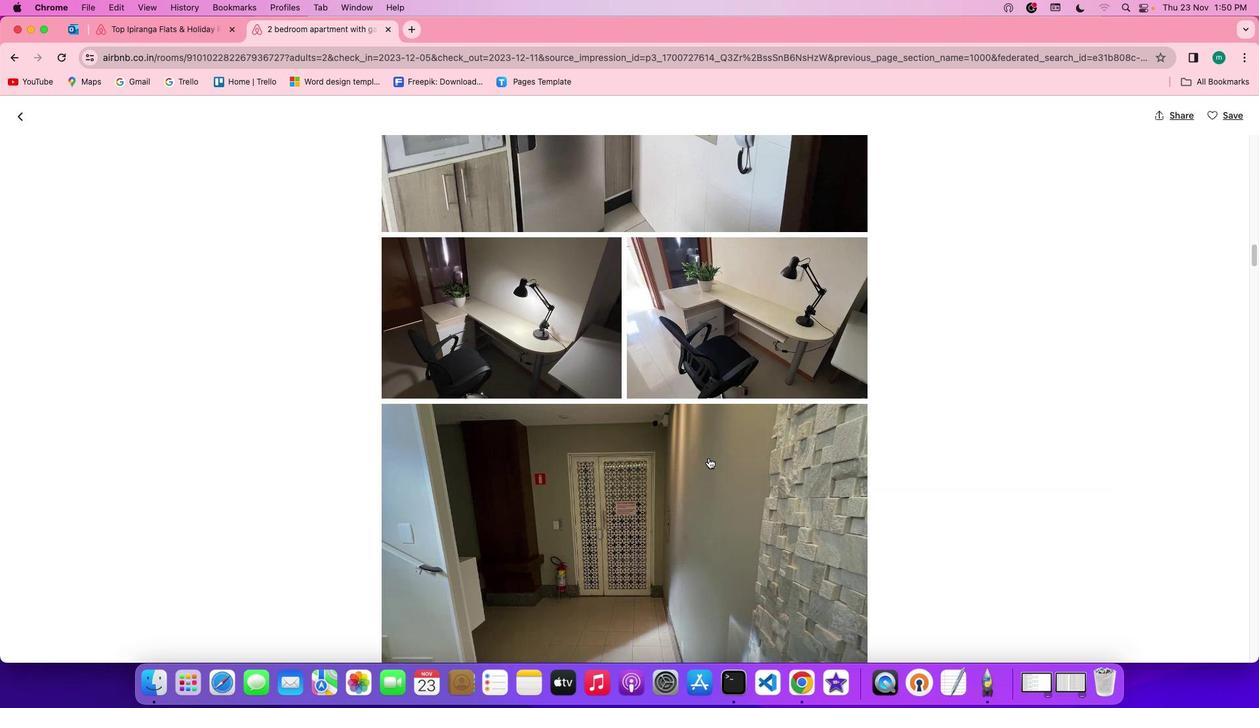 
Action: Mouse scrolled (708, 458) with delta (0, -1)
Screenshot: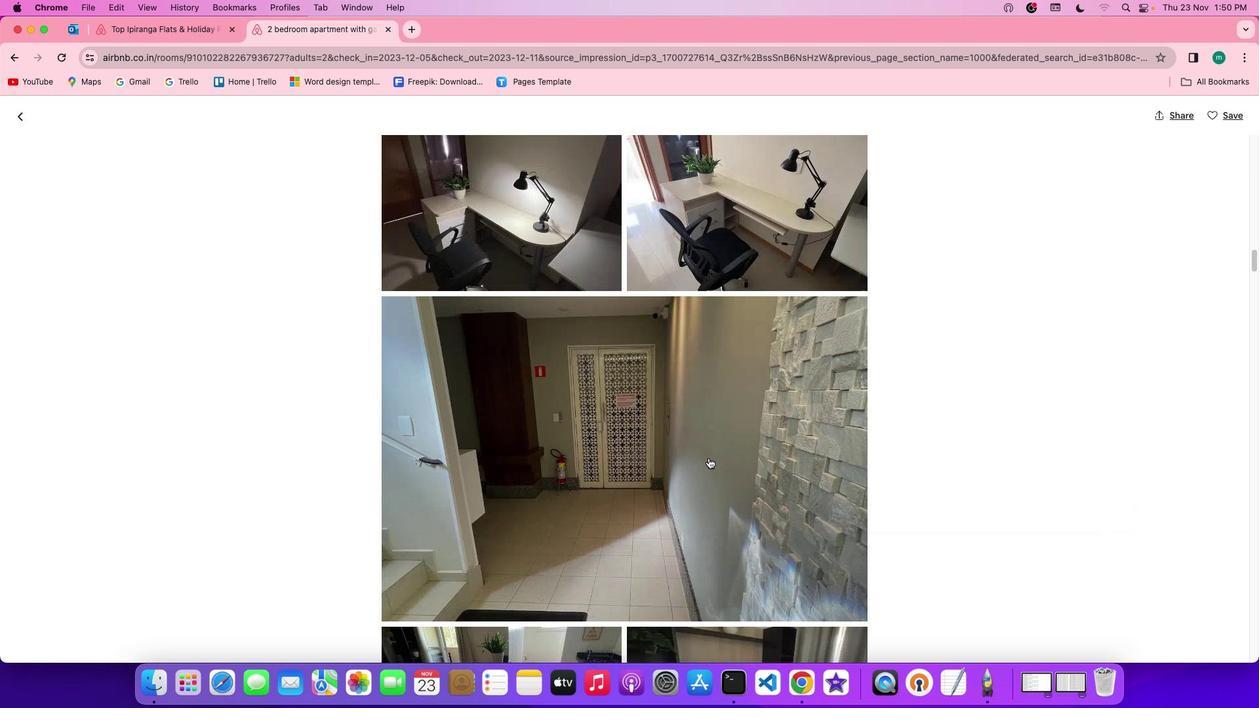 
Action: Mouse scrolled (708, 458) with delta (0, -2)
Screenshot: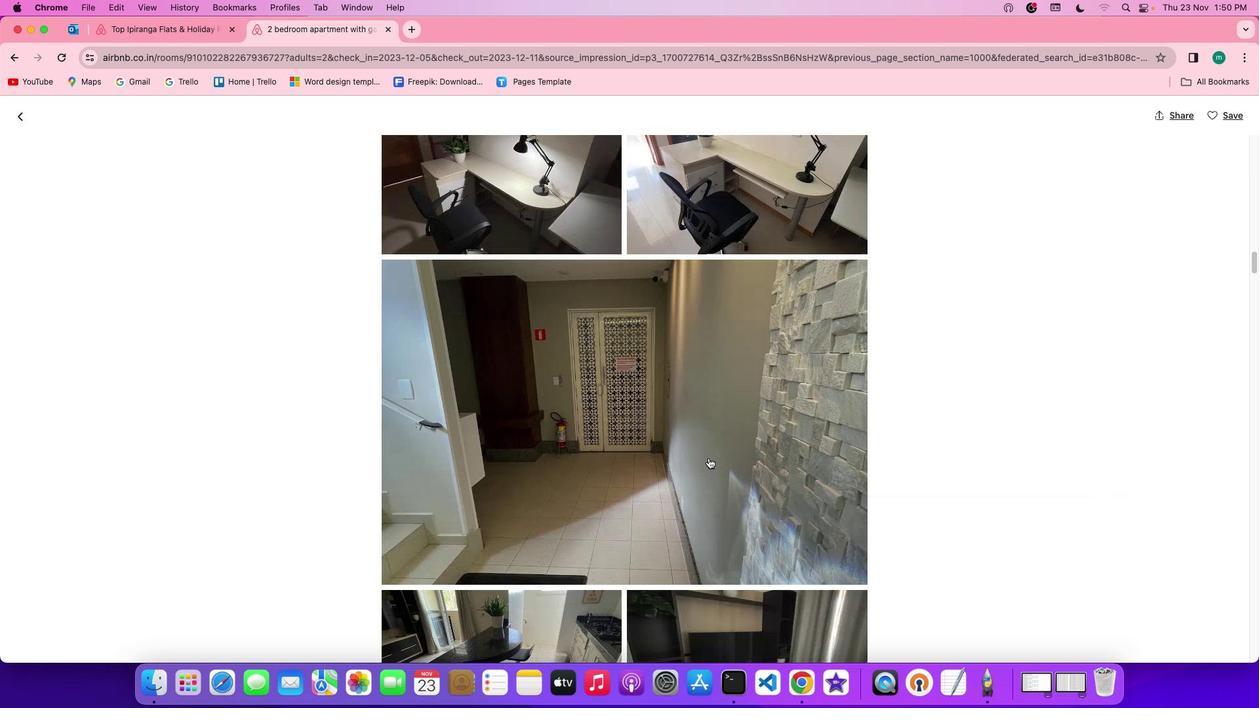 
Action: Mouse scrolled (708, 458) with delta (0, 0)
Screenshot: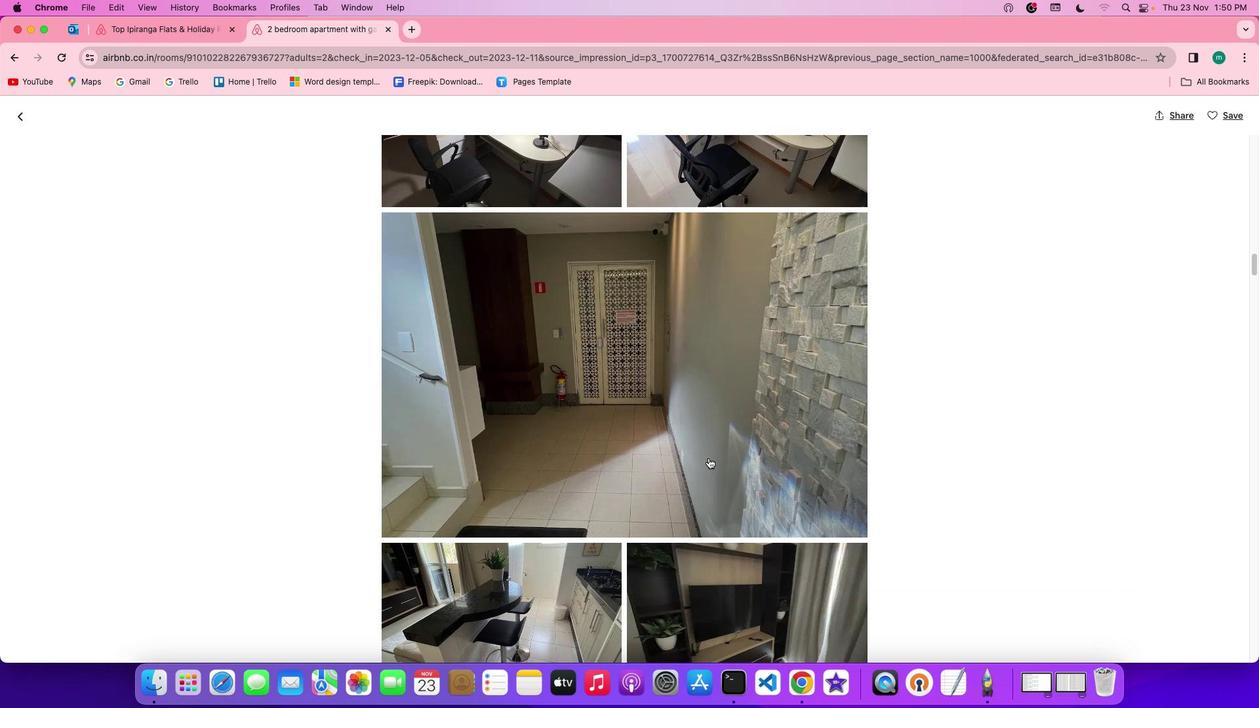 
Action: Mouse scrolled (708, 458) with delta (0, 0)
Screenshot: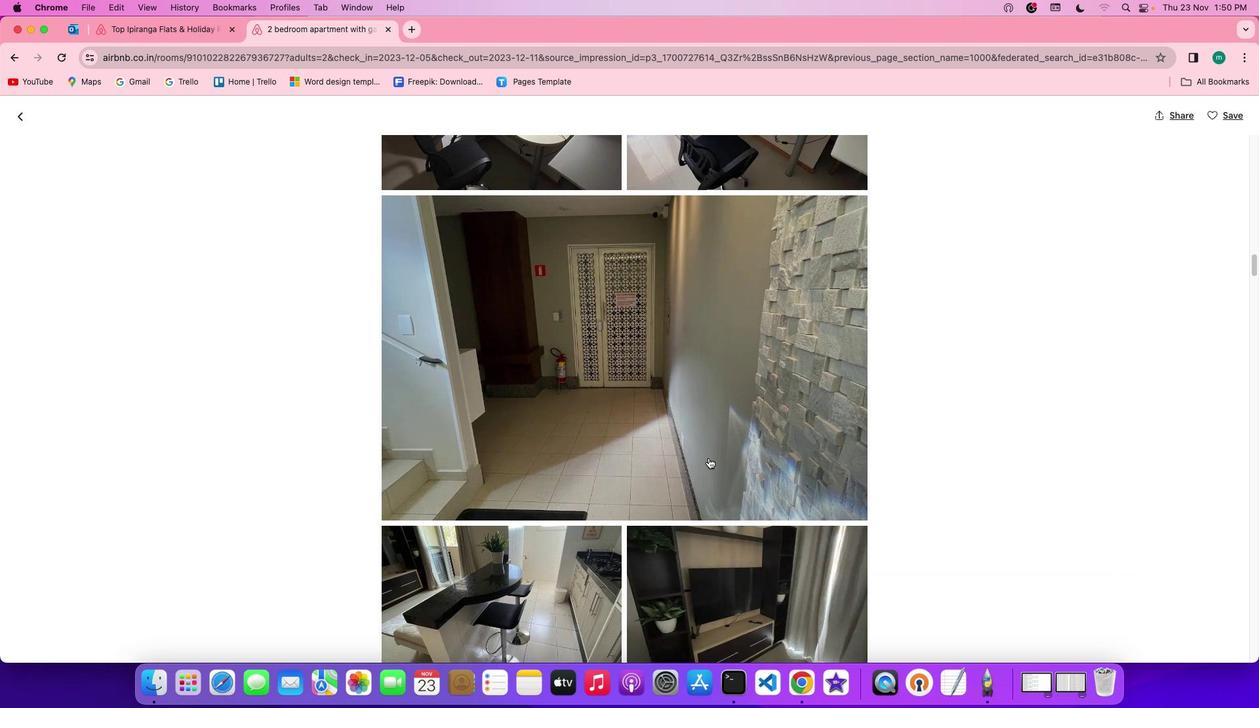 
Action: Mouse scrolled (708, 458) with delta (0, 0)
Screenshot: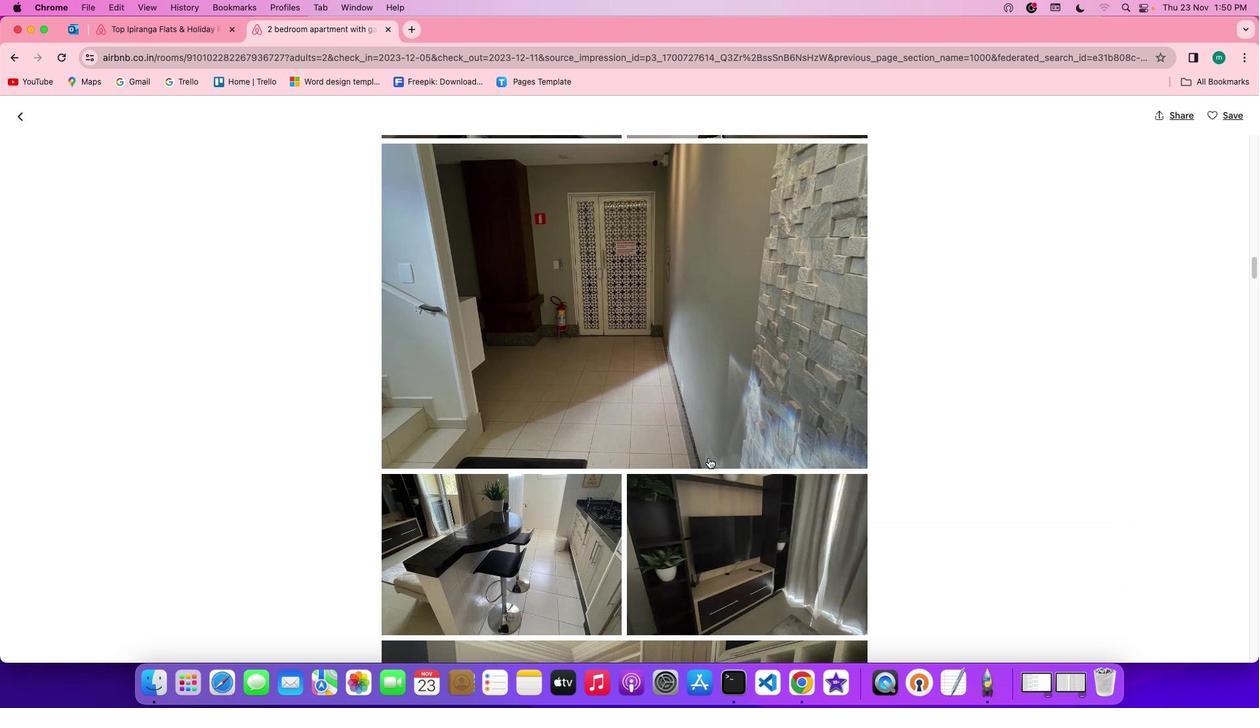 
Action: Mouse scrolled (708, 458) with delta (0, -1)
Screenshot: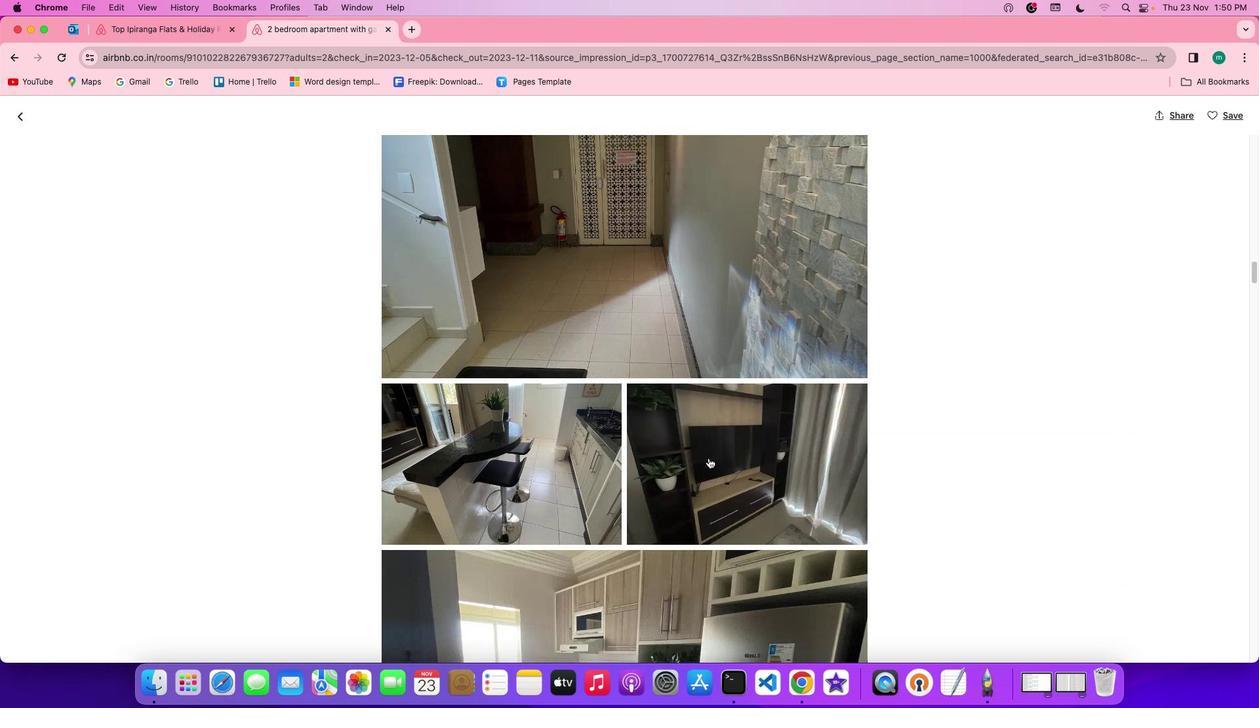 
Action: Mouse scrolled (708, 458) with delta (0, -2)
Screenshot: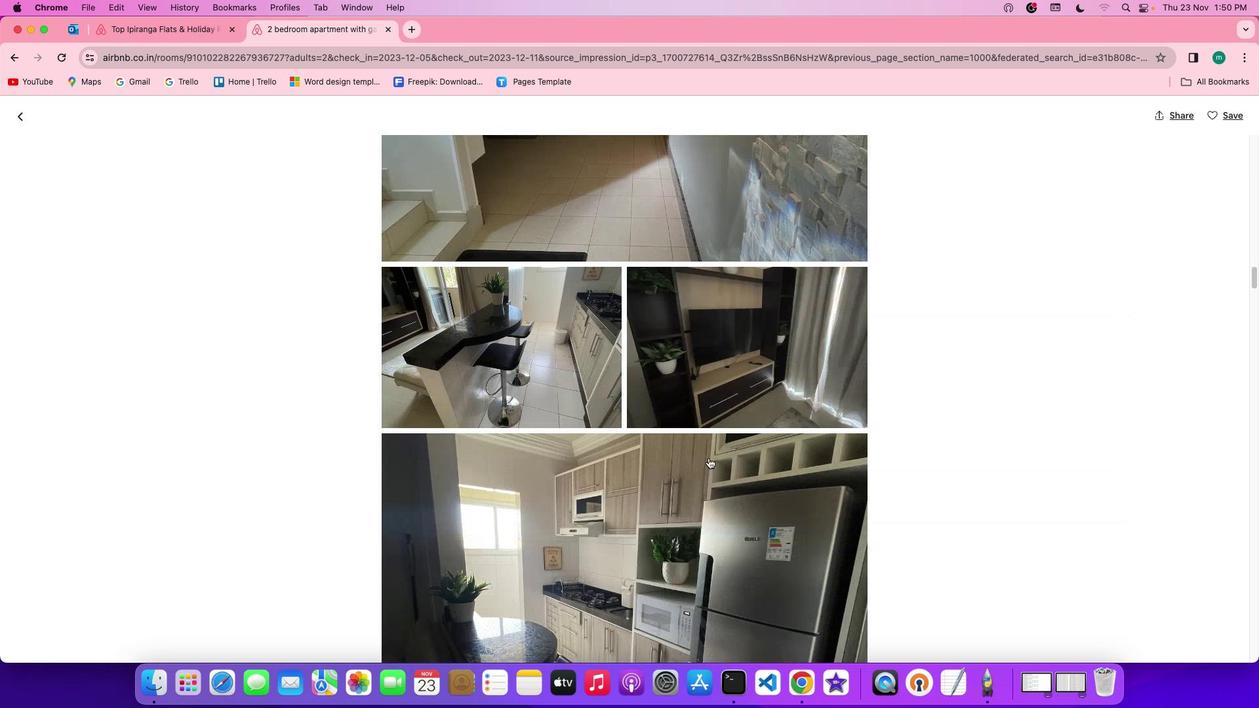 
Action: Mouse scrolled (708, 458) with delta (0, -3)
Screenshot: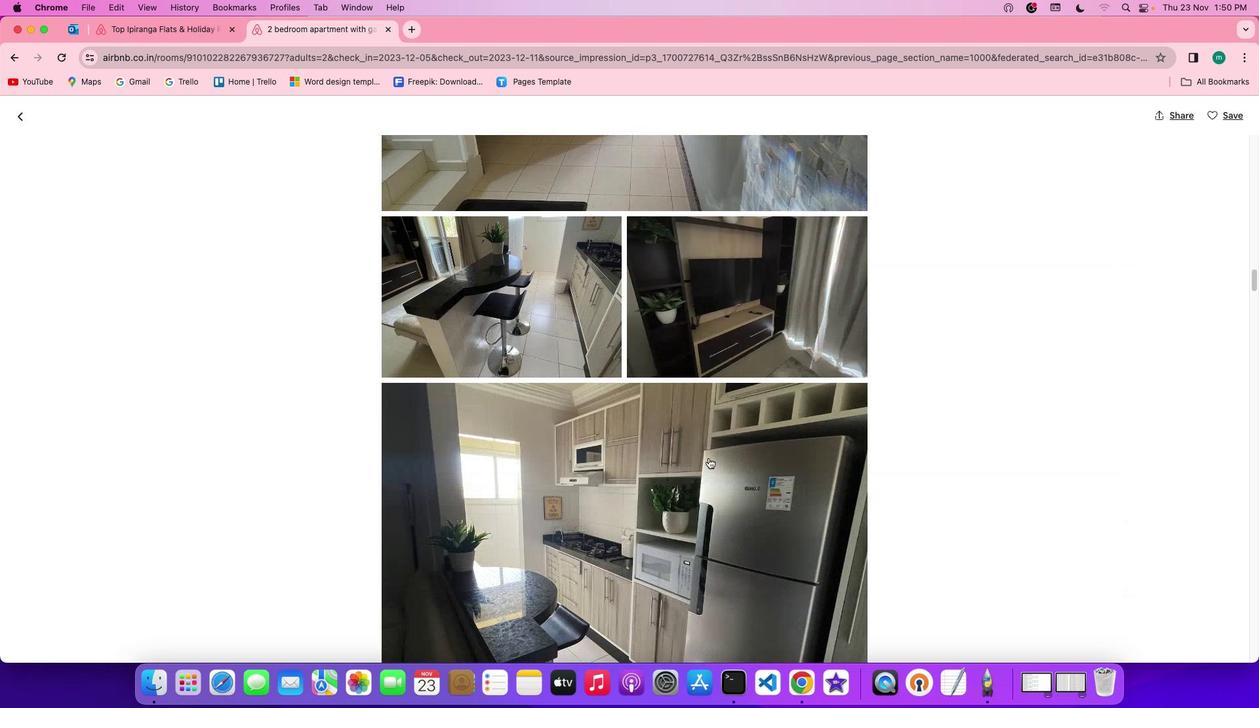 
Action: Mouse scrolled (708, 458) with delta (0, 0)
Screenshot: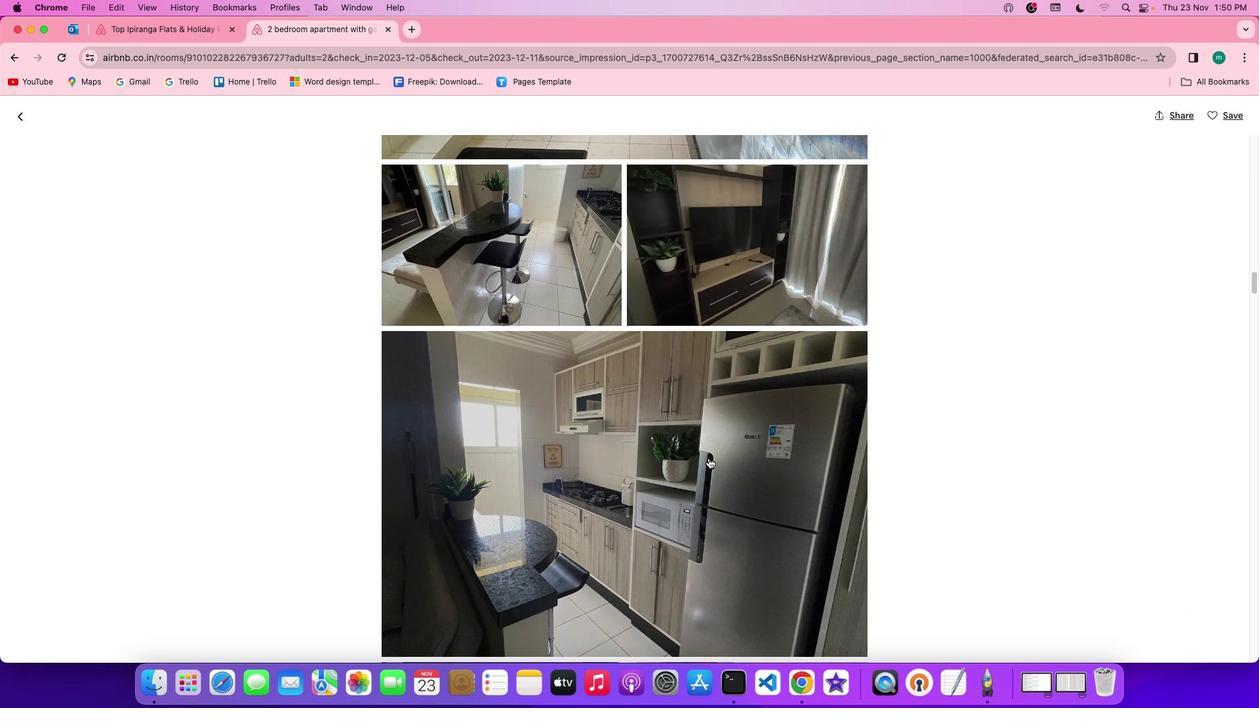 
Action: Mouse scrolled (708, 458) with delta (0, 0)
Screenshot: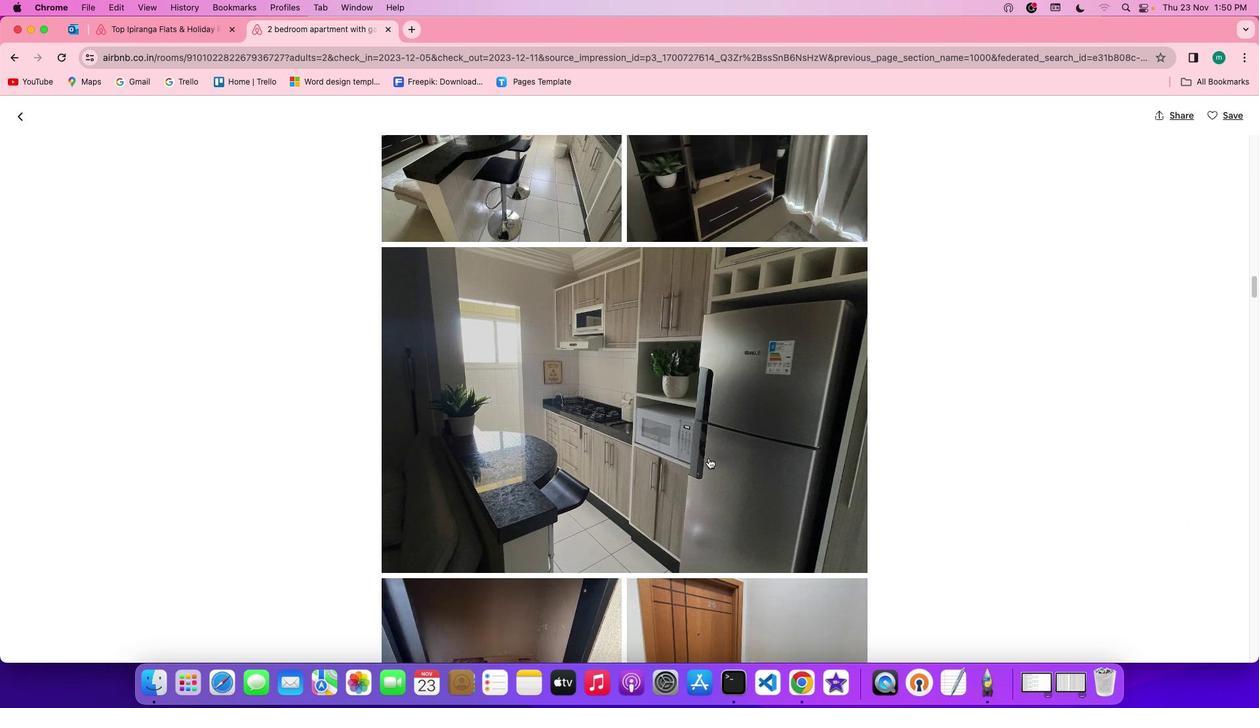 
Action: Mouse scrolled (708, 458) with delta (0, -1)
Screenshot: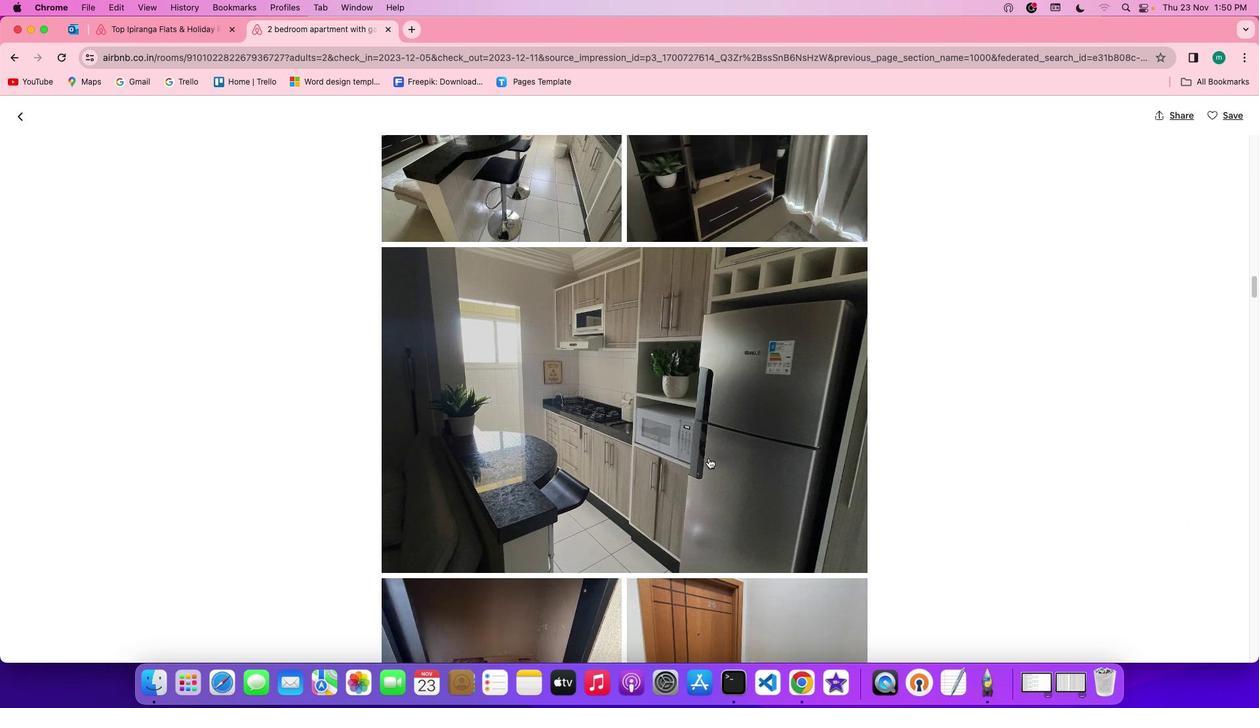 
Action: Mouse scrolled (708, 458) with delta (0, -2)
Screenshot: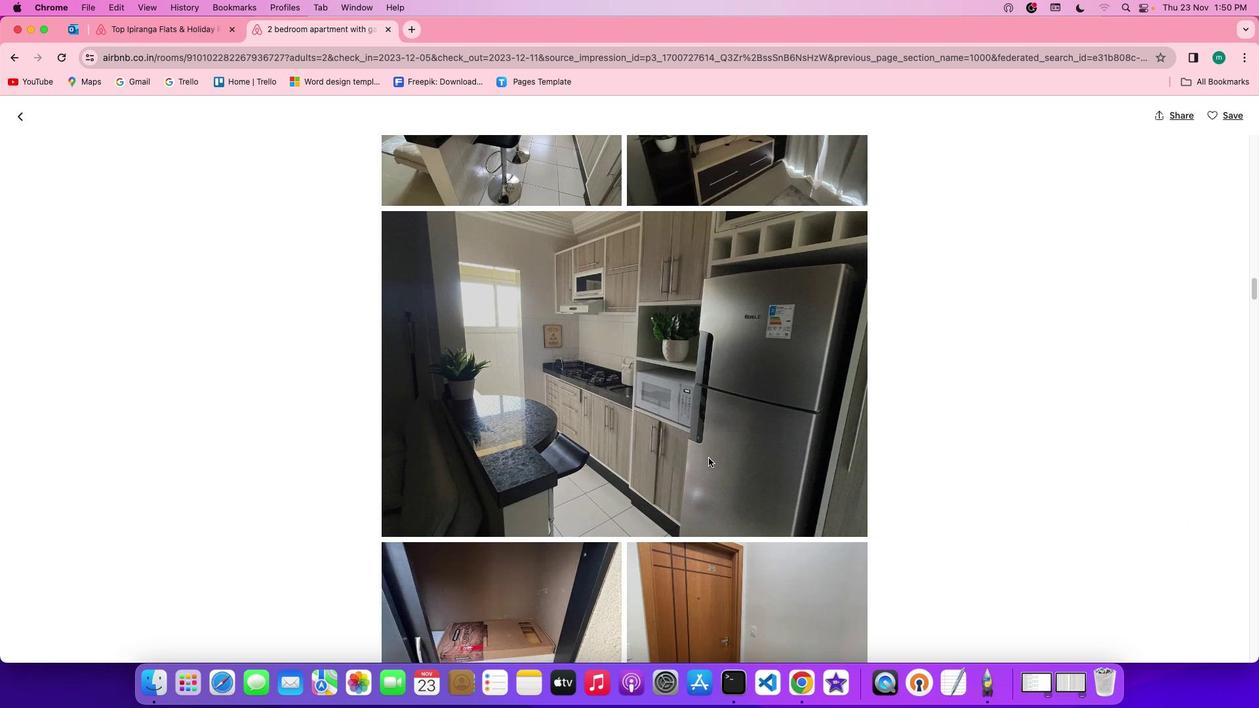 
Action: Mouse scrolled (708, 458) with delta (0, -2)
Screenshot: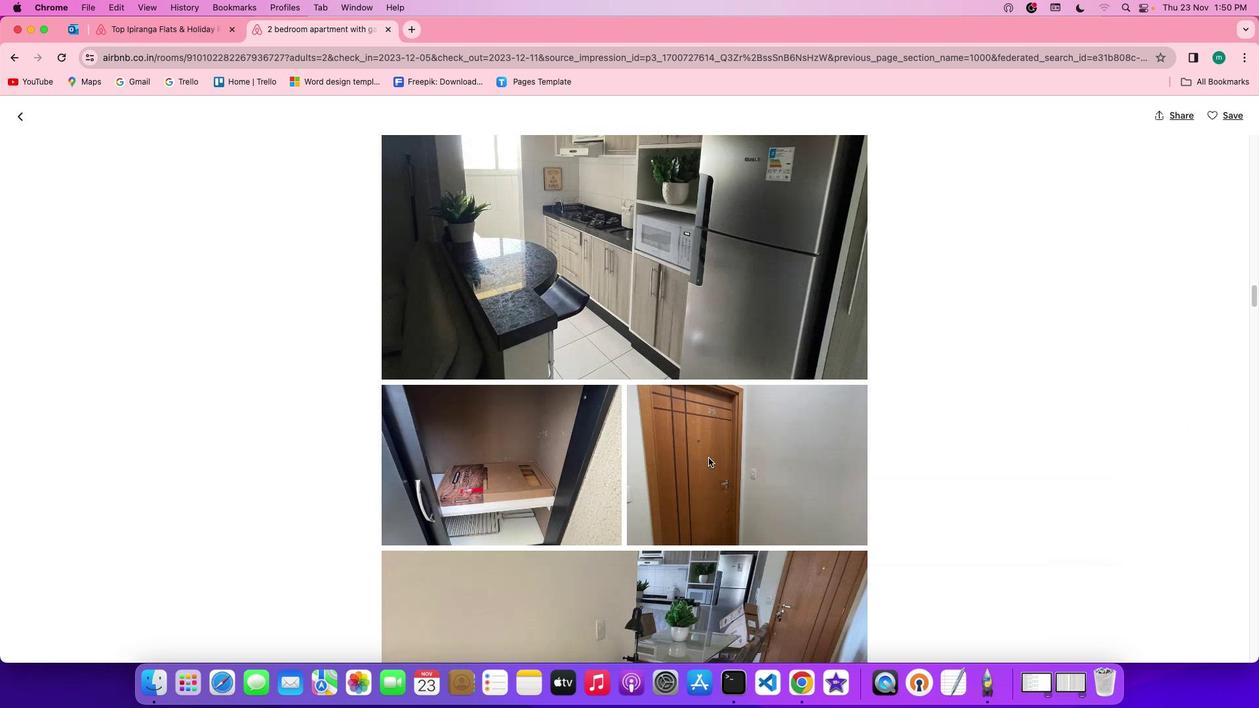 
Action: Mouse scrolled (708, 458) with delta (0, 0)
Screenshot: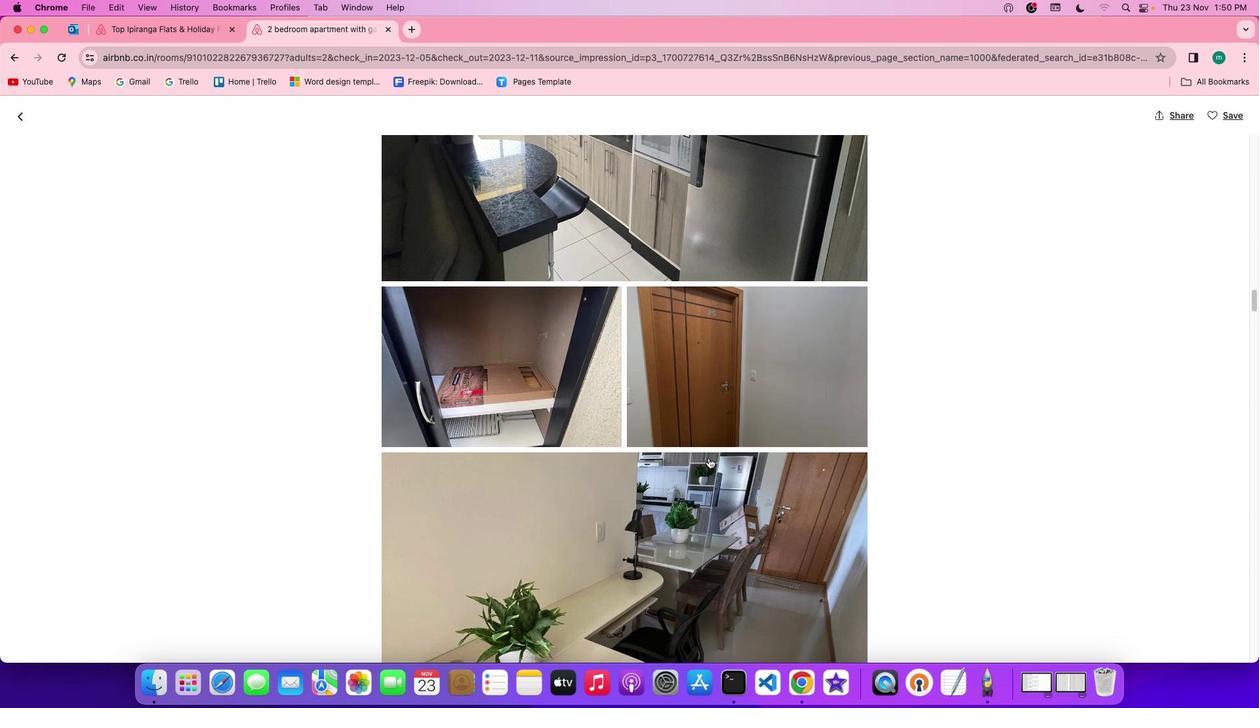 
Action: Mouse scrolled (708, 458) with delta (0, 0)
Screenshot: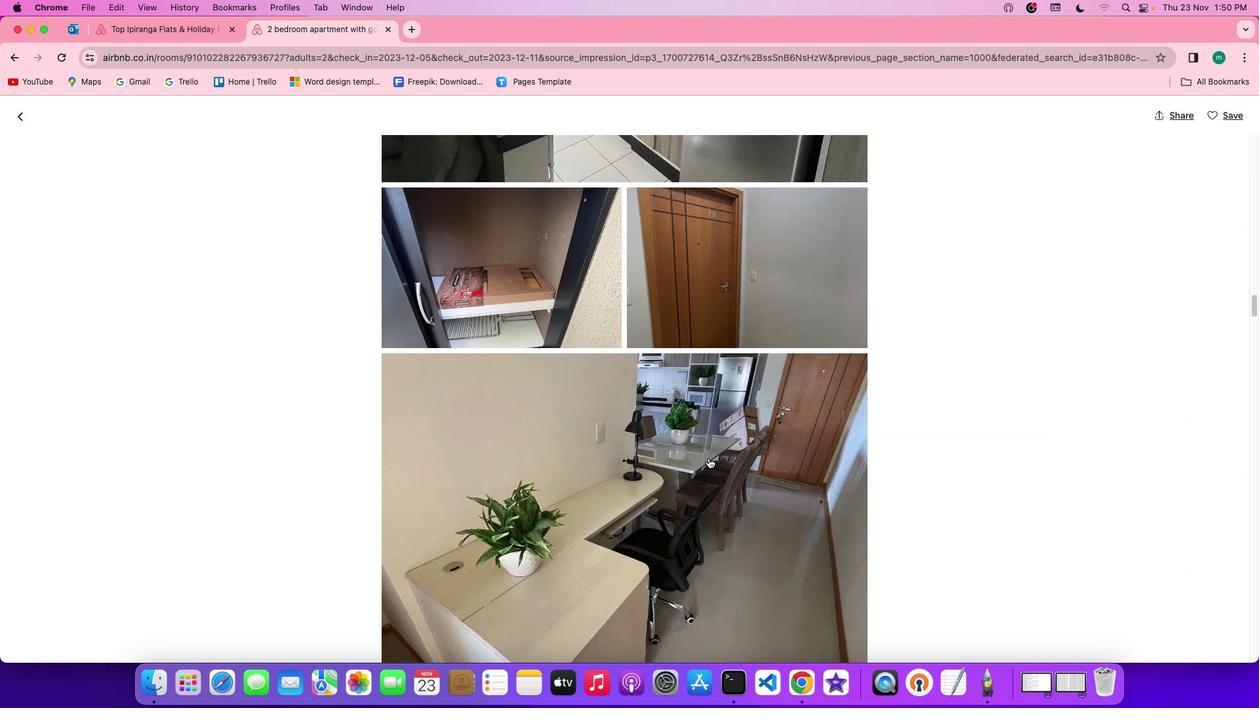 
Action: Mouse scrolled (708, 458) with delta (0, -1)
Screenshot: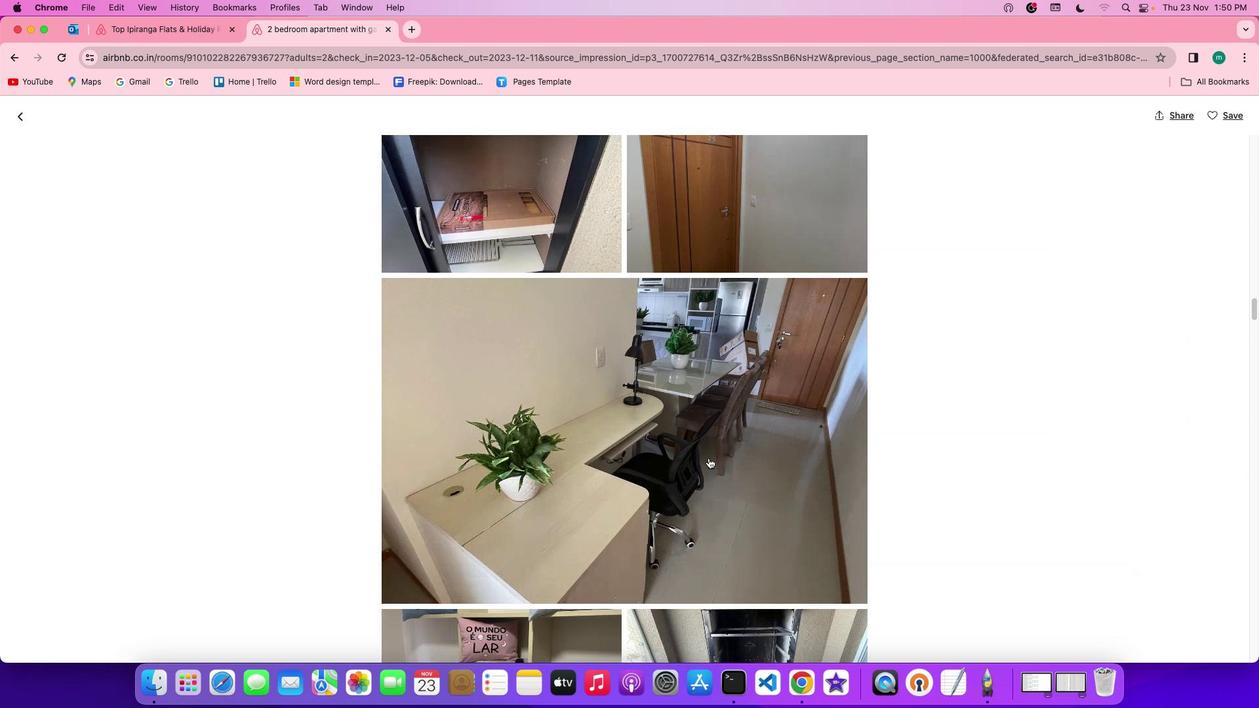 
Action: Mouse scrolled (708, 458) with delta (0, -3)
Screenshot: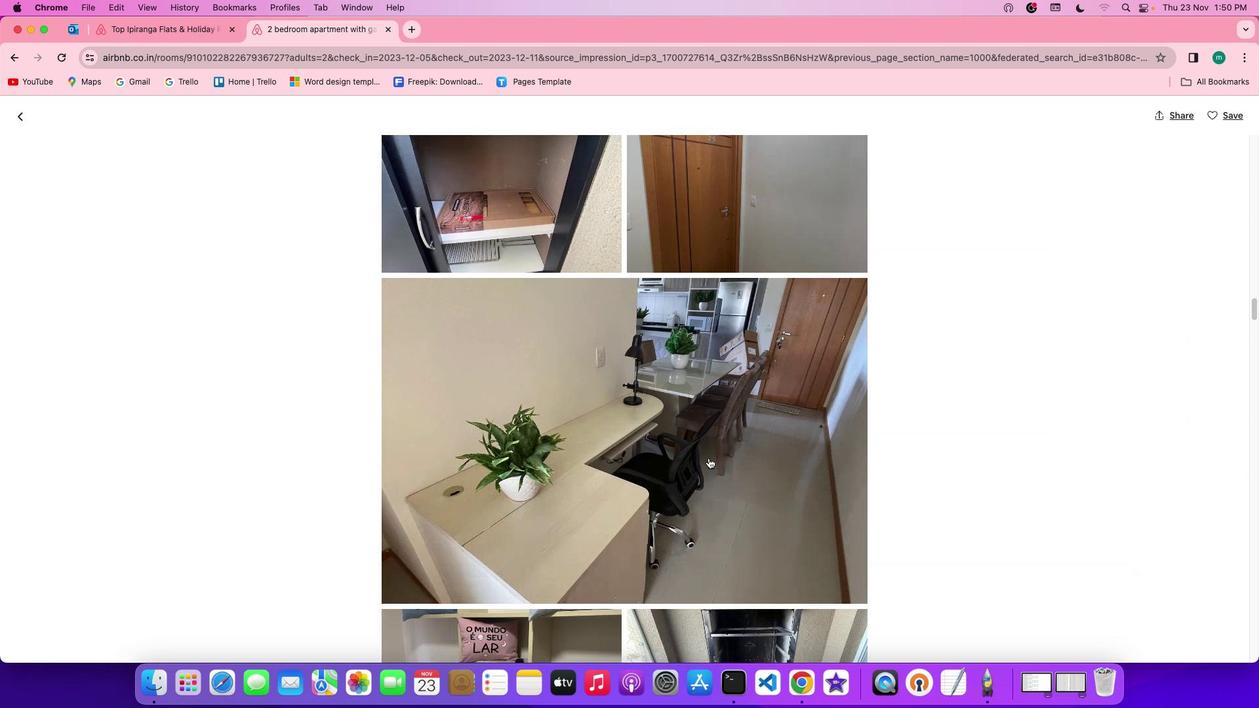 
Action: Mouse scrolled (708, 458) with delta (0, -3)
Screenshot: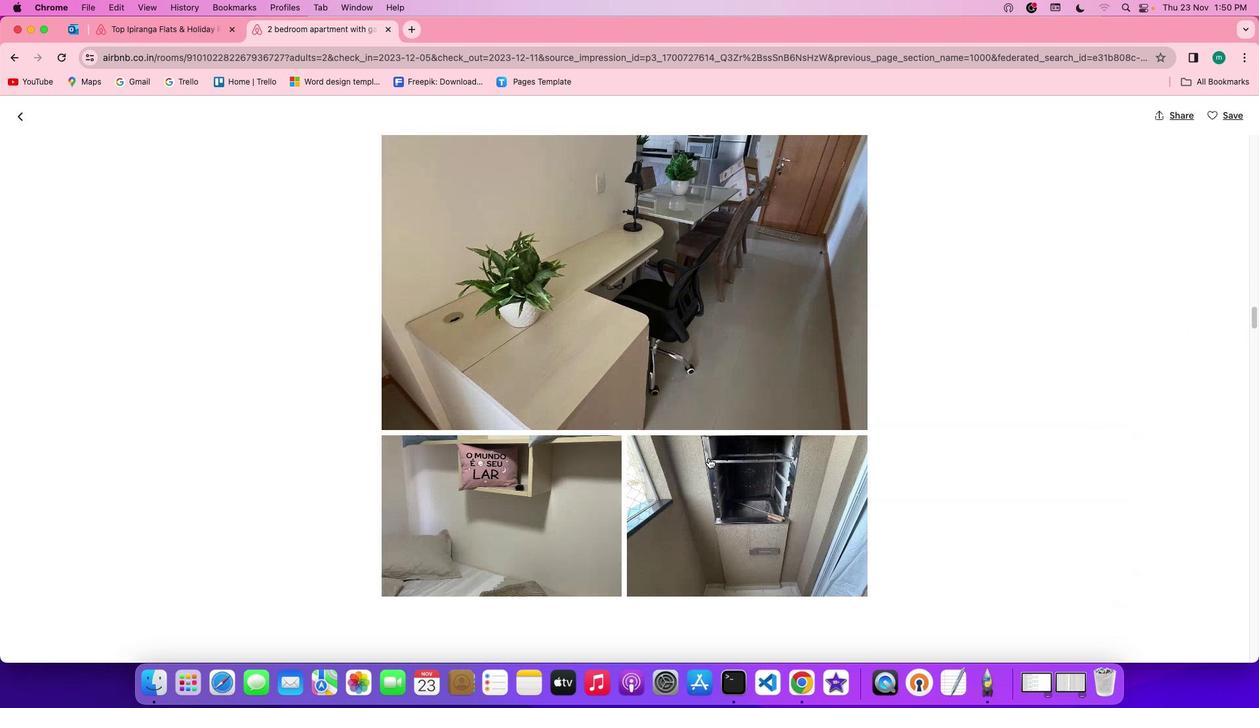 
Action: Mouse scrolled (708, 458) with delta (0, 0)
Screenshot: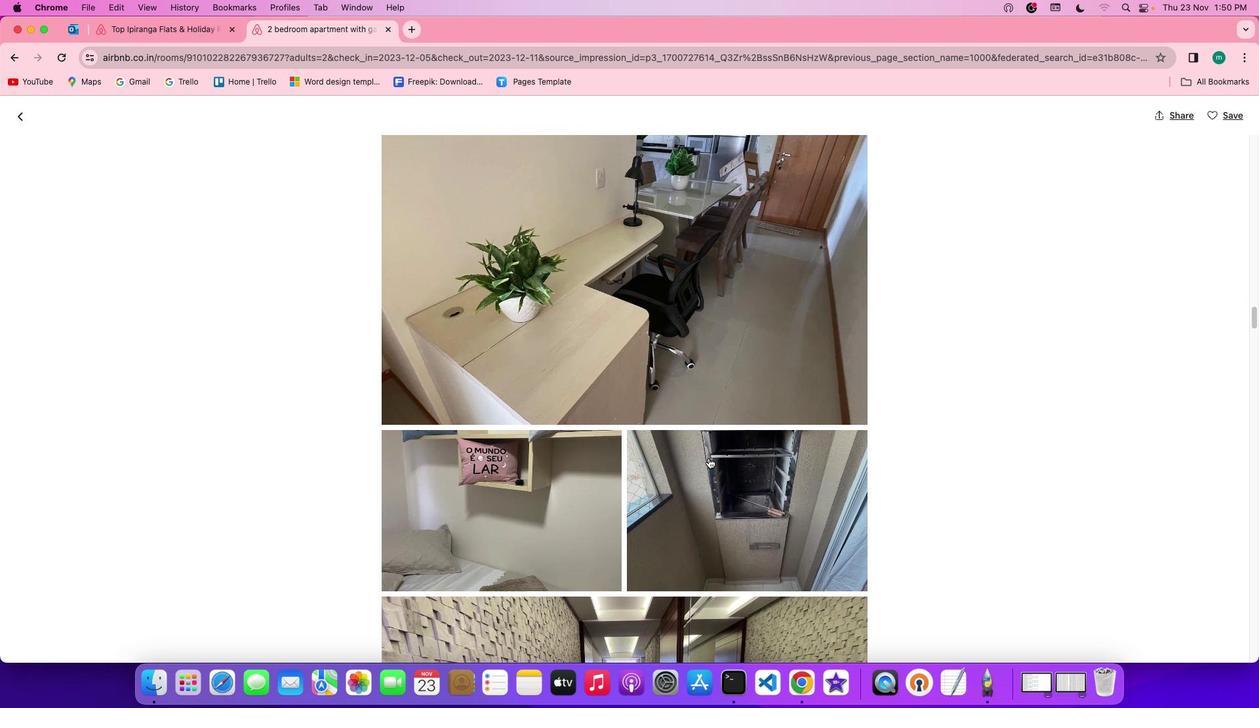 
Action: Mouse scrolled (708, 458) with delta (0, 0)
Screenshot: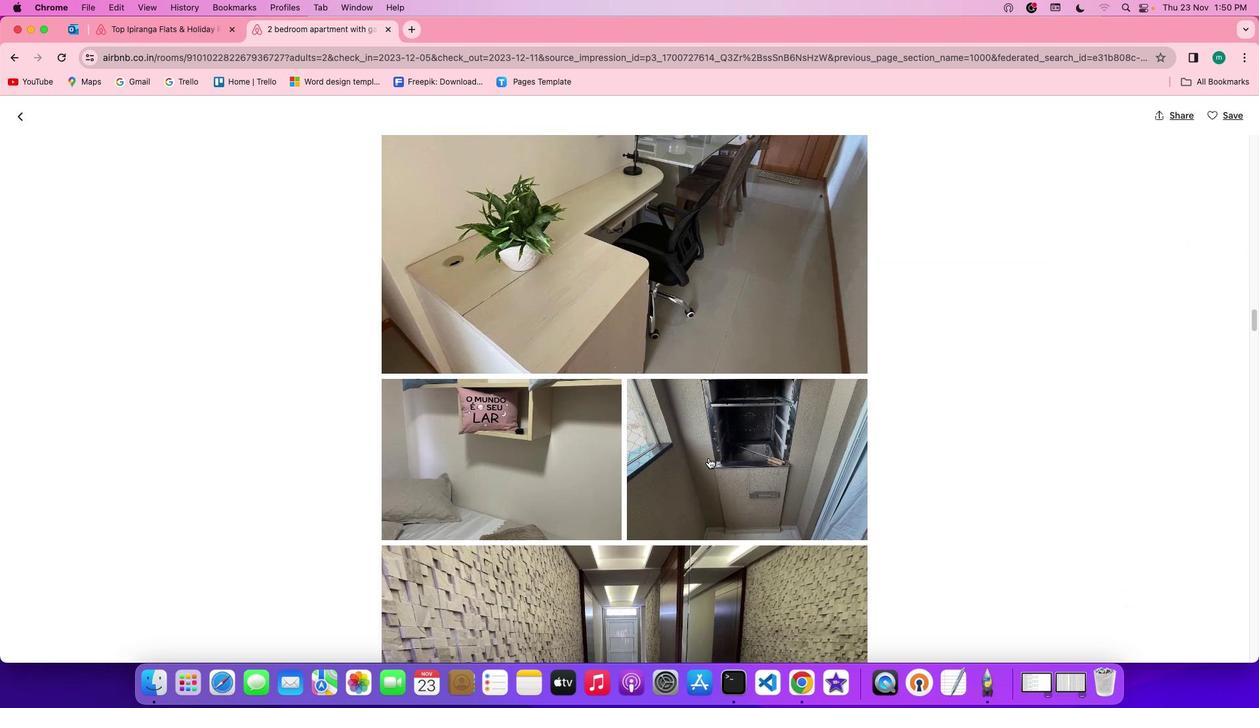 
Action: Mouse scrolled (708, 458) with delta (0, -1)
Screenshot: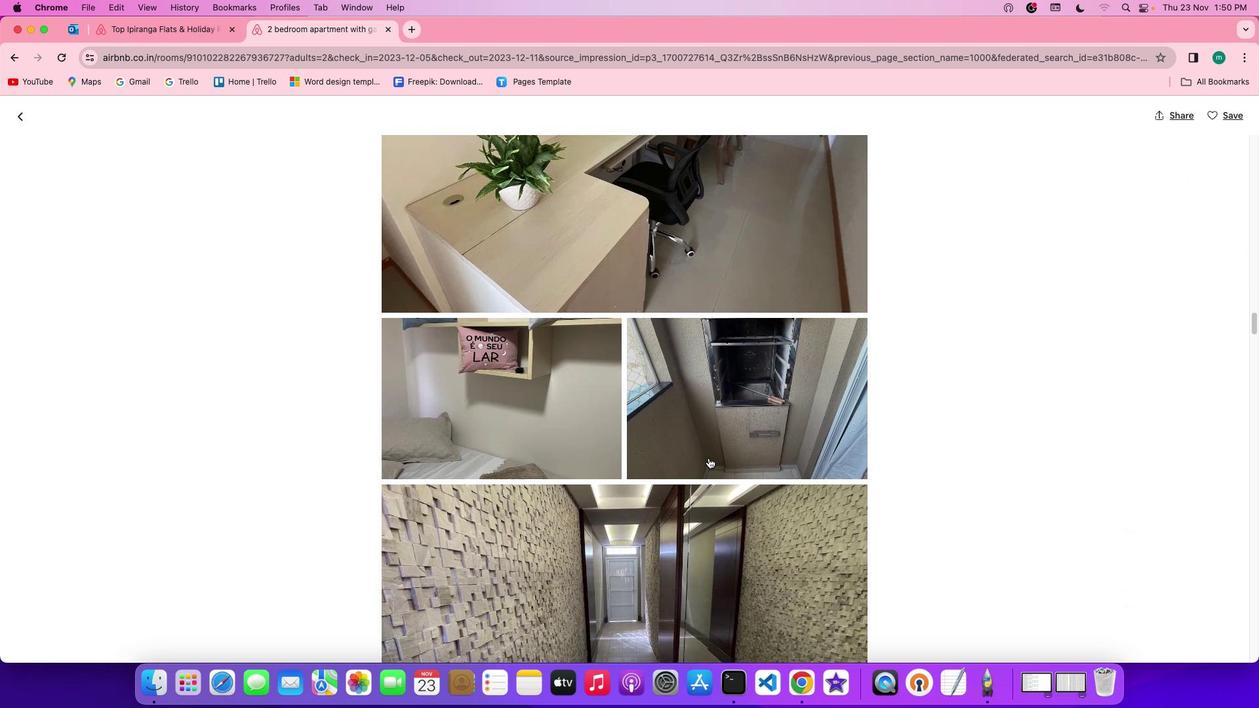 
Action: Mouse scrolled (708, 458) with delta (0, -2)
Screenshot: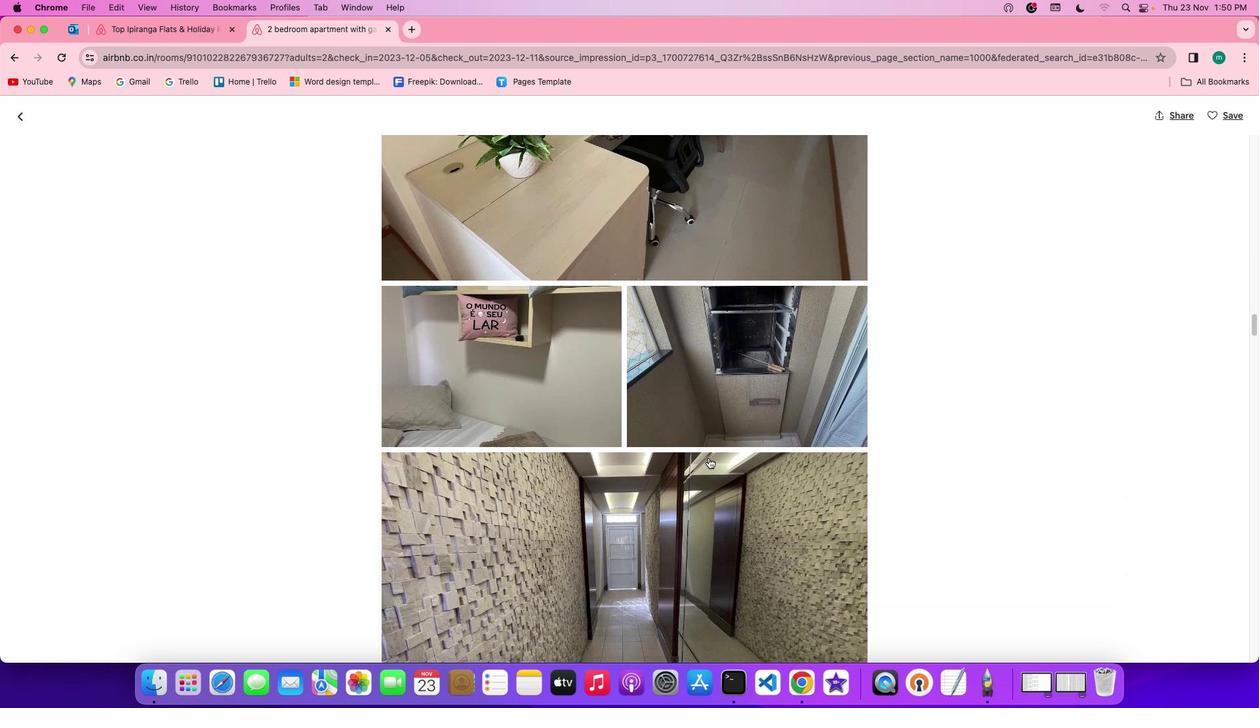 
Action: Mouse scrolled (708, 458) with delta (0, -2)
Screenshot: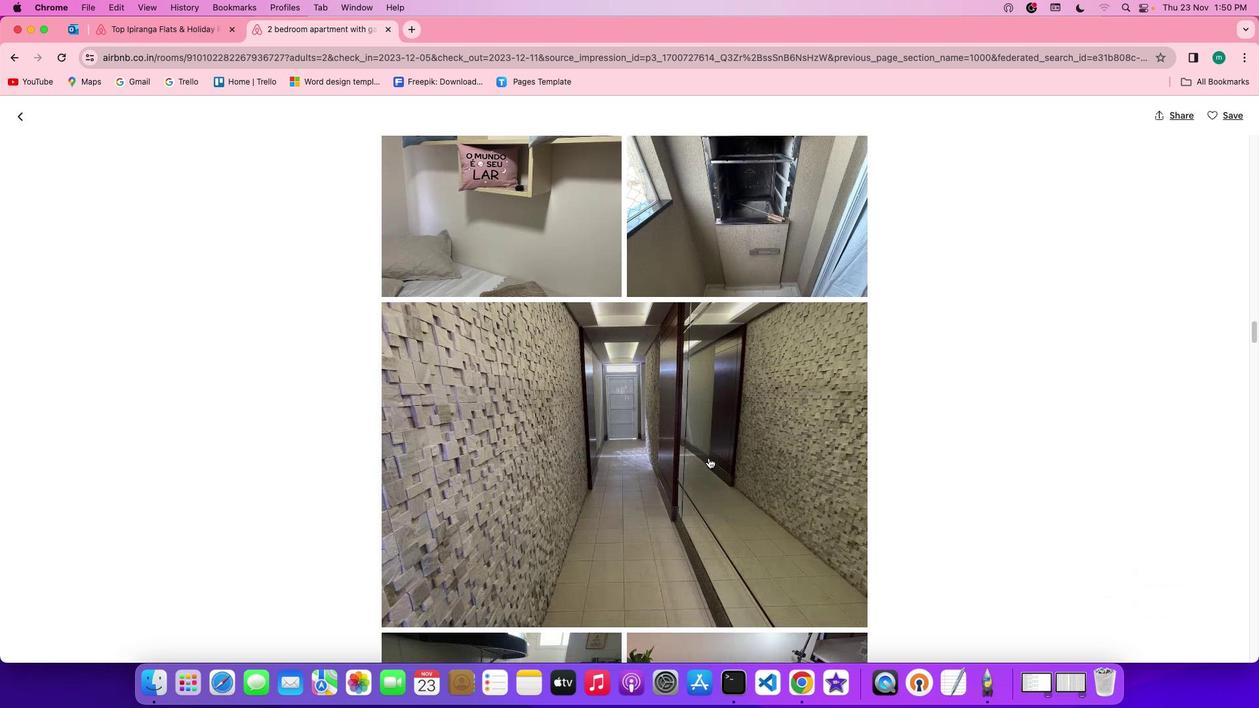 
Action: Mouse scrolled (708, 458) with delta (0, 0)
Screenshot: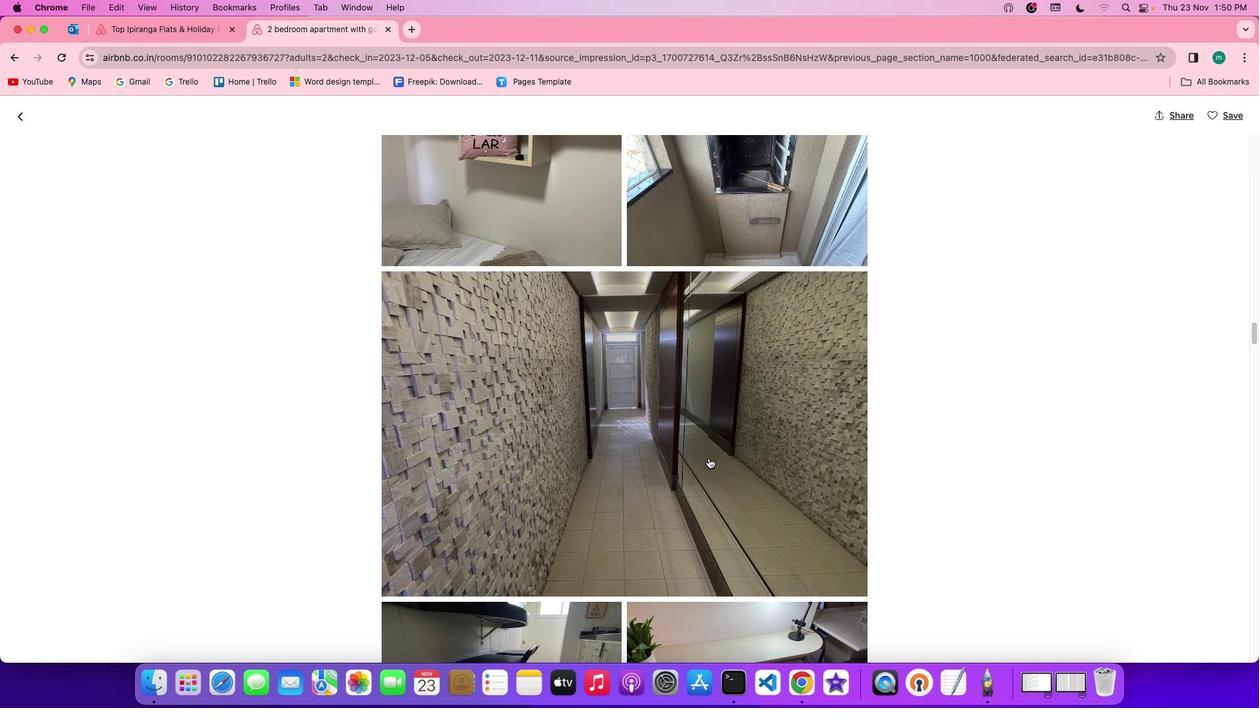 
Action: Mouse scrolled (708, 458) with delta (0, 0)
Screenshot: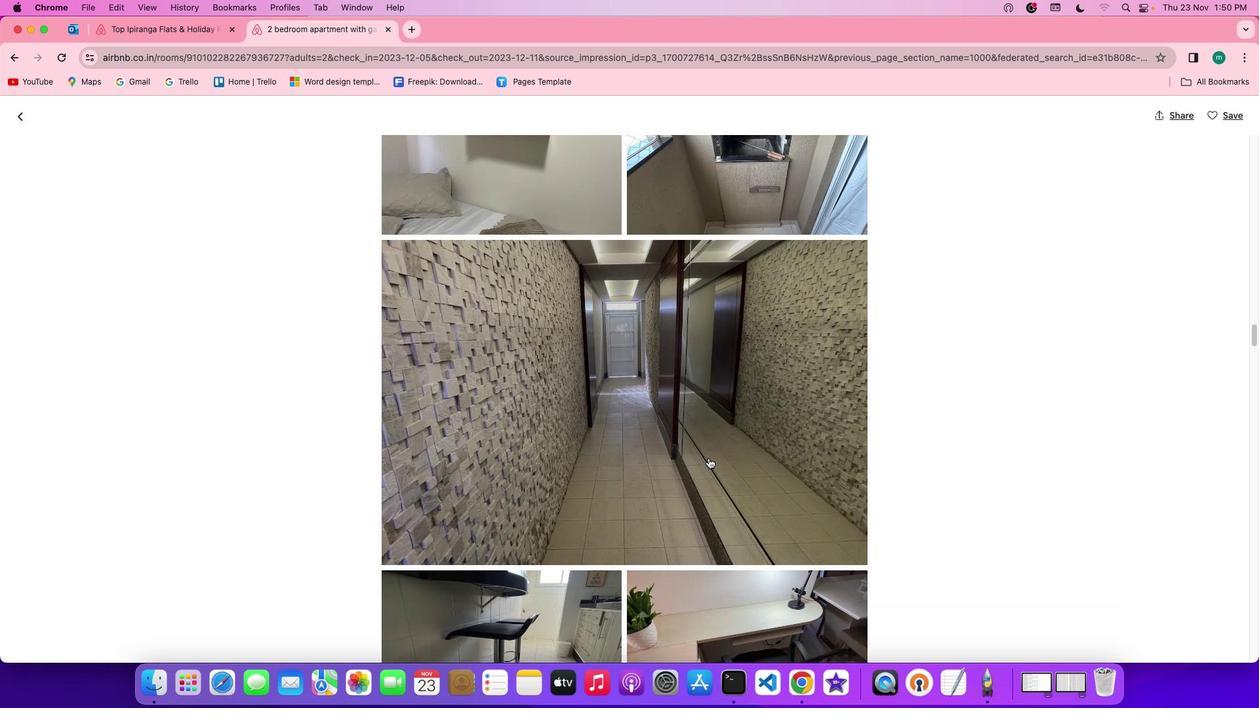 
Action: Mouse scrolled (708, 458) with delta (0, -1)
Screenshot: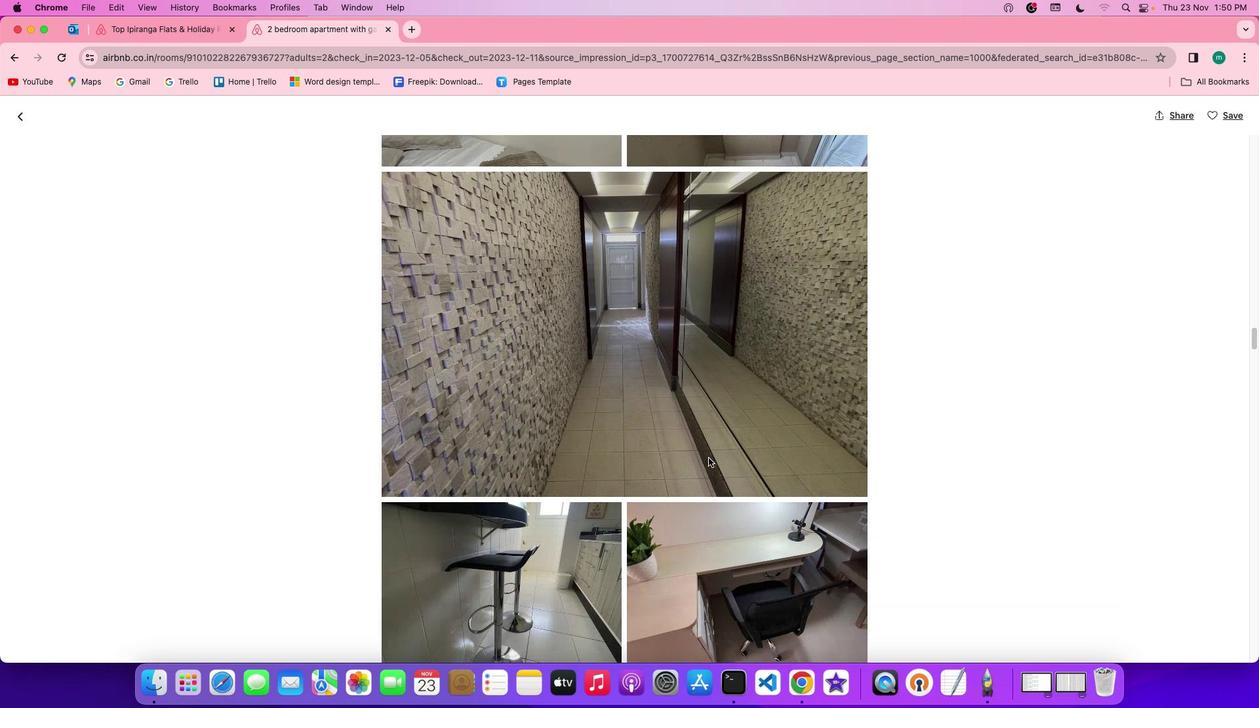 
Action: Mouse scrolled (708, 458) with delta (0, -2)
Screenshot: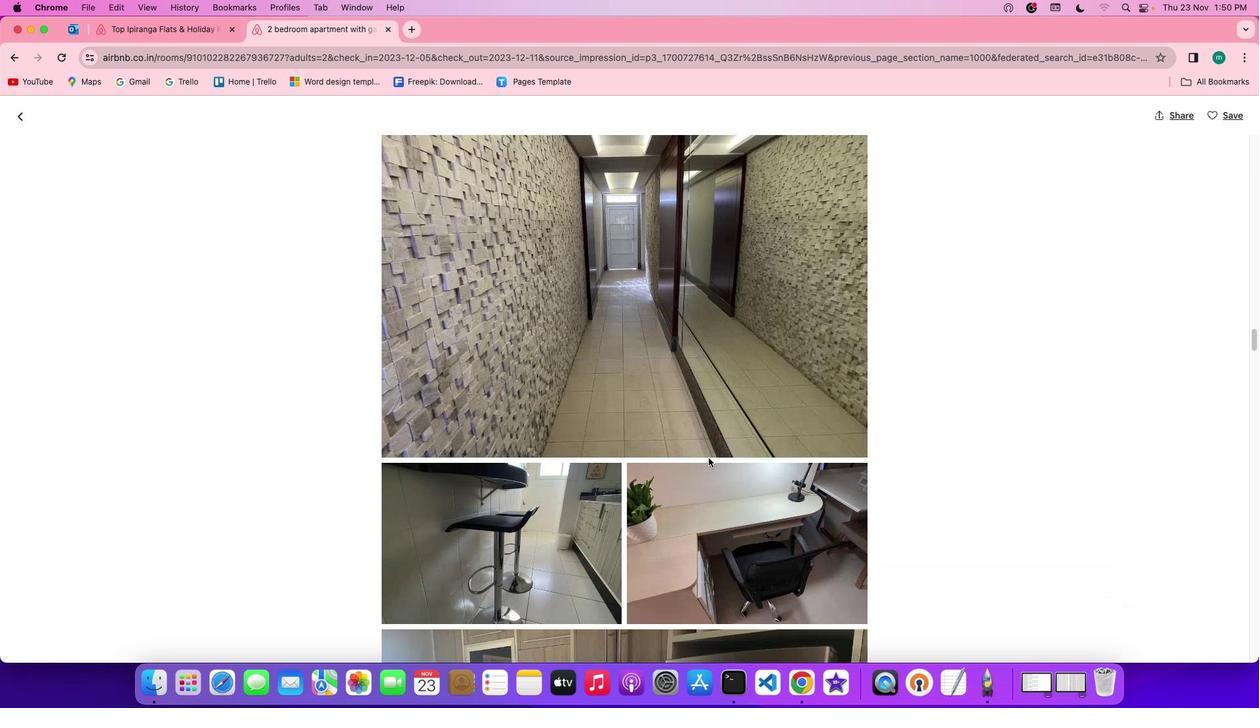
Action: Mouse scrolled (708, 458) with delta (0, -2)
Screenshot: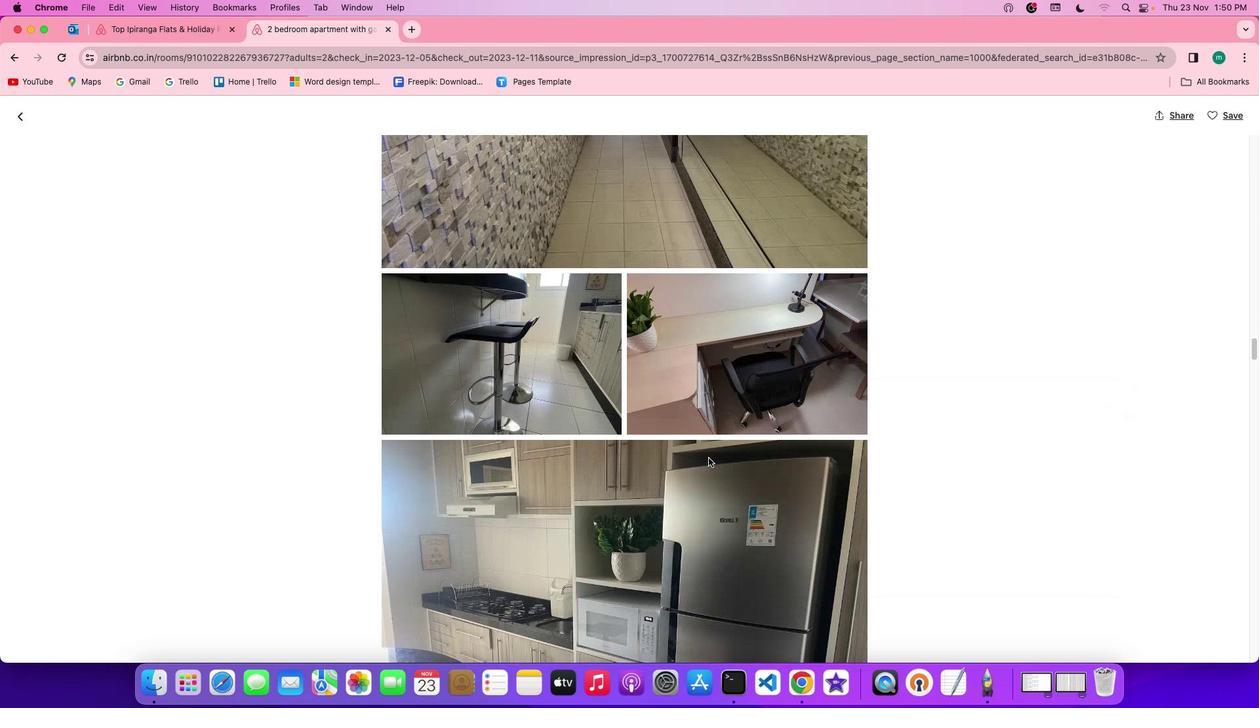 
Action: Mouse scrolled (708, 458) with delta (0, 0)
Screenshot: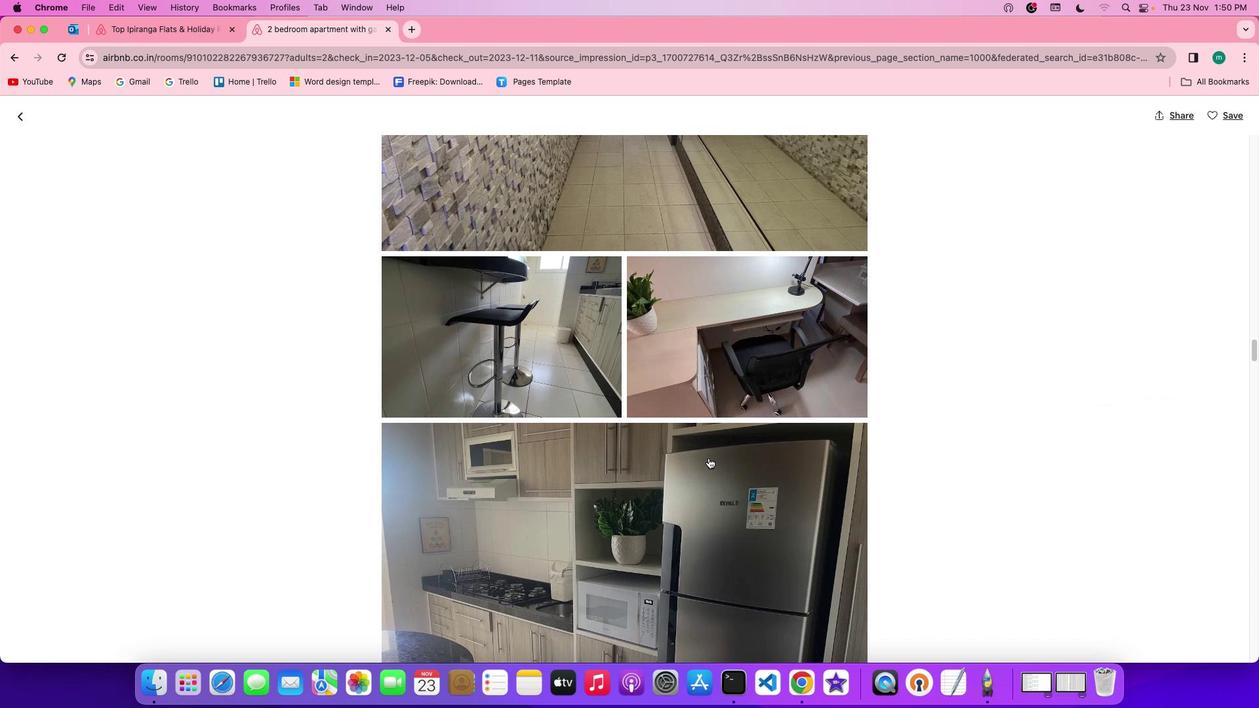 
Action: Mouse scrolled (708, 458) with delta (0, 0)
Screenshot: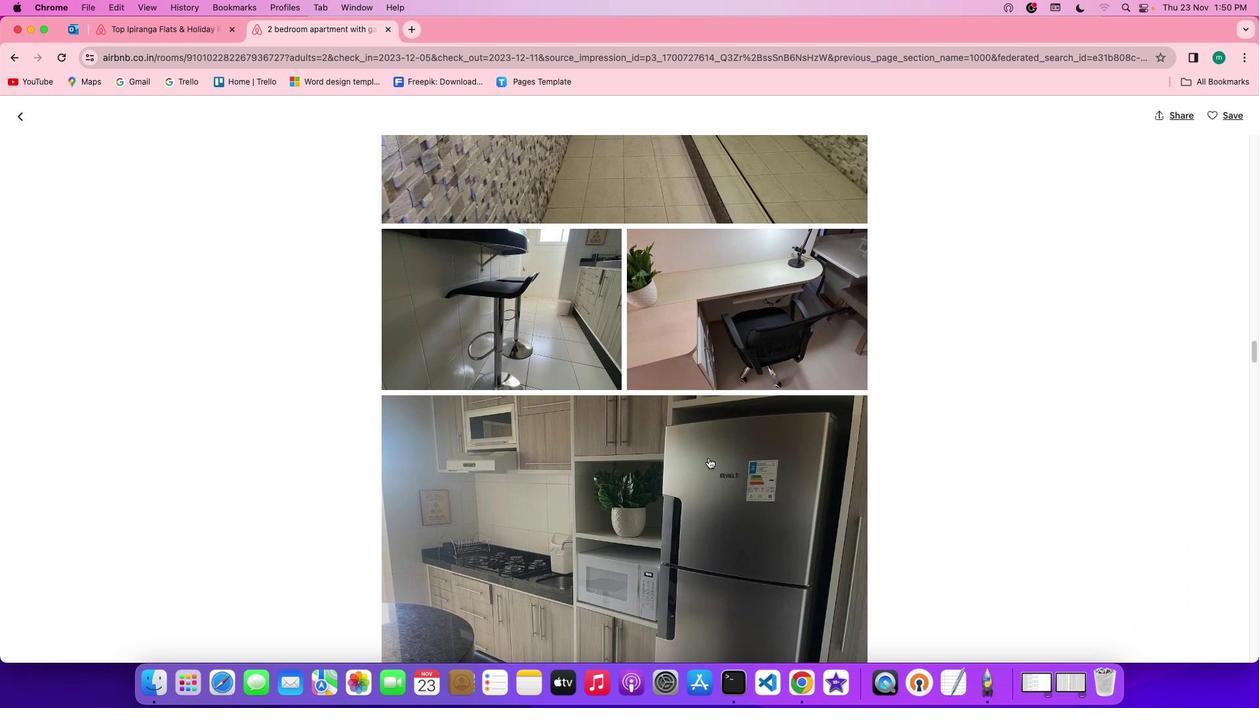 
Action: Mouse scrolled (708, 458) with delta (0, -1)
Screenshot: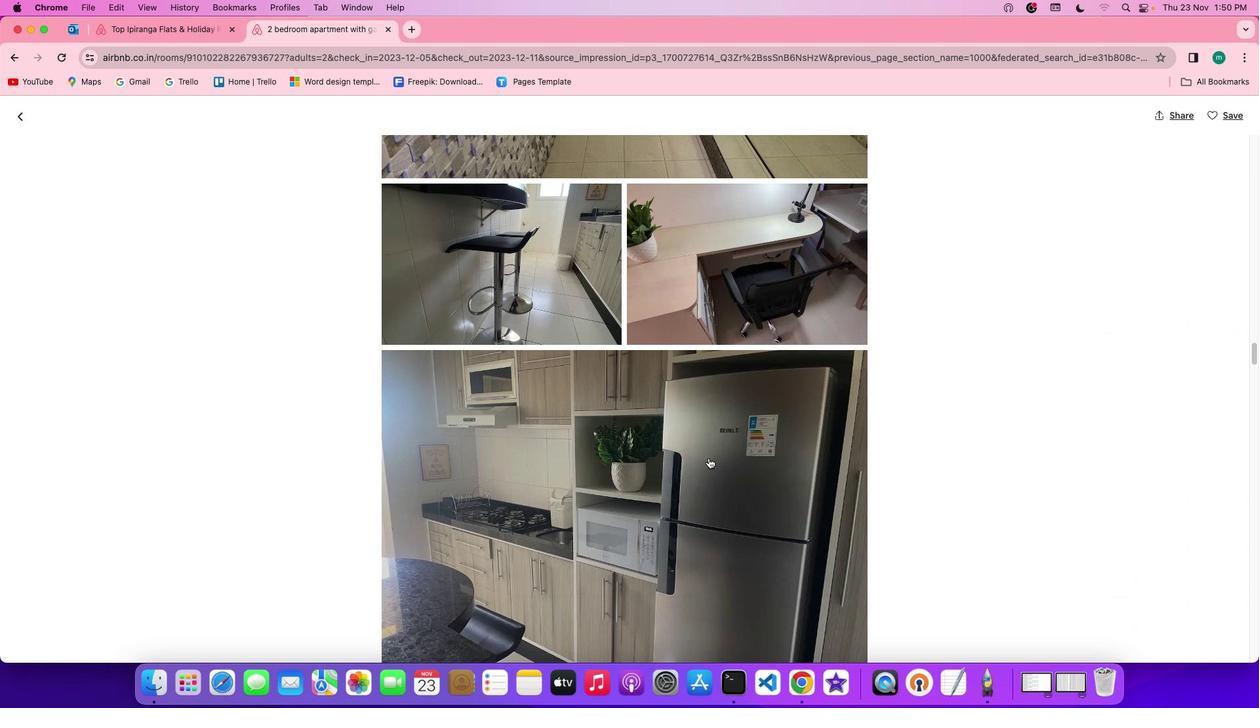 
Action: Mouse scrolled (708, 458) with delta (0, -1)
Screenshot: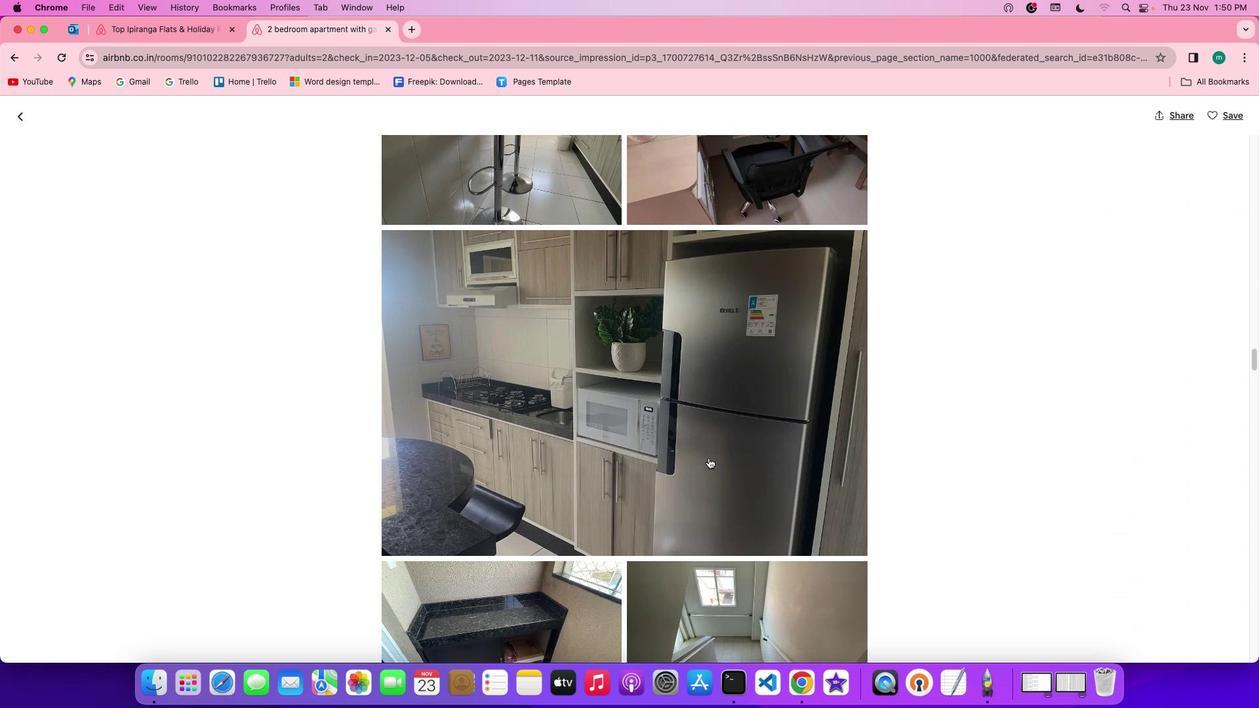 
Action: Mouse scrolled (708, 458) with delta (0, -2)
Screenshot: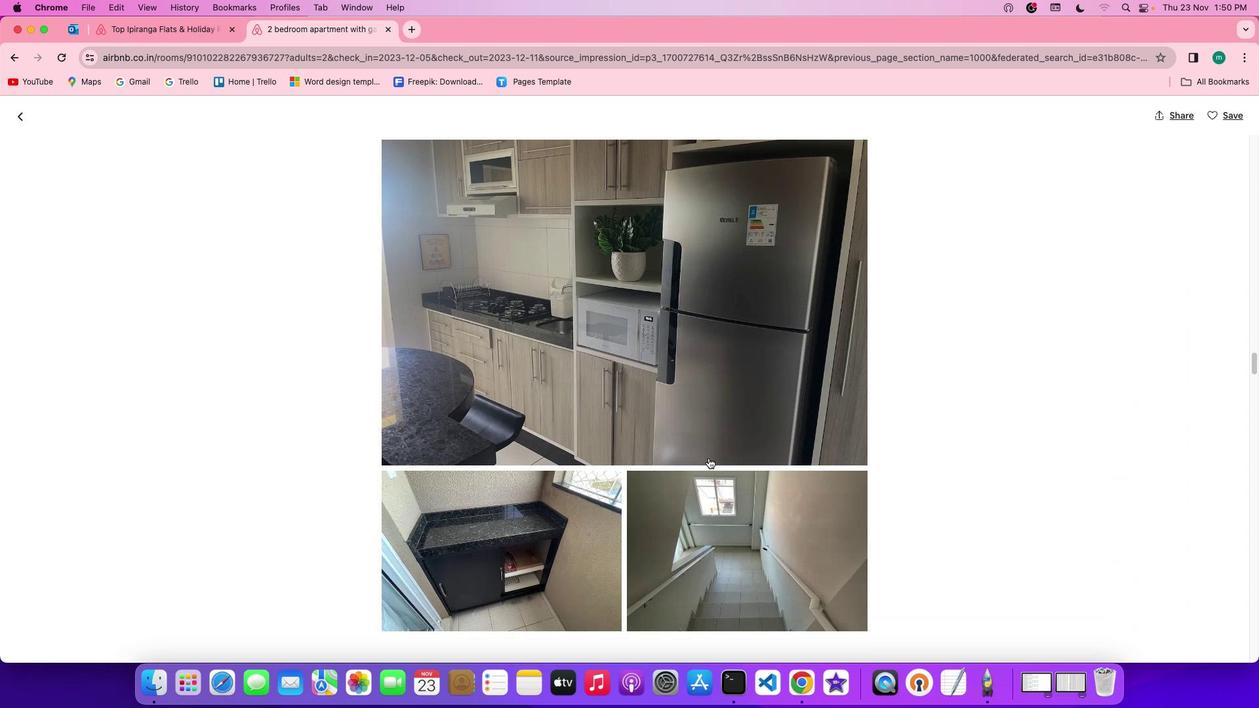 
Action: Mouse scrolled (708, 458) with delta (0, 0)
Screenshot: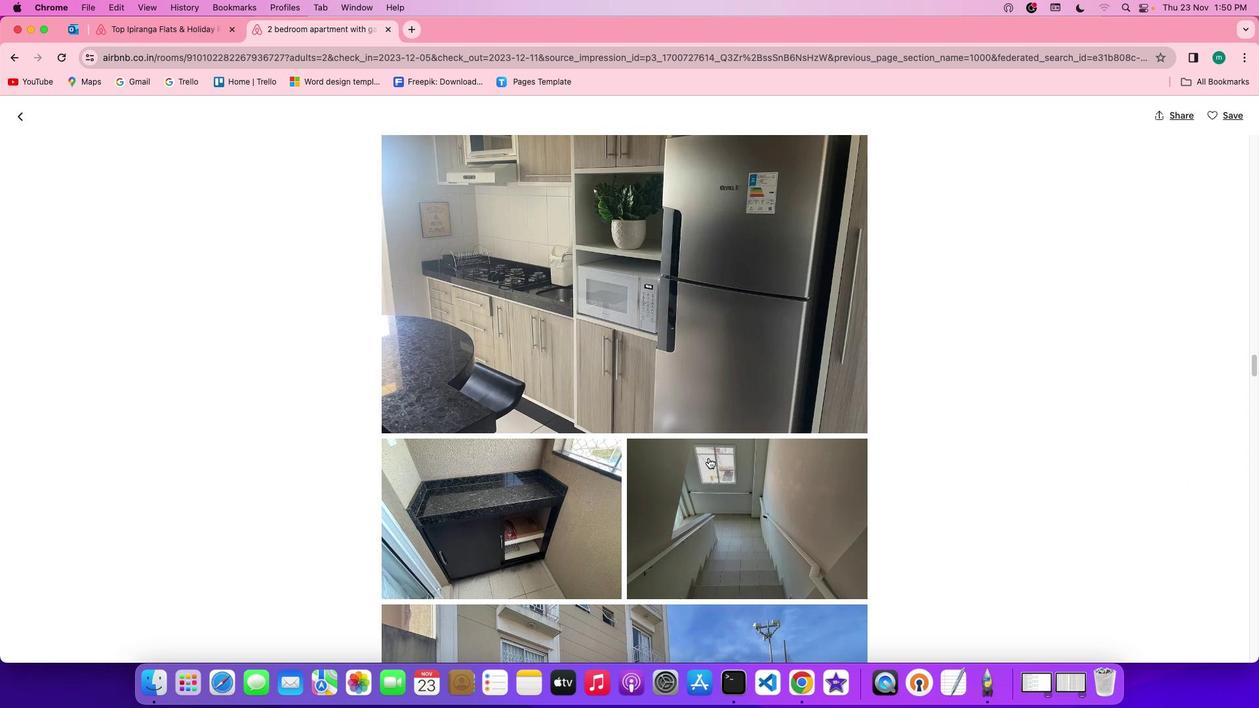 
Action: Mouse scrolled (708, 458) with delta (0, 0)
Screenshot: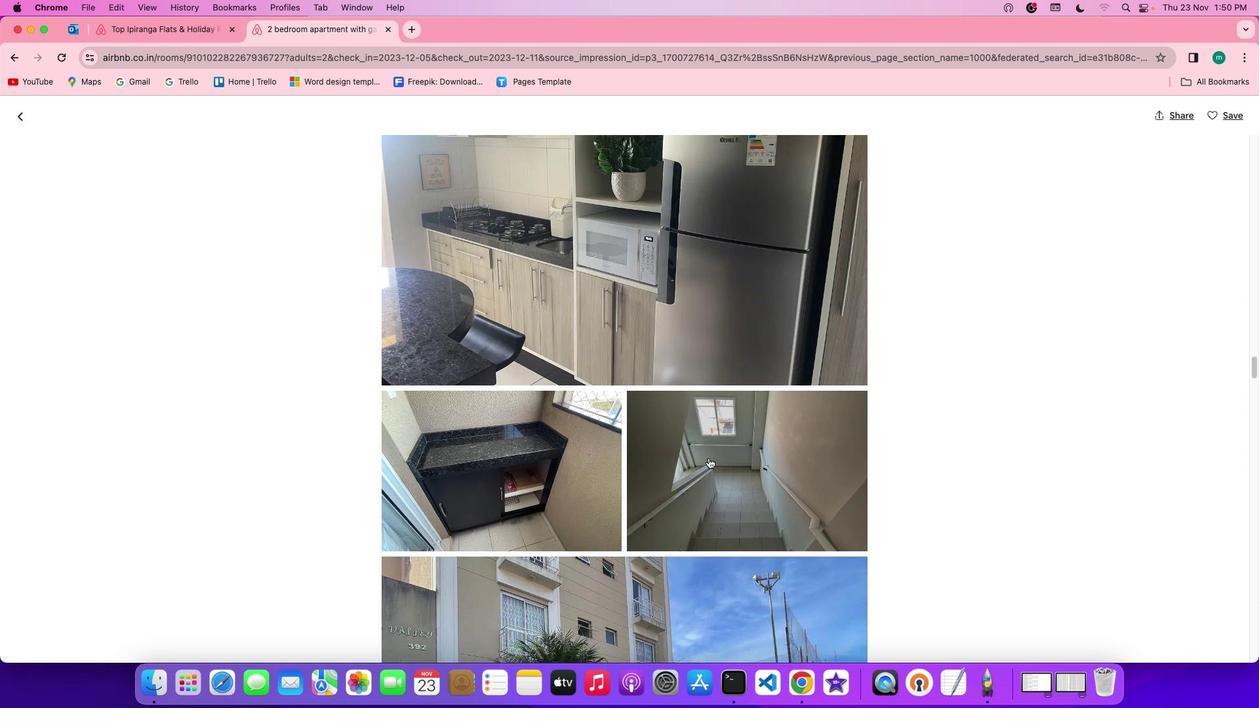 
Action: Mouse scrolled (708, 458) with delta (0, -1)
Screenshot: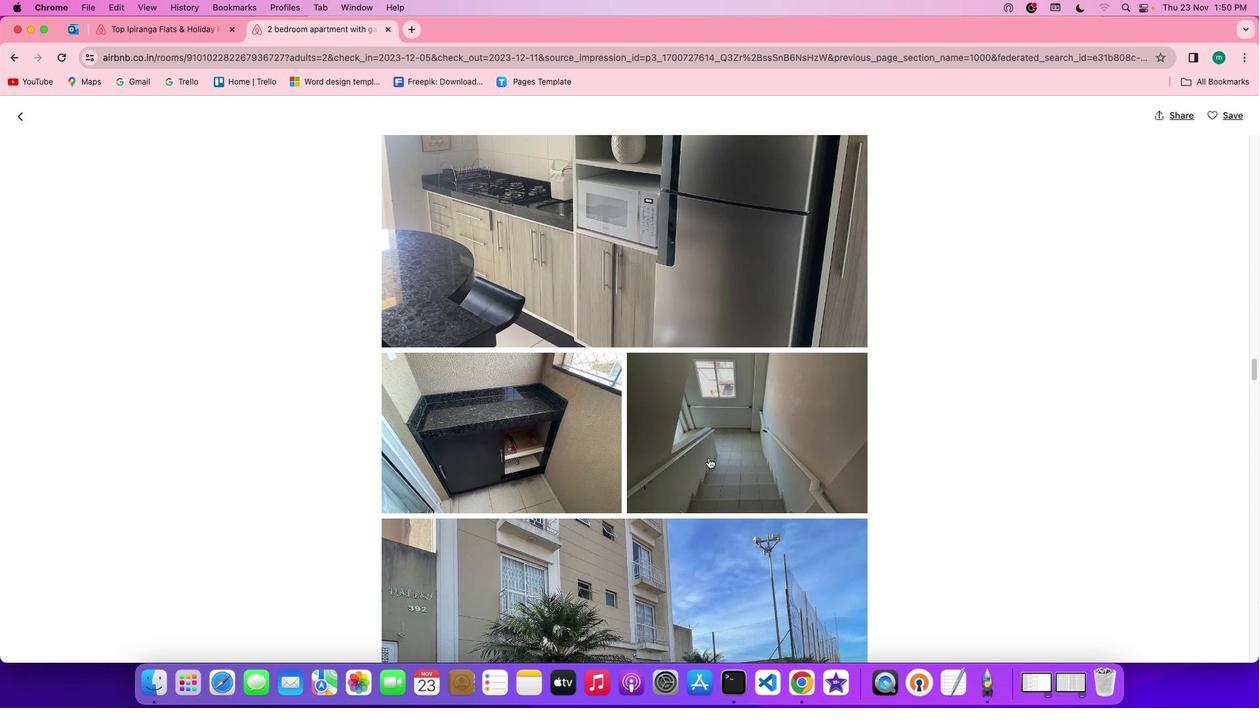 
Action: Mouse scrolled (708, 458) with delta (0, -2)
Screenshot: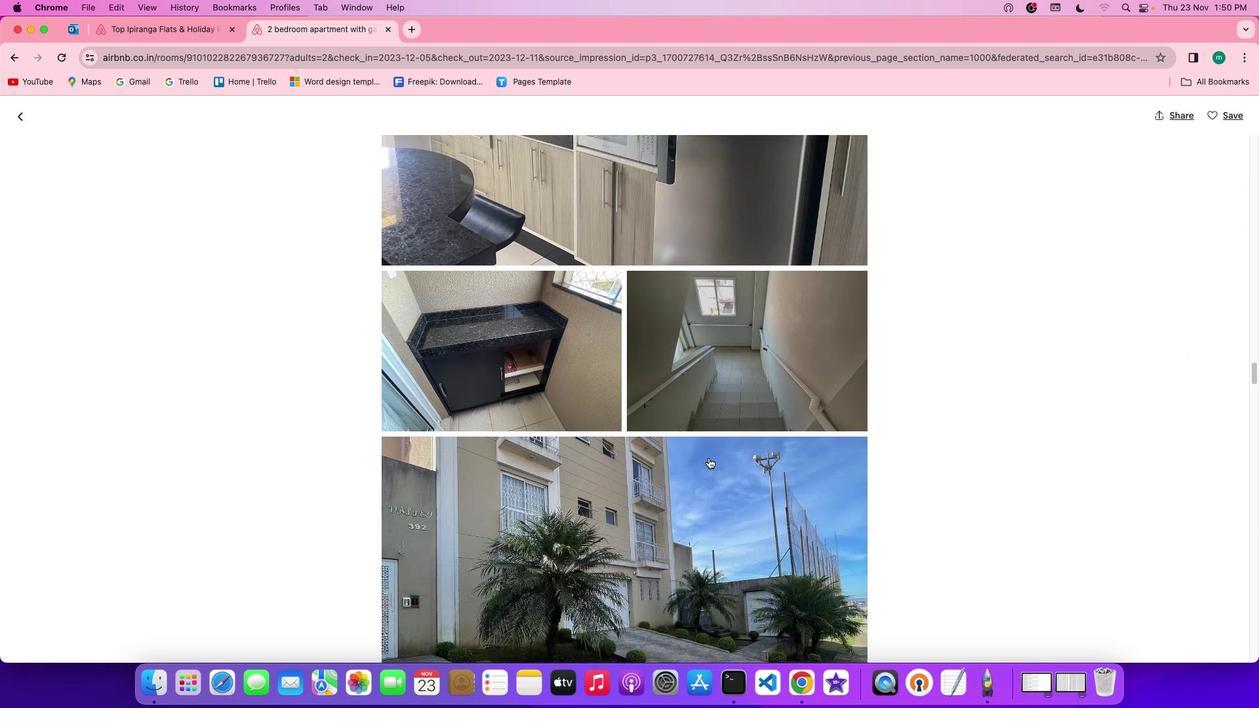 
Action: Mouse scrolled (708, 458) with delta (0, 0)
Screenshot: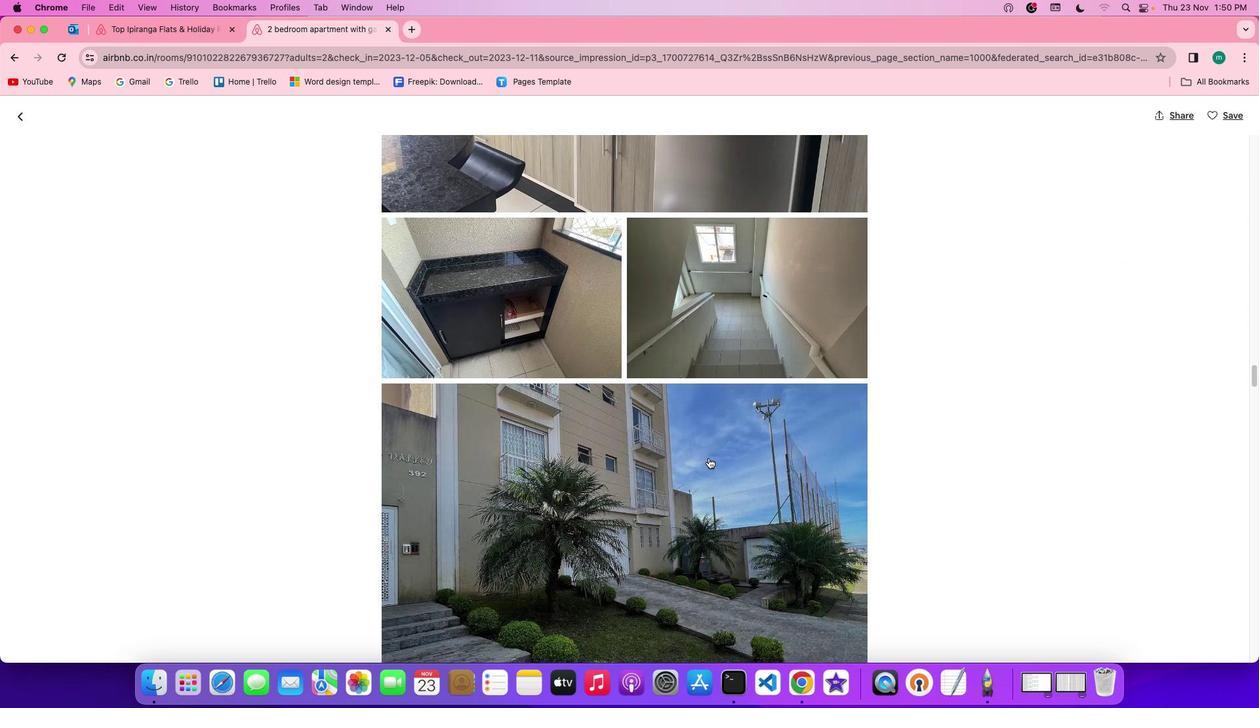 
Action: Mouse scrolled (708, 458) with delta (0, 0)
Screenshot: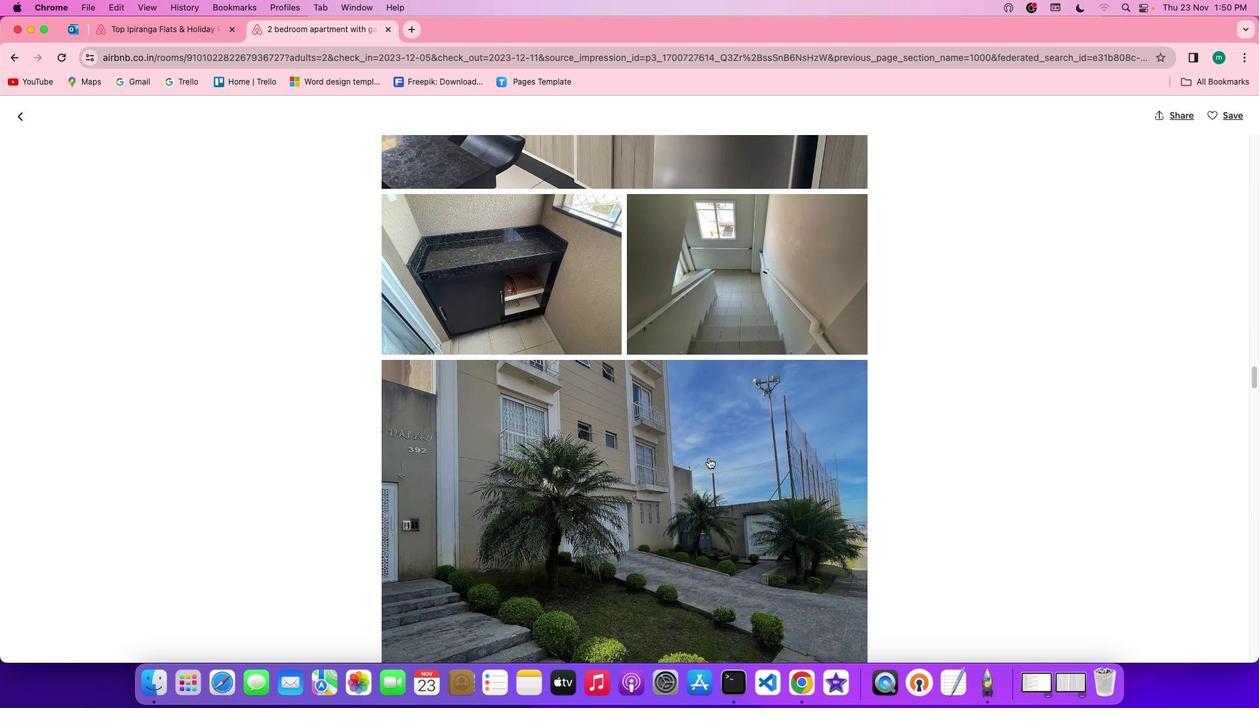 
Action: Mouse scrolled (708, 458) with delta (0, 0)
Screenshot: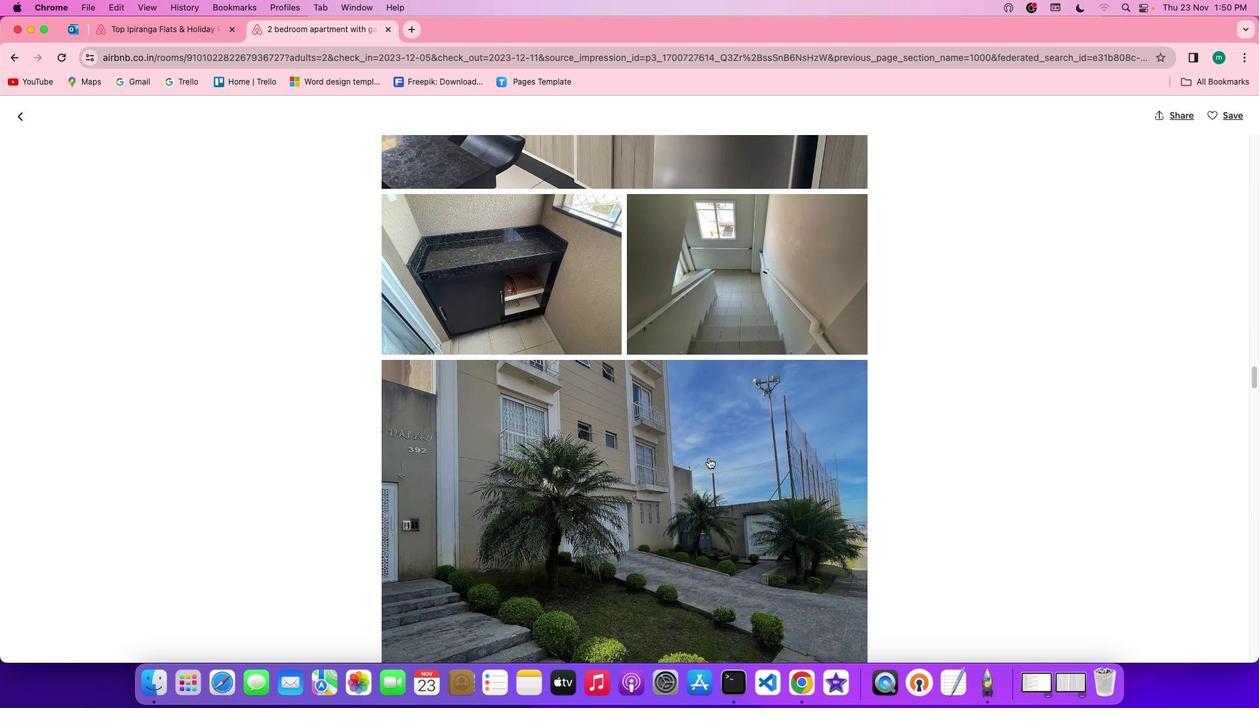
Action: Mouse scrolled (708, 458) with delta (0, -1)
Screenshot: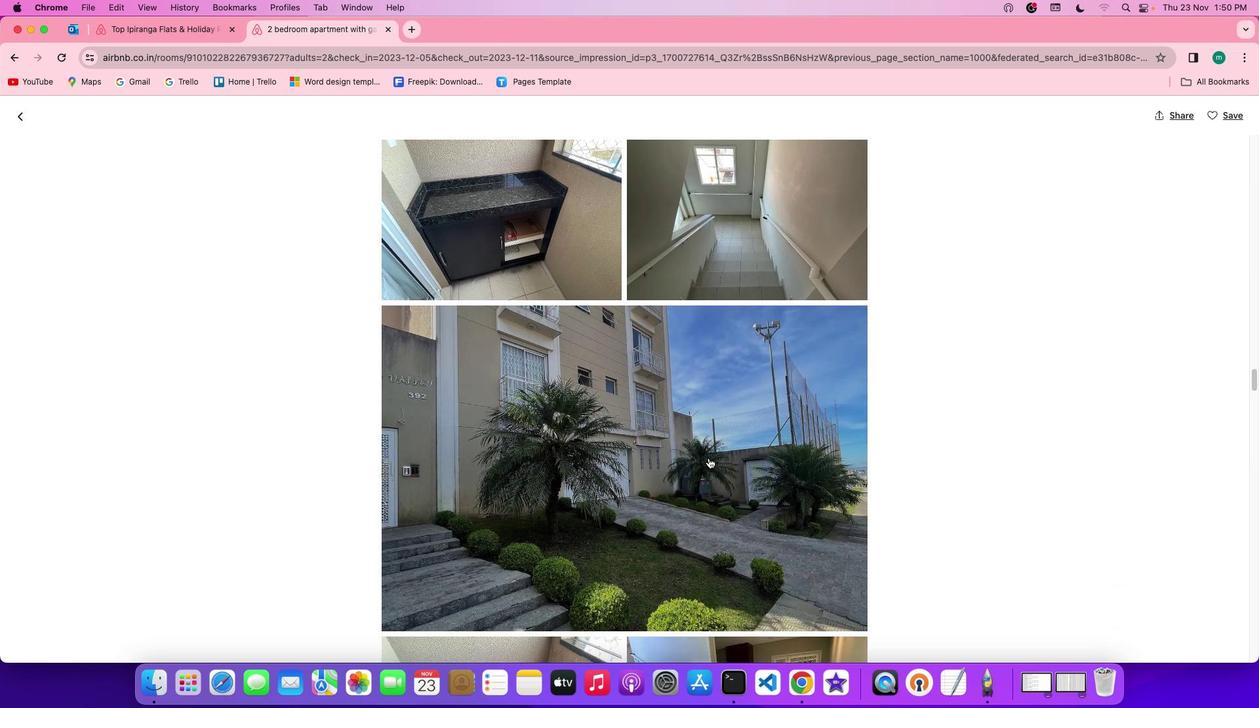 
Action: Mouse scrolled (708, 458) with delta (0, -2)
Screenshot: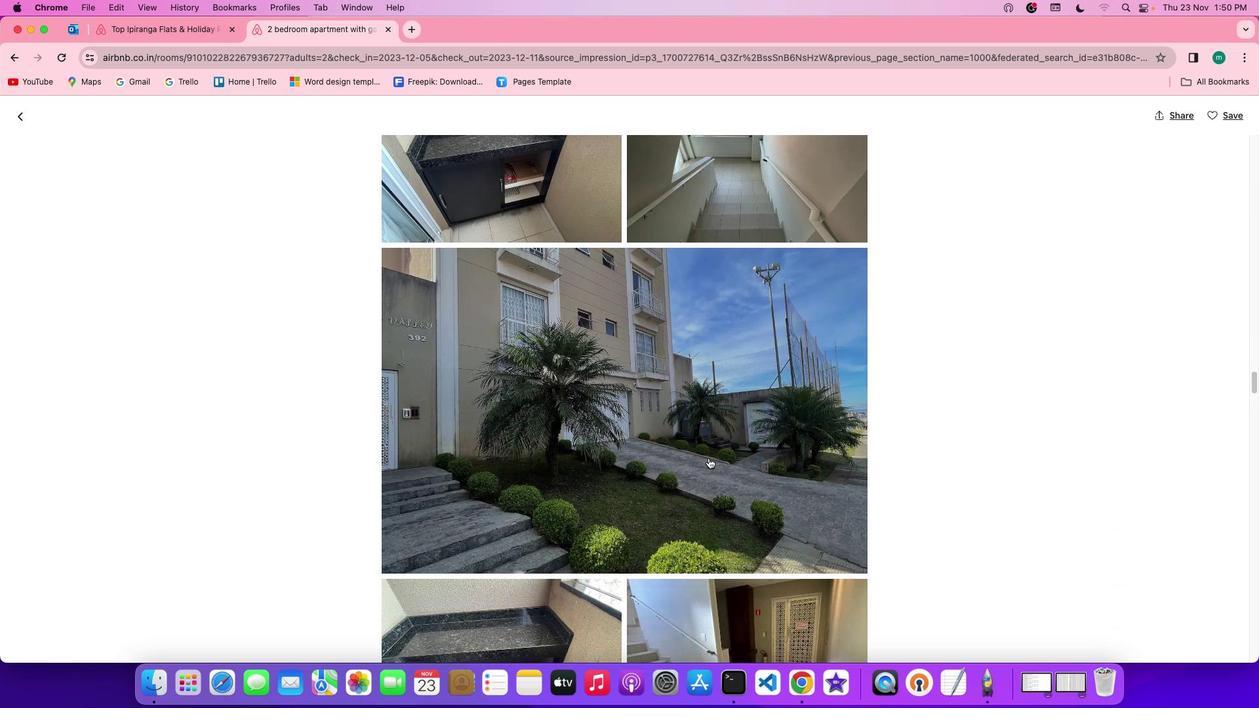 
Action: Mouse scrolled (708, 458) with delta (0, 0)
Screenshot: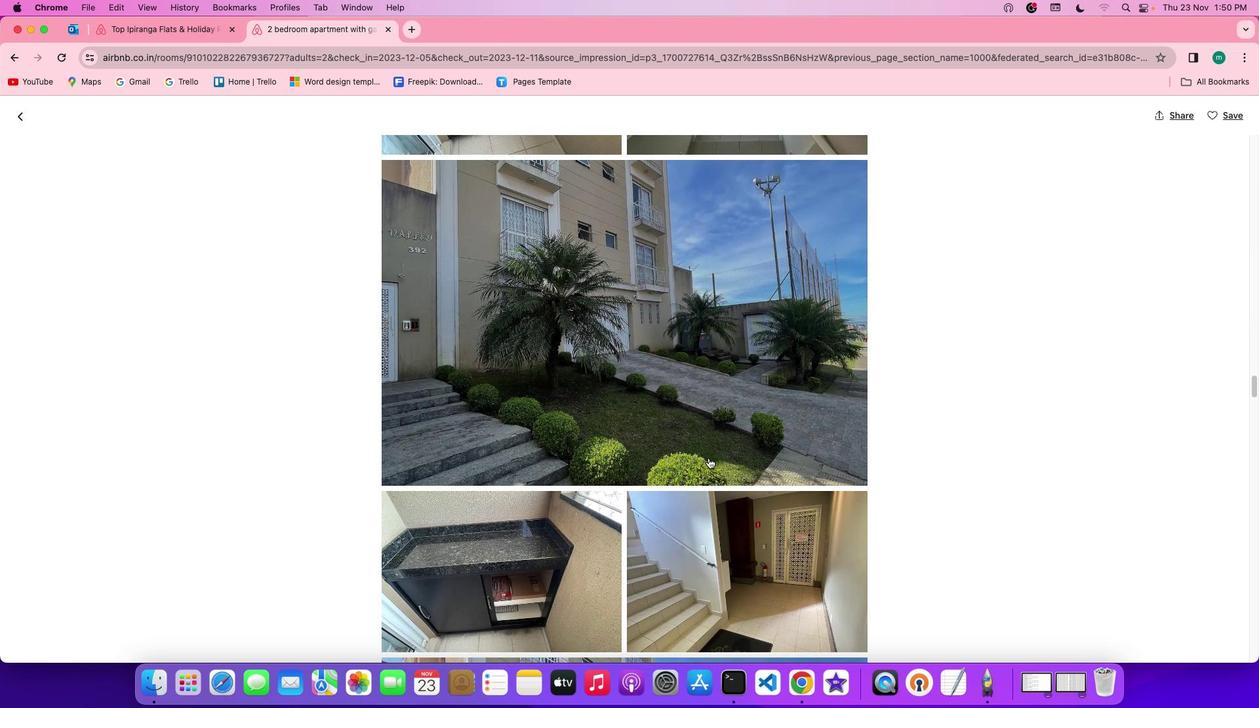 
Action: Mouse scrolled (708, 458) with delta (0, 0)
Screenshot: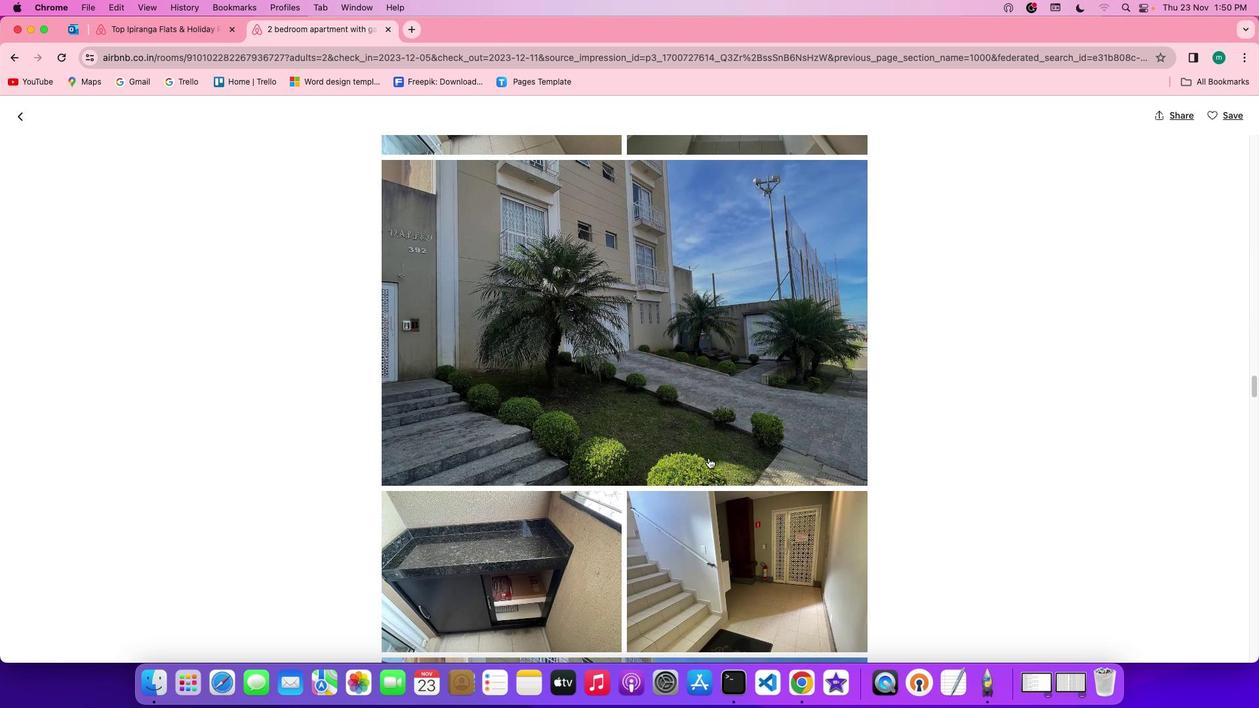 
Action: Mouse scrolled (708, 458) with delta (0, -1)
Screenshot: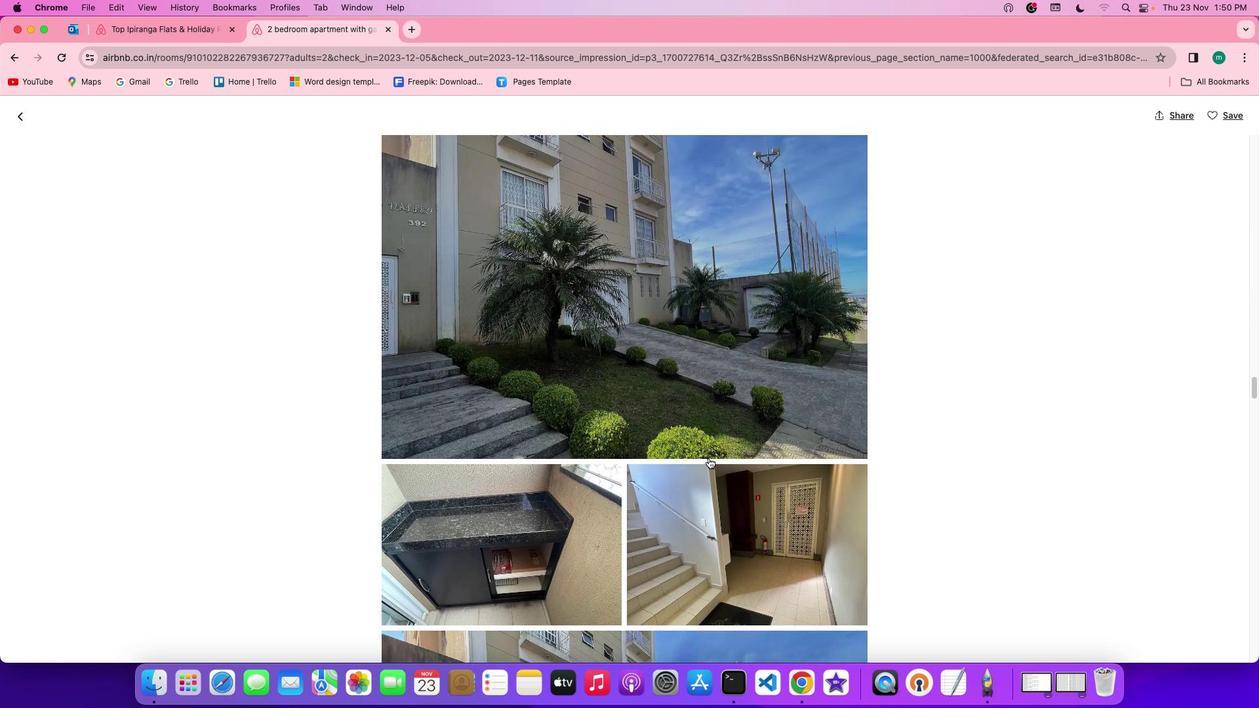 
Action: Mouse scrolled (708, 458) with delta (0, -1)
Screenshot: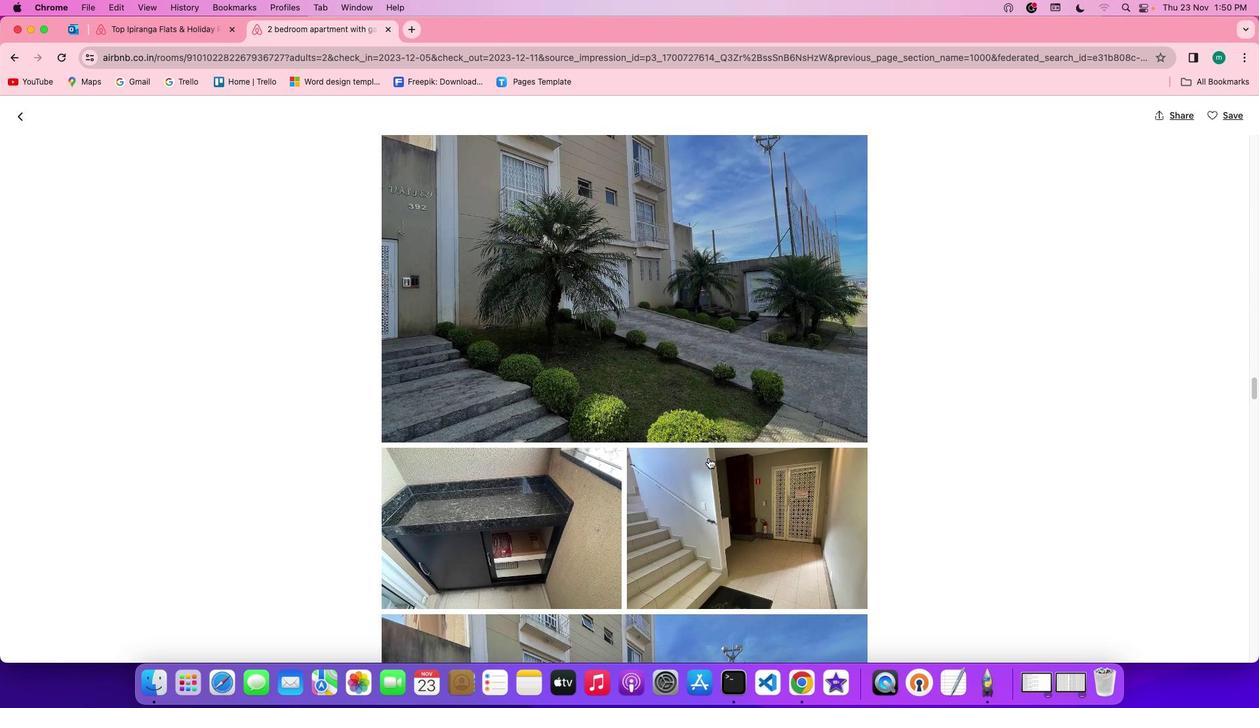 
Action: Mouse scrolled (708, 458) with delta (0, 0)
Screenshot: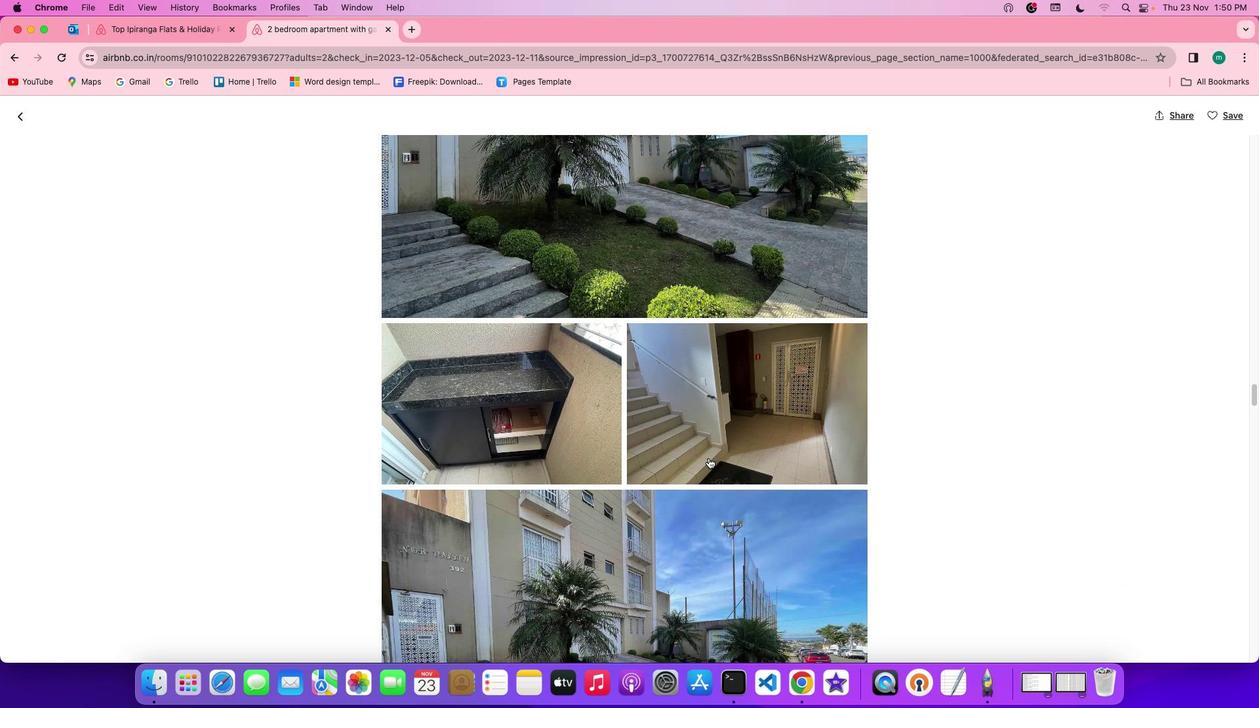 
Action: Mouse scrolled (708, 458) with delta (0, 0)
Screenshot: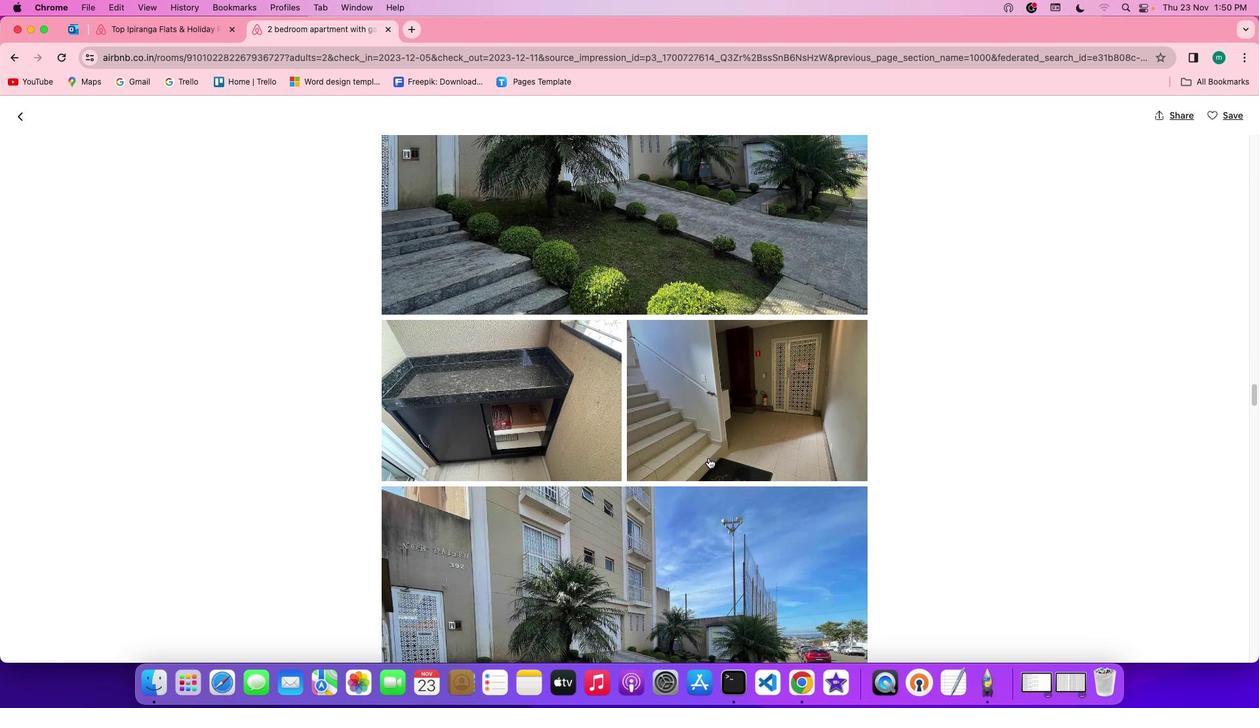 
Action: Mouse scrolled (708, 458) with delta (0, 0)
Screenshot: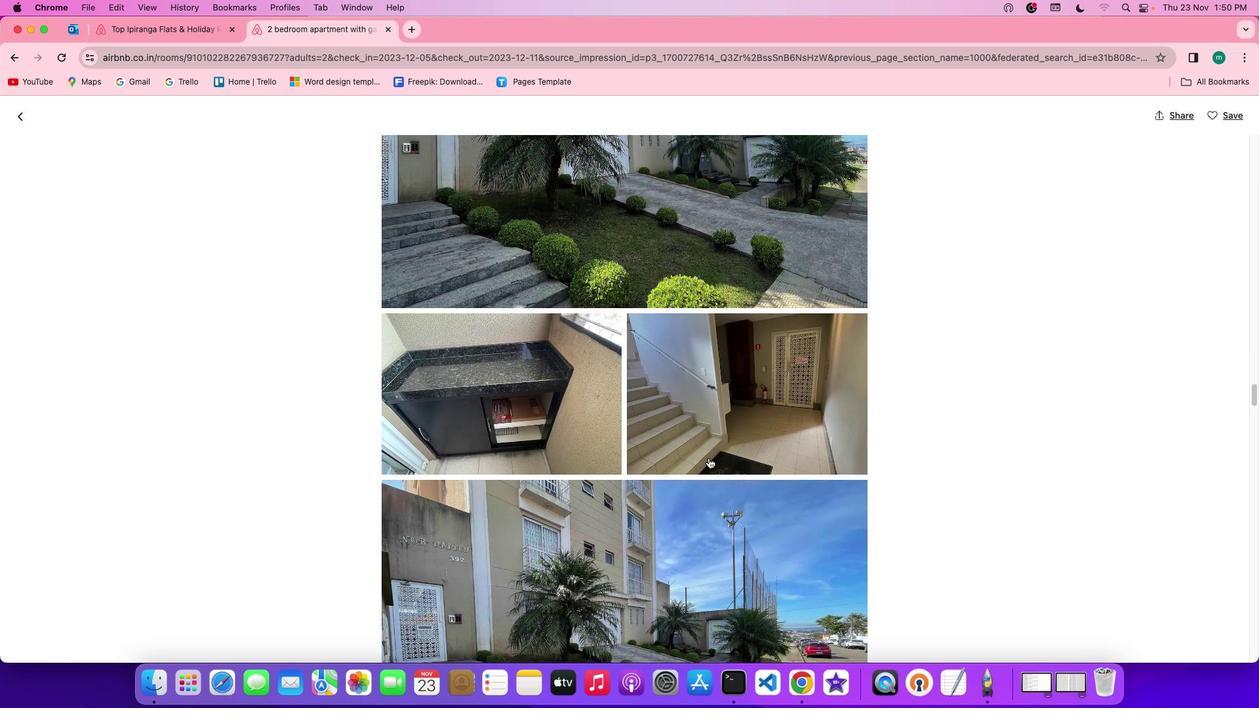 
Action: Mouse scrolled (708, 458) with delta (0, -1)
Screenshot: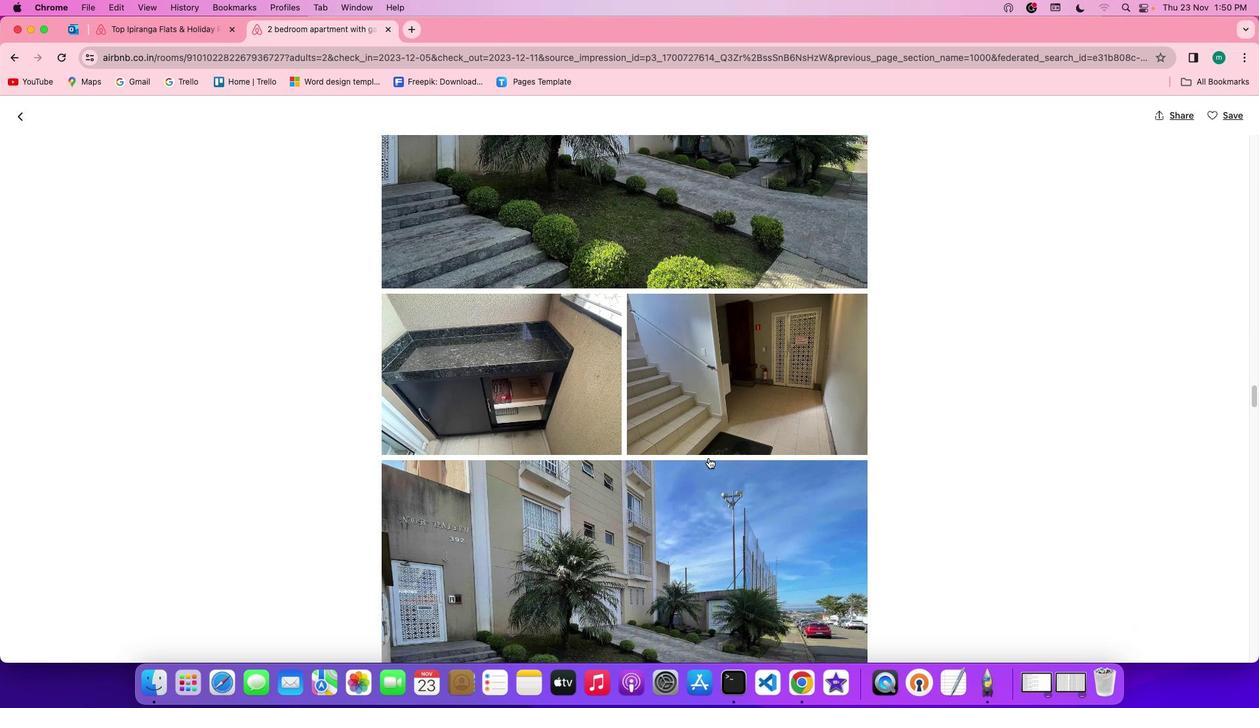 
Action: Mouse scrolled (708, 458) with delta (0, -2)
Screenshot: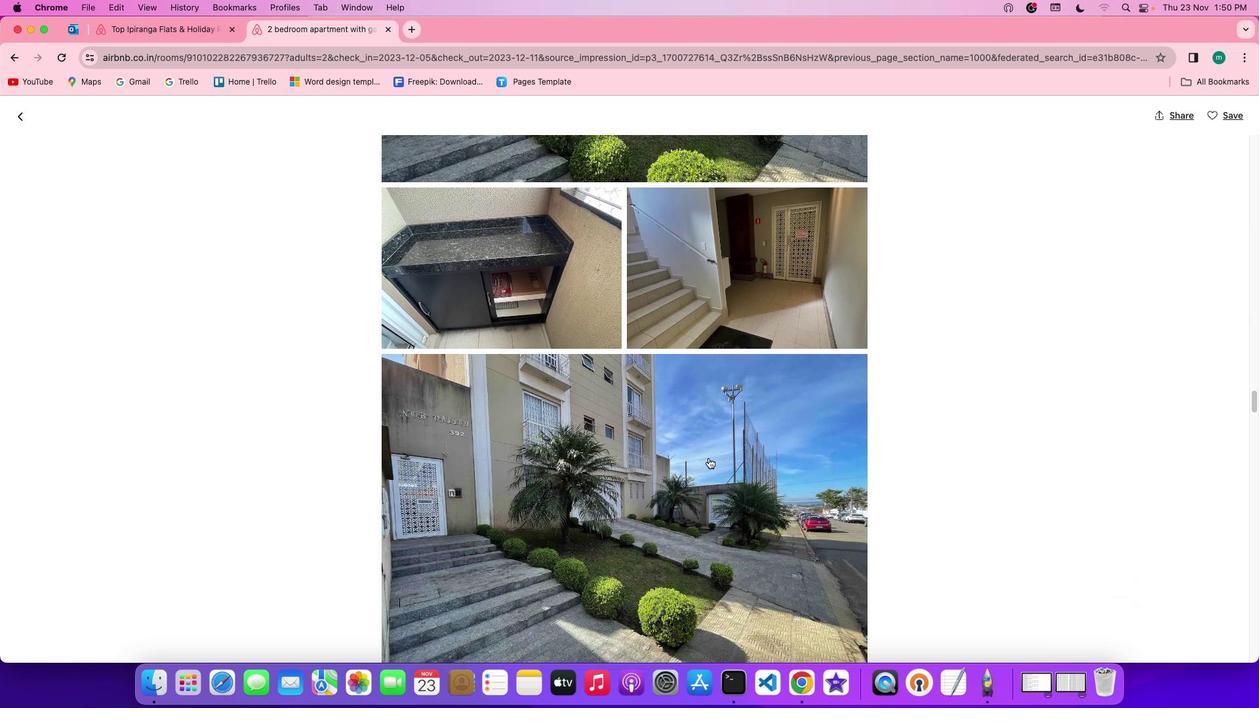 
Action: Mouse scrolled (708, 458) with delta (0, -2)
Screenshot: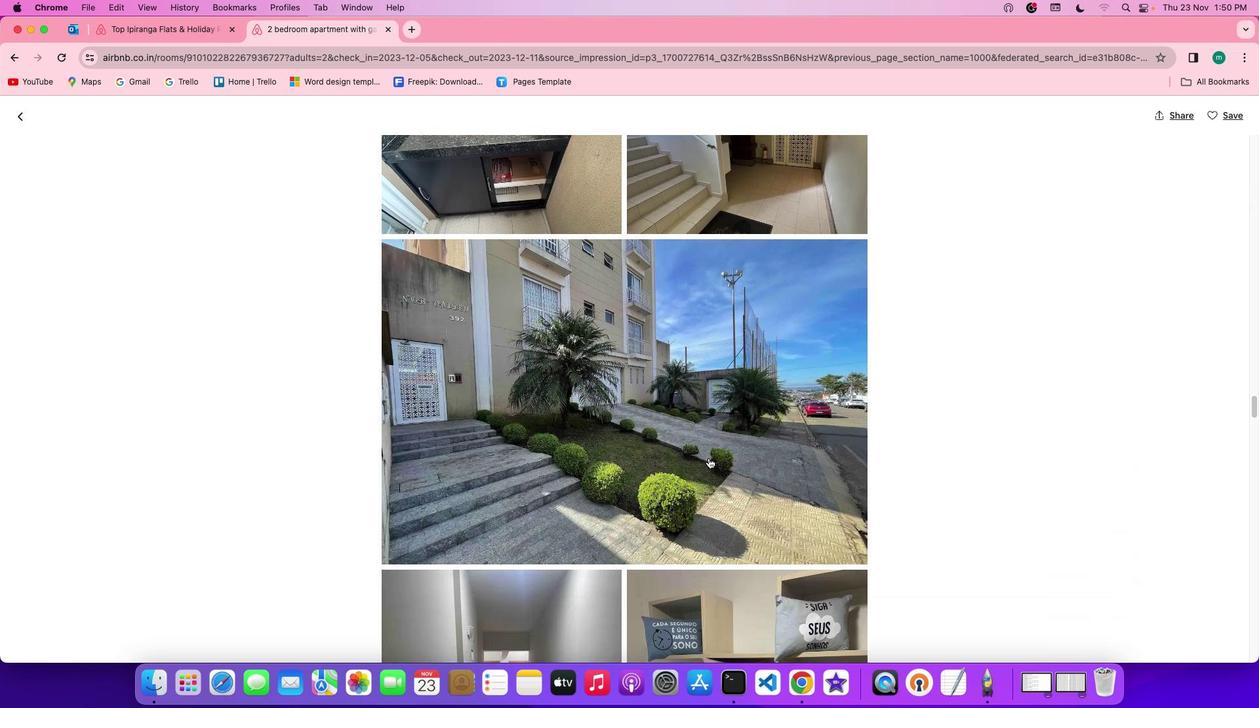 
Action: Mouse scrolled (708, 458) with delta (0, 0)
Screenshot: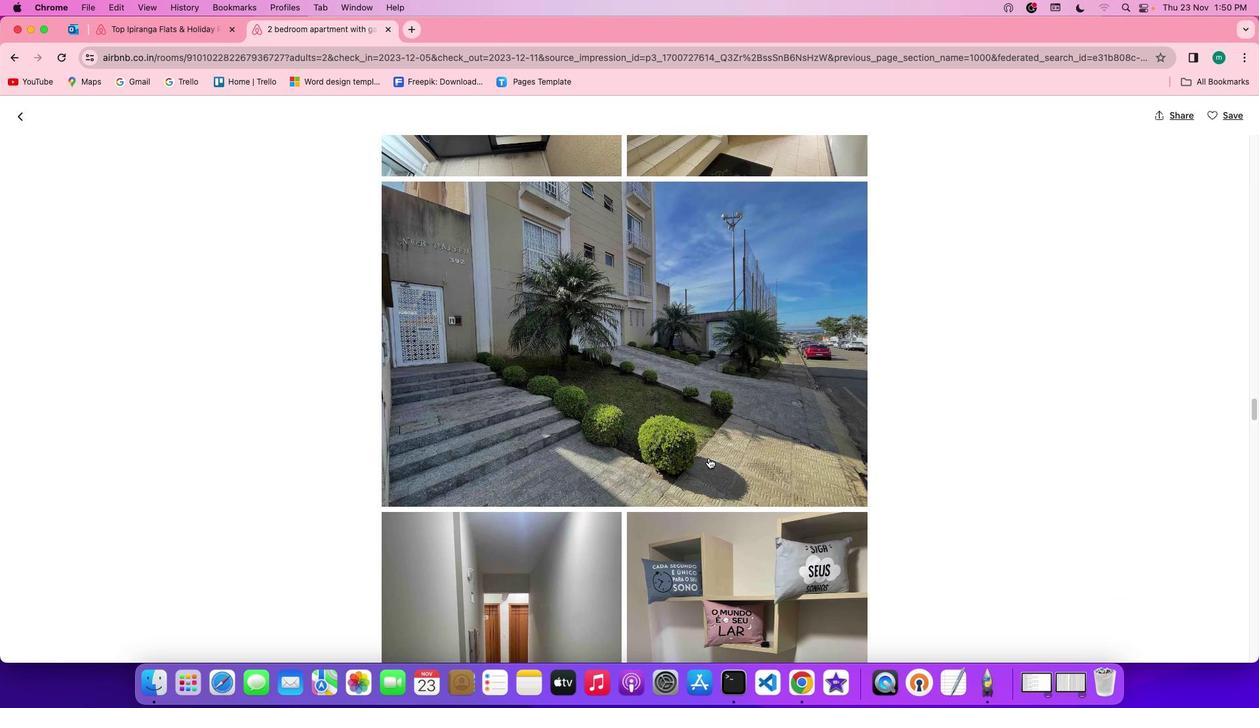 
Action: Mouse scrolled (708, 458) with delta (0, 0)
Screenshot: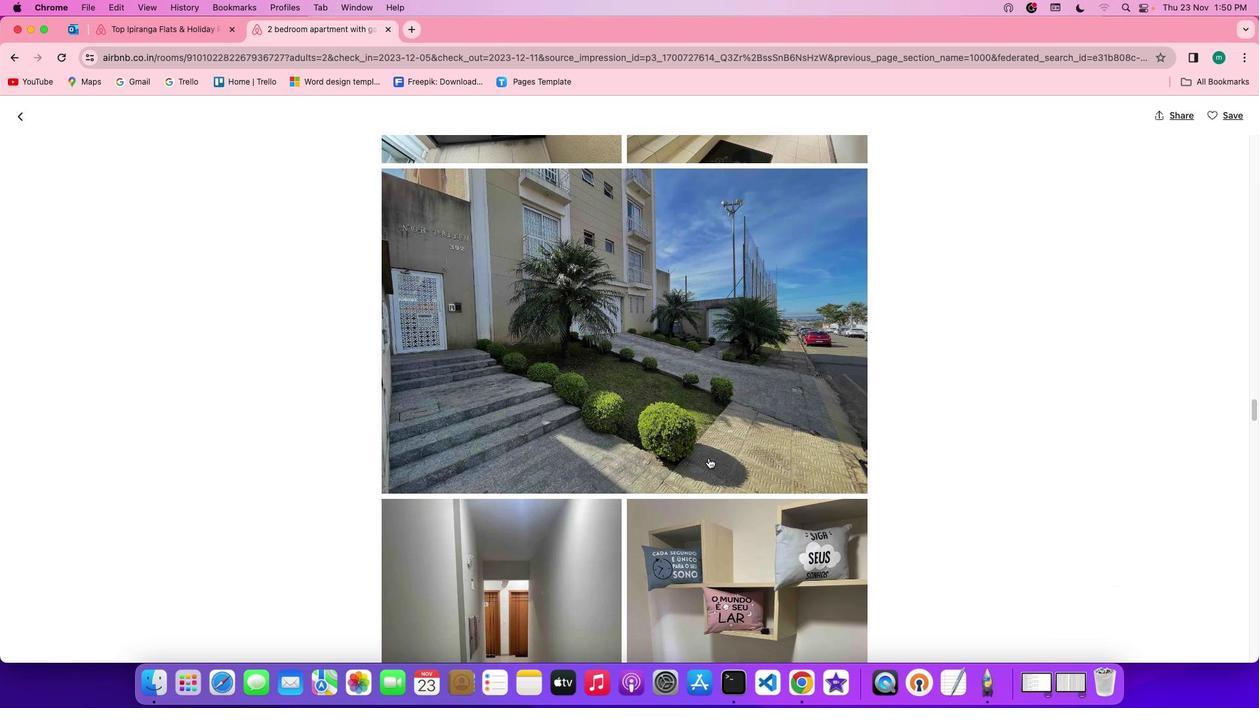 
Action: Mouse scrolled (708, 458) with delta (0, -1)
Screenshot: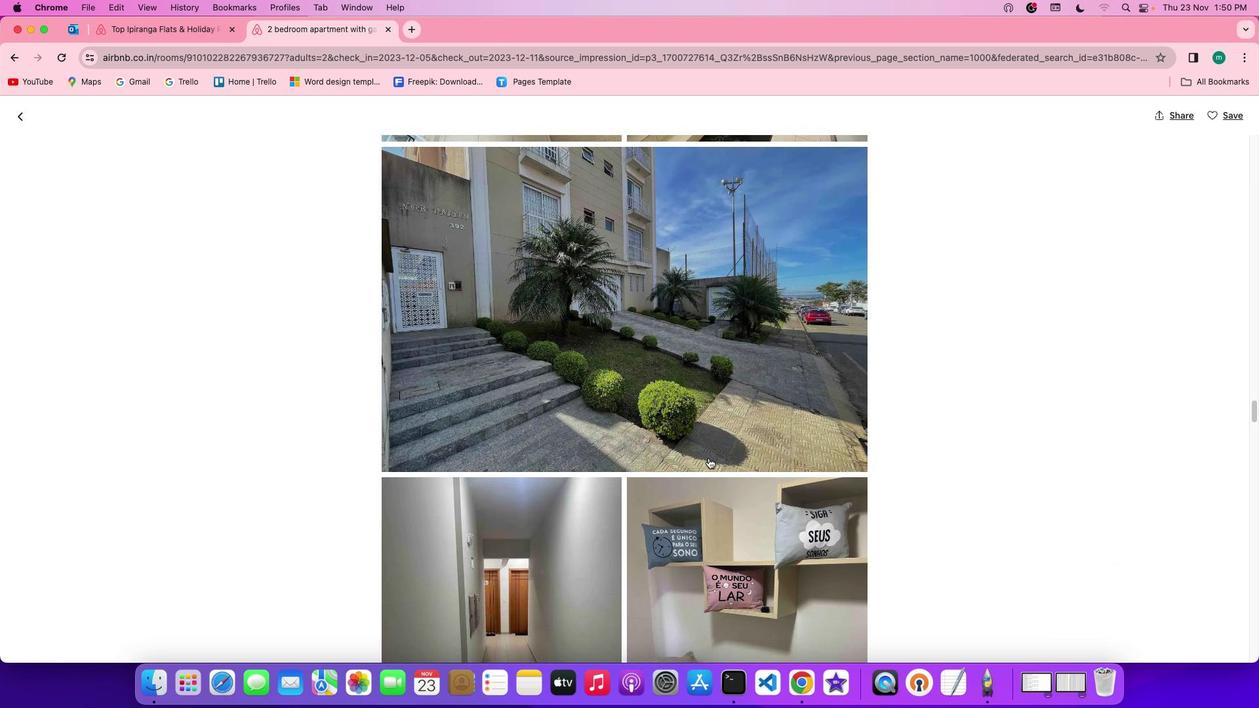 
Action: Mouse scrolled (708, 458) with delta (0, -1)
Screenshot: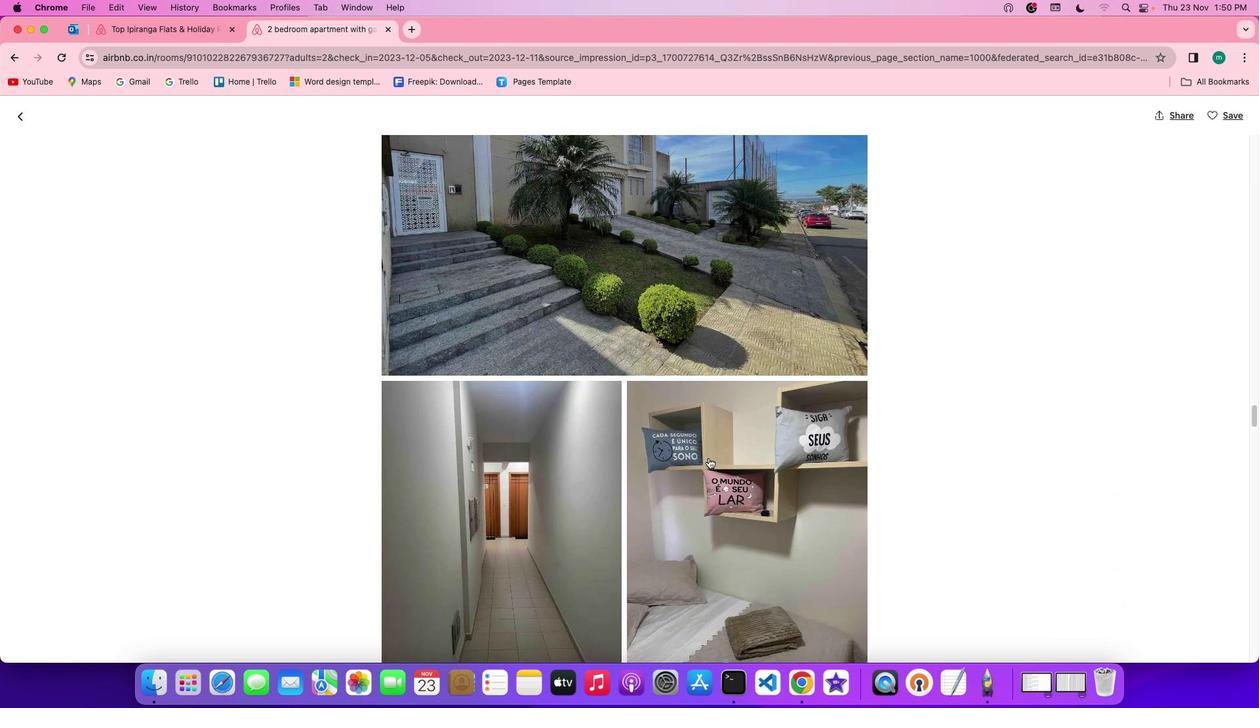 
Action: Mouse scrolled (708, 458) with delta (0, 0)
Screenshot: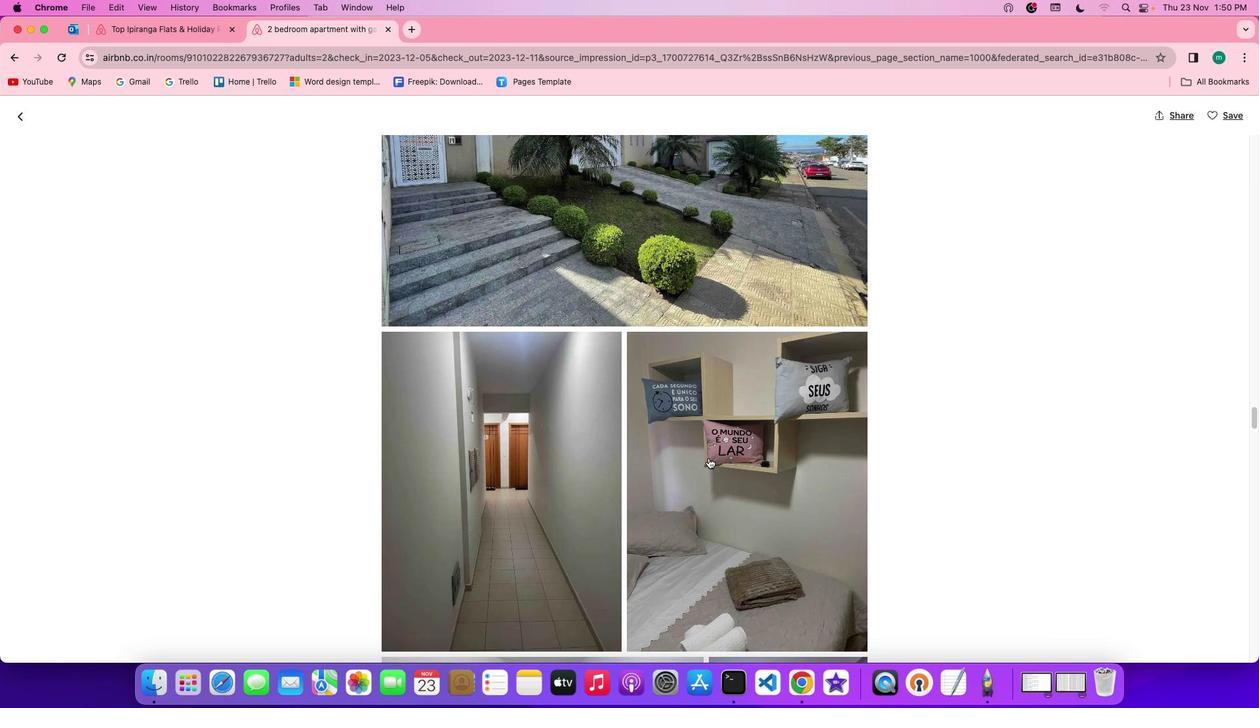 
Action: Mouse scrolled (708, 458) with delta (0, 0)
Screenshot: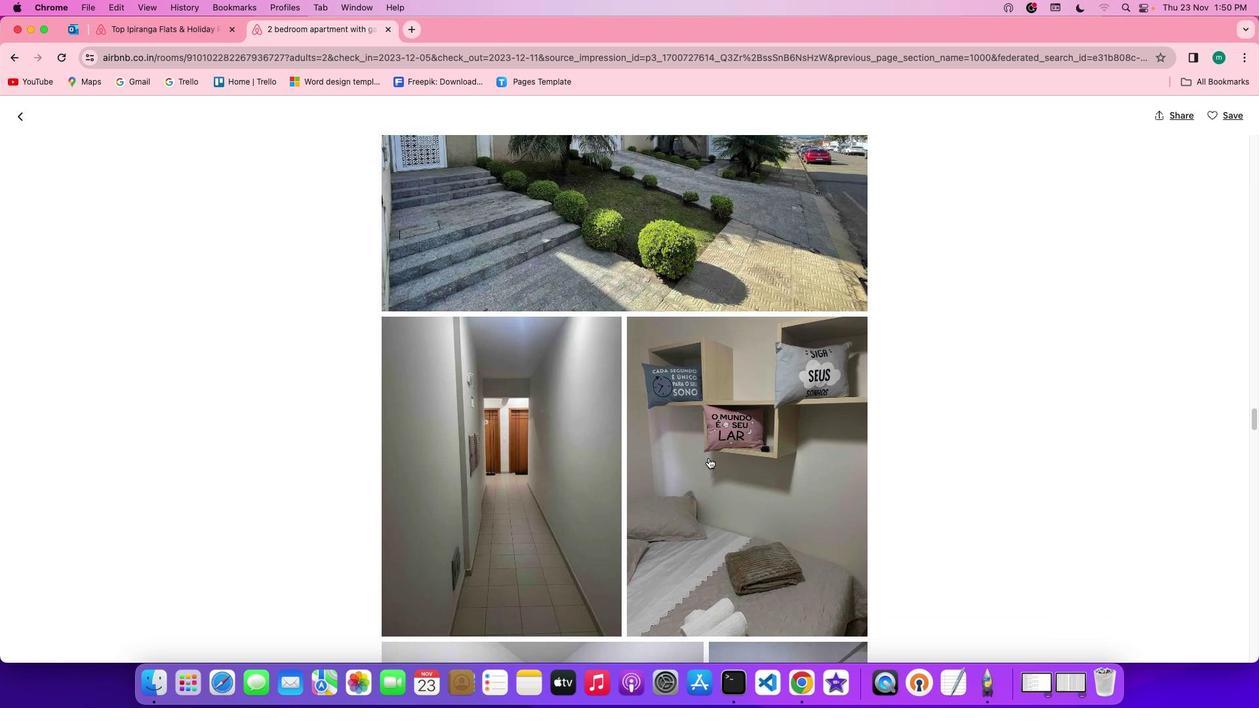 
Action: Mouse scrolled (708, 458) with delta (0, -1)
Screenshot: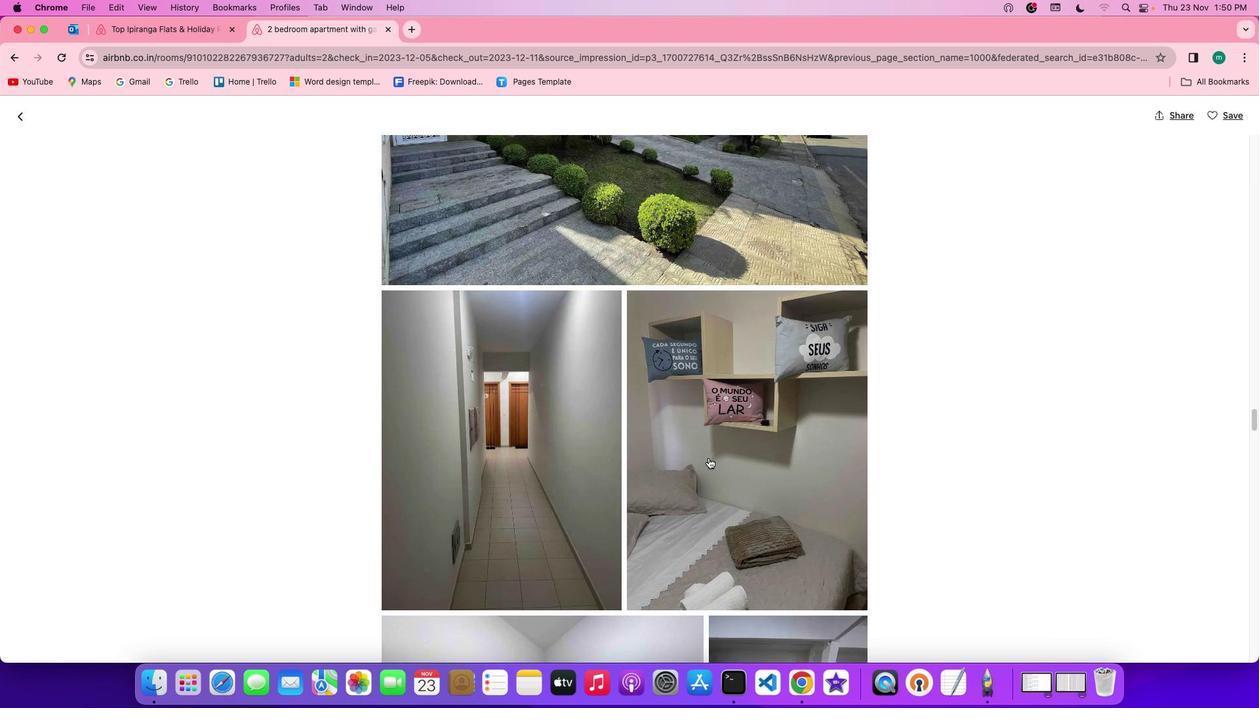 
Action: Mouse scrolled (708, 458) with delta (0, -3)
Screenshot: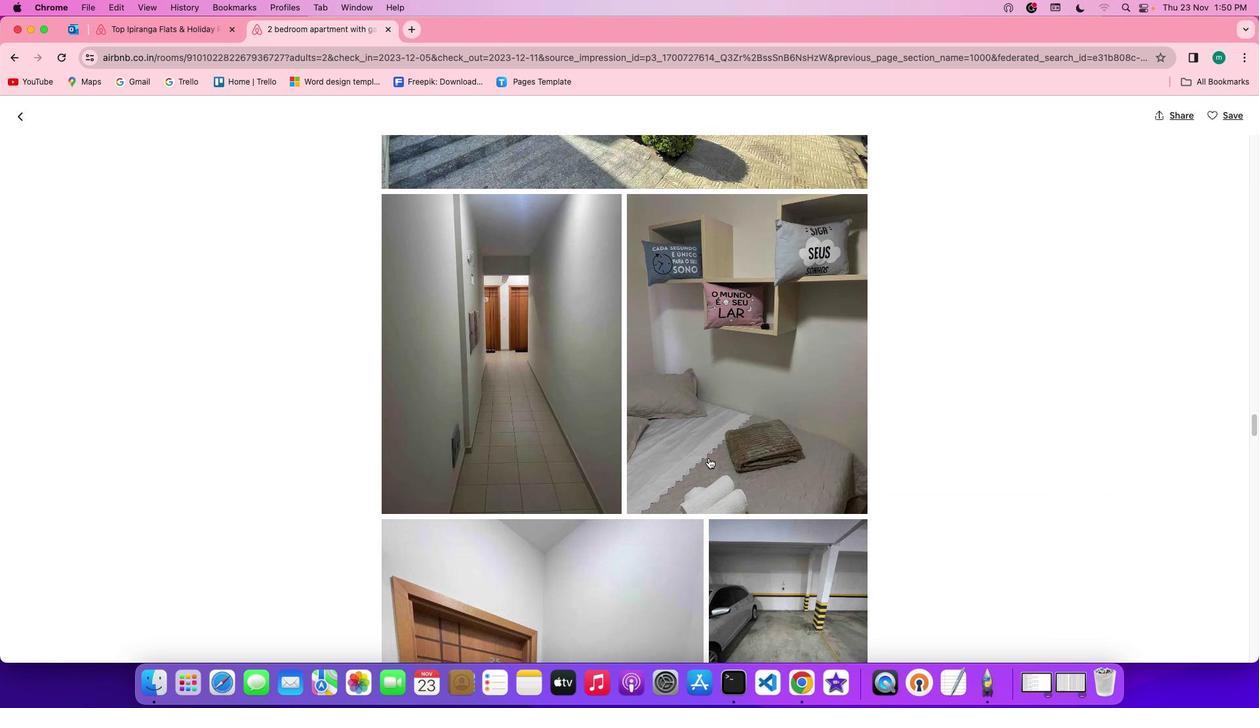 
Action: Mouse scrolled (708, 458) with delta (0, -3)
Screenshot: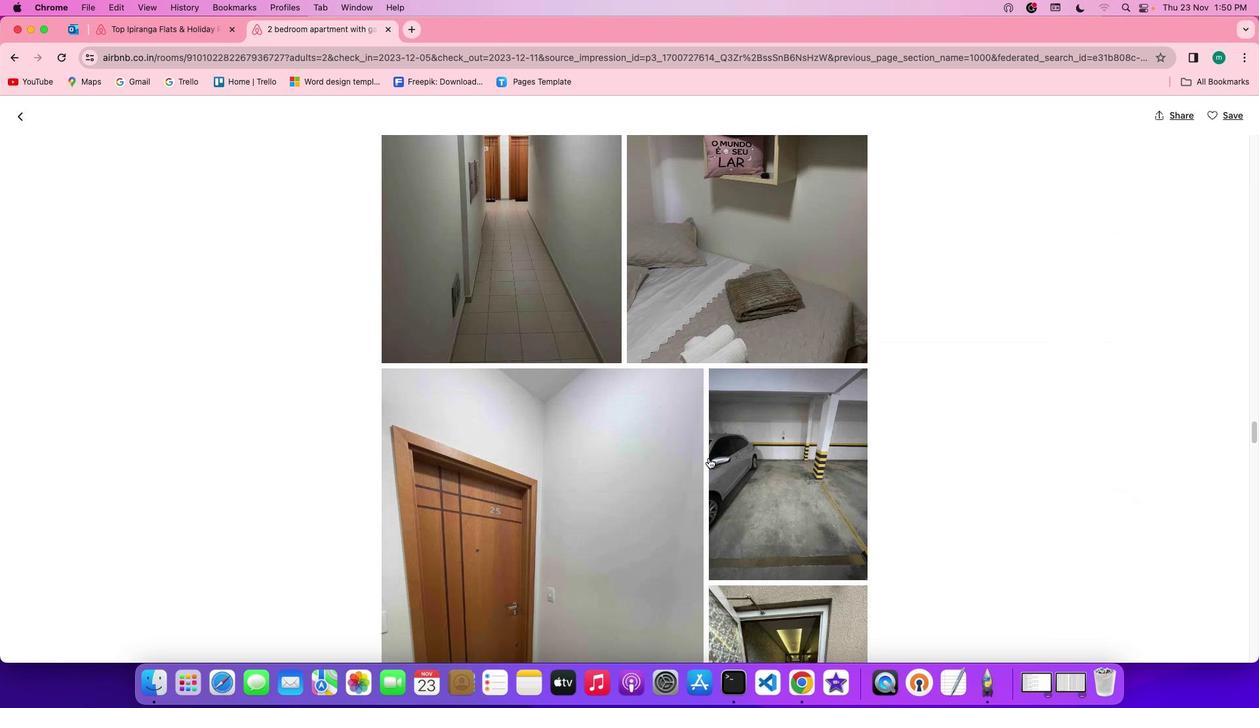 
Action: Mouse scrolled (708, 458) with delta (0, 0)
Screenshot: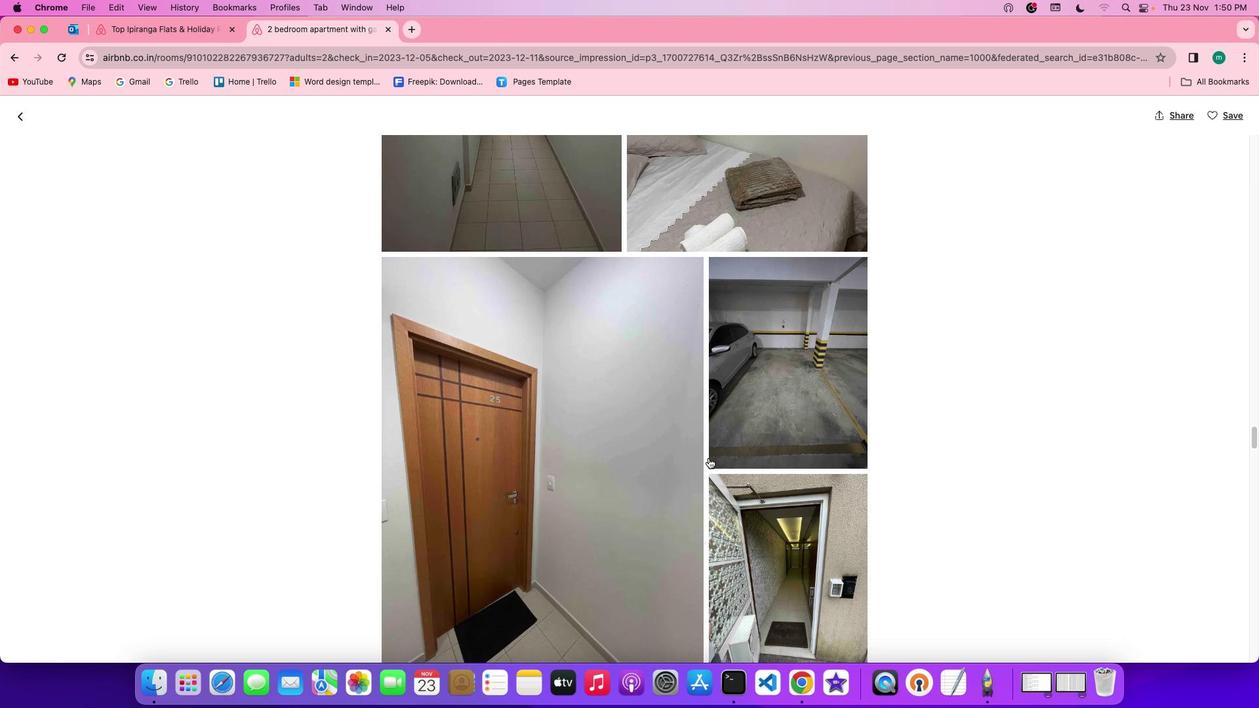 
Action: Mouse scrolled (708, 458) with delta (0, 0)
Screenshot: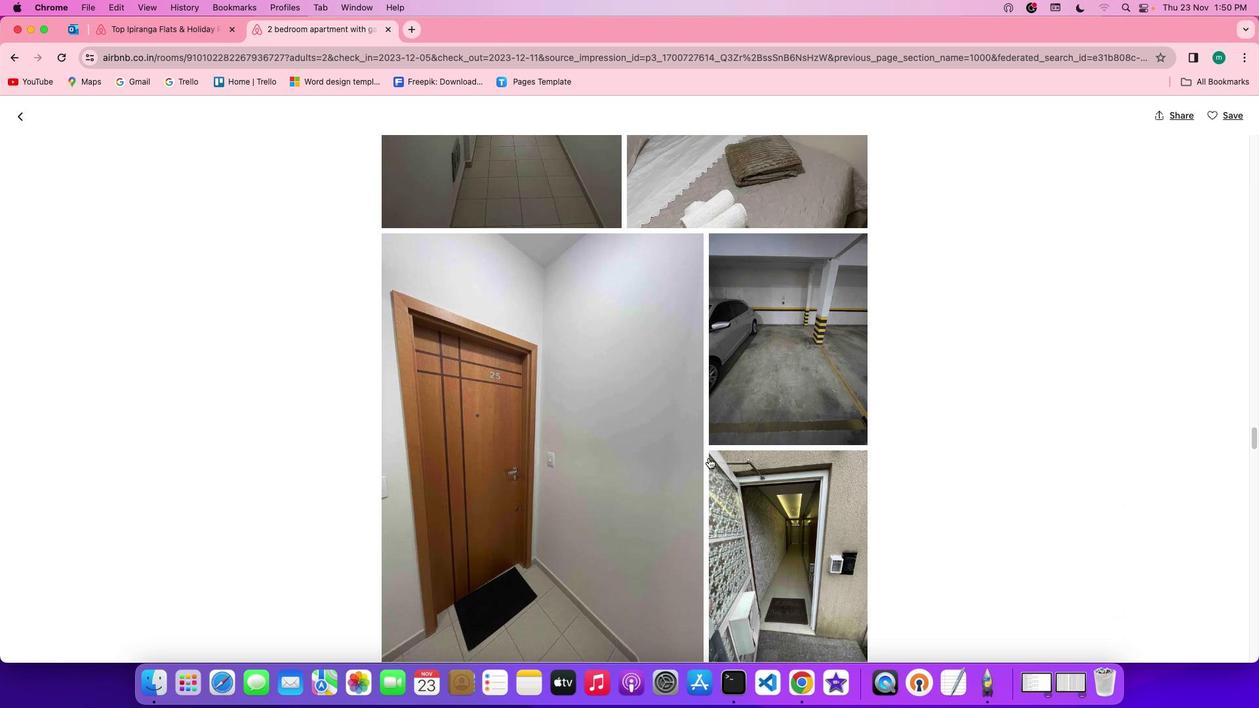 
Action: Mouse scrolled (708, 458) with delta (0, -1)
Screenshot: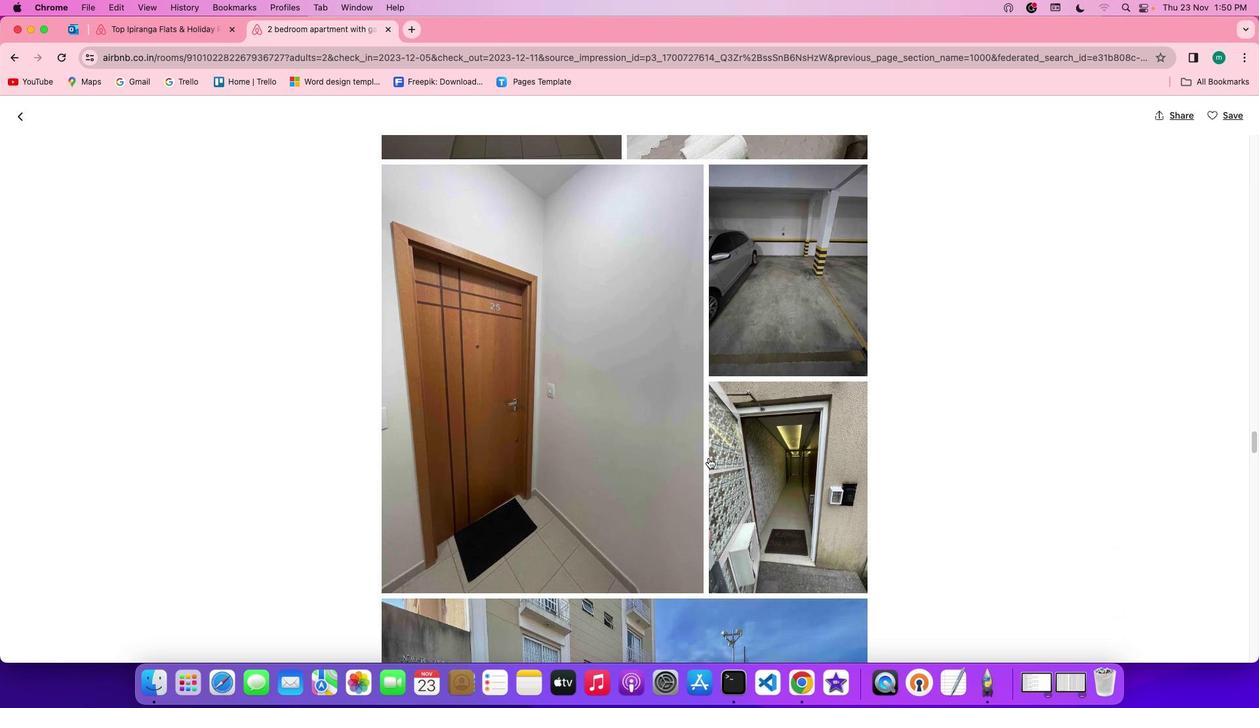 
Action: Mouse scrolled (708, 458) with delta (0, -2)
Screenshot: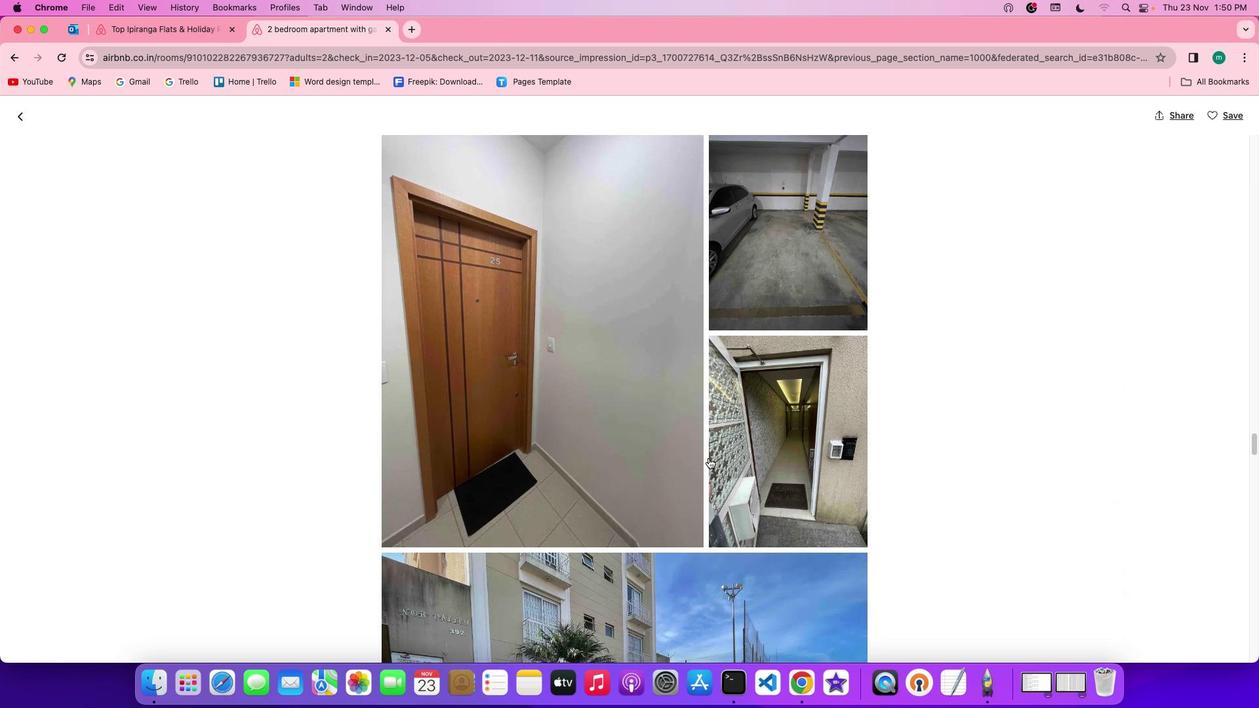 
Action: Mouse scrolled (708, 458) with delta (0, -3)
Screenshot: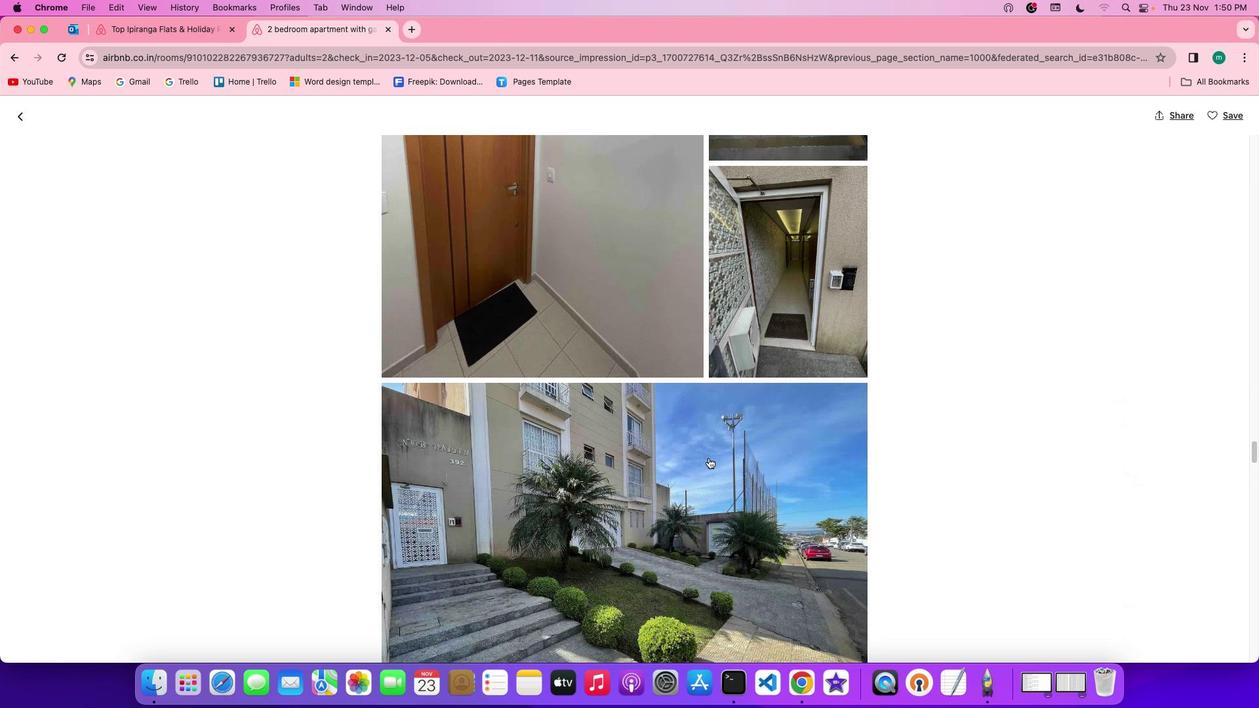 
Action: Mouse scrolled (708, 458) with delta (0, 0)
Screenshot: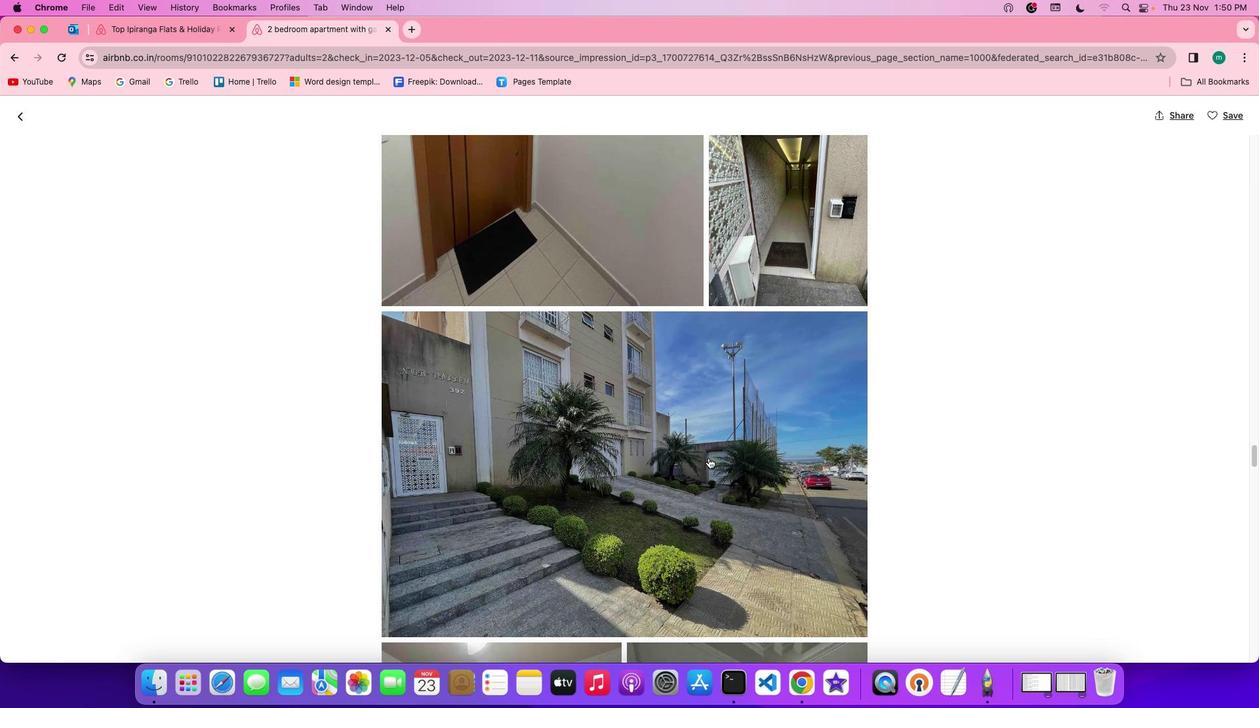 
Action: Mouse scrolled (708, 458) with delta (0, 0)
Screenshot: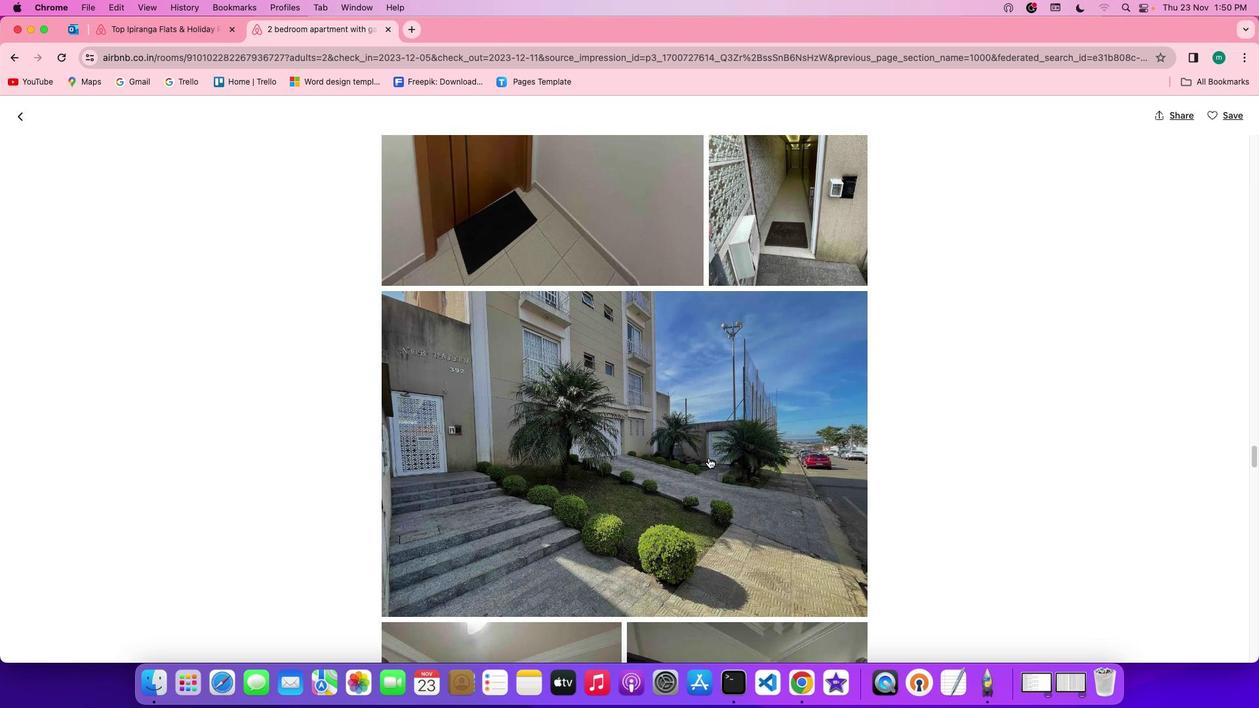 
Action: Mouse scrolled (708, 458) with delta (0, -1)
Screenshot: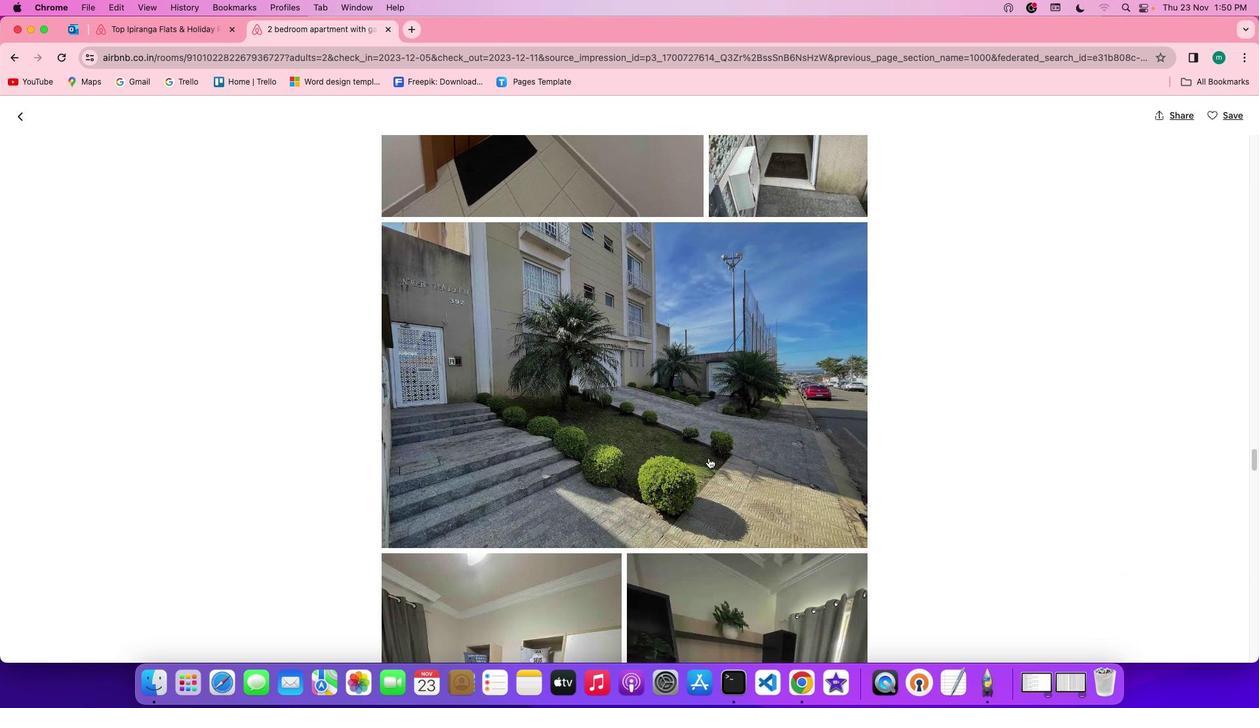 
Action: Mouse scrolled (708, 458) with delta (0, -2)
Screenshot: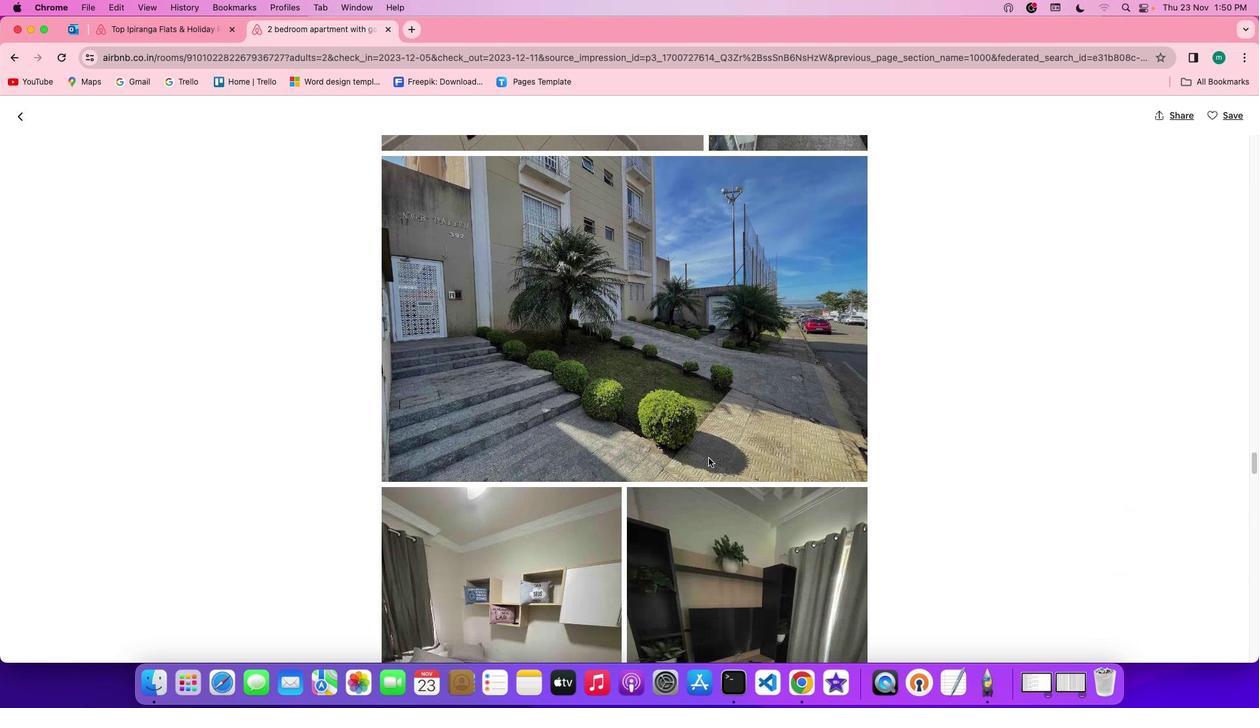 
Action: Mouse scrolled (708, 458) with delta (0, 0)
Screenshot: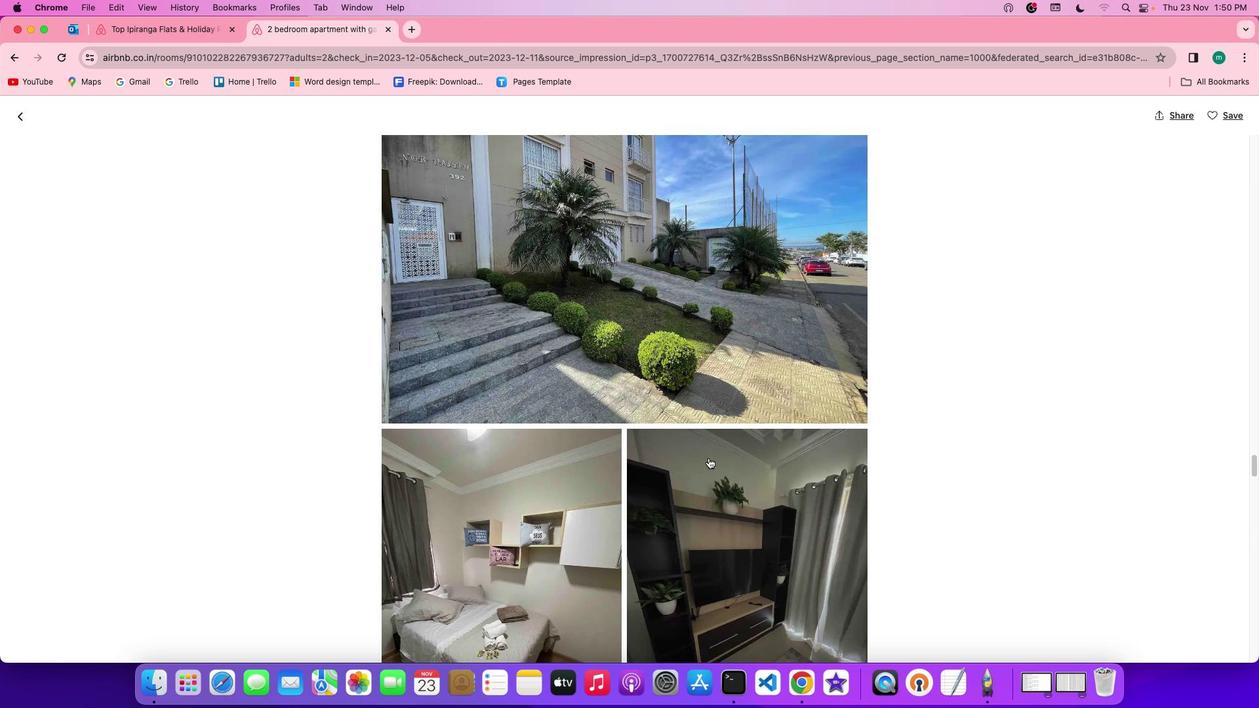 
Action: Mouse scrolled (708, 458) with delta (0, 0)
Screenshot: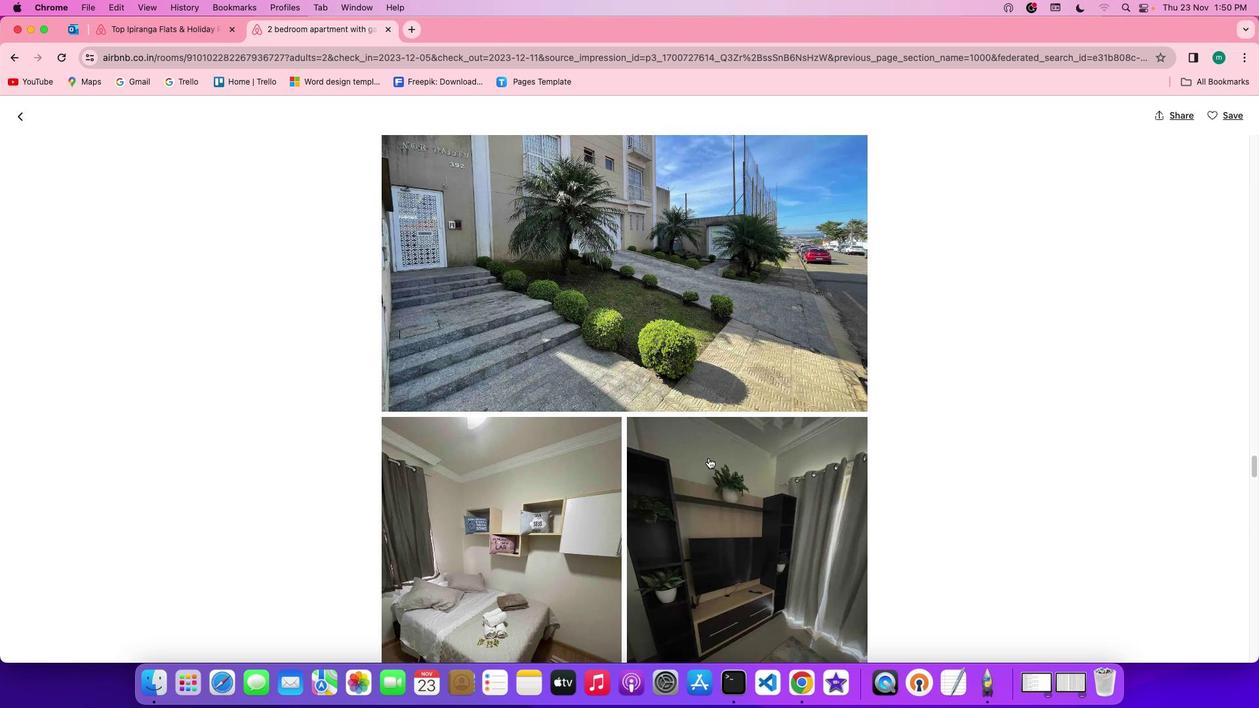 
Action: Mouse scrolled (708, 458) with delta (0, -1)
Screenshot: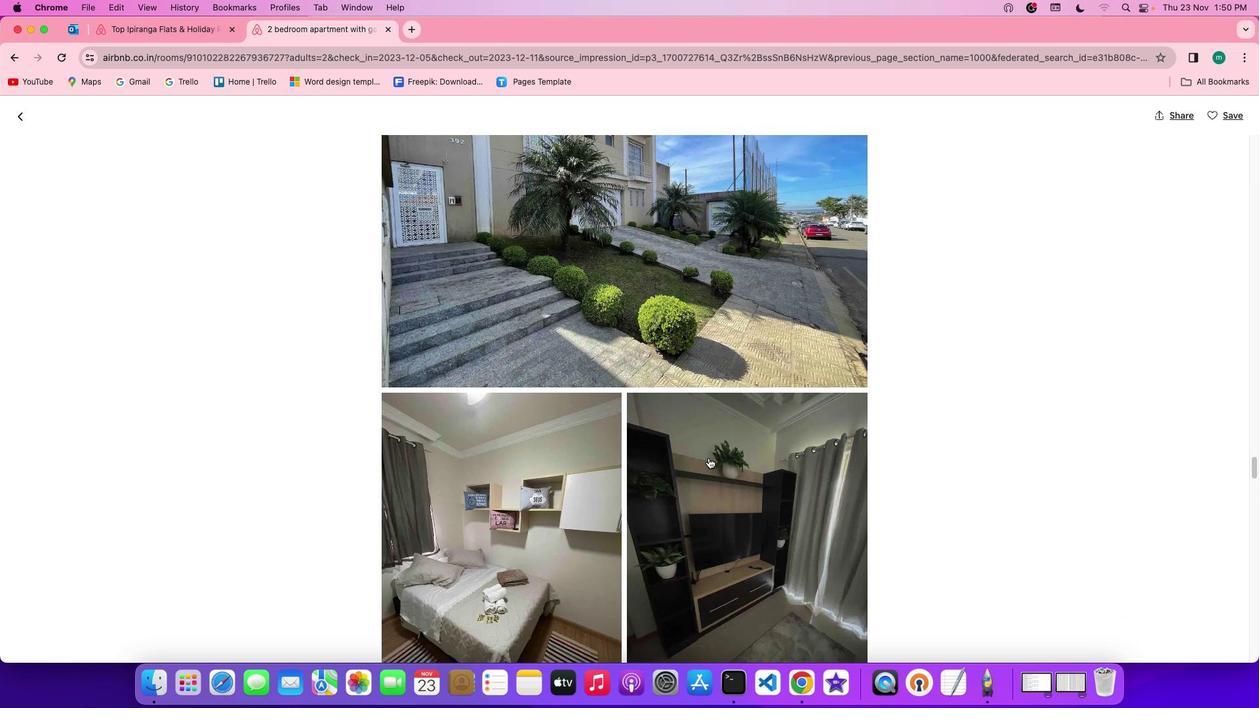 
Action: Mouse scrolled (708, 458) with delta (0, -2)
Screenshot: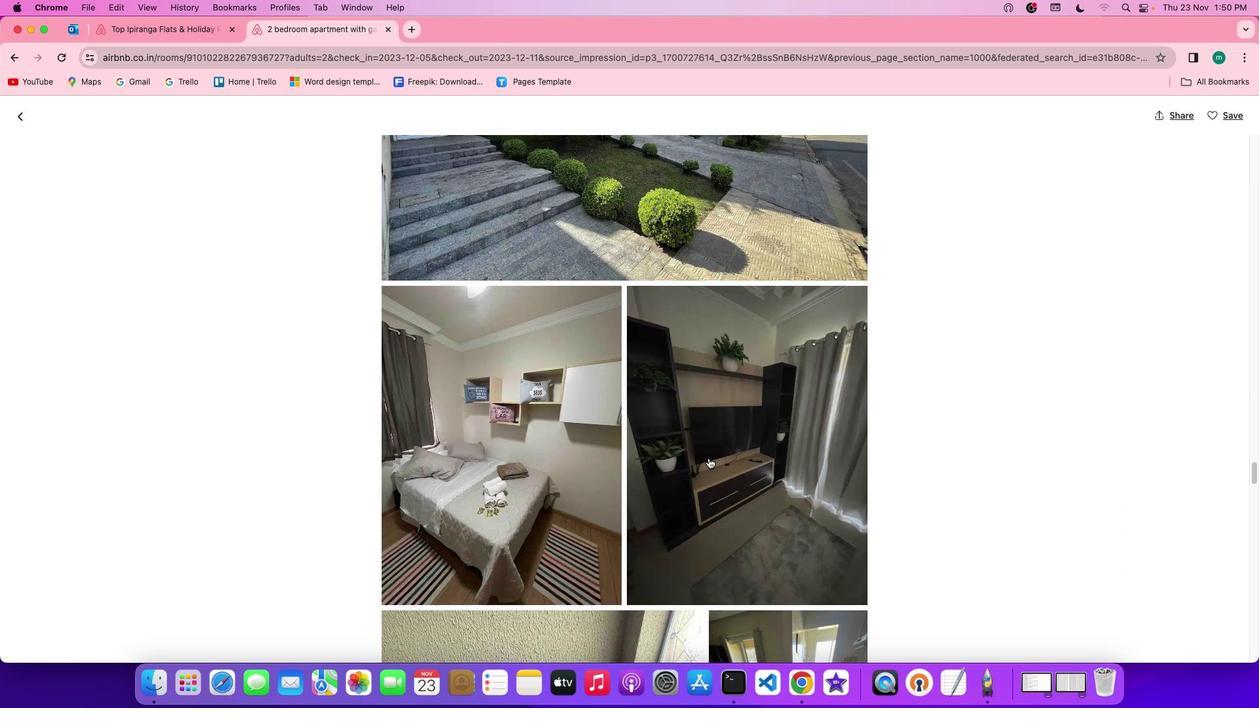 
Action: Mouse scrolled (708, 458) with delta (0, 0)
Screenshot: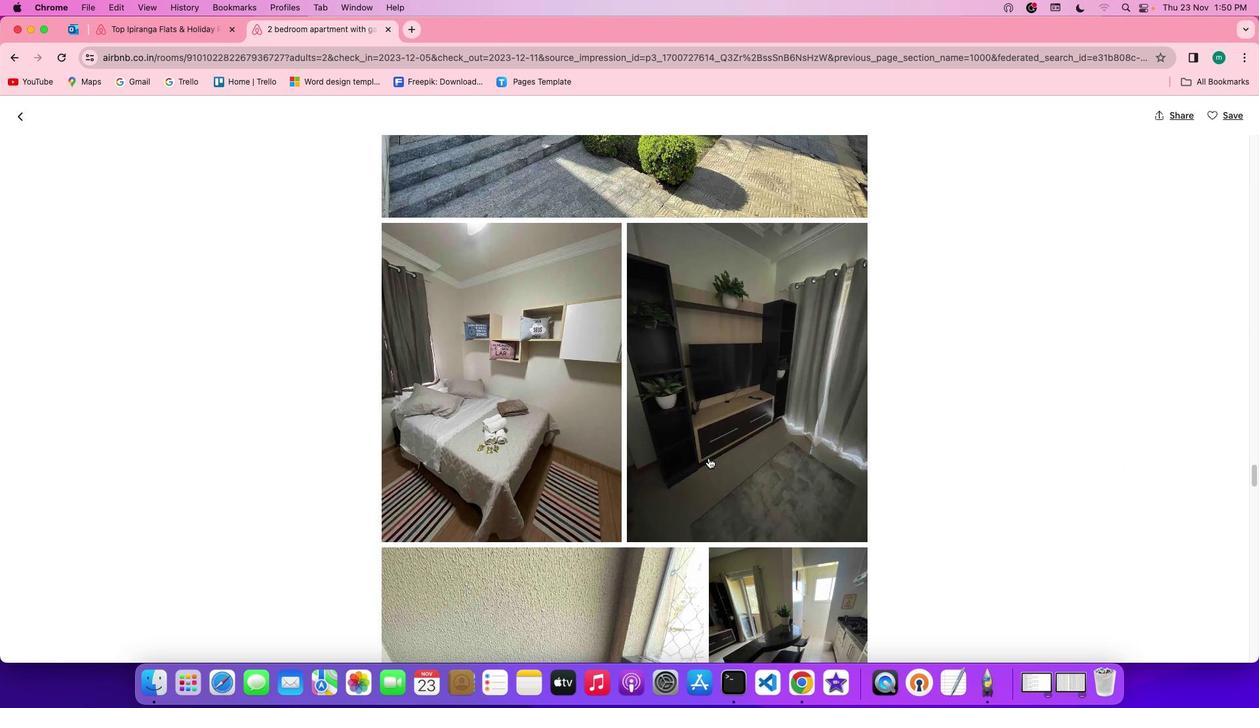 
Action: Mouse scrolled (708, 458) with delta (0, 0)
Screenshot: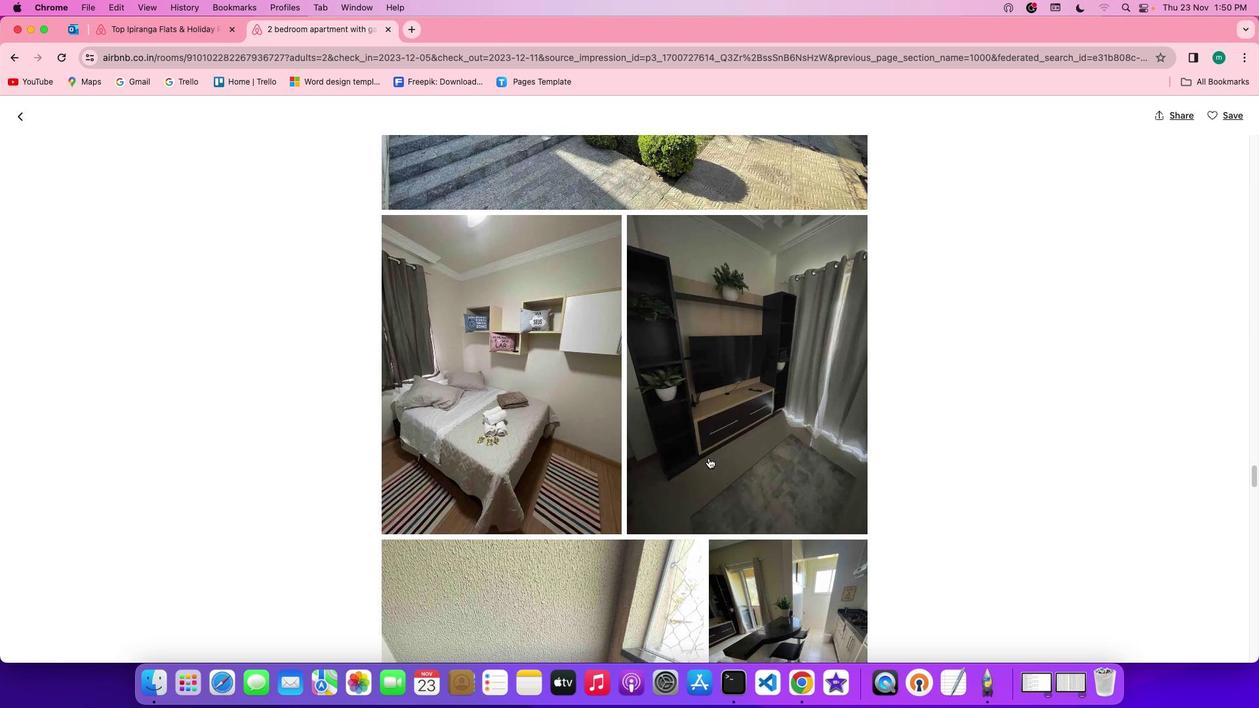 
Action: Mouse scrolled (708, 458) with delta (0, -1)
Screenshot: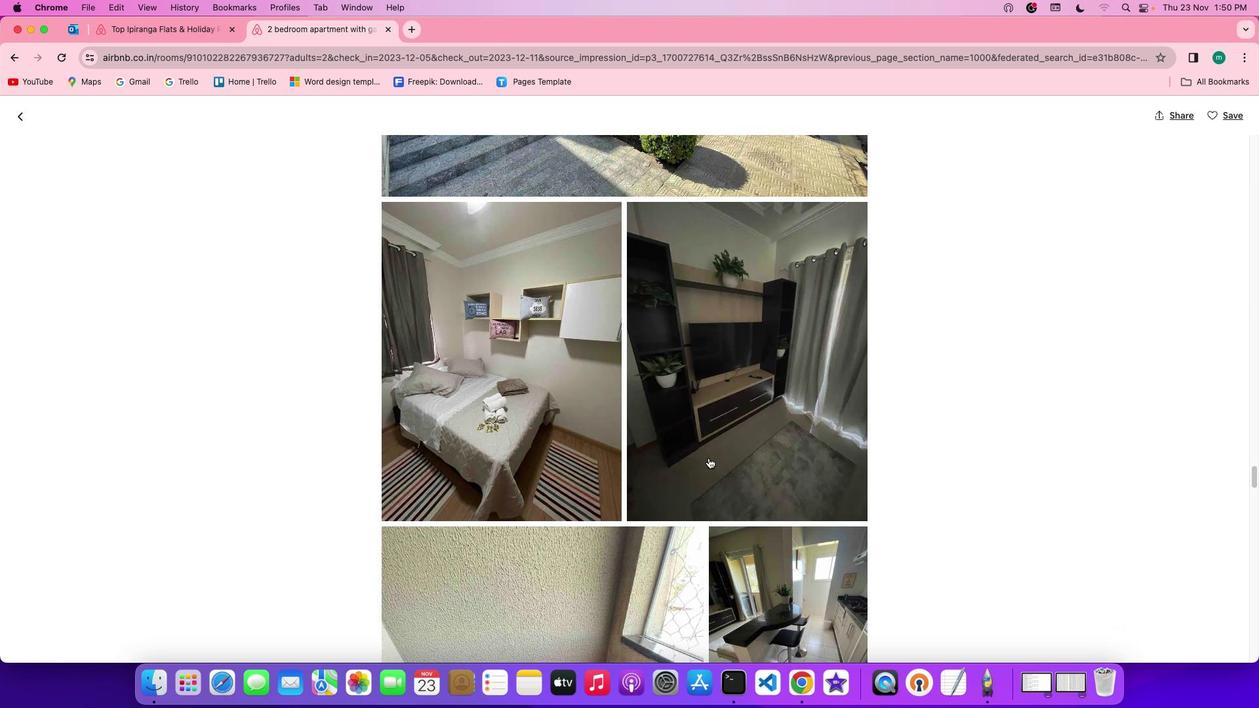 
Action: Mouse scrolled (708, 458) with delta (0, -1)
Screenshot: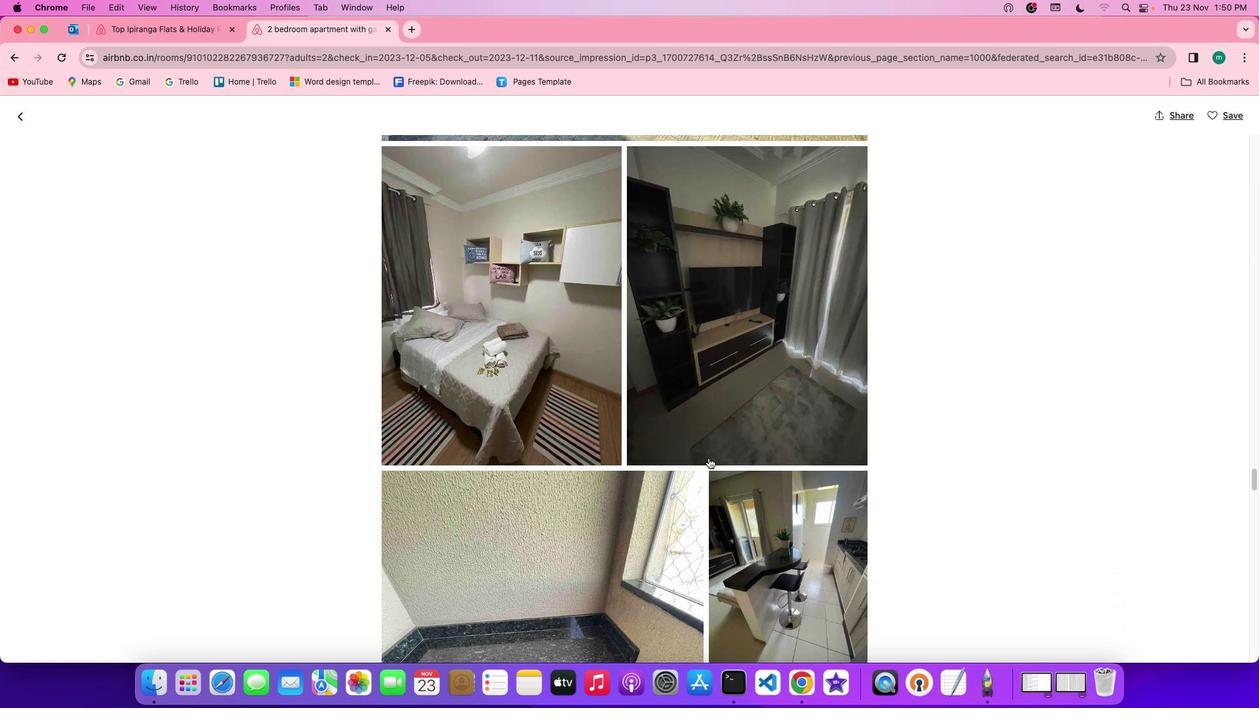 
Action: Mouse scrolled (708, 458) with delta (0, 0)
Screenshot: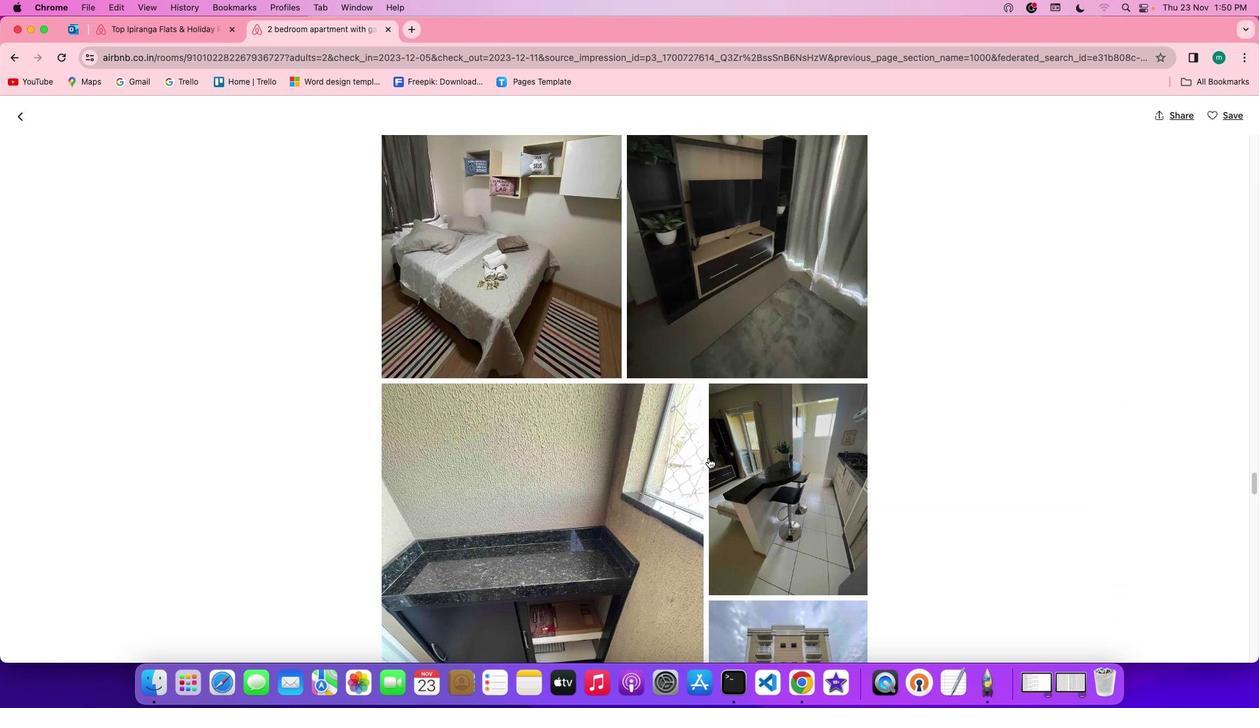 
Action: Mouse scrolled (708, 458) with delta (0, 0)
Screenshot: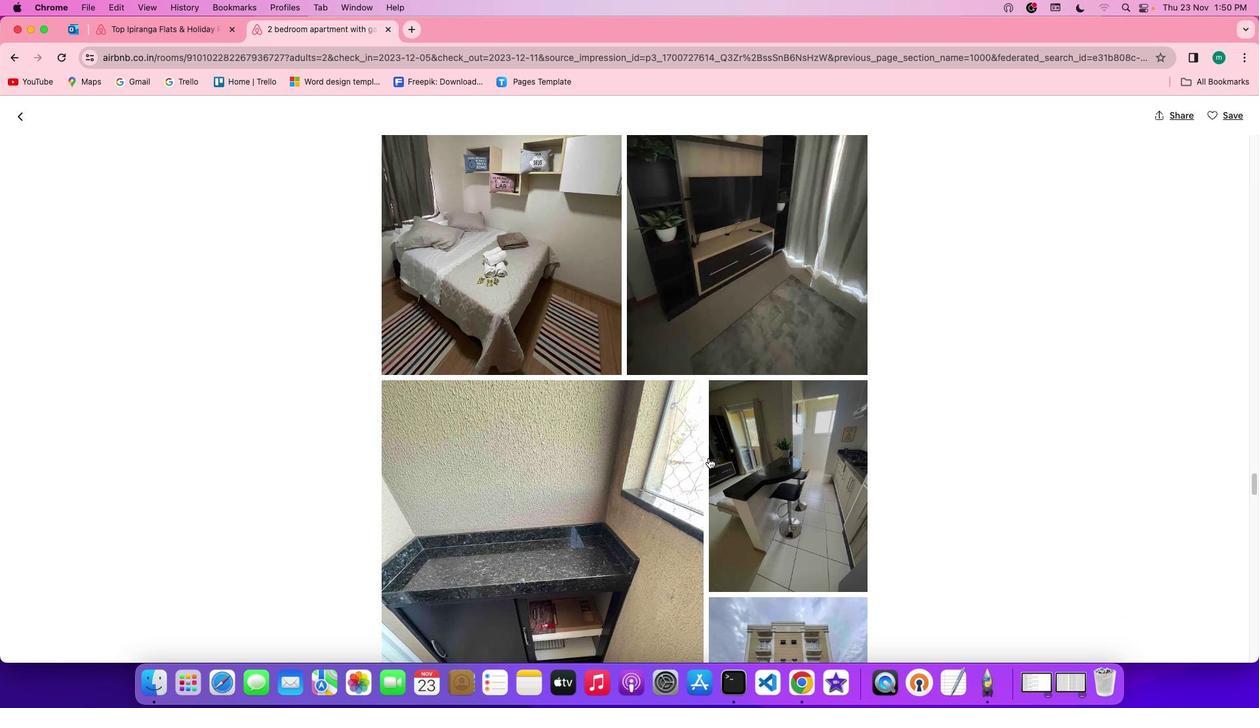 
Action: Mouse scrolled (708, 458) with delta (0, 0)
Screenshot: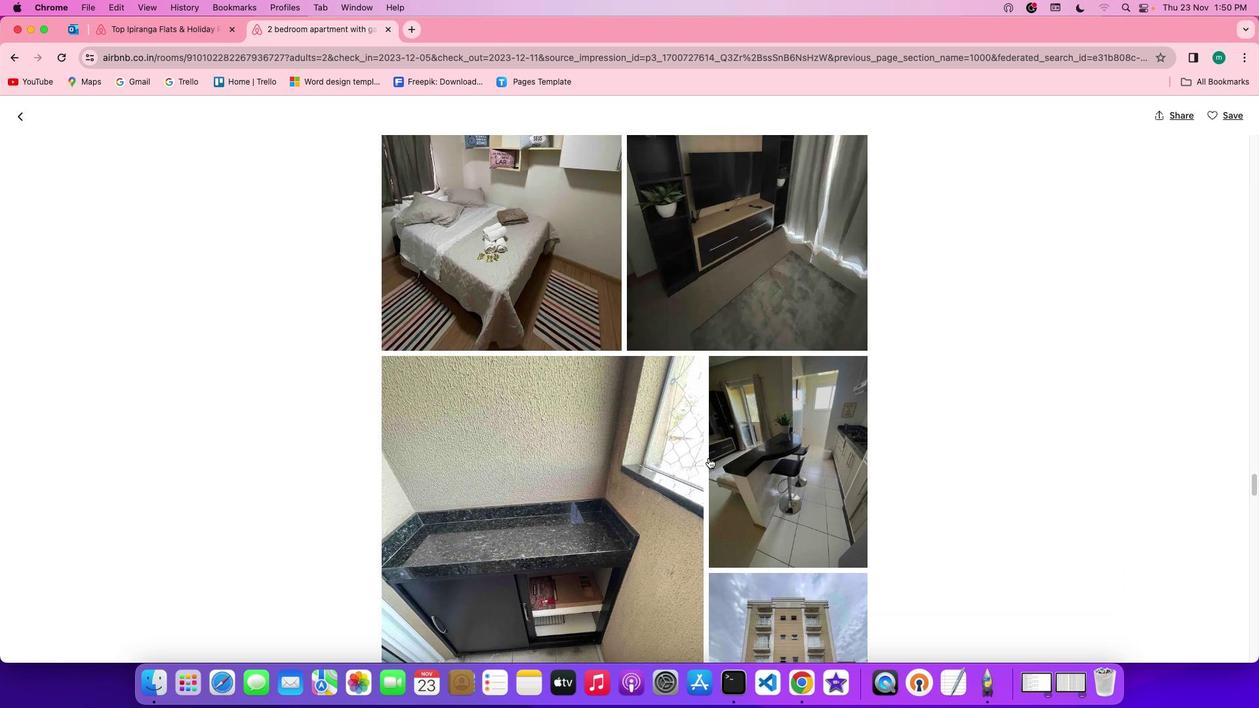 
Action: Mouse scrolled (708, 458) with delta (0, -1)
Screenshot: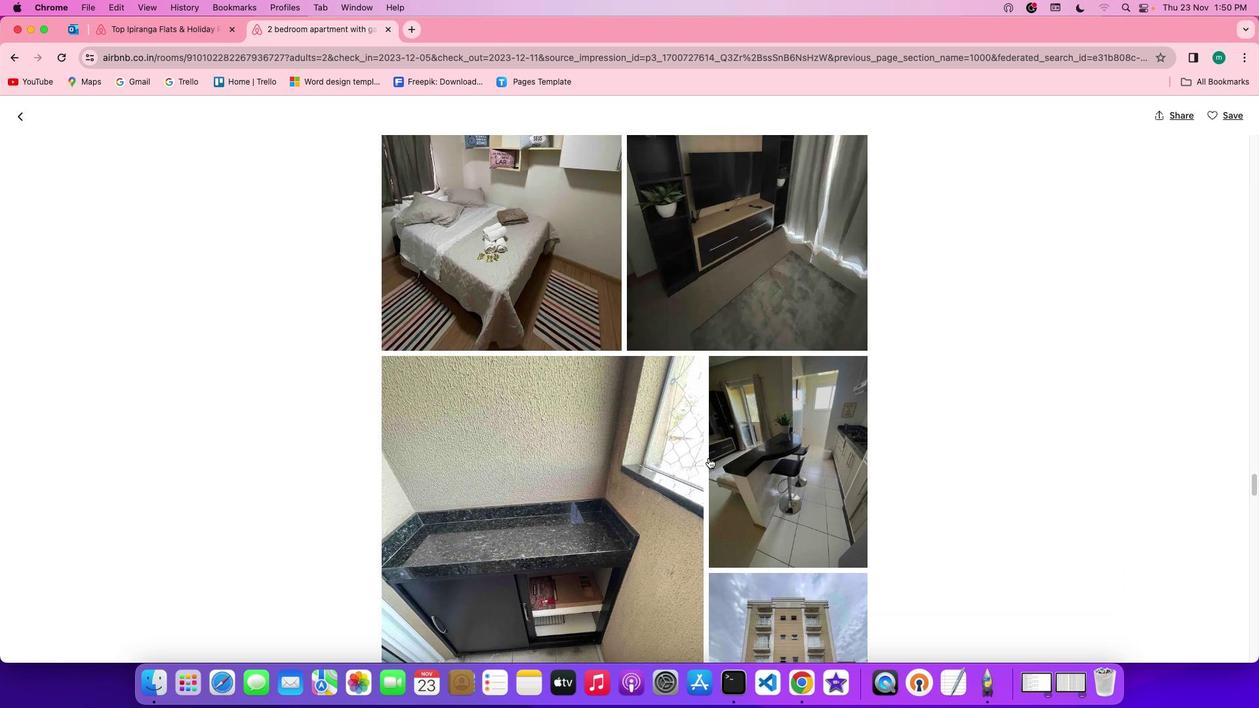 
Action: Mouse scrolled (708, 458) with delta (0, -2)
Screenshot: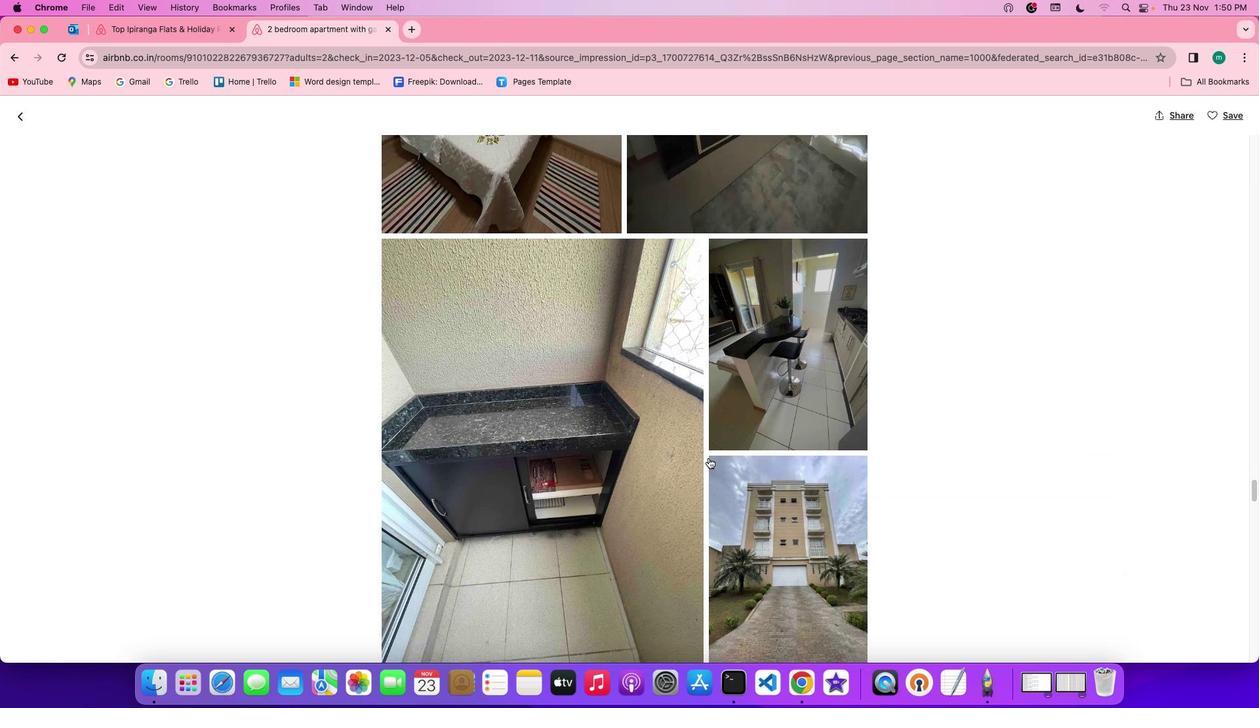 
Action: Mouse scrolled (708, 458) with delta (0, -2)
Screenshot: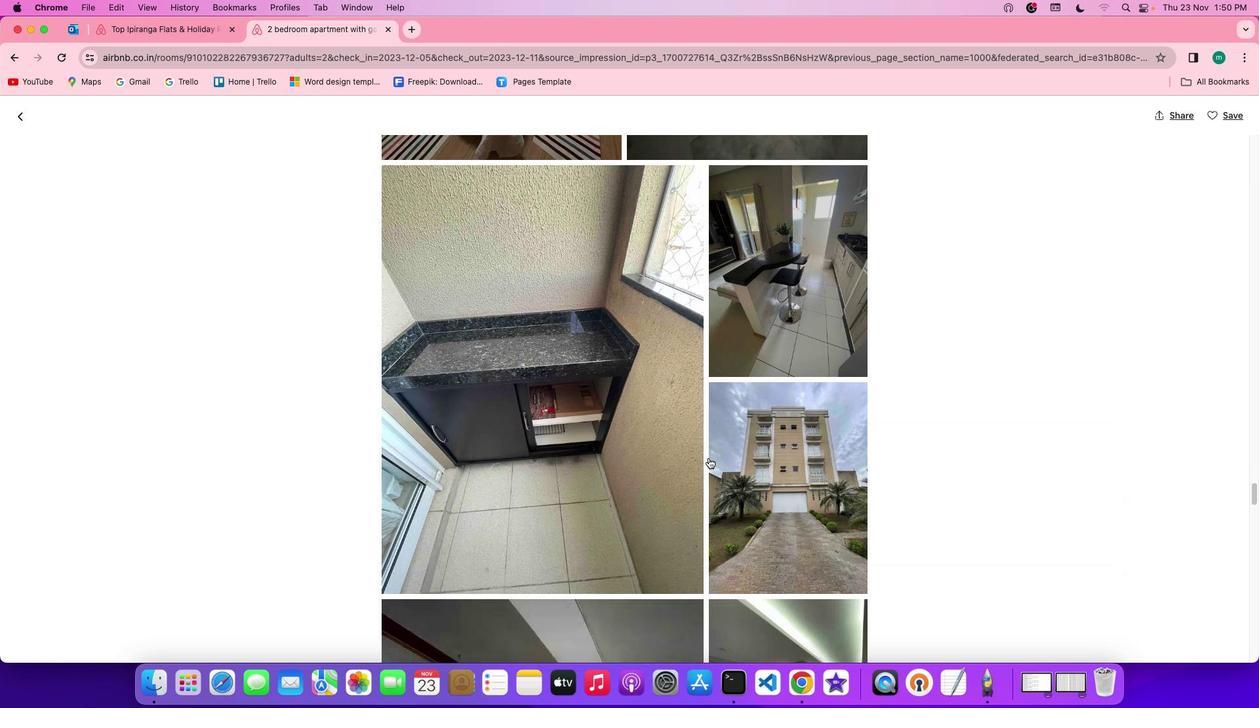 
Action: Mouse scrolled (708, 458) with delta (0, 0)
Screenshot: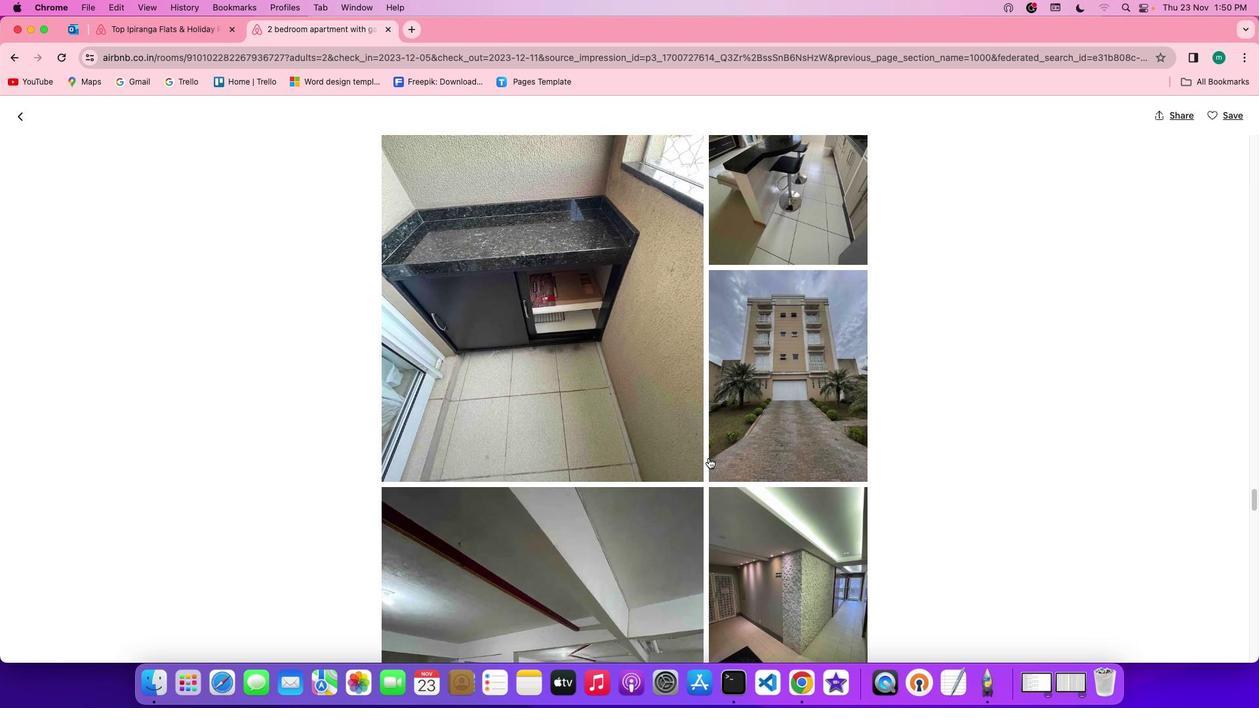 
Action: Mouse scrolled (708, 458) with delta (0, 0)
Screenshot: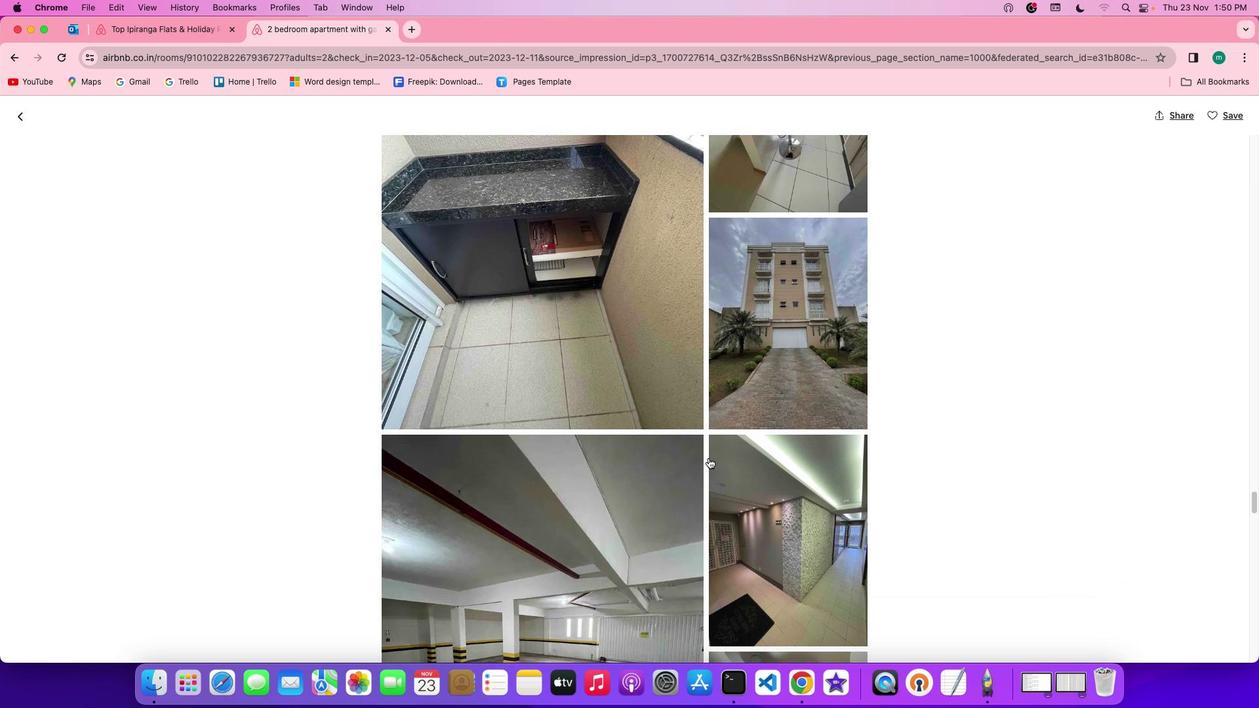 
Action: Mouse scrolled (708, 458) with delta (0, -1)
Screenshot: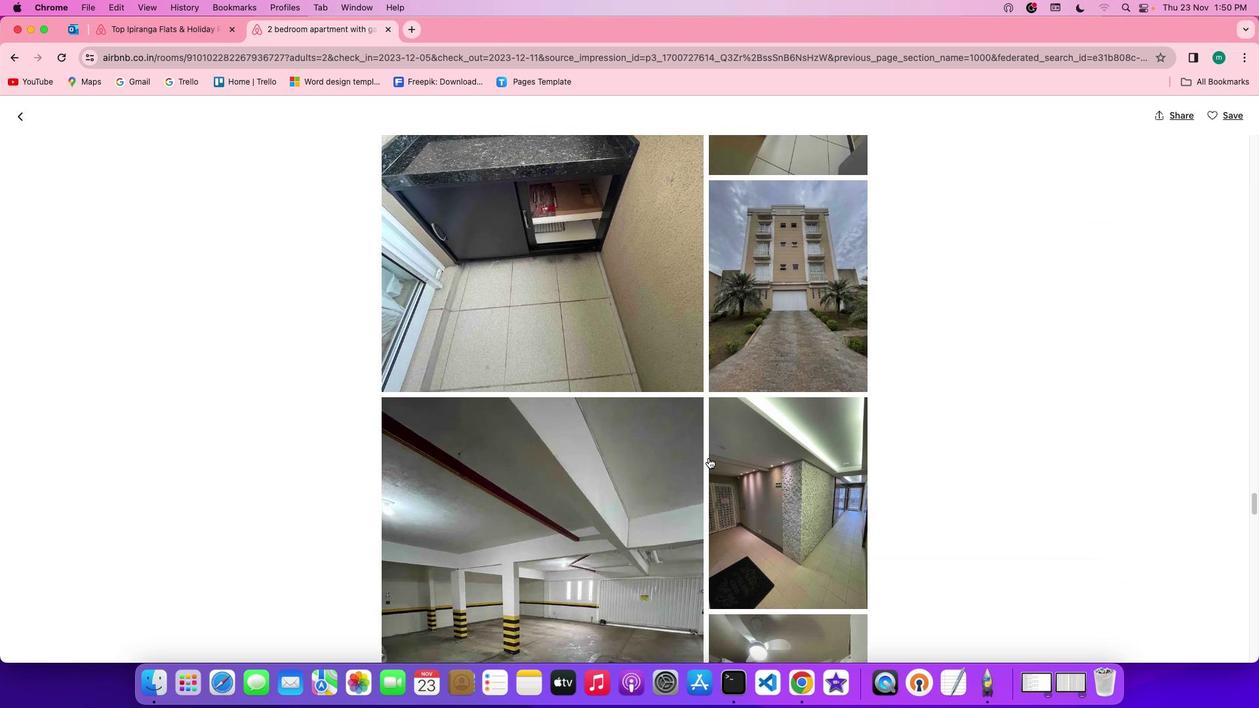 
Action: Mouse scrolled (708, 458) with delta (0, -2)
Screenshot: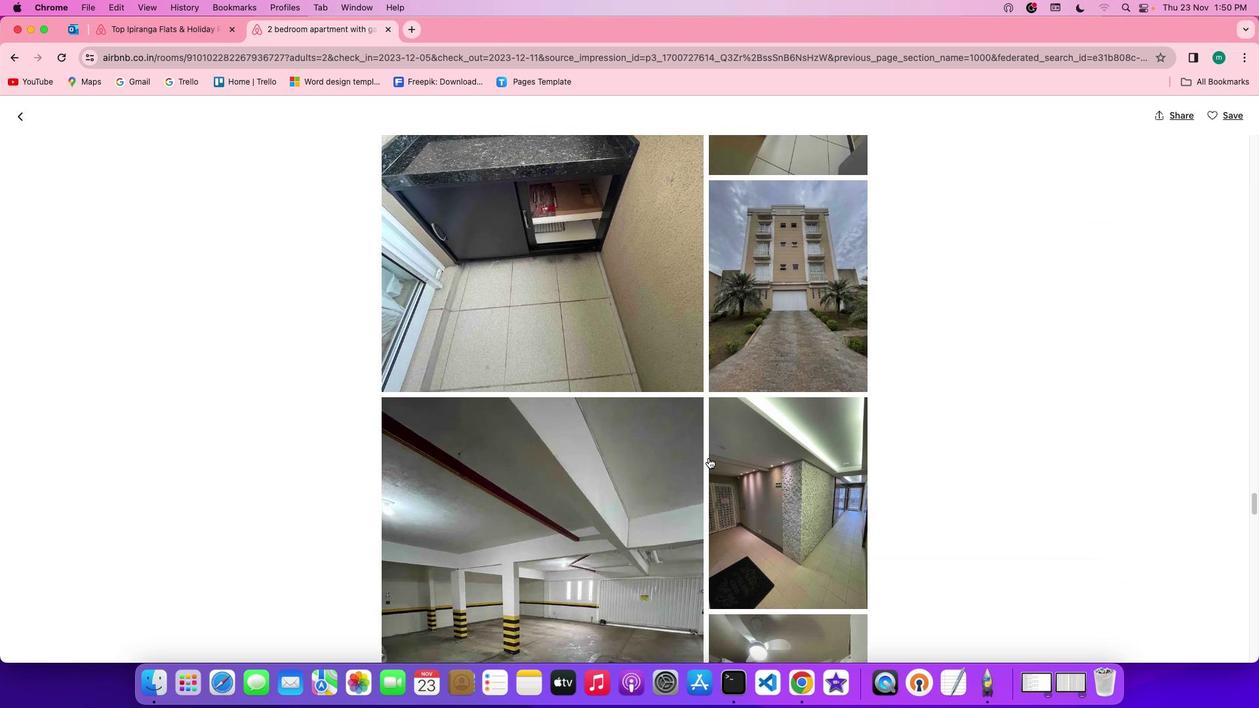 
Action: Mouse scrolled (708, 458) with delta (0, -3)
Screenshot: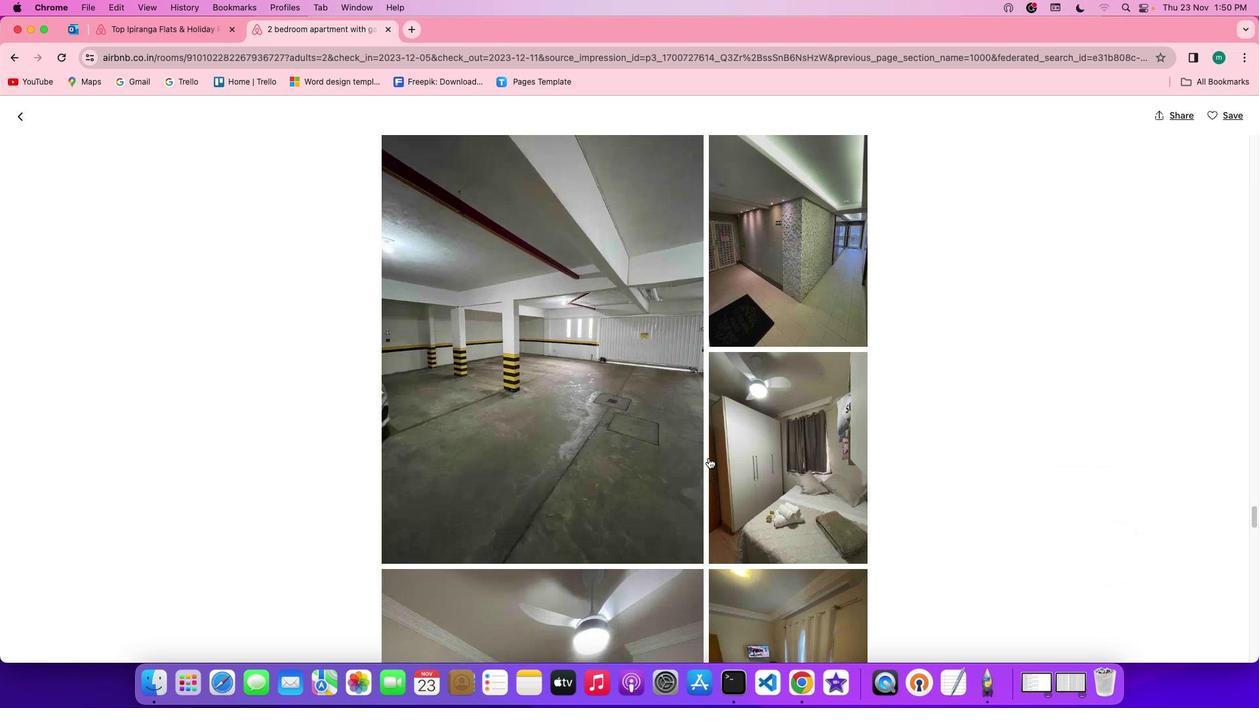 
Action: Mouse scrolled (708, 458) with delta (0, 0)
Screenshot: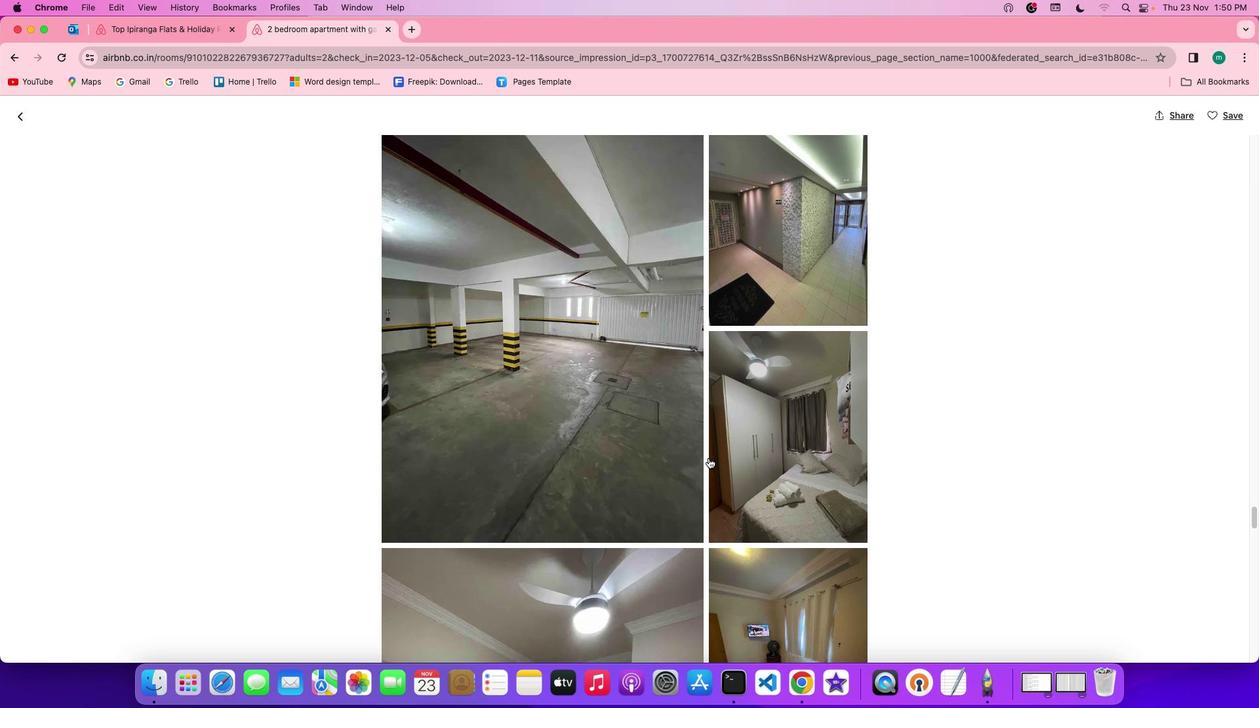 
Action: Mouse scrolled (708, 458) with delta (0, 0)
Screenshot: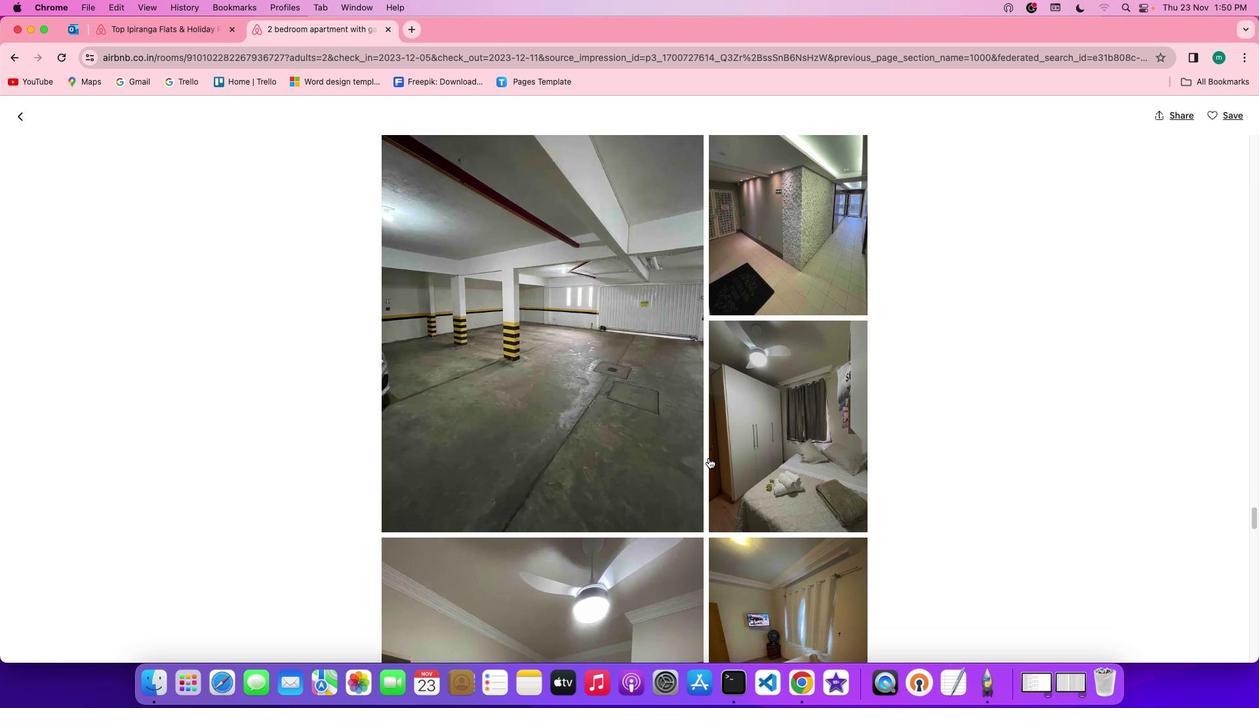 
Action: Mouse scrolled (708, 458) with delta (0, -1)
Screenshot: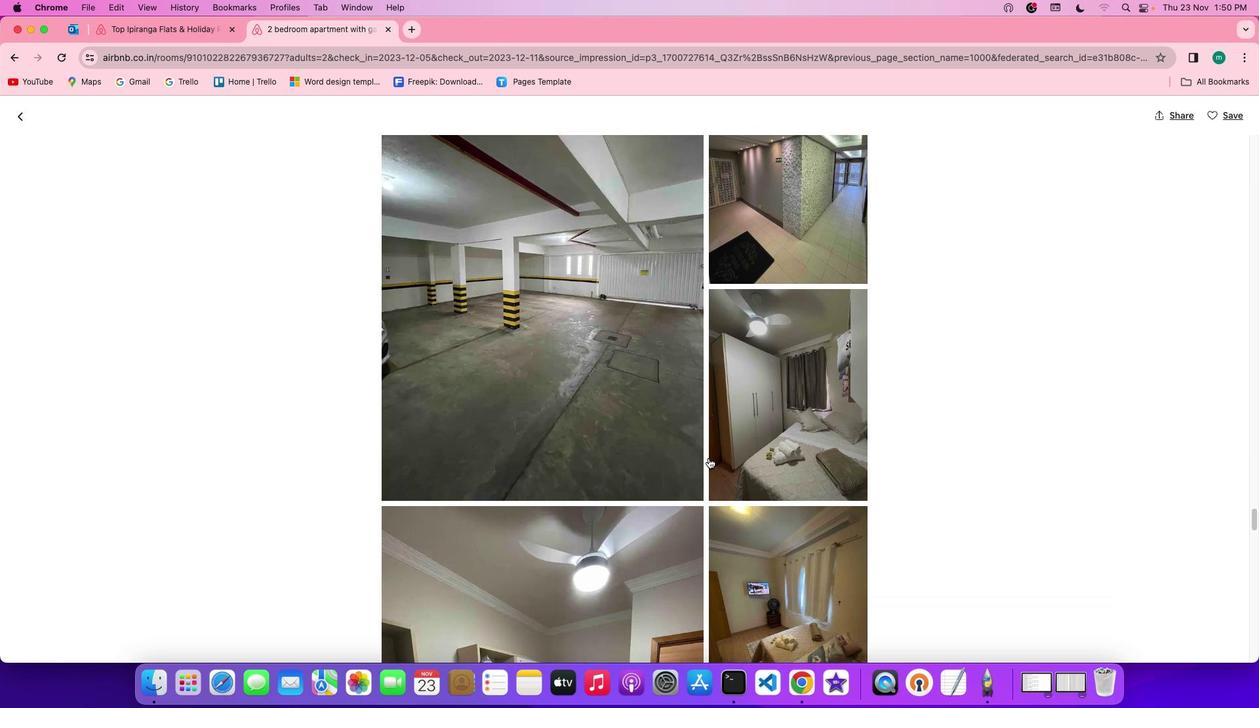 
Action: Mouse scrolled (708, 458) with delta (0, -2)
Screenshot: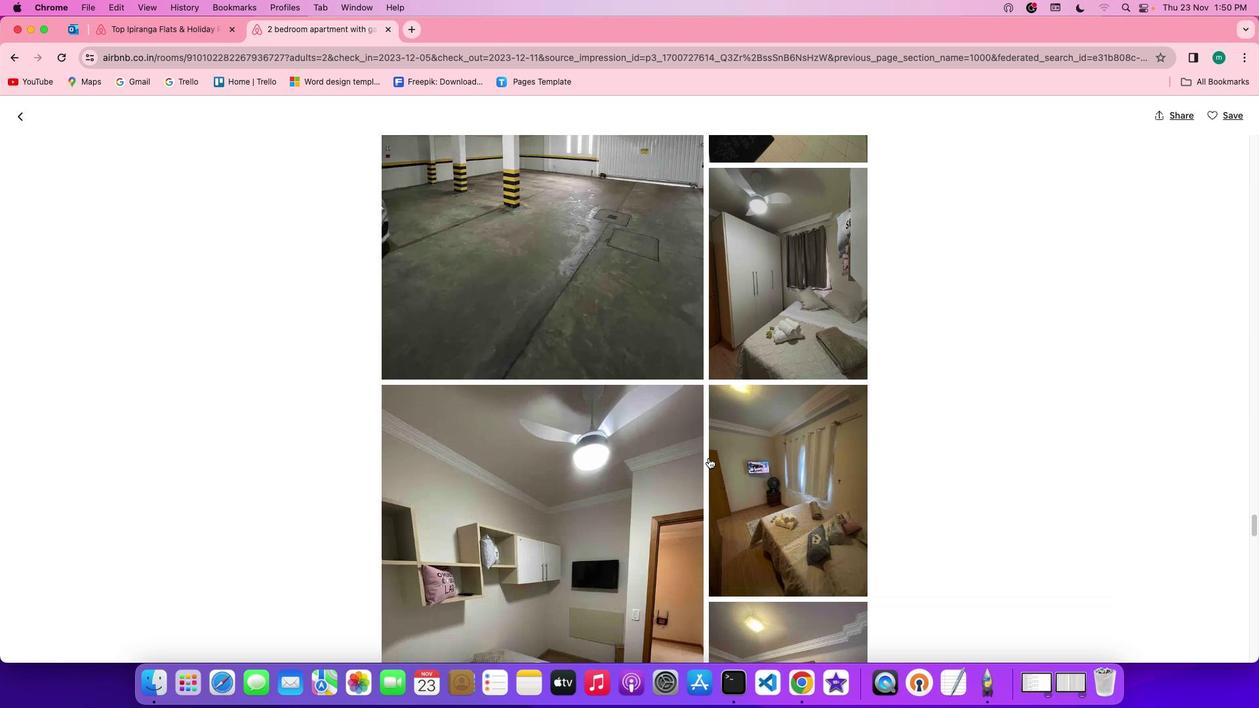 
Action: Mouse scrolled (708, 458) with delta (0, -1)
Screenshot: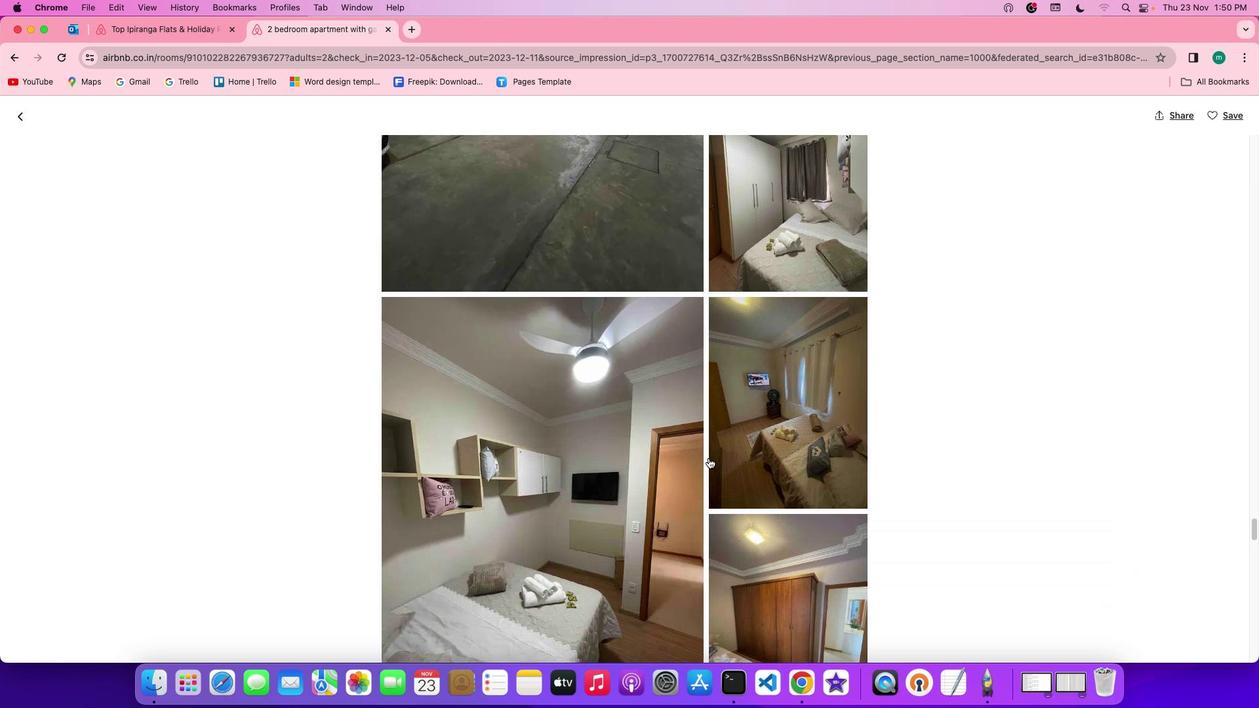 
Action: Mouse scrolled (708, 458) with delta (0, 0)
Screenshot: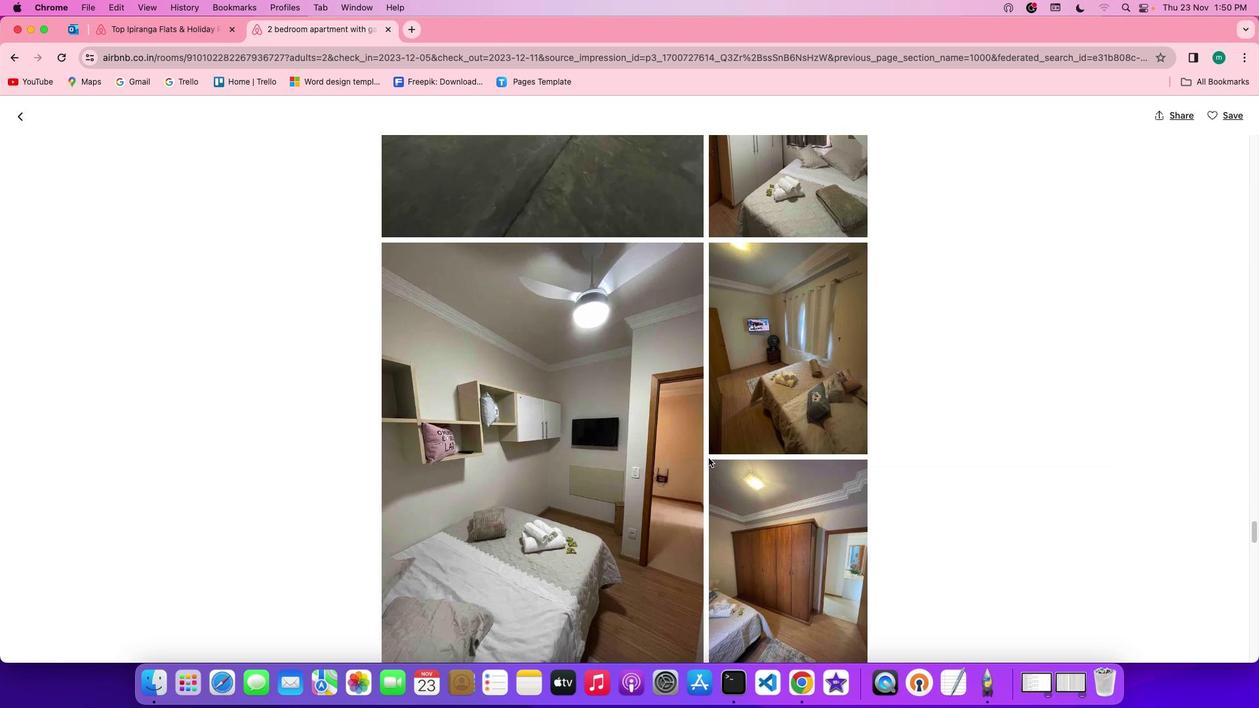 
Action: Mouse scrolled (708, 458) with delta (0, 0)
Screenshot: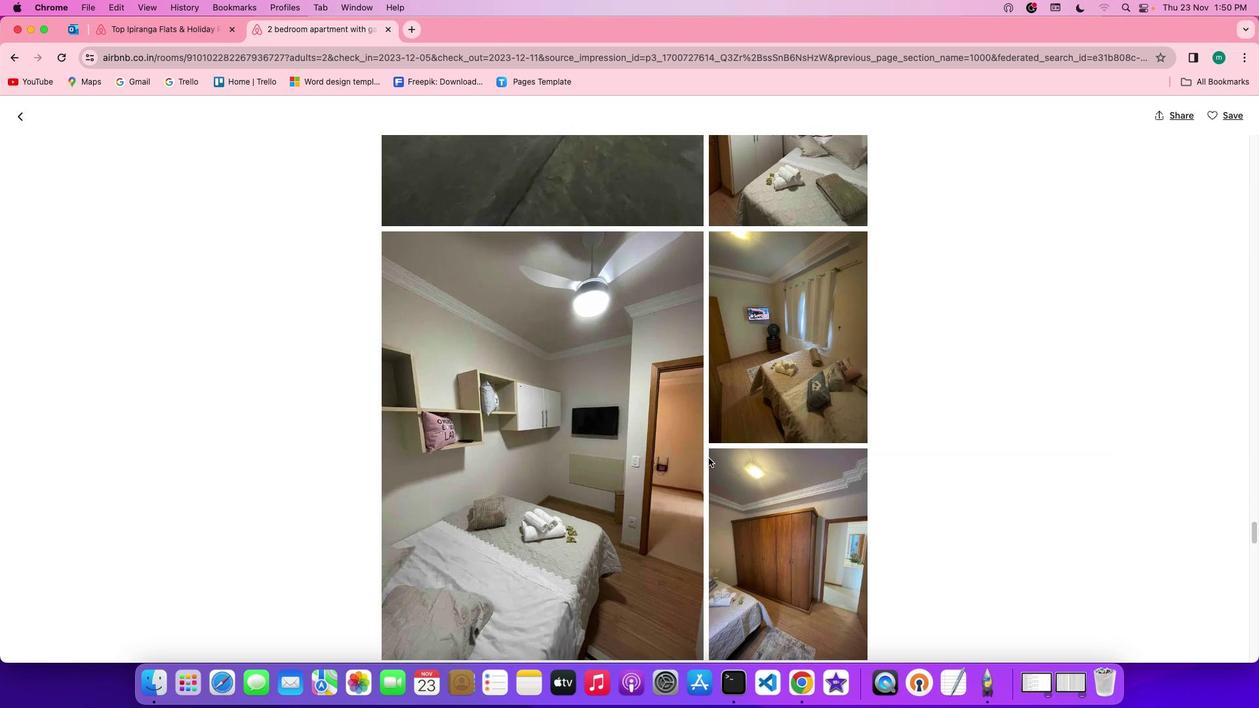 
Action: Mouse scrolled (708, 458) with delta (0, -1)
Screenshot: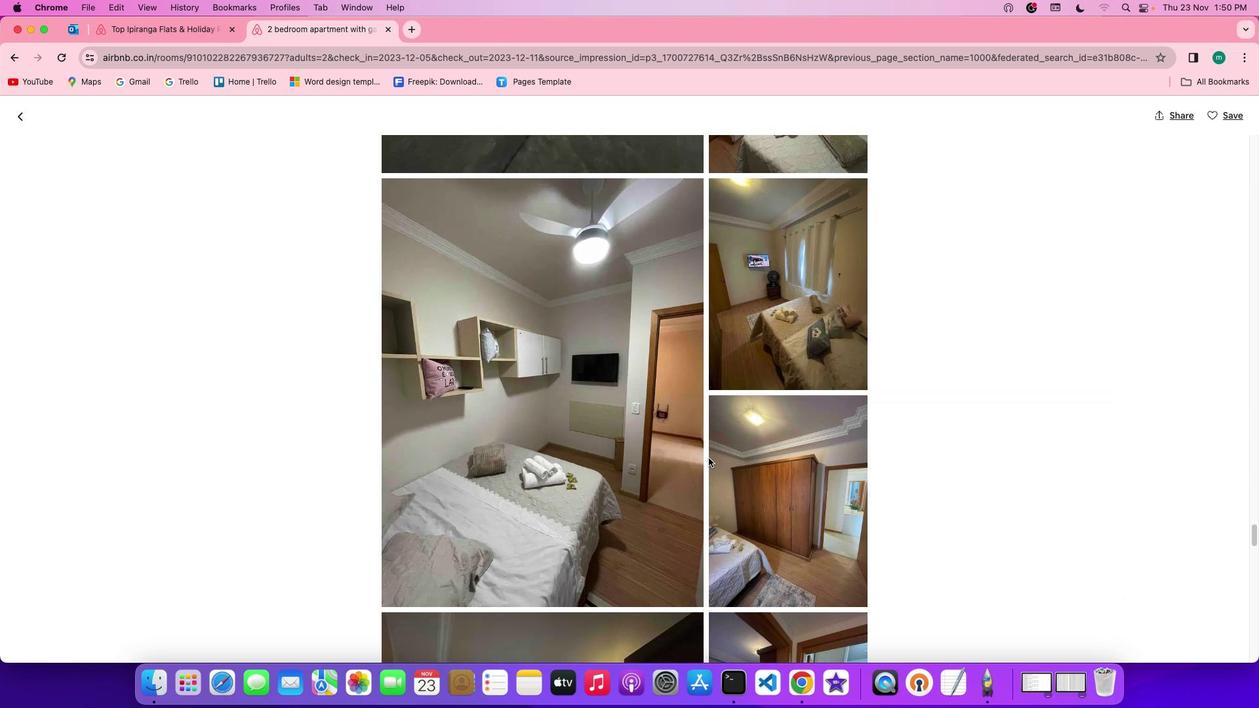 
Action: Mouse scrolled (708, 458) with delta (0, -2)
